Task: Create a stylish ceiling lampshade with intricate patterns.
Action: Mouse moved to (262, 226)
Screenshot: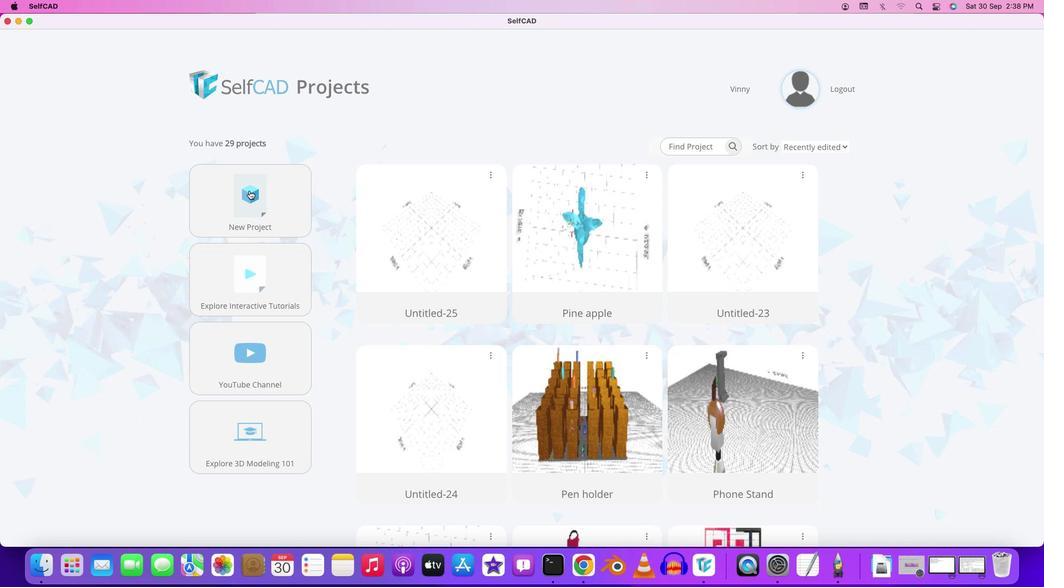
Action: Mouse pressed left at (262, 226)
Screenshot: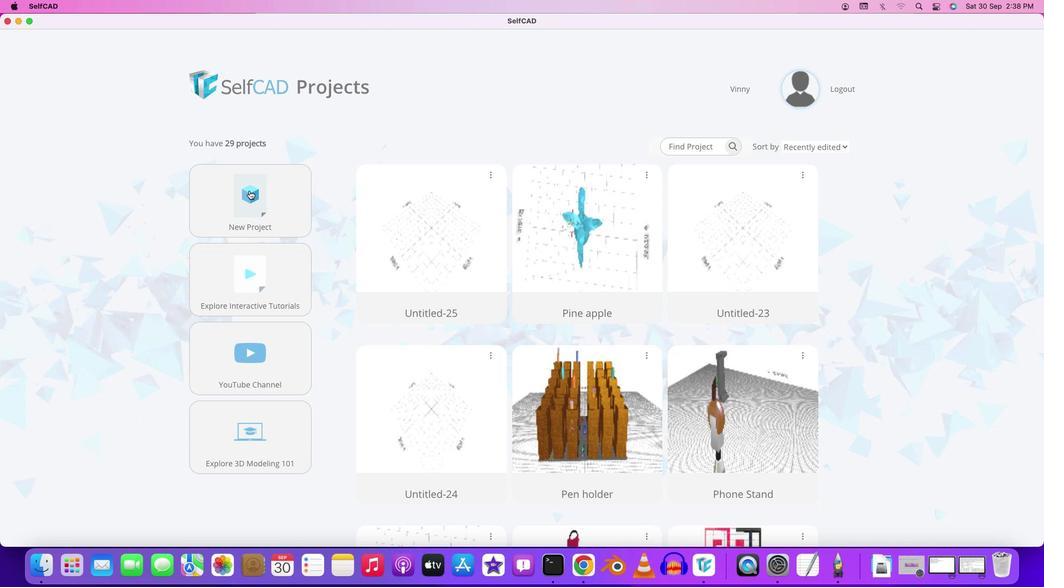 
Action: Mouse moved to (256, 197)
Screenshot: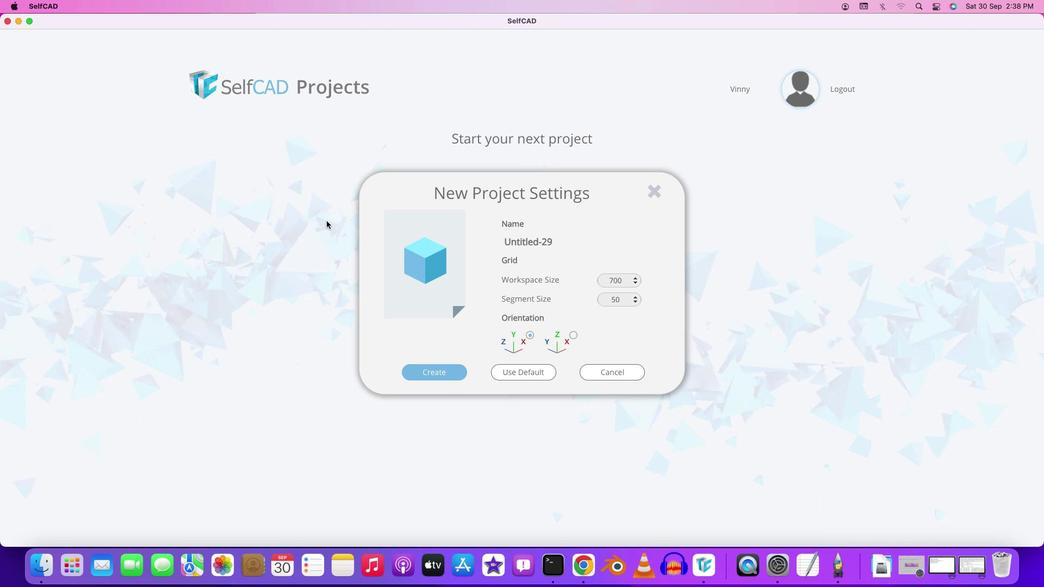 
Action: Mouse pressed left at (256, 197)
Screenshot: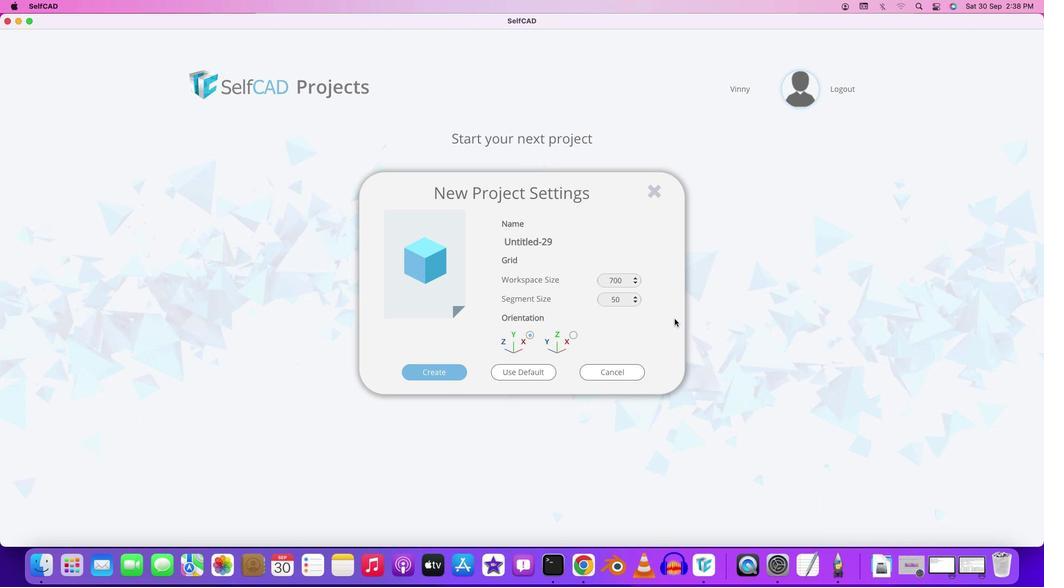 
Action: Mouse moved to (443, 376)
Screenshot: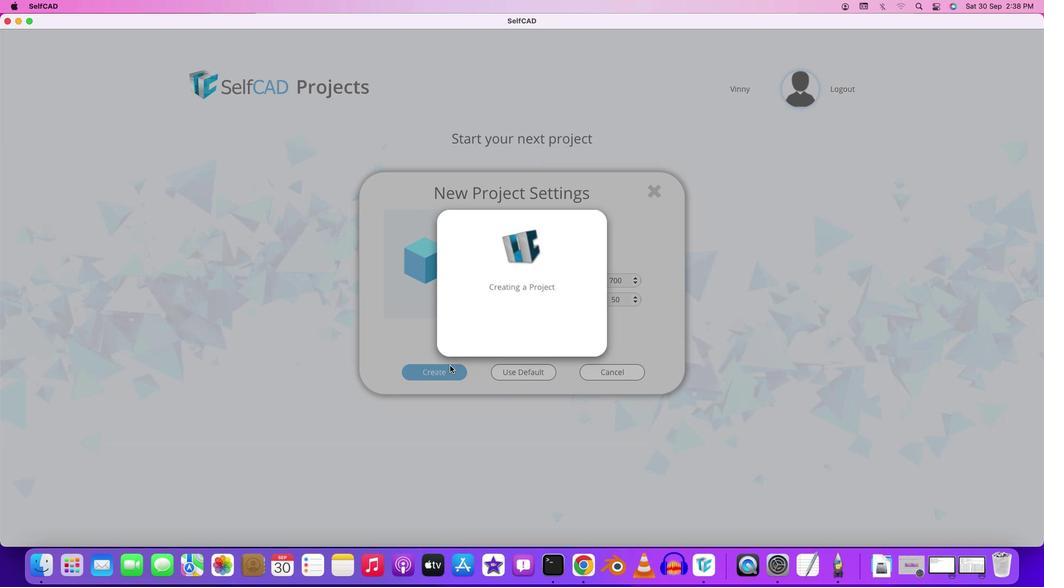 
Action: Mouse pressed left at (443, 376)
Screenshot: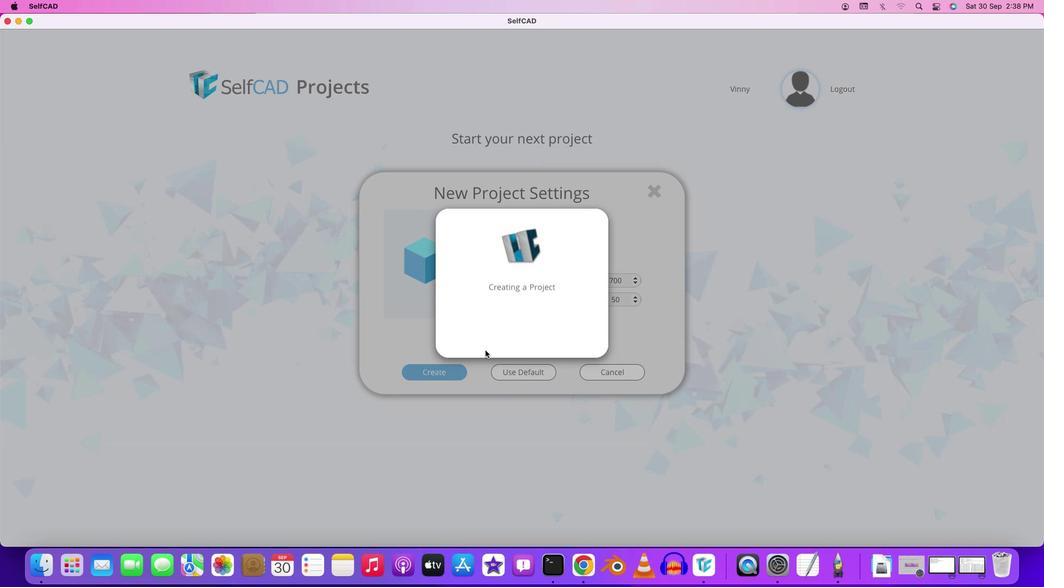 
Action: Mouse moved to (516, 295)
Screenshot: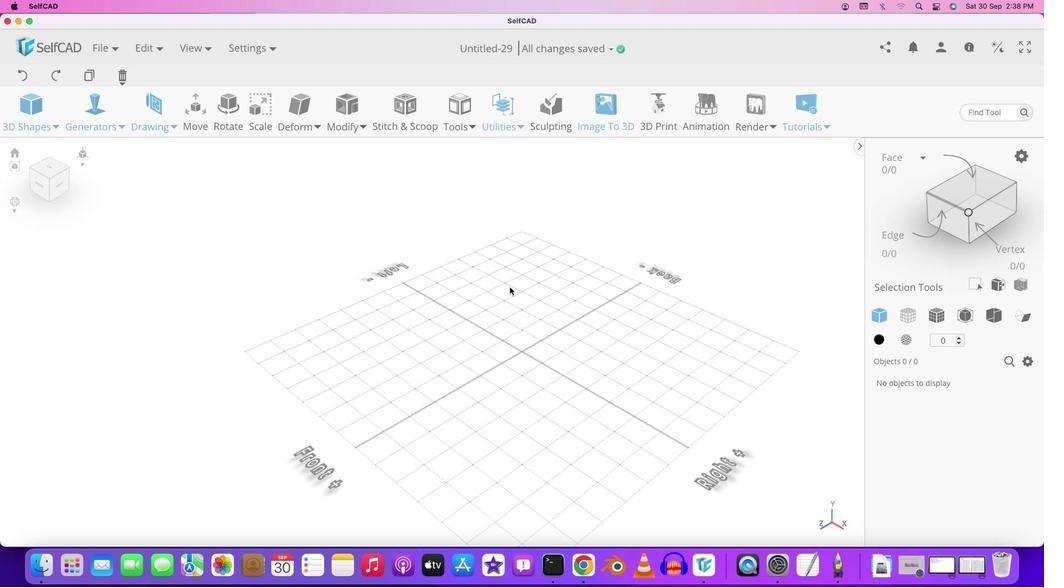 
Action: Mouse pressed left at (516, 295)
Screenshot: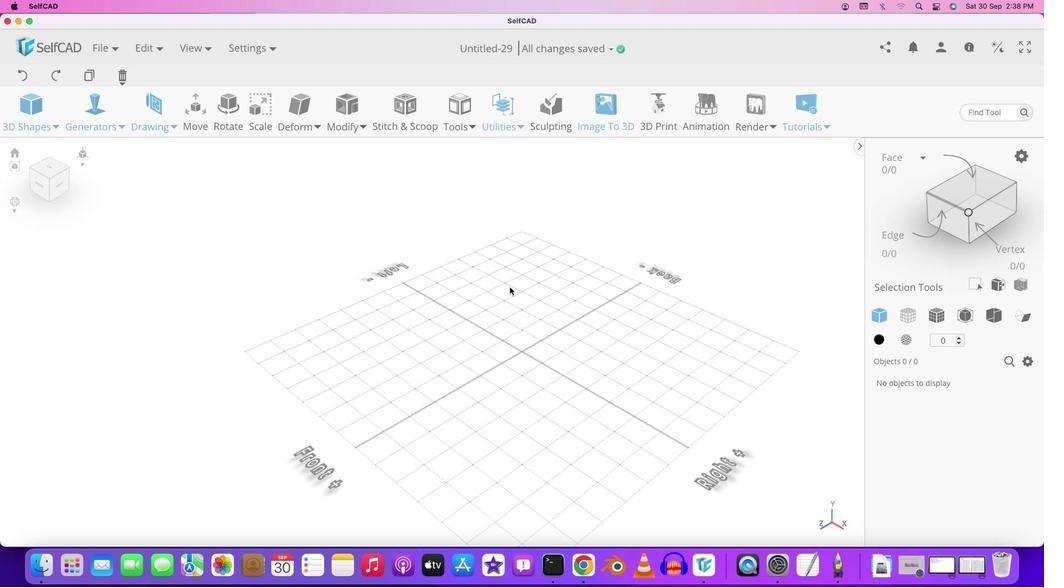 
Action: Mouse moved to (525, 298)
Screenshot: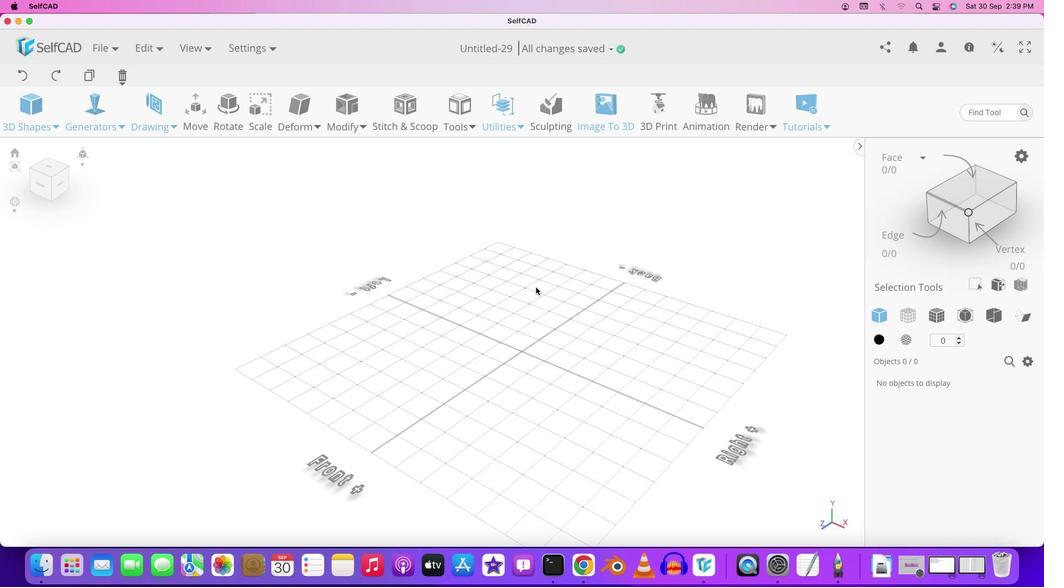 
Action: Key pressed Key.space
Screenshot: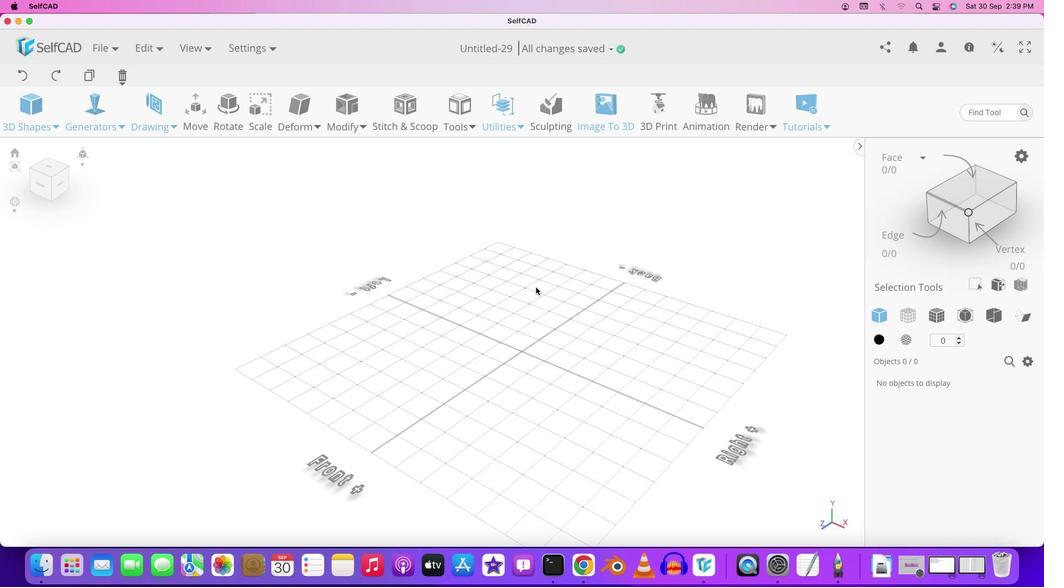 
Action: Mouse moved to (522, 298)
Screenshot: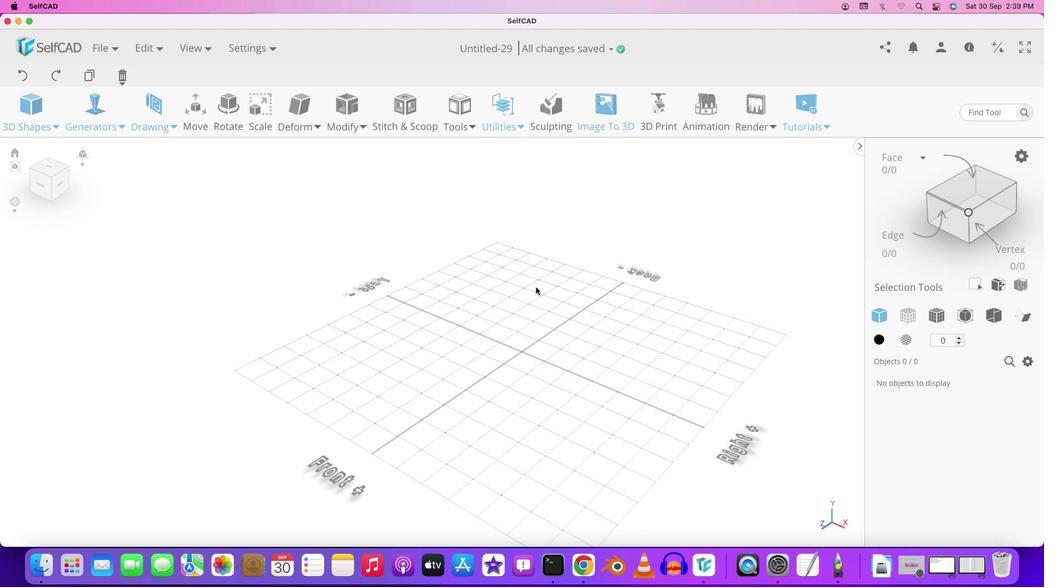 
Action: Mouse pressed left at (522, 298)
Screenshot: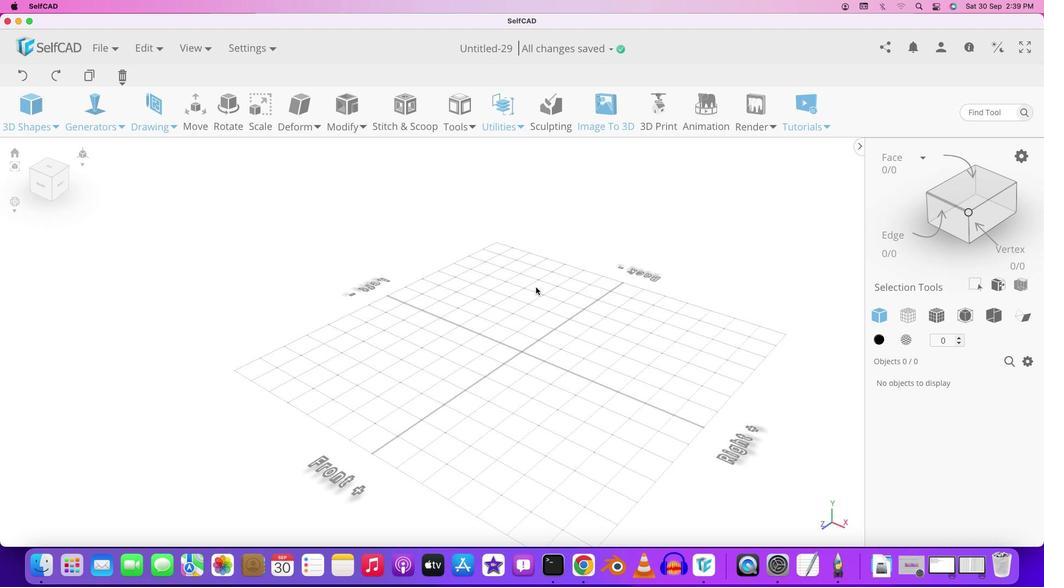 
Action: Mouse moved to (537, 294)
Screenshot: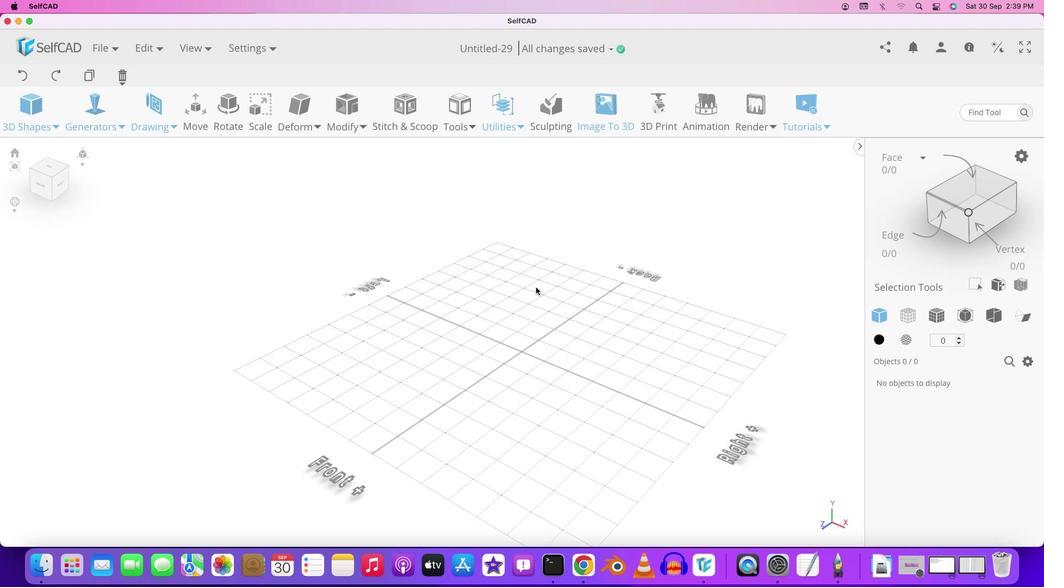 
Action: Key pressed Key.spaceKey.spaceKey.space
Screenshot: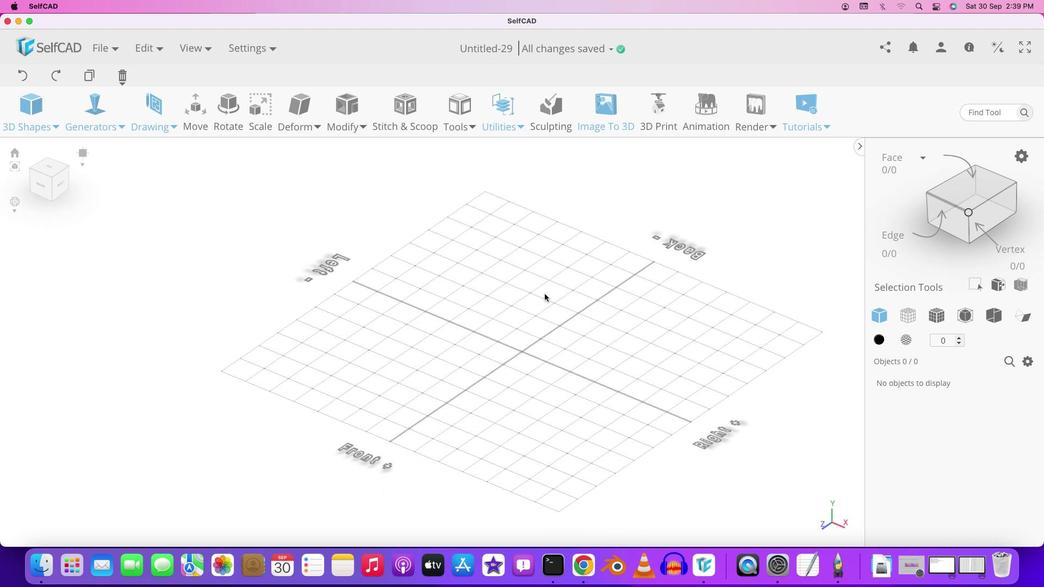 
Action: Mouse moved to (537, 294)
Screenshot: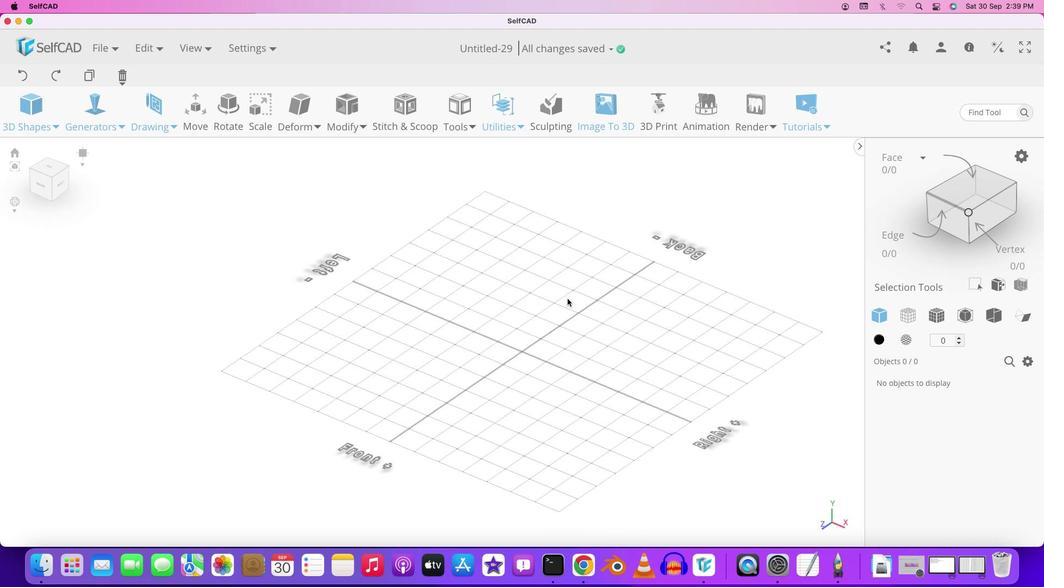 
Action: Key pressed Key.space
Screenshot: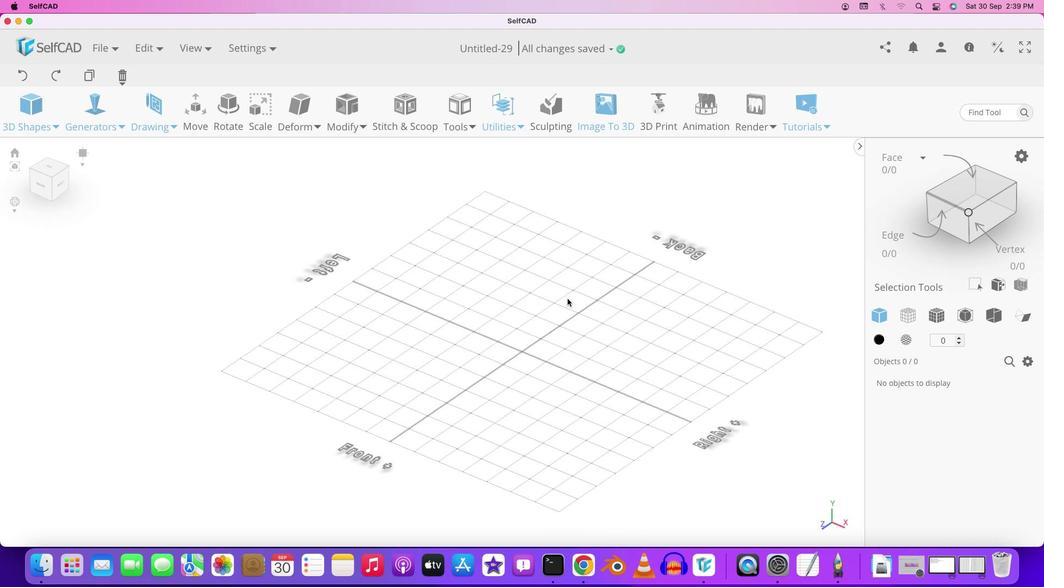 
Action: Mouse moved to (539, 293)
Screenshot: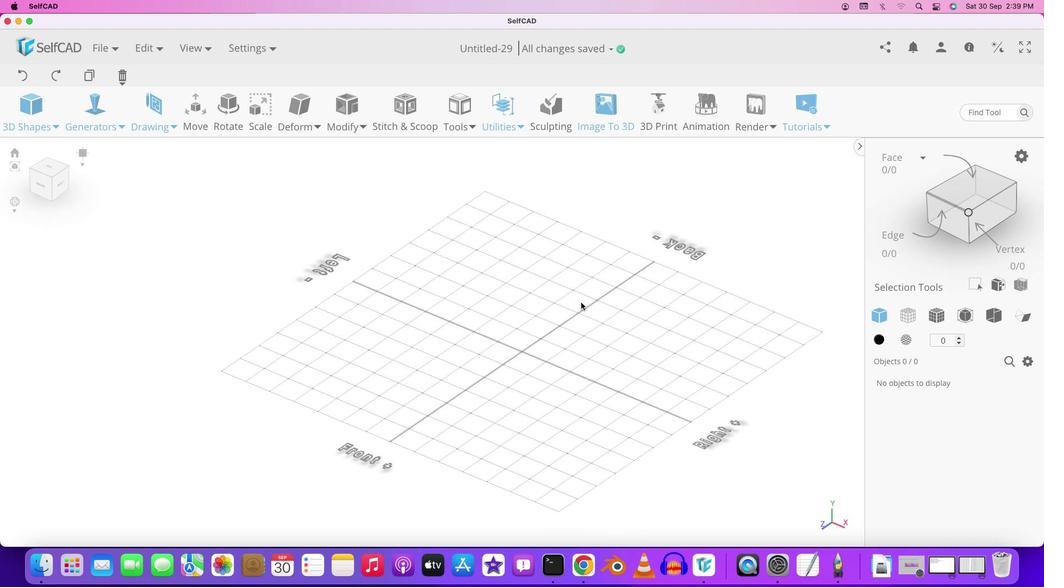 
Action: Key pressed Key.spaceKey.space
Screenshot: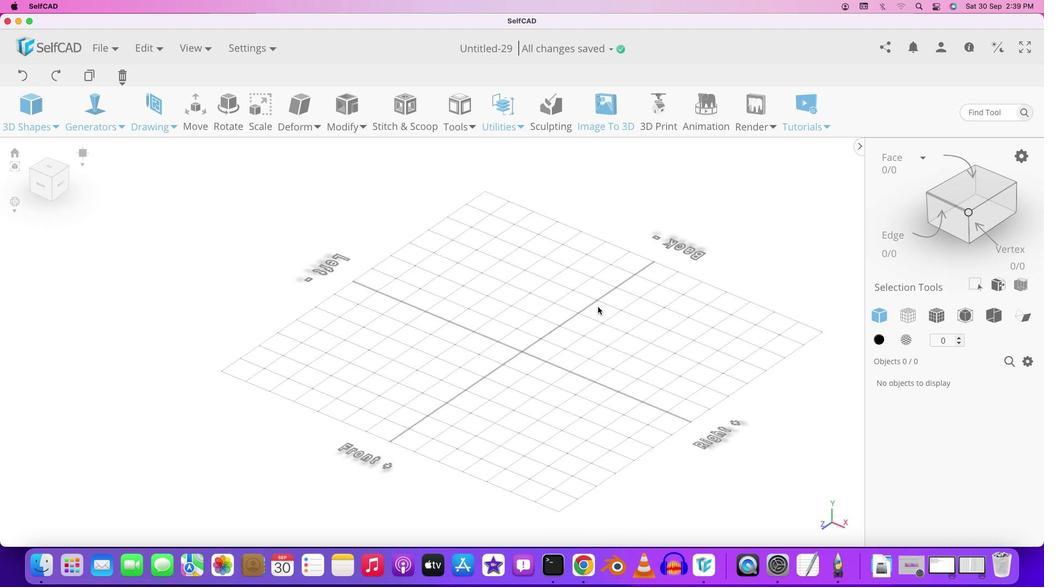 
Action: Mouse moved to (543, 294)
Screenshot: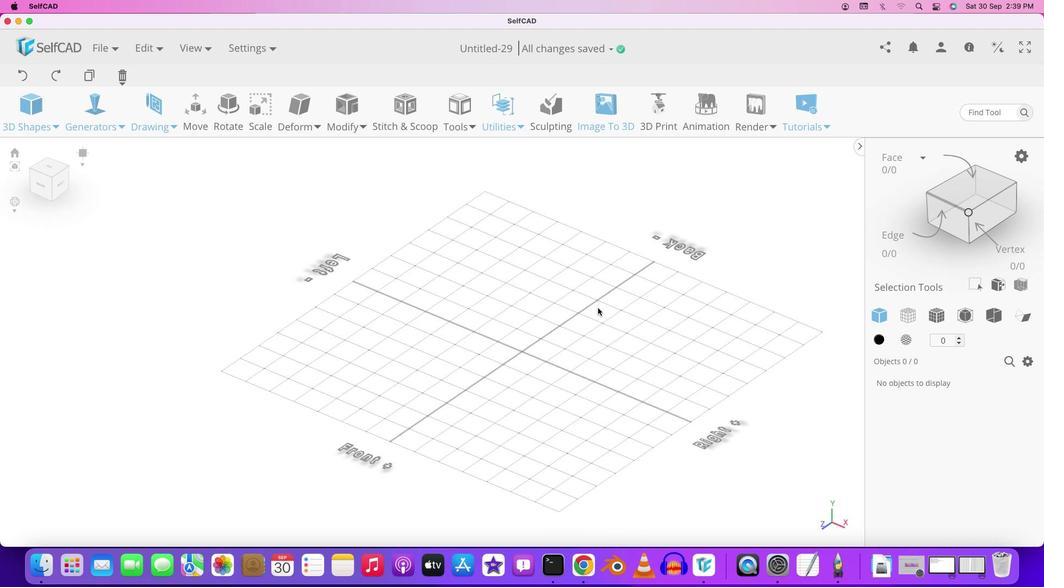 
Action: Key pressed Key.spaceKey.spaceKey.spaceKey.spaceKey.space
Screenshot: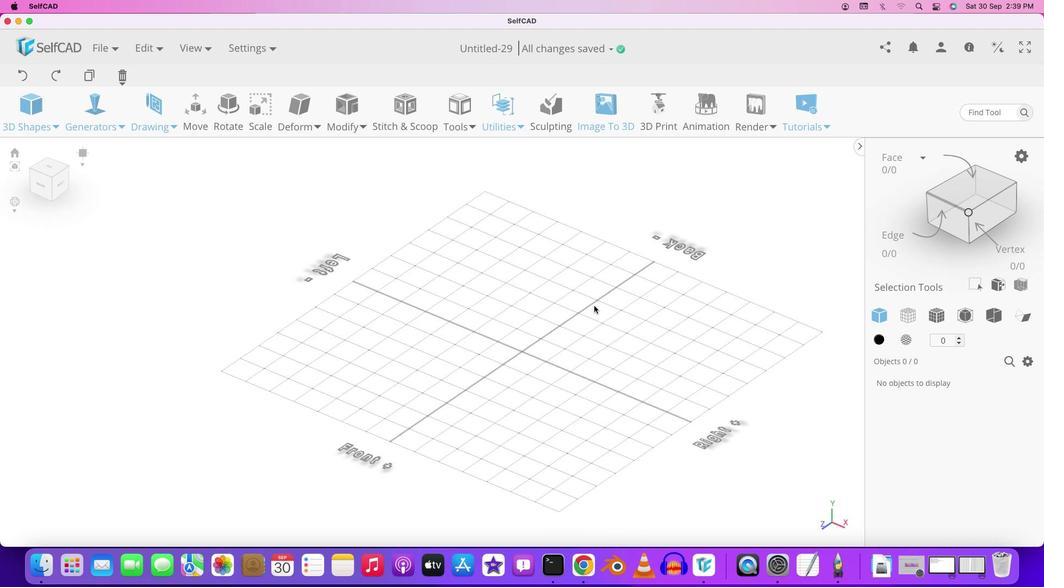 
Action: Mouse moved to (542, 294)
Screenshot: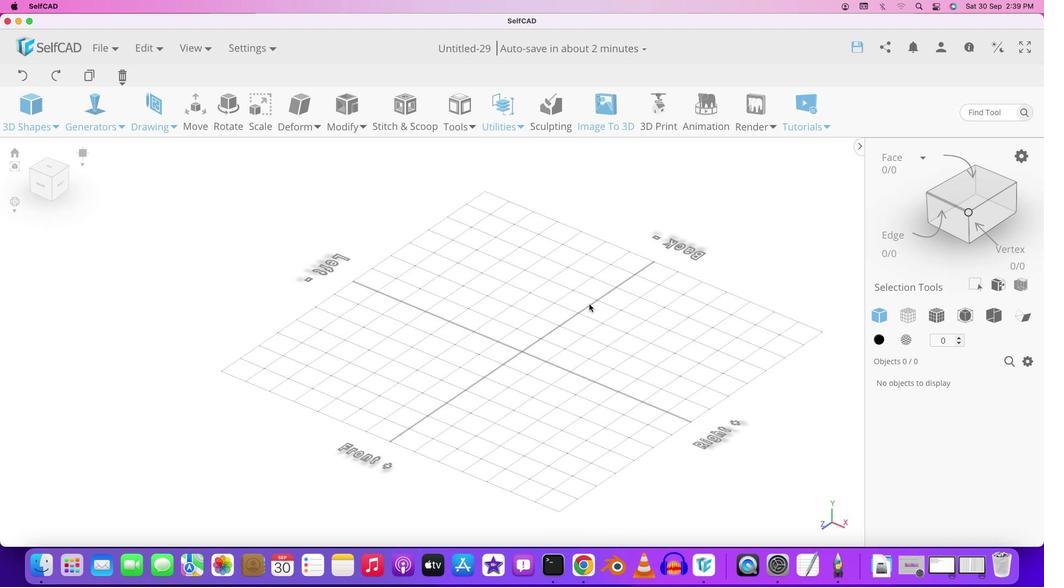 
Action: Key pressed Key.space
Screenshot: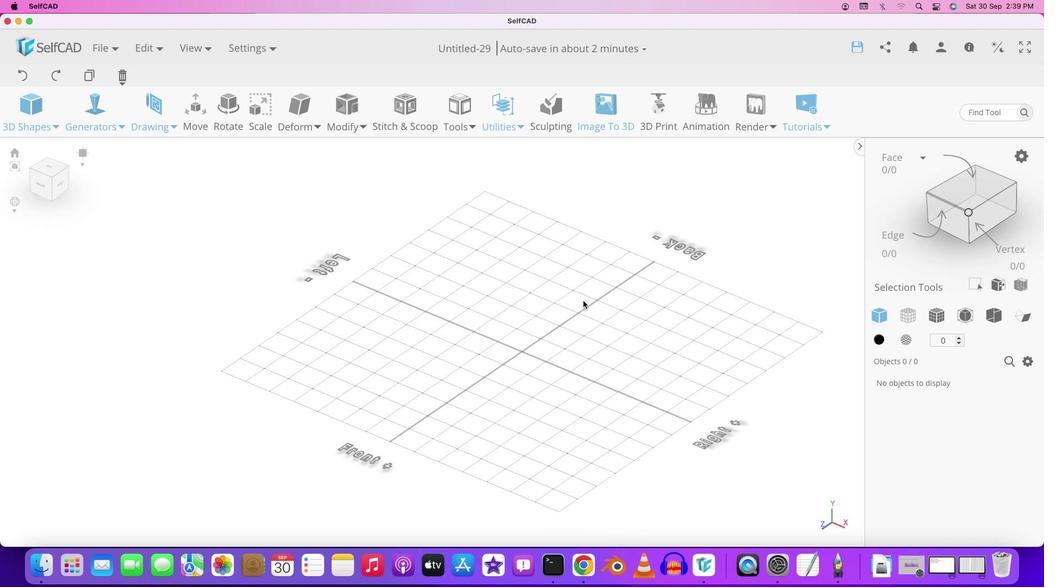 
Action: Mouse moved to (541, 297)
Screenshot: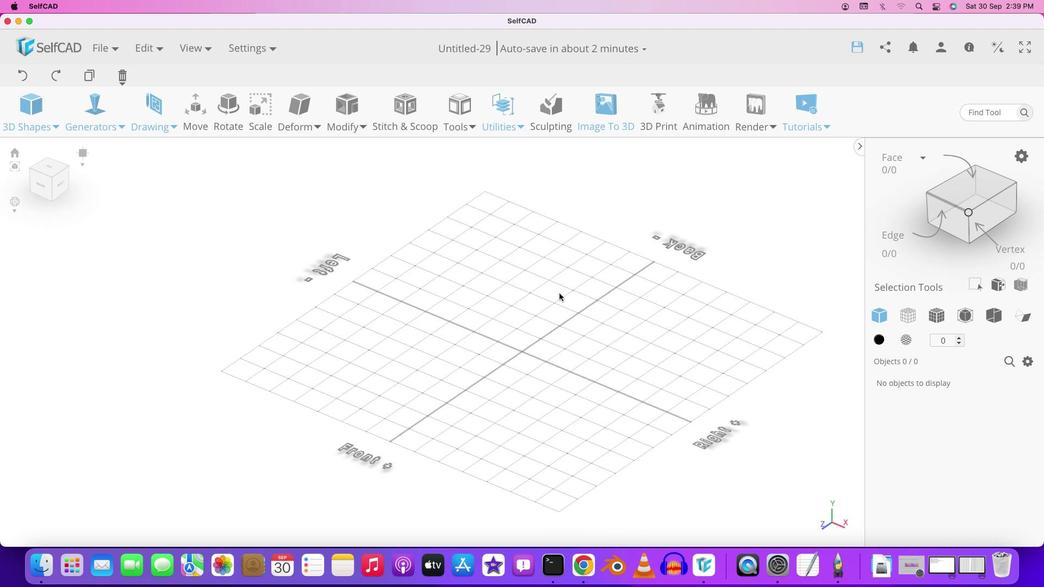 
Action: Key pressed Key.space
Screenshot: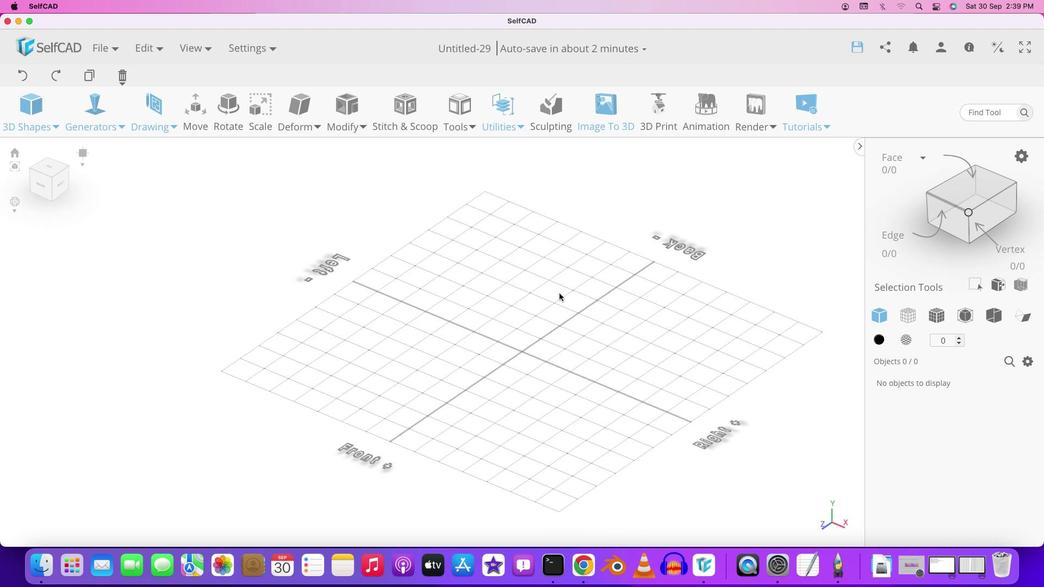 
Action: Mouse moved to (544, 299)
Screenshot: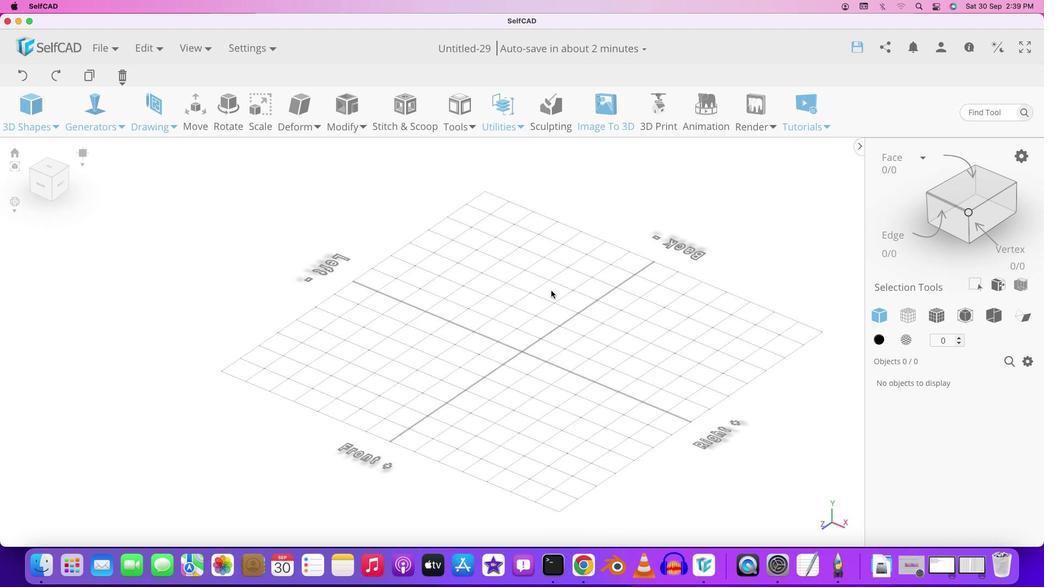 
Action: Key pressed Key.space
Screenshot: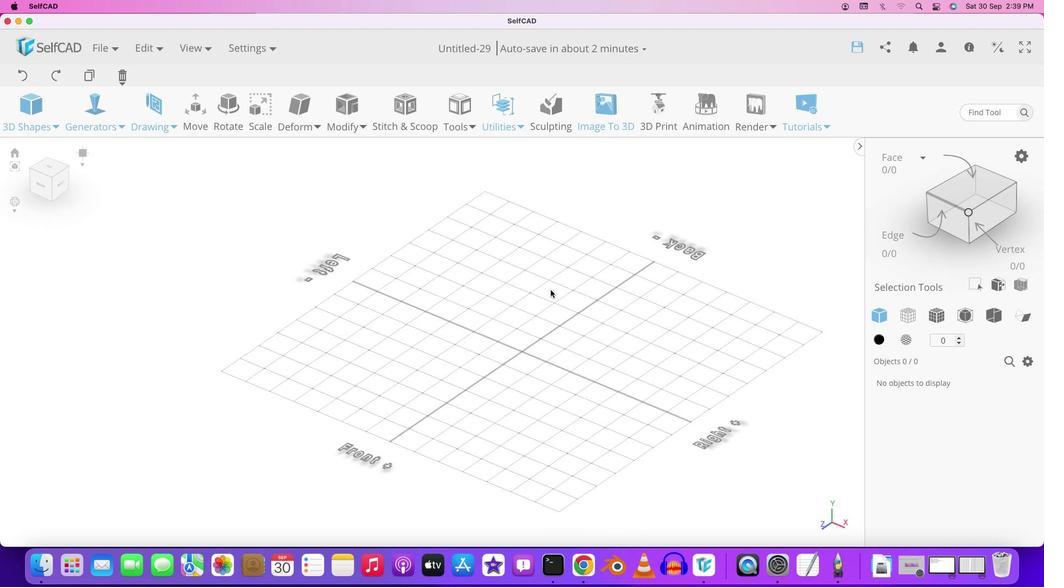 
Action: Mouse moved to (200, 196)
Screenshot: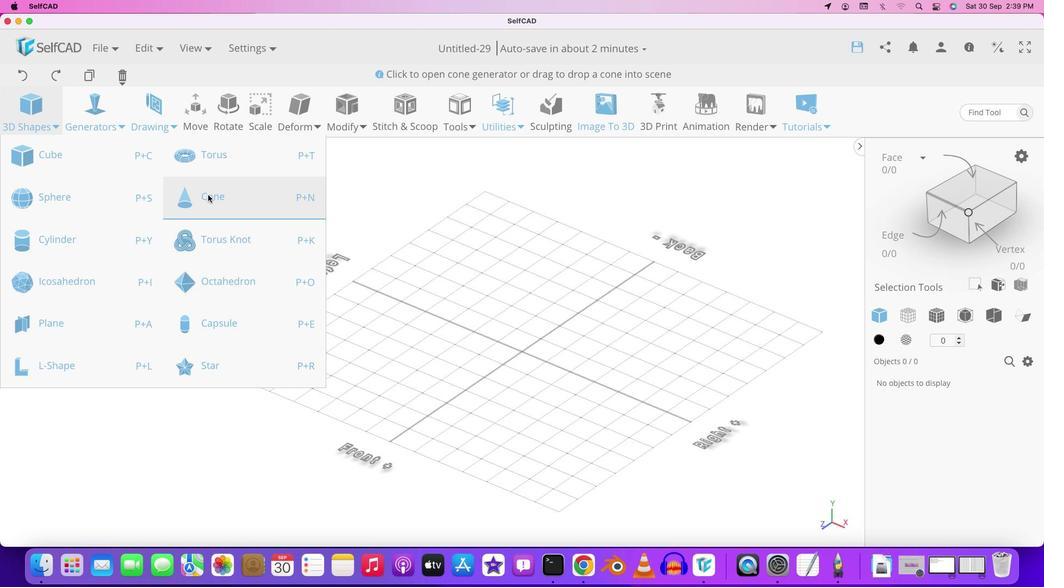 
Action: Mouse pressed left at (200, 196)
Screenshot: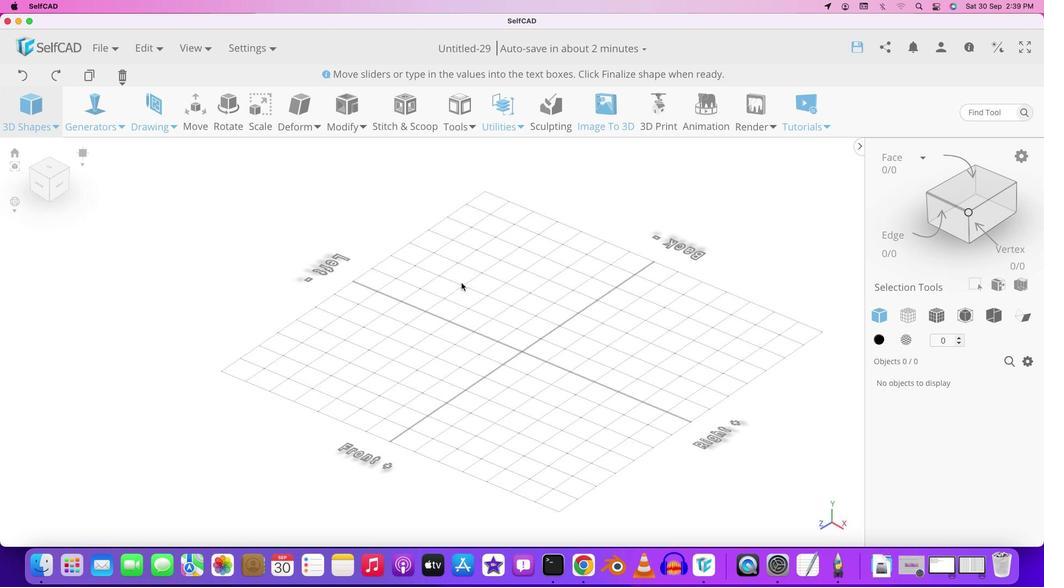 
Action: Mouse moved to (494, 339)
Screenshot: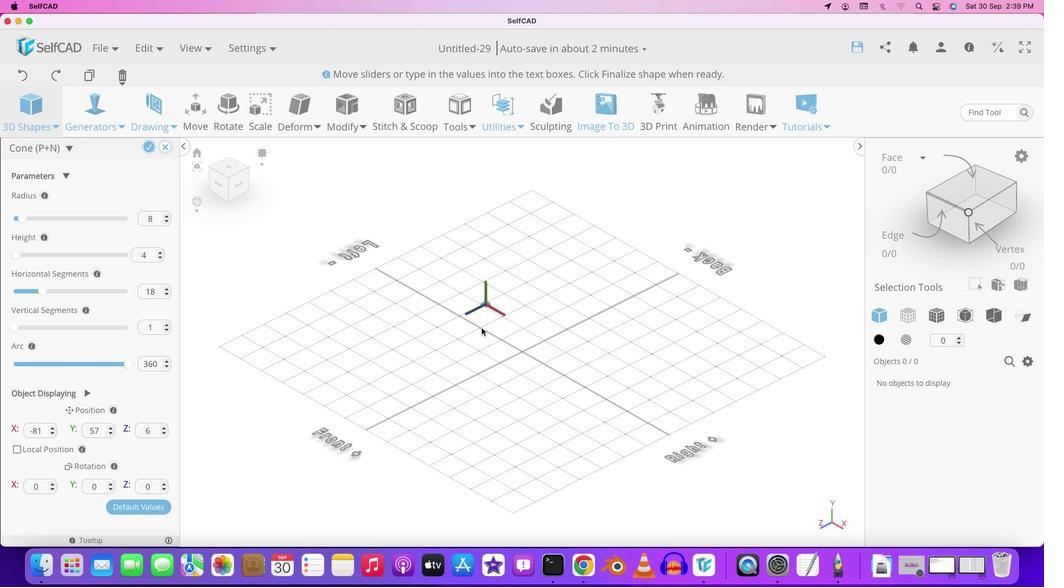 
Action: Key pressed Key.space
Screenshot: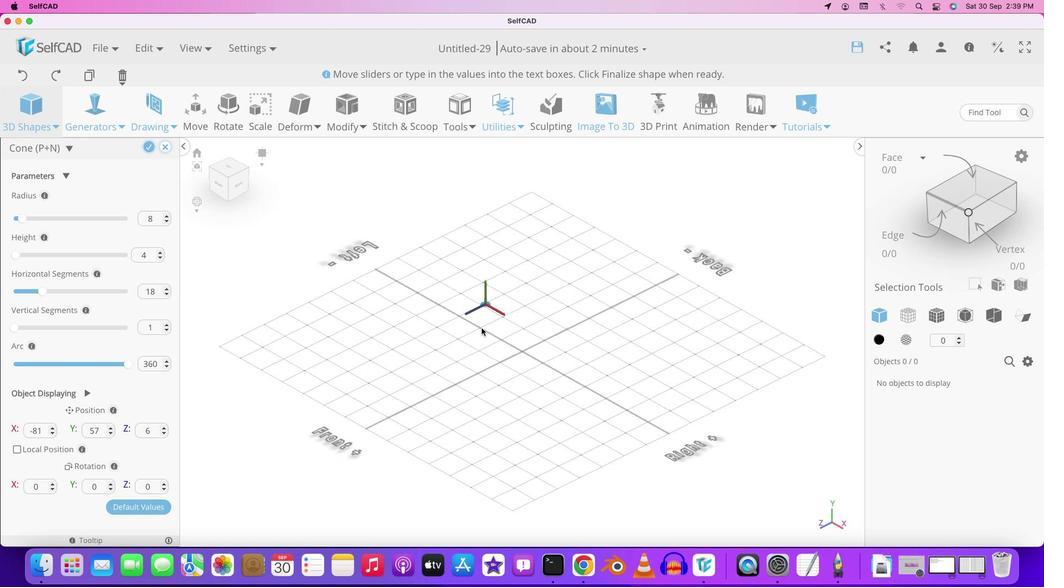 
Action: Mouse pressed left at (494, 339)
Screenshot: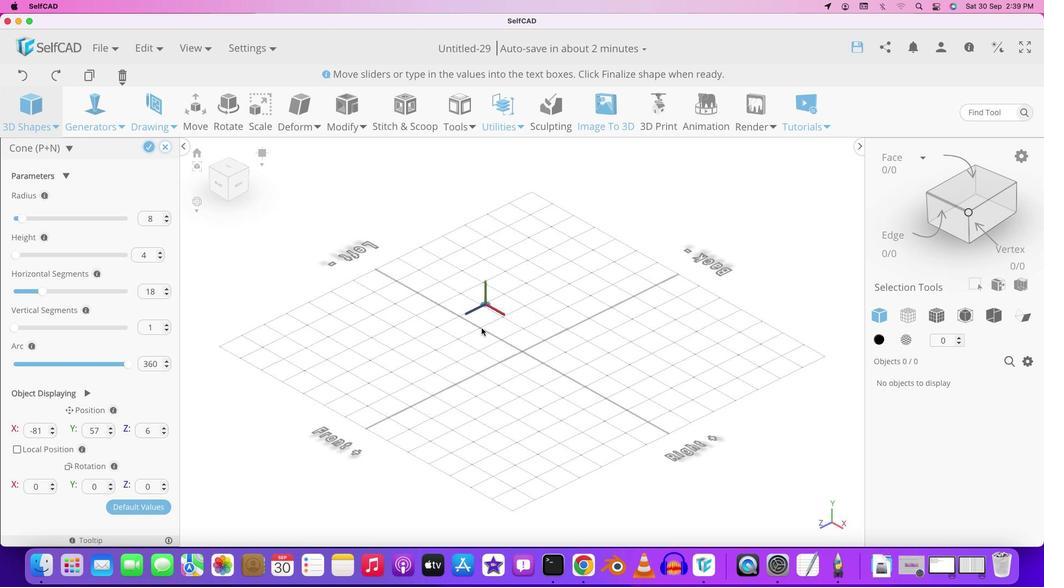 
Action: Mouse moved to (491, 337)
Screenshot: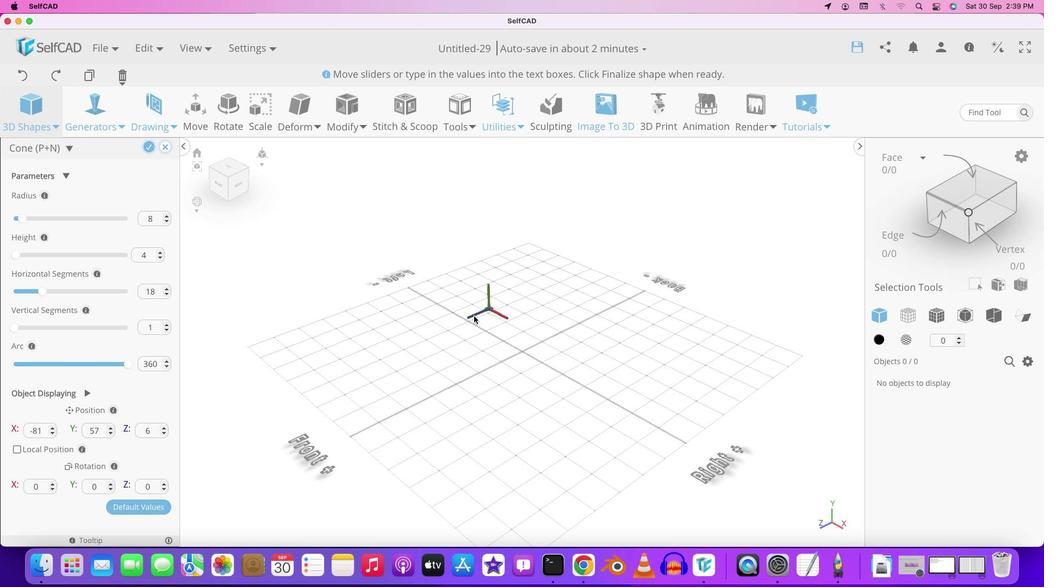 
Action: Key pressed Key.space
Screenshot: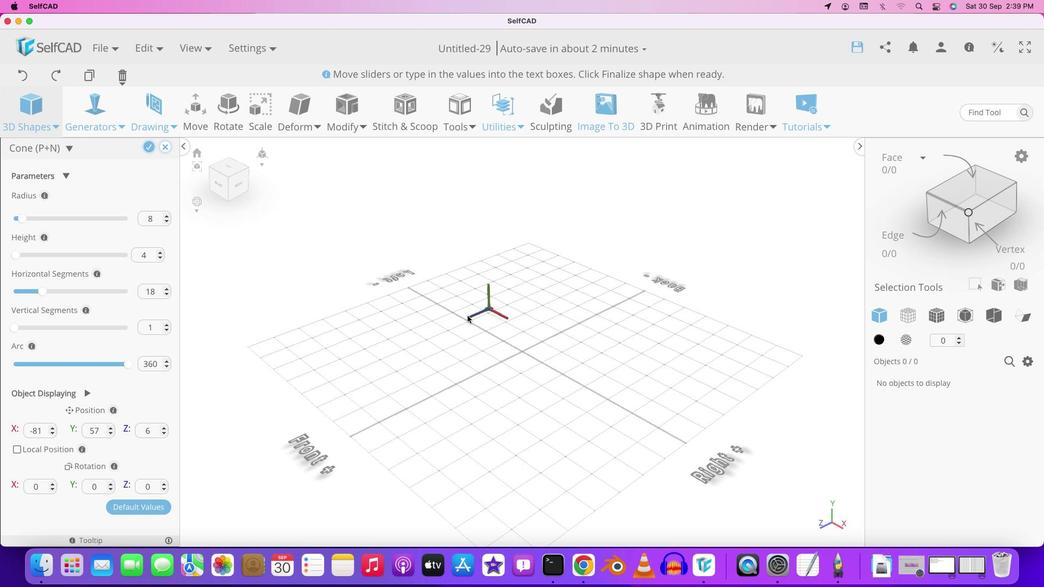 
Action: Mouse moved to (490, 336)
Screenshot: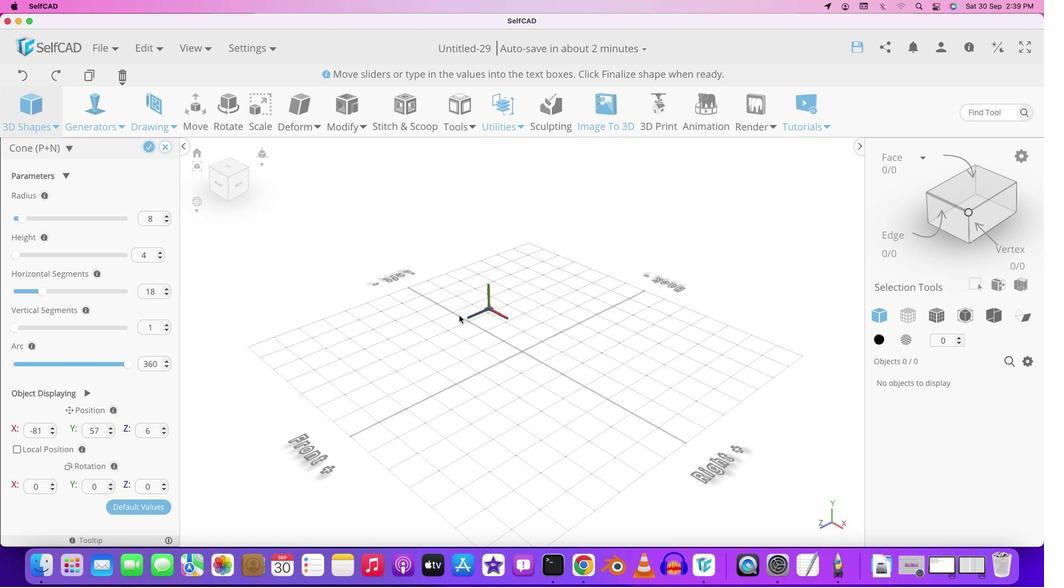 
Action: Key pressed Key.space
Screenshot: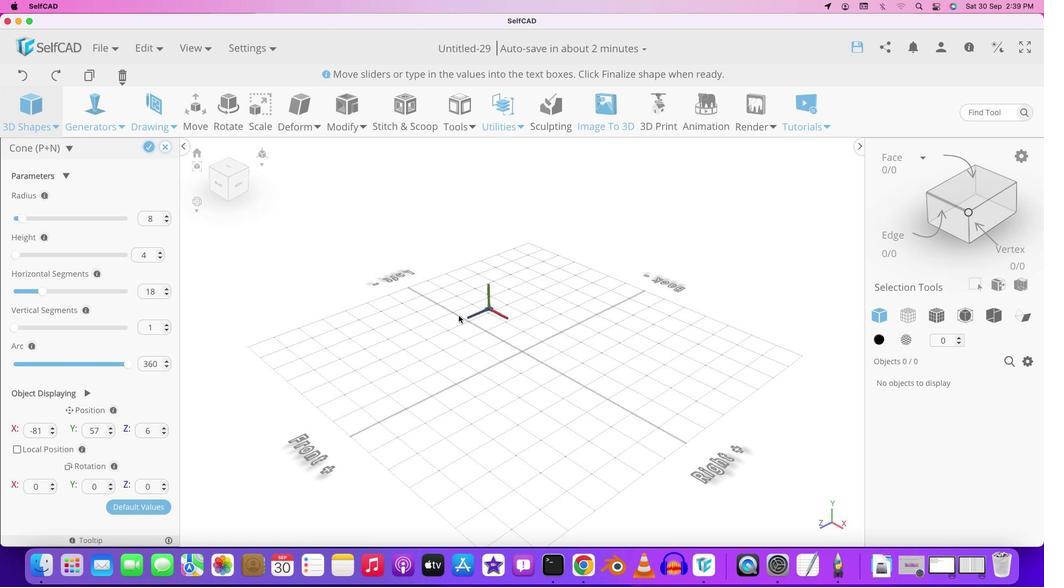 
Action: Mouse moved to (490, 336)
Screenshot: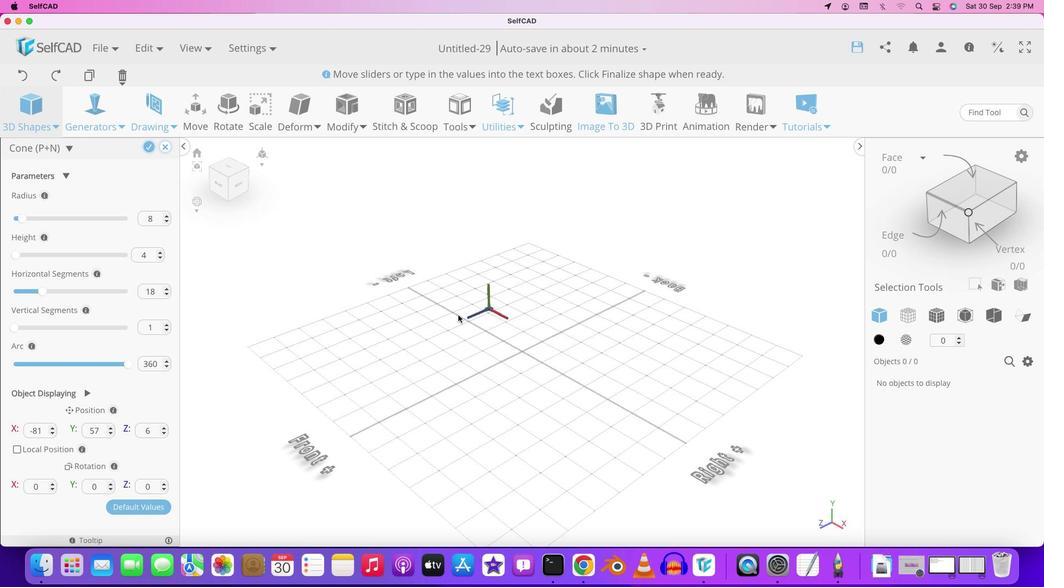 
Action: Key pressed Key.space
Screenshot: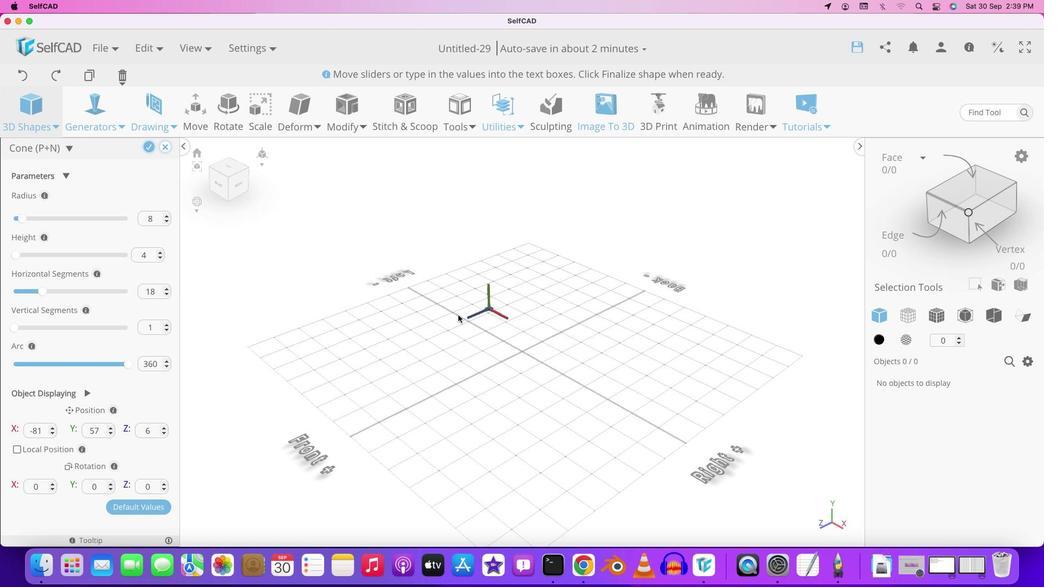 
Action: Mouse moved to (489, 335)
Screenshot: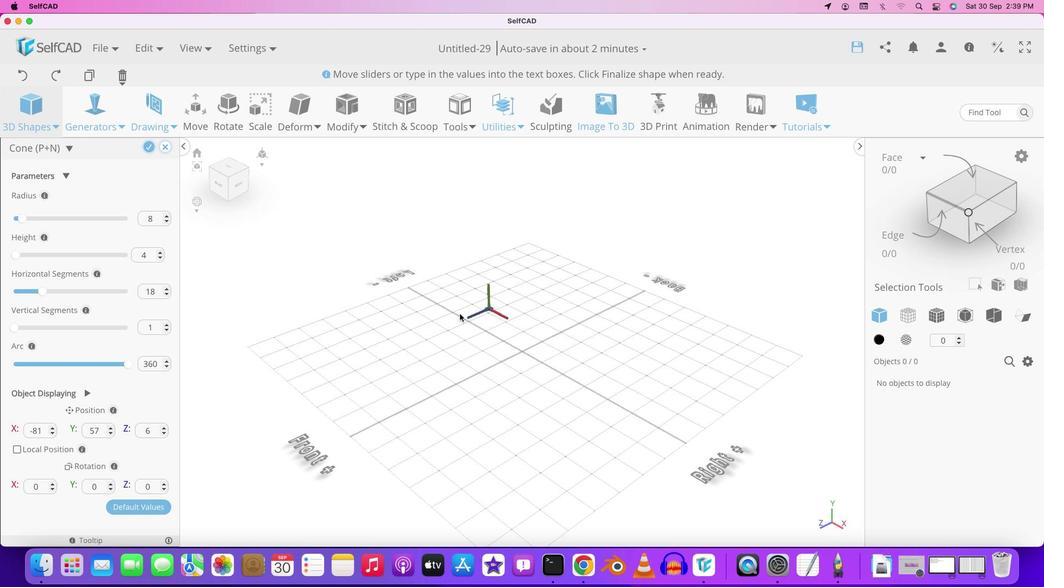 
Action: Key pressed Key.space
Screenshot: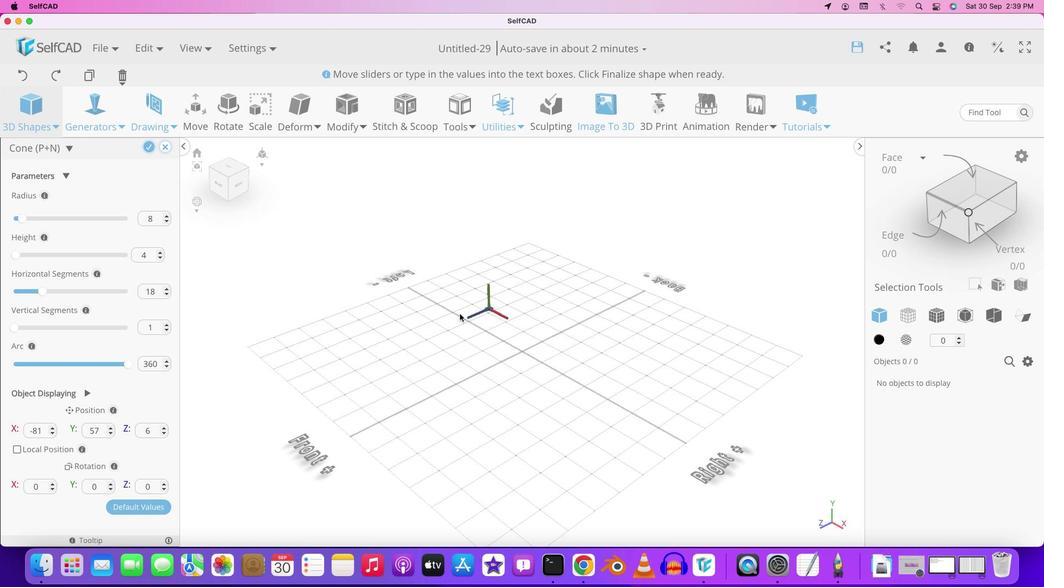 
Action: Mouse moved to (489, 335)
Screenshot: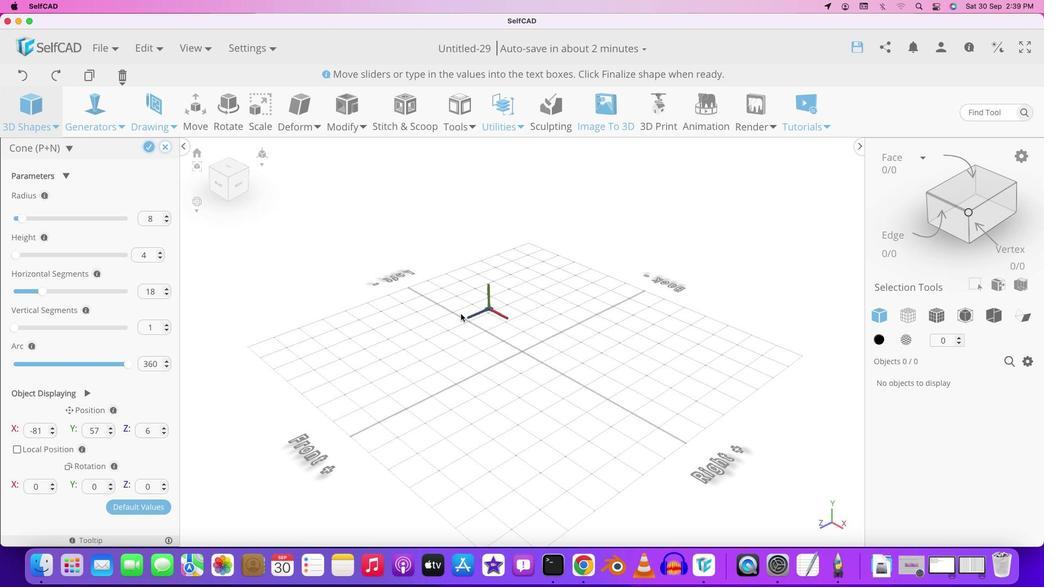 
Action: Key pressed Key.spaceKey.spaceKey.space
Screenshot: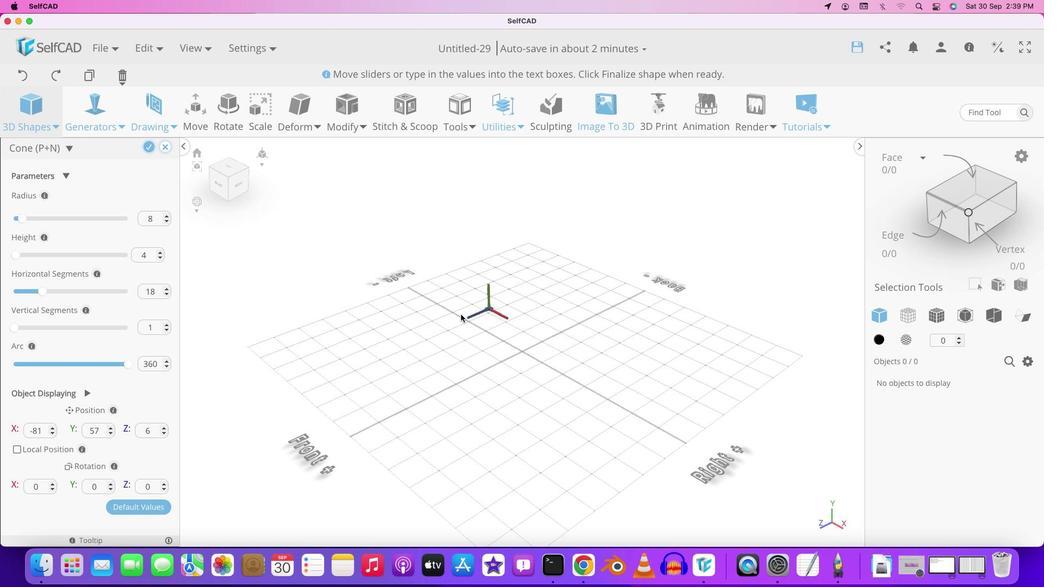 
Action: Mouse moved to (519, 353)
Screenshot: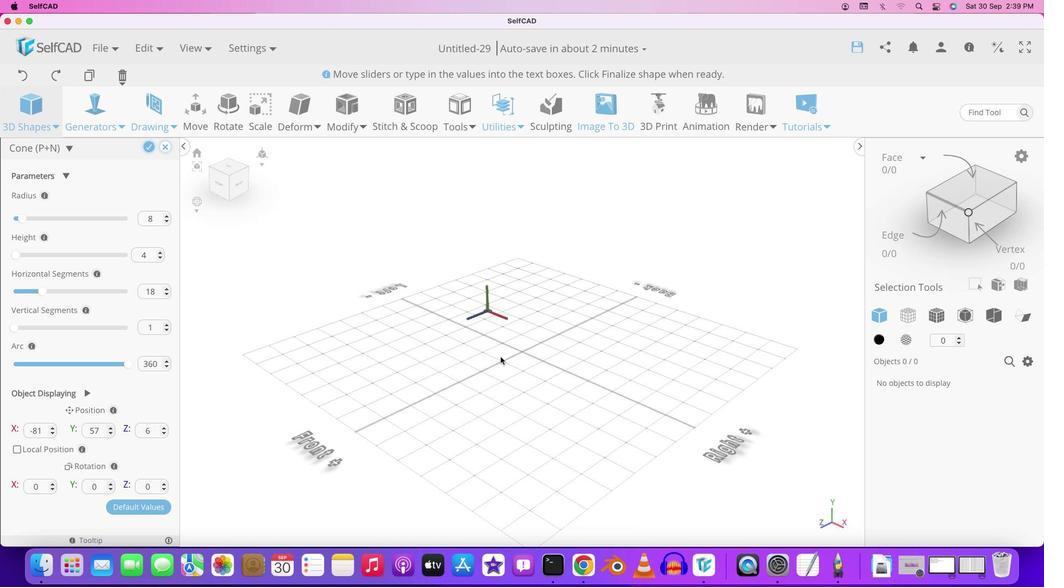 
Action: Mouse pressed left at (519, 353)
Screenshot: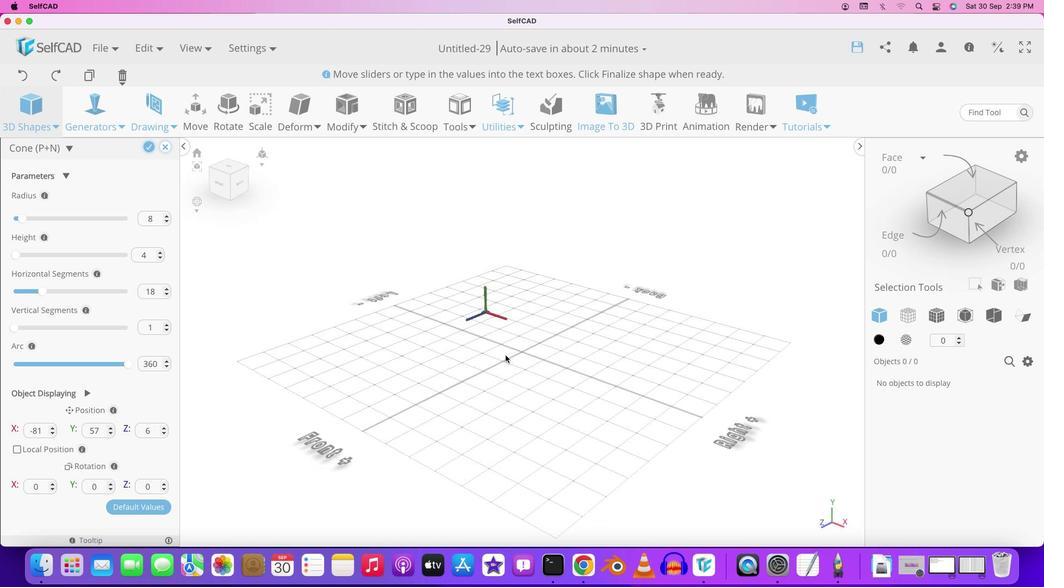 
Action: Mouse moved to (492, 371)
Screenshot: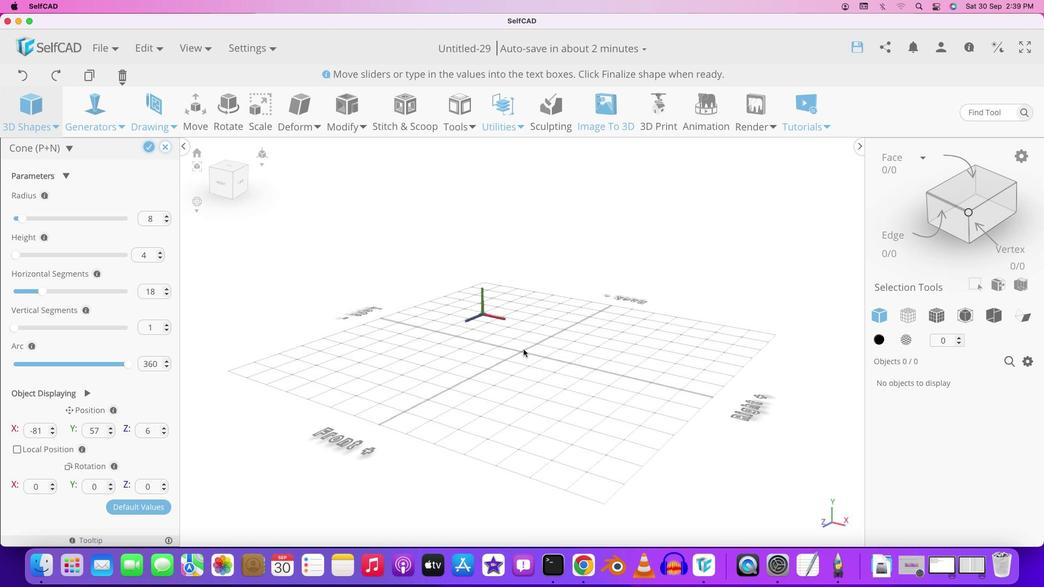 
Action: Mouse pressed left at (492, 371)
Screenshot: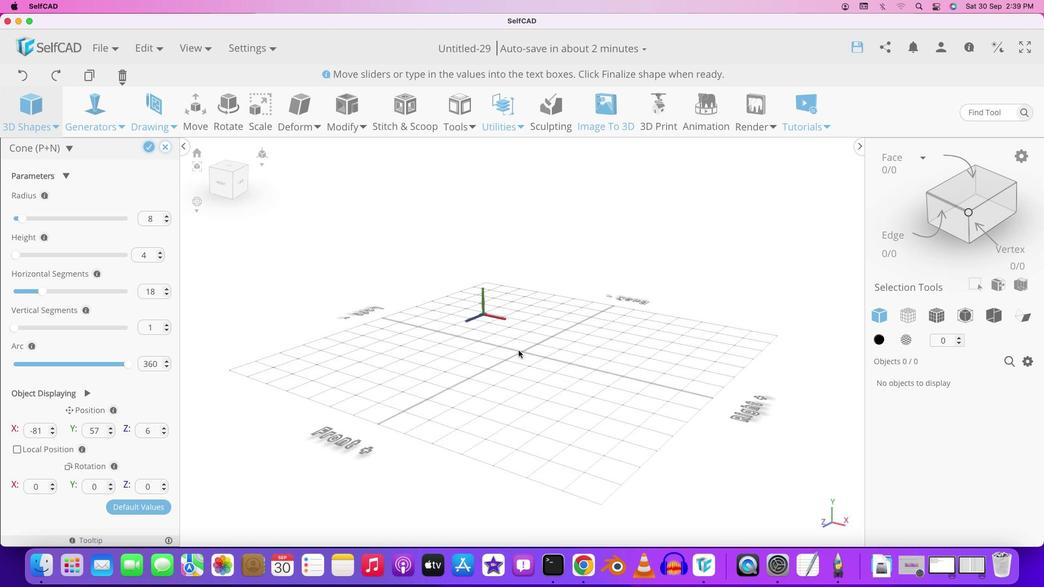 
Action: Mouse moved to (492, 378)
Screenshot: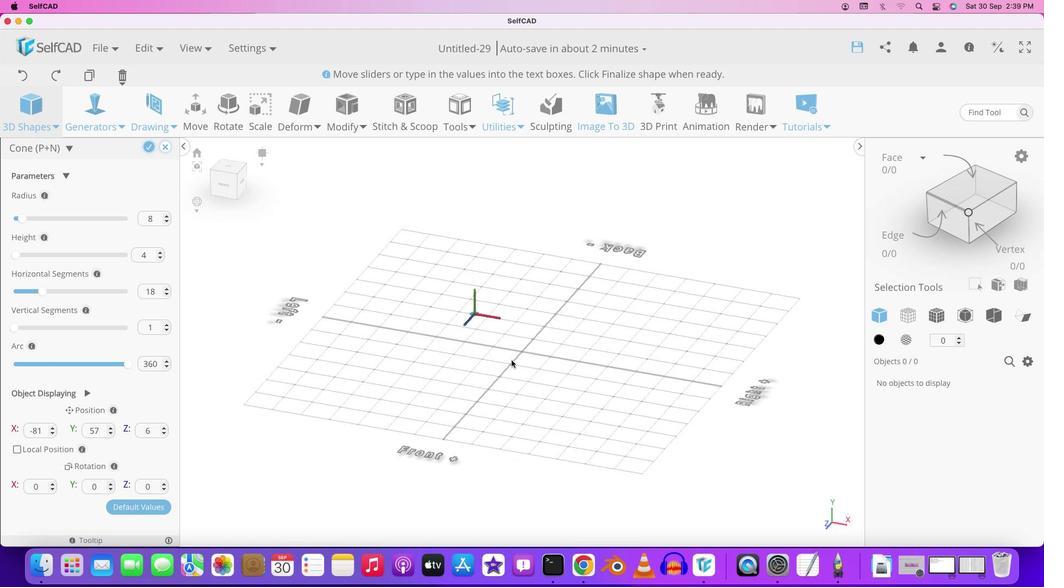 
Action: Key pressed Key.space
Screenshot: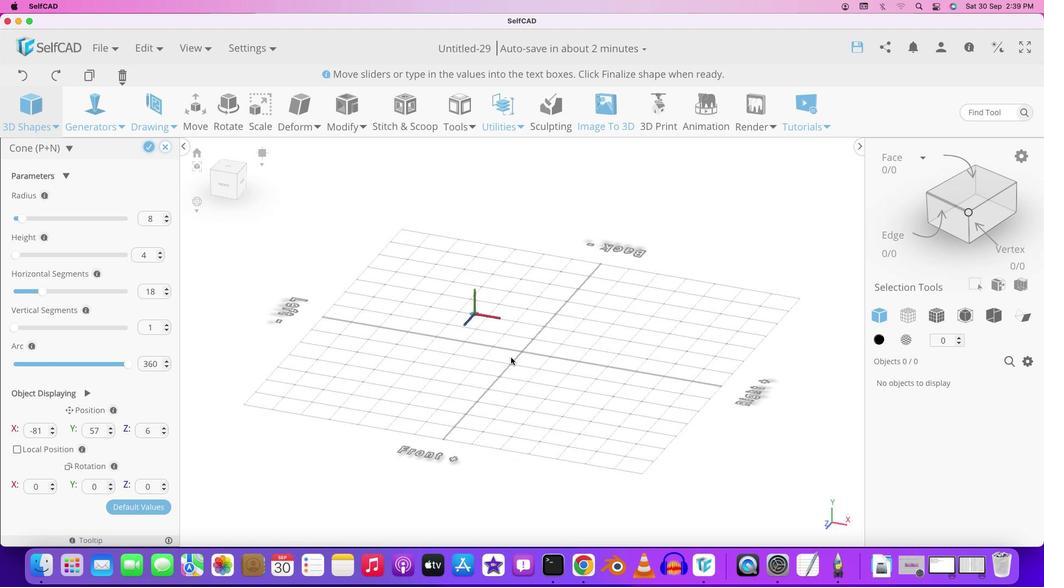 
Action: Mouse moved to (492, 378)
Screenshot: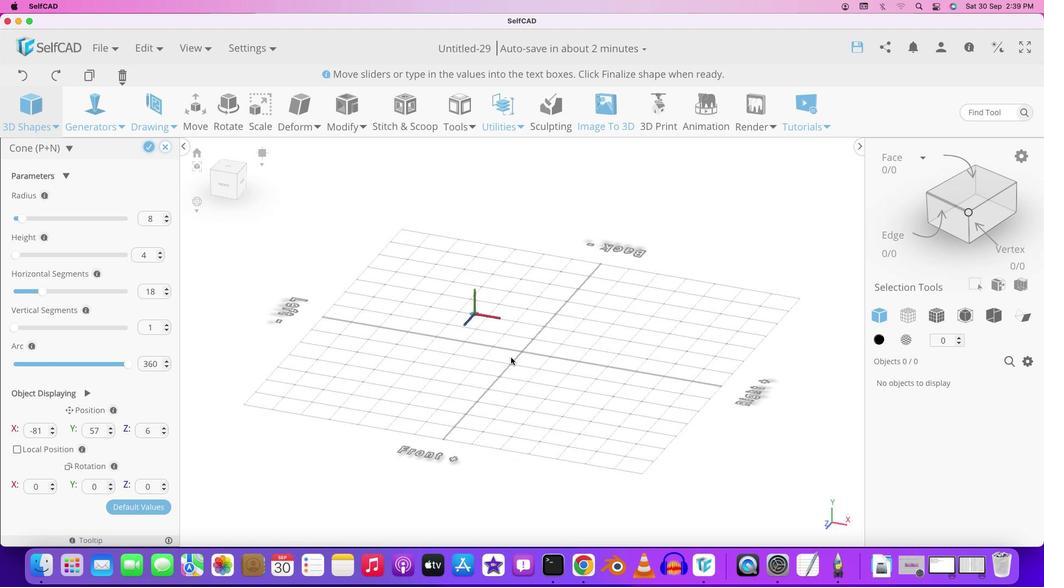 
Action: Mouse pressed left at (492, 378)
Screenshot: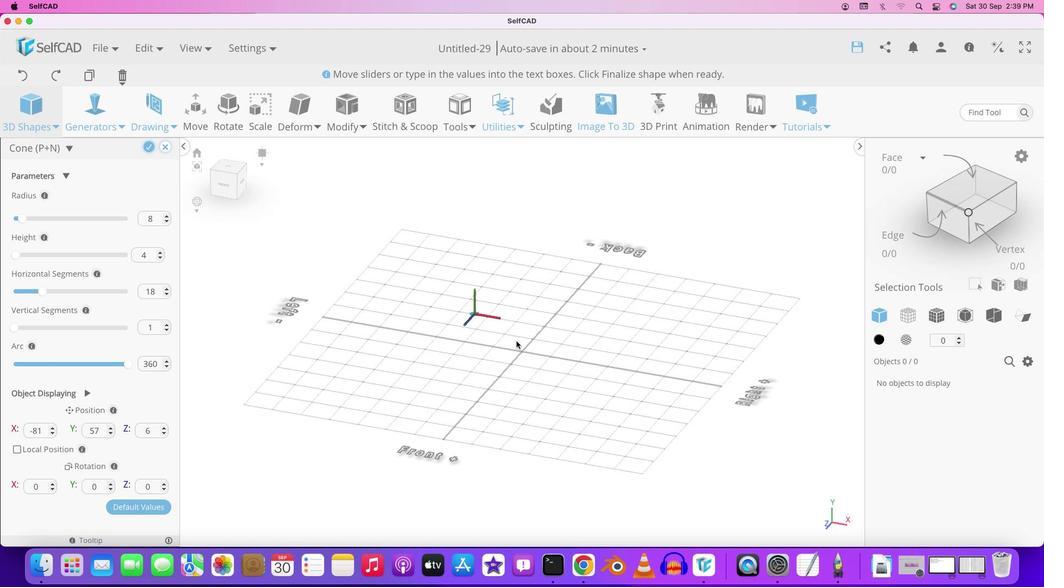 
Action: Mouse moved to (519, 369)
Screenshot: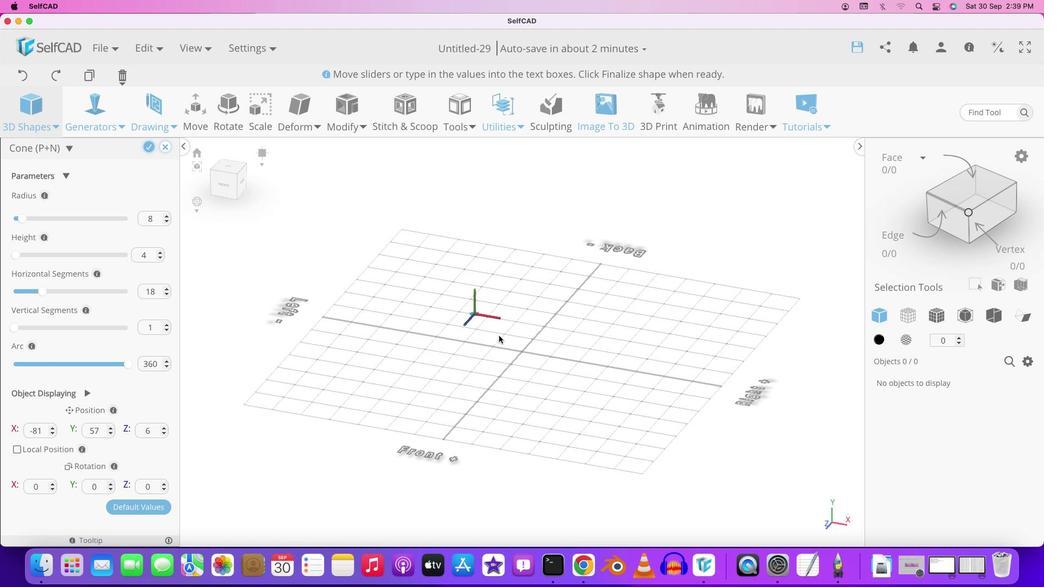 
Action: Key pressed Key.space
Screenshot: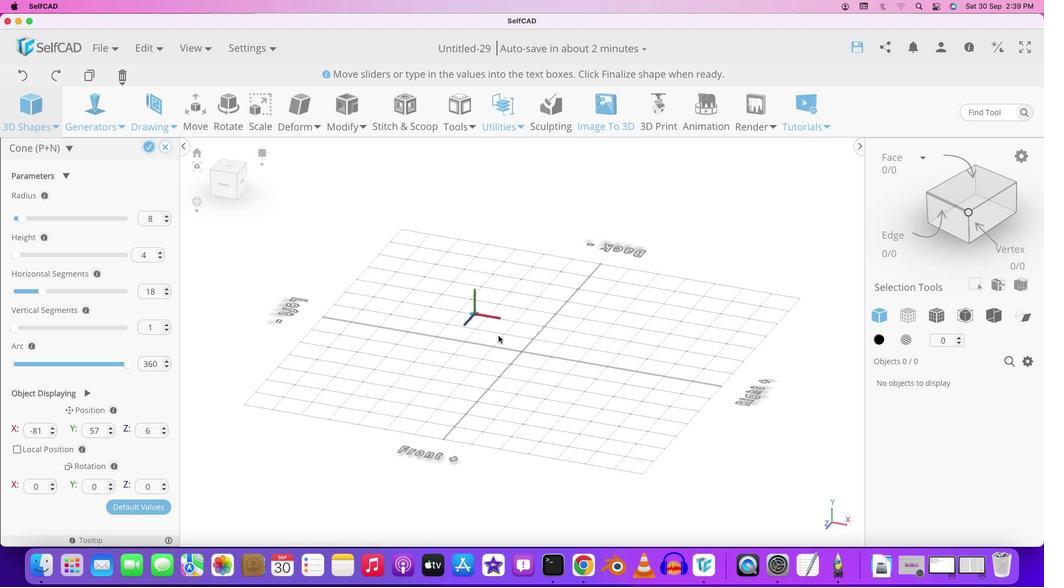 
Action: Mouse moved to (507, 342)
Screenshot: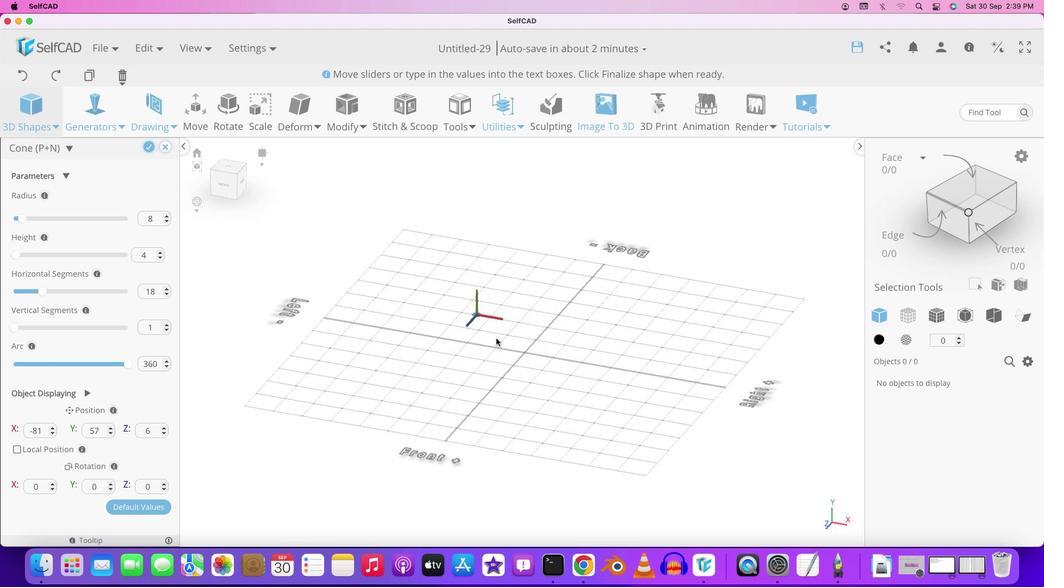 
Action: Key pressed Key.alt
Screenshot: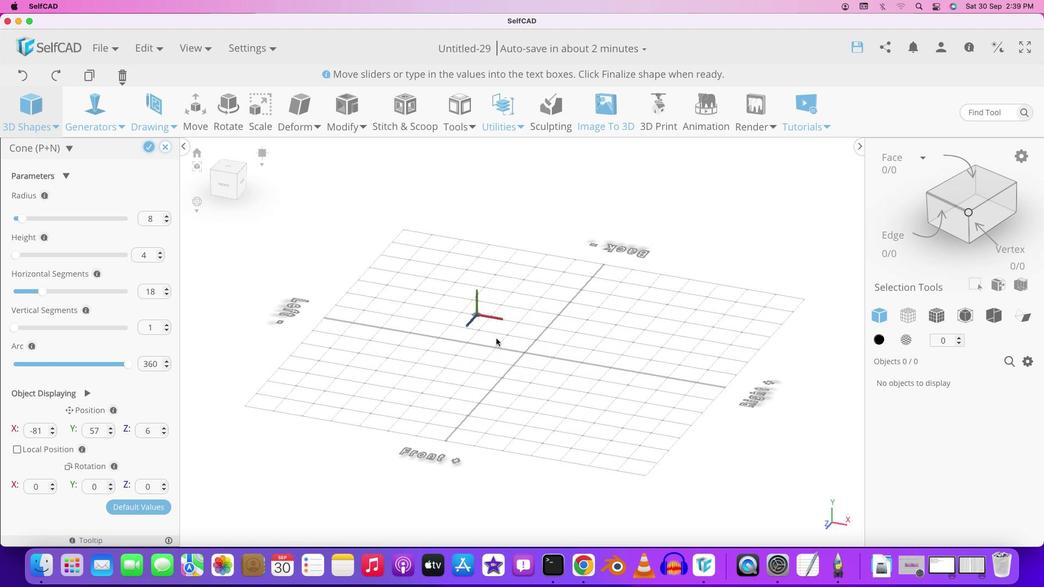 
Action: Mouse moved to (505, 343)
Screenshot: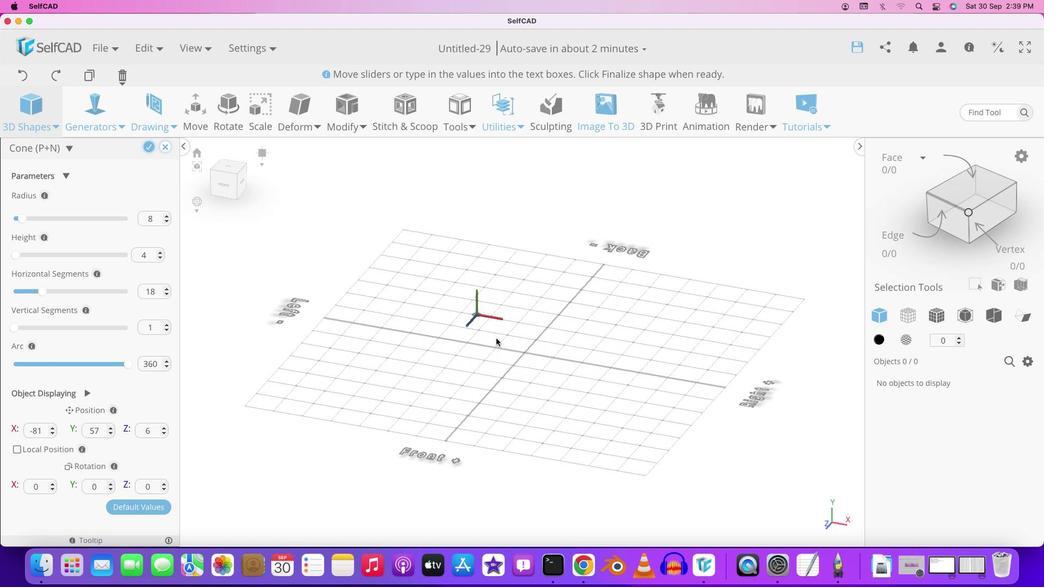 
Action: Mouse scrolled (505, 343) with delta (7, 6)
Screenshot: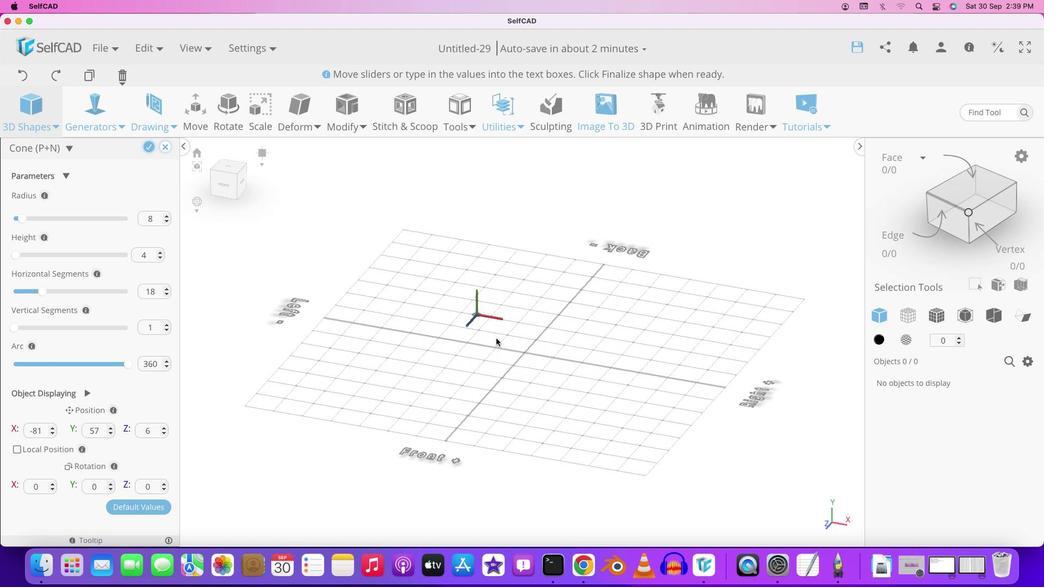 
Action: Mouse moved to (505, 343)
Screenshot: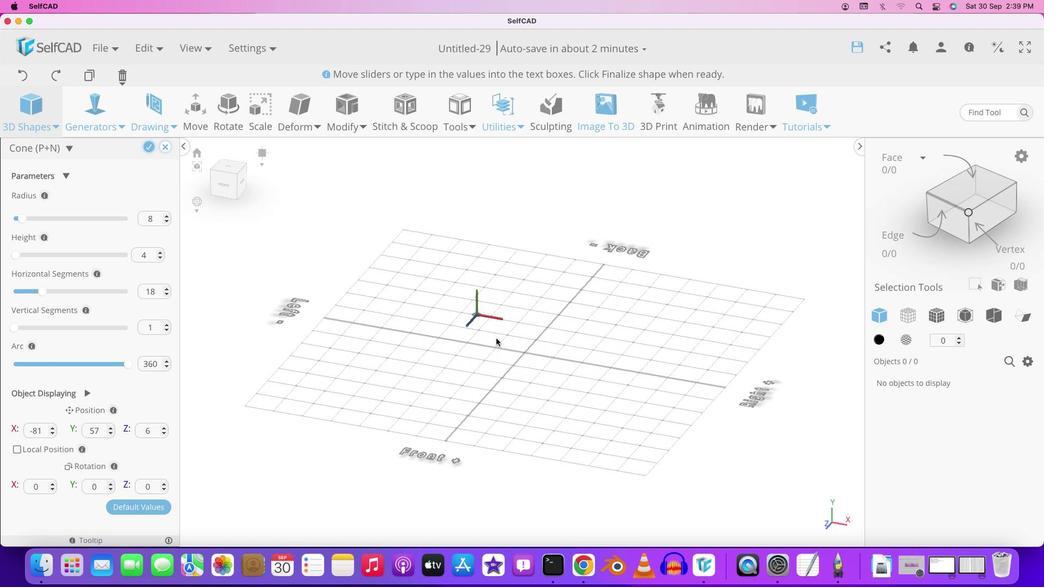 
Action: Mouse scrolled (505, 343) with delta (7, 6)
Screenshot: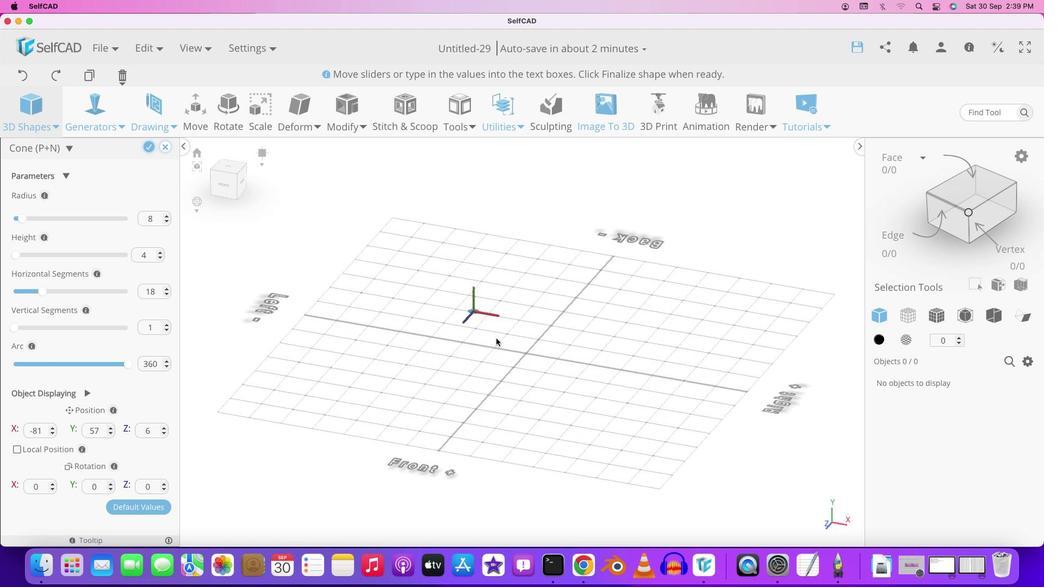 
Action: Mouse moved to (505, 343)
Screenshot: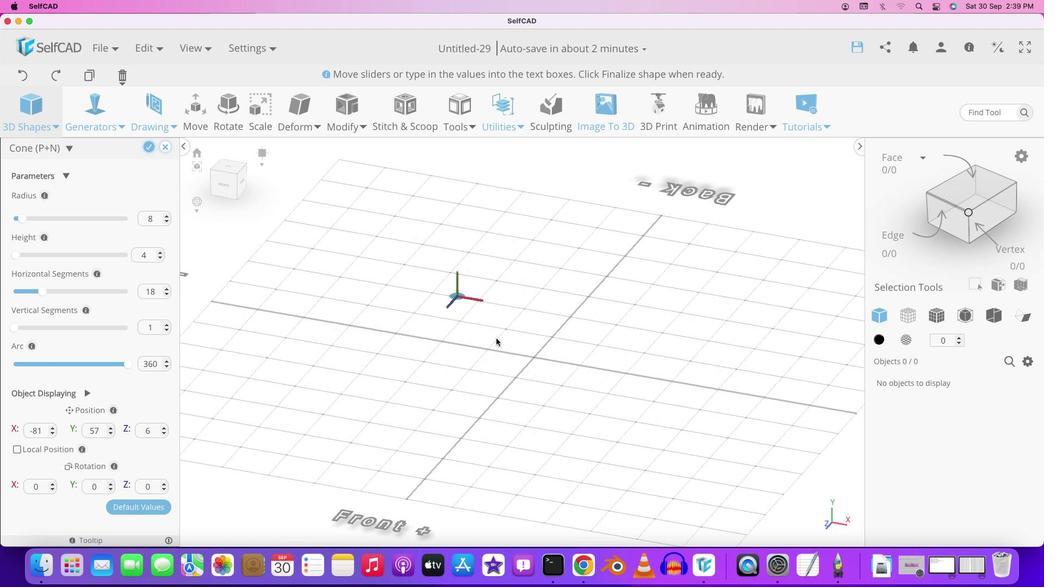 
Action: Mouse scrolled (505, 343) with delta (7, 6)
Screenshot: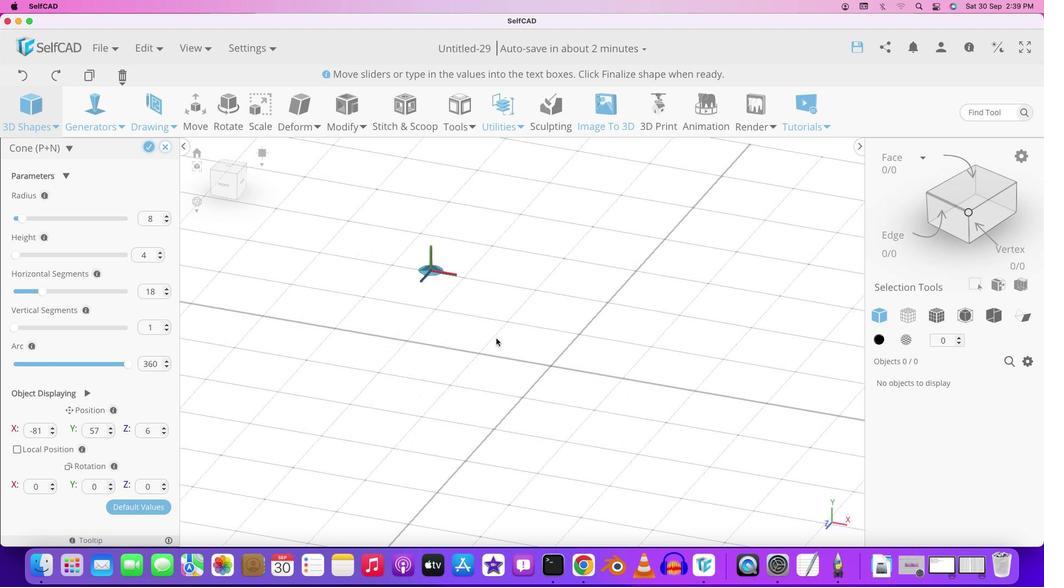 
Action: Mouse moved to (504, 344)
Screenshot: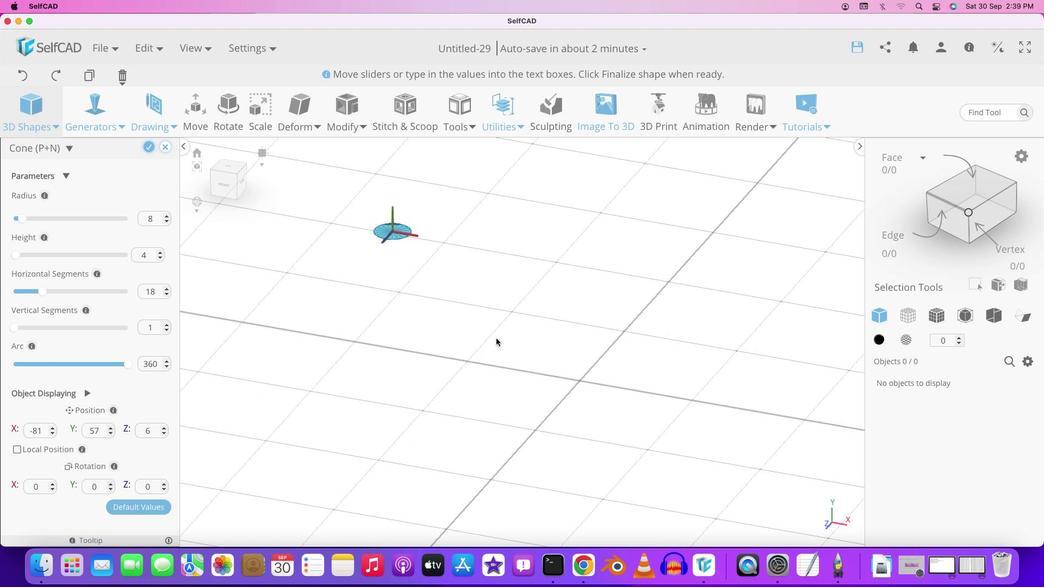 
Action: Mouse scrolled (504, 344) with delta (7, 6)
Screenshot: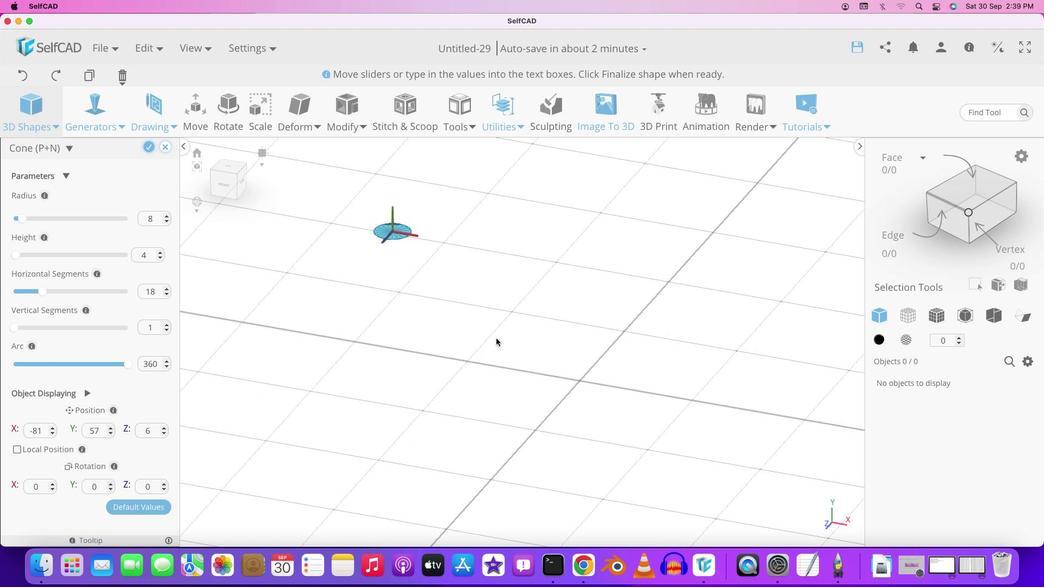 
Action: Mouse moved to (503, 345)
Screenshot: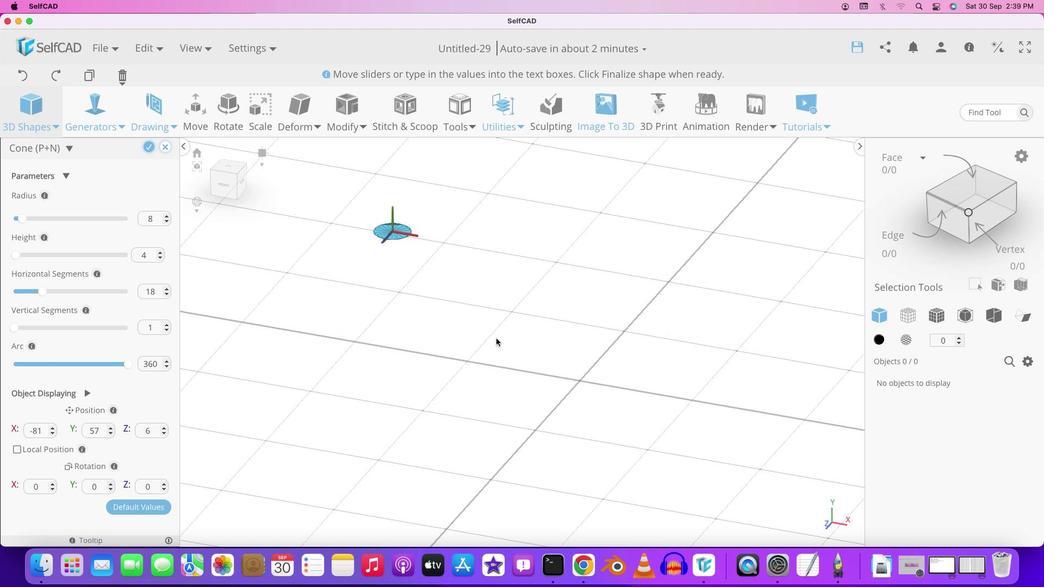 
Action: Mouse scrolled (503, 345) with delta (7, 7)
Screenshot: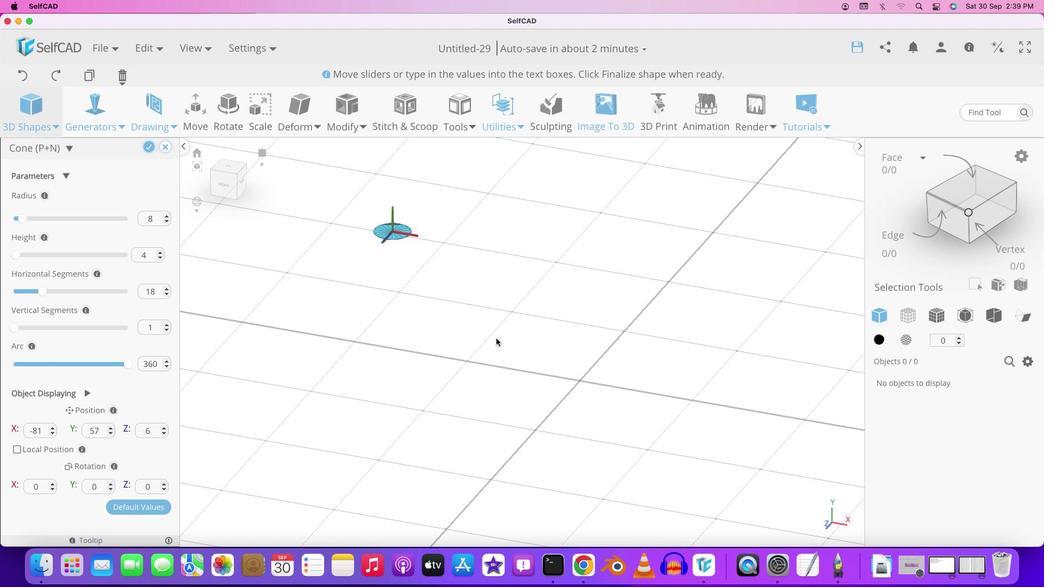 
Action: Mouse scrolled (503, 345) with delta (7, 5)
Screenshot: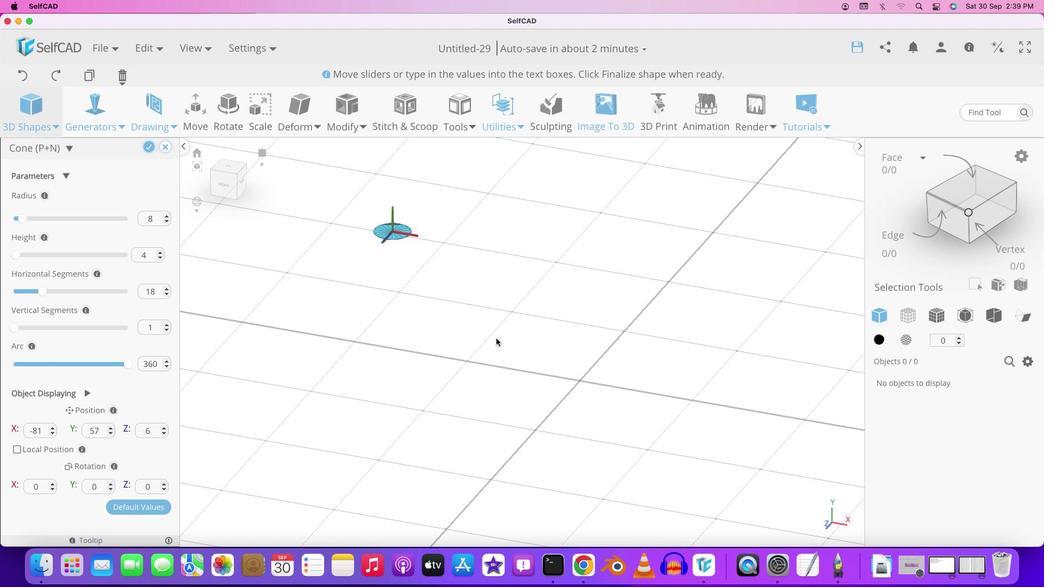 
Action: Mouse scrolled (503, 345) with delta (7, 9)
Screenshot: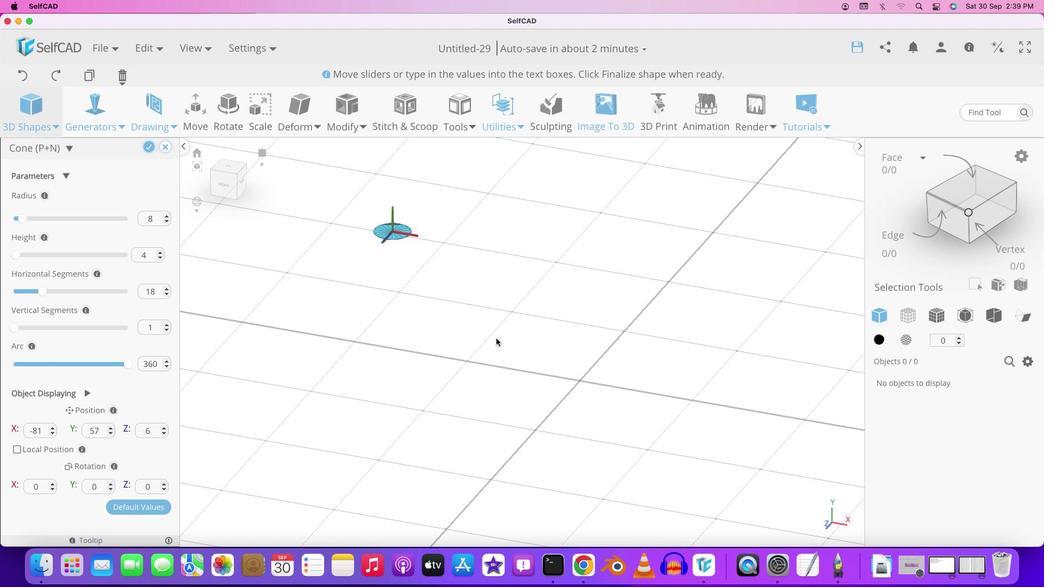 
Action: Mouse scrolled (503, 345) with delta (7, 8)
Screenshot: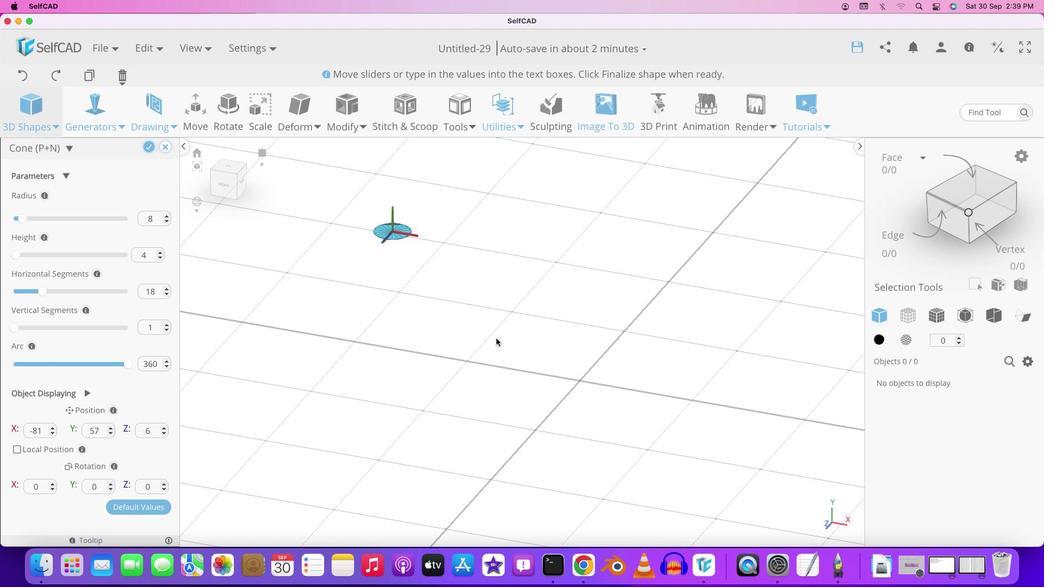 
Action: Mouse scrolled (503, 345) with delta (7, 7)
Screenshot: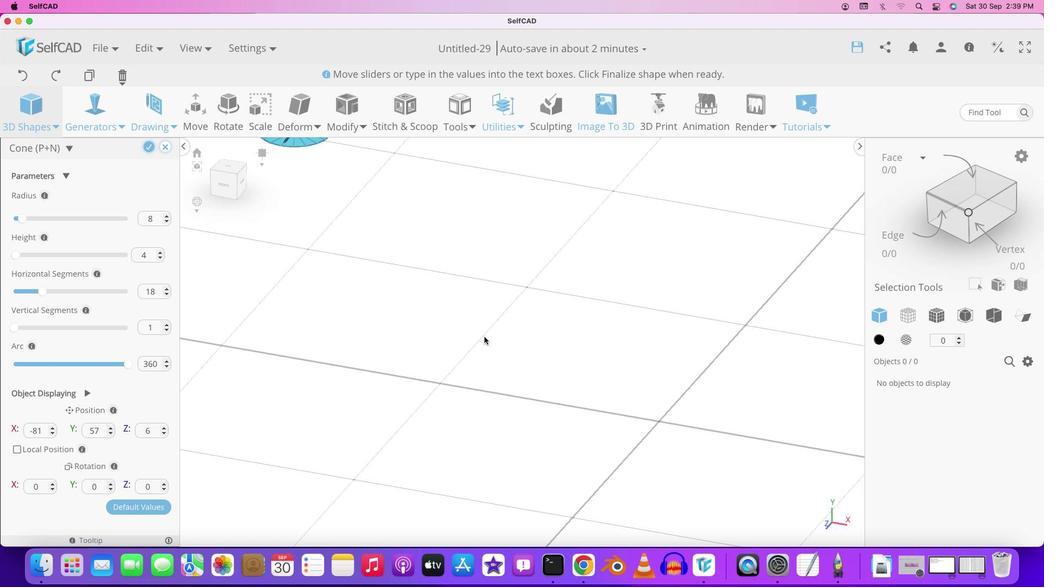 
Action: Mouse scrolled (503, 345) with delta (7, 7)
Screenshot: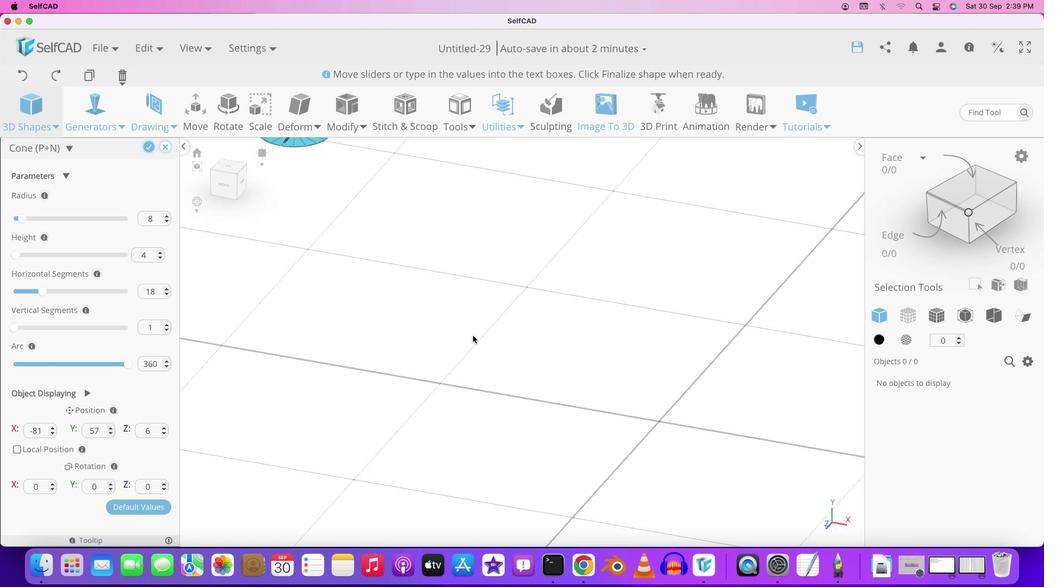 
Action: Mouse scrolled (503, 345) with delta (7, 8)
Screenshot: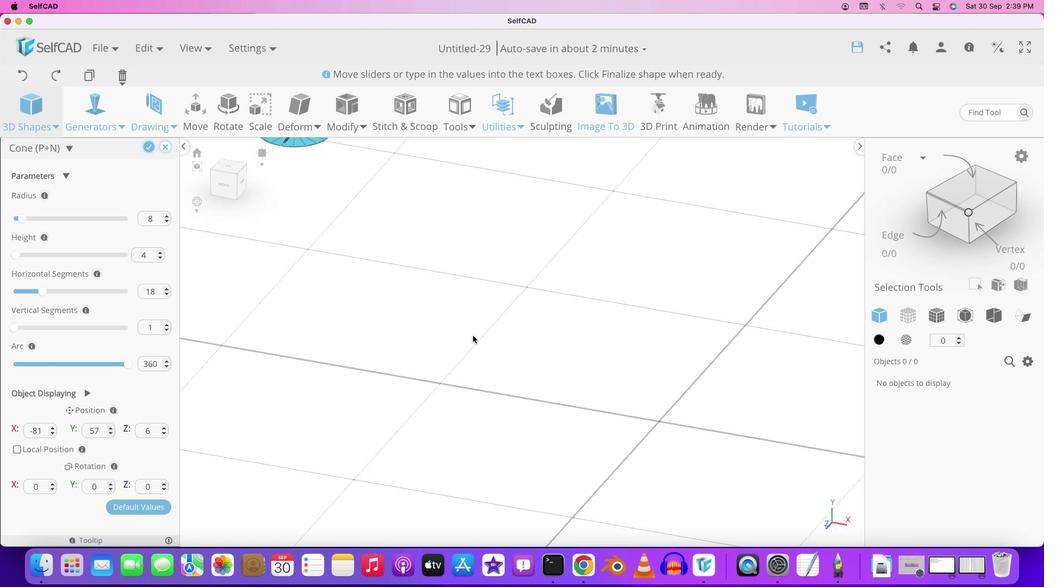 
Action: Mouse scrolled (503, 345) with delta (7, 9)
Screenshot: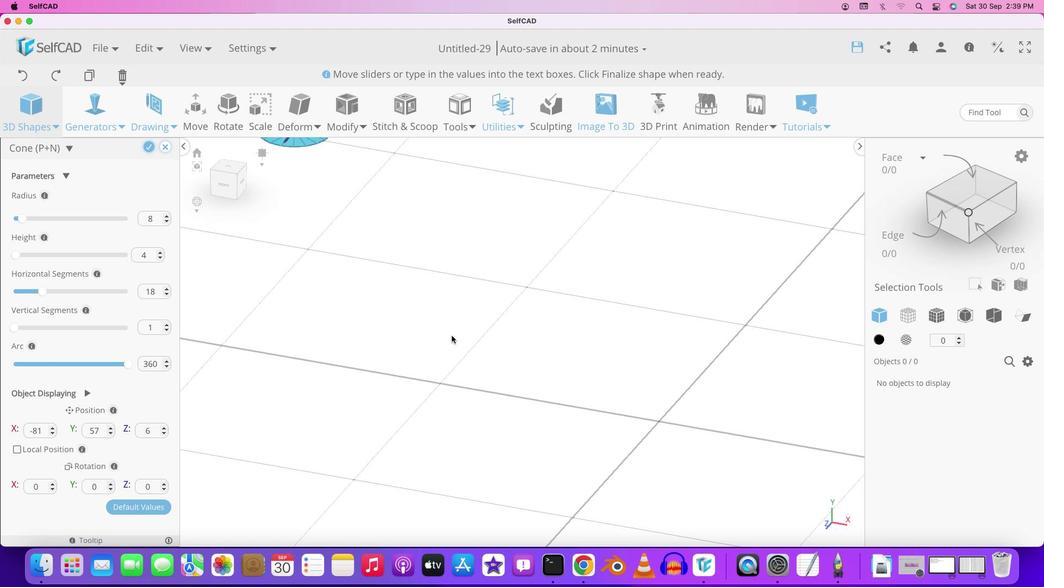 
Action: Mouse scrolled (503, 345) with delta (7, 9)
Screenshot: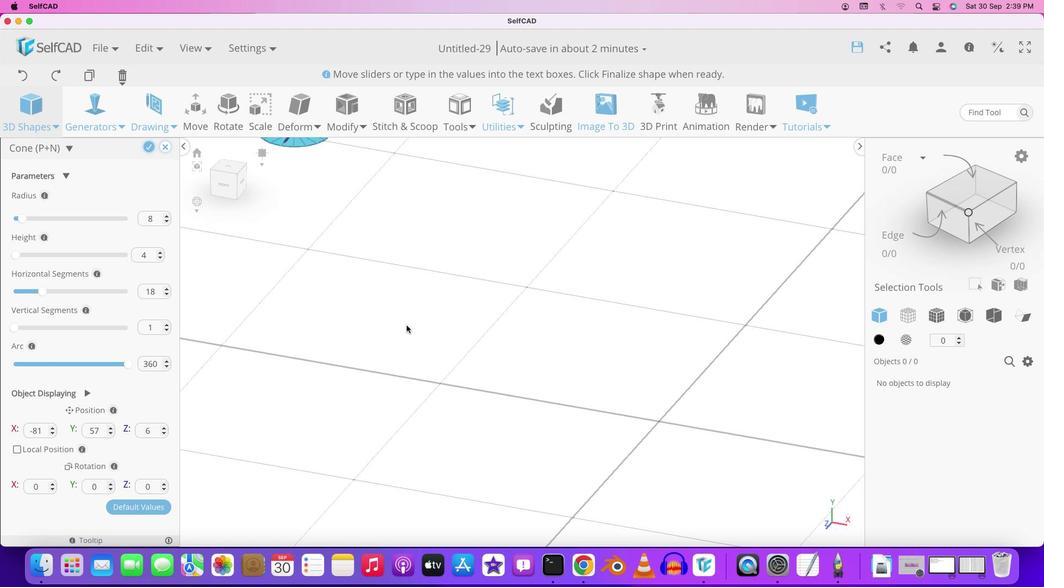 
Action: Mouse scrolled (503, 345) with delta (7, 7)
Screenshot: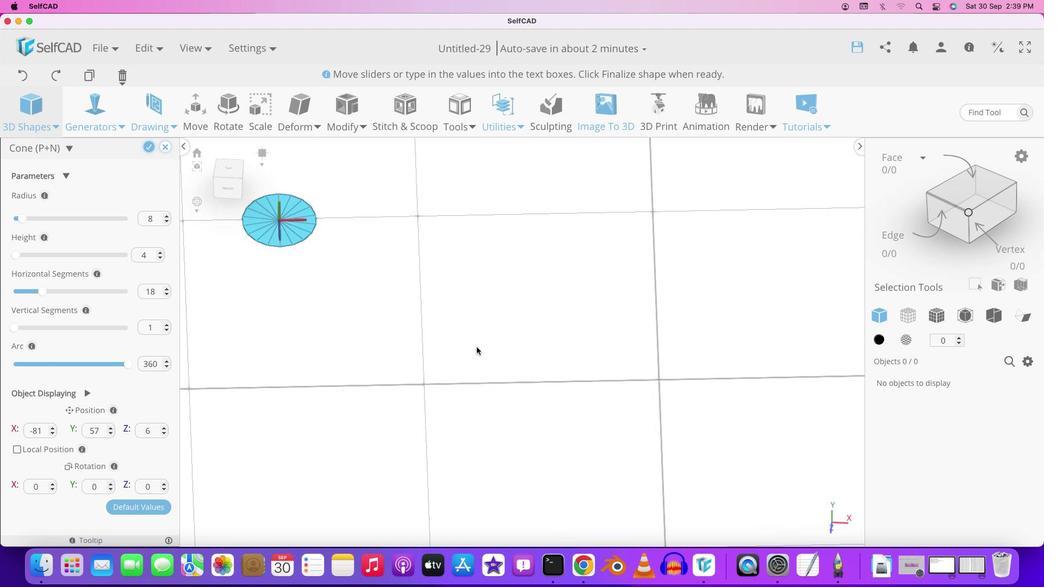 
Action: Mouse scrolled (503, 345) with delta (7, 7)
Screenshot: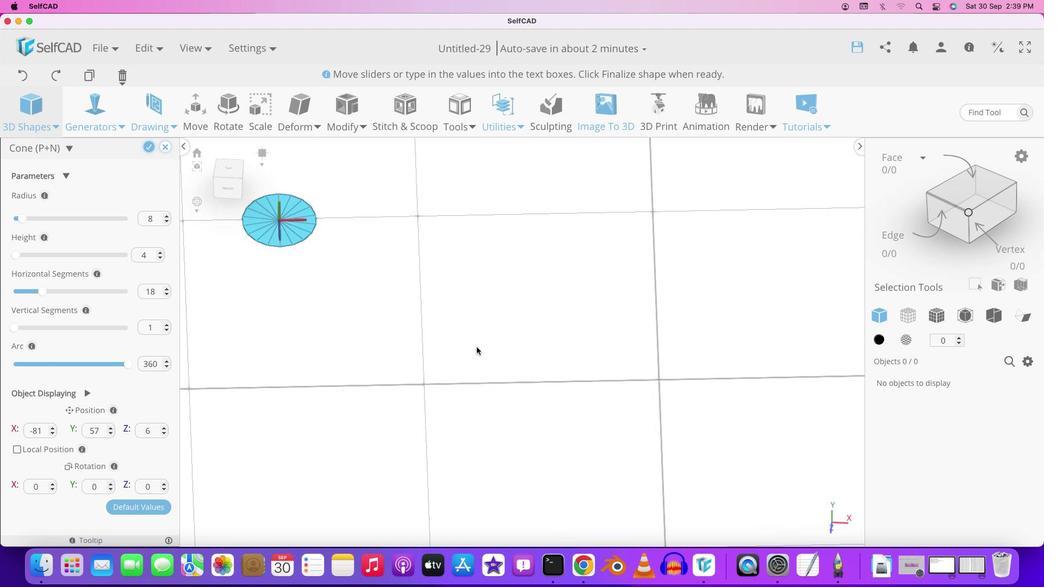 
Action: Mouse scrolled (503, 345) with delta (7, 8)
Screenshot: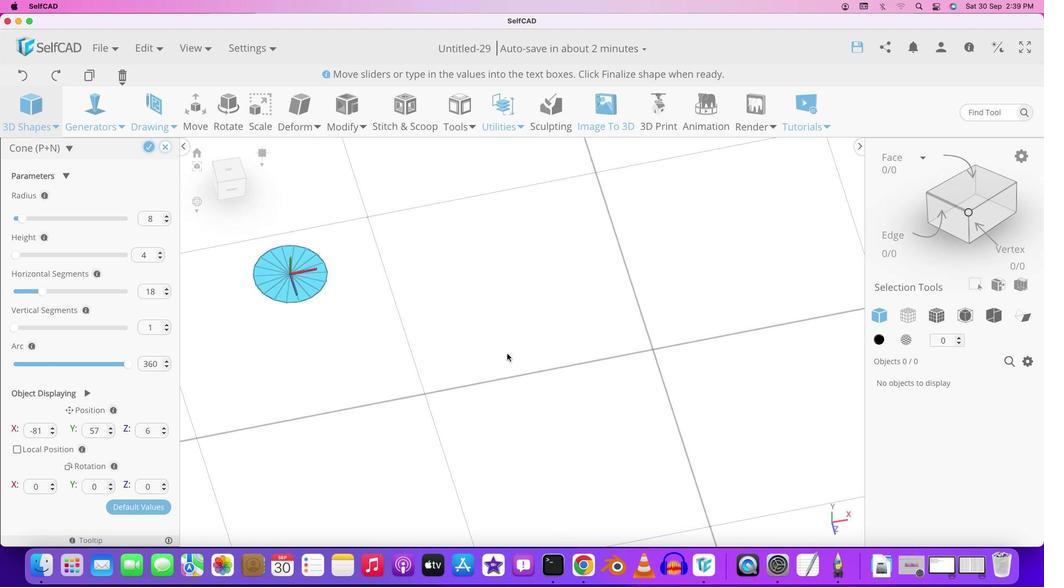 
Action: Mouse scrolled (503, 345) with delta (7, 8)
Screenshot: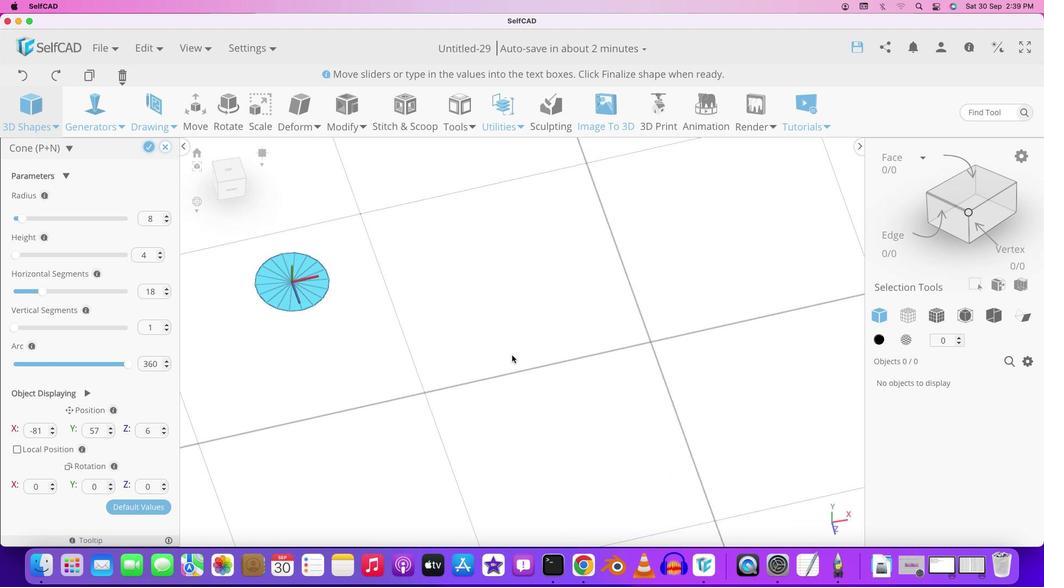 
Action: Mouse moved to (391, 324)
Screenshot: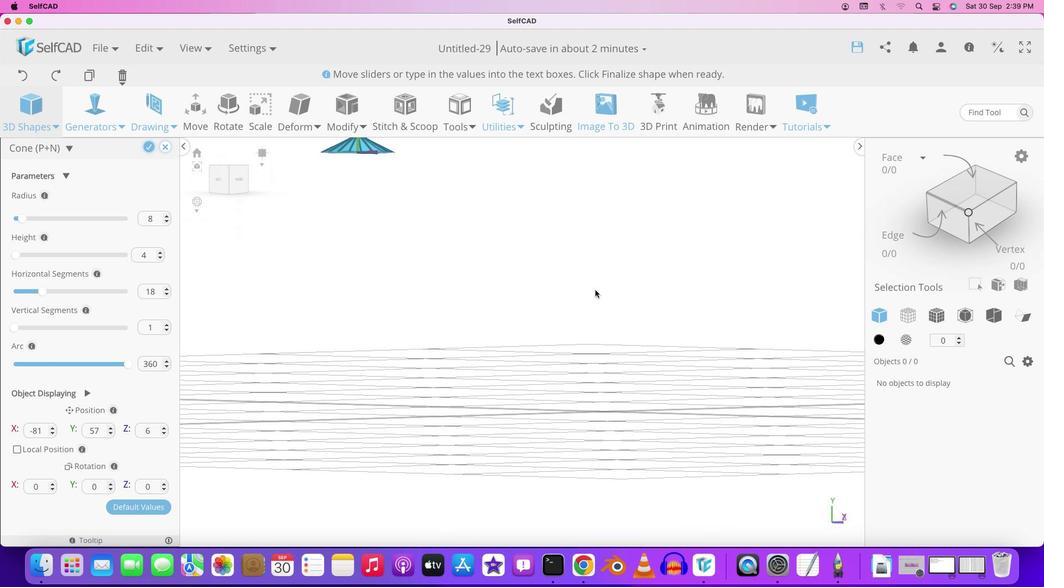 
Action: Key pressed Key.space
Screenshot: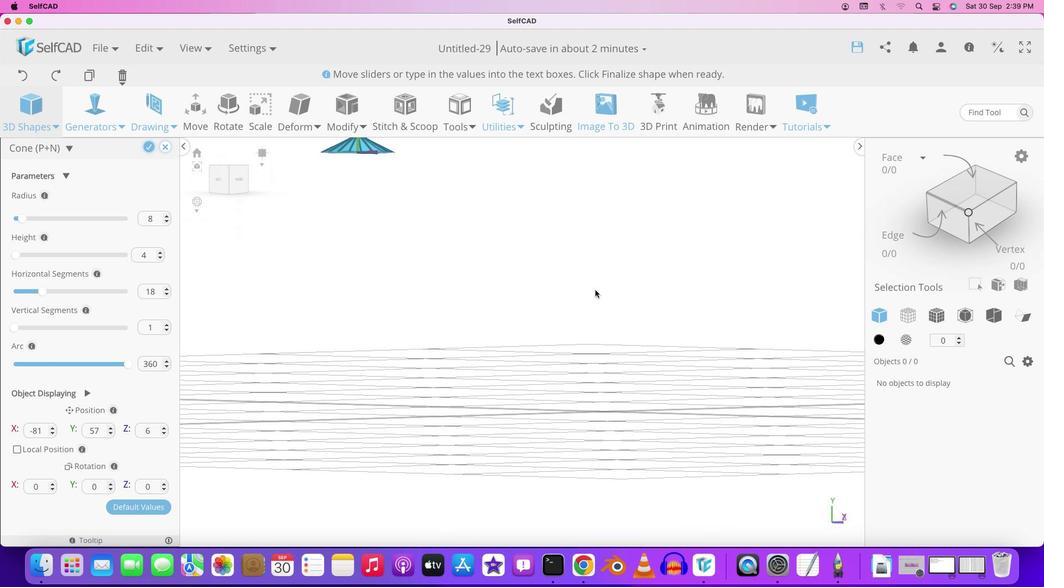 
Action: Mouse moved to (399, 328)
Screenshot: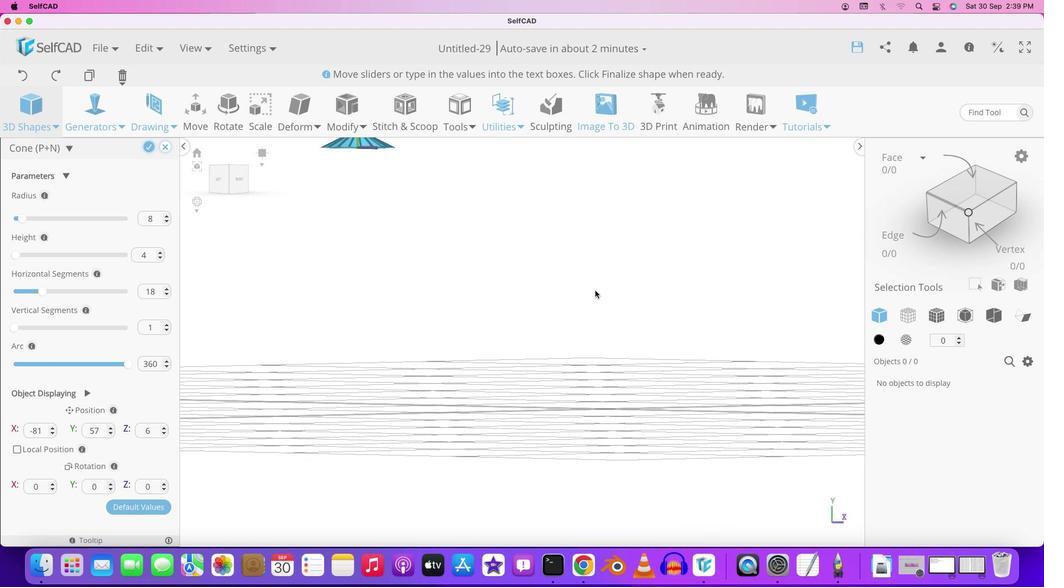 
Action: Mouse pressed left at (399, 328)
Screenshot: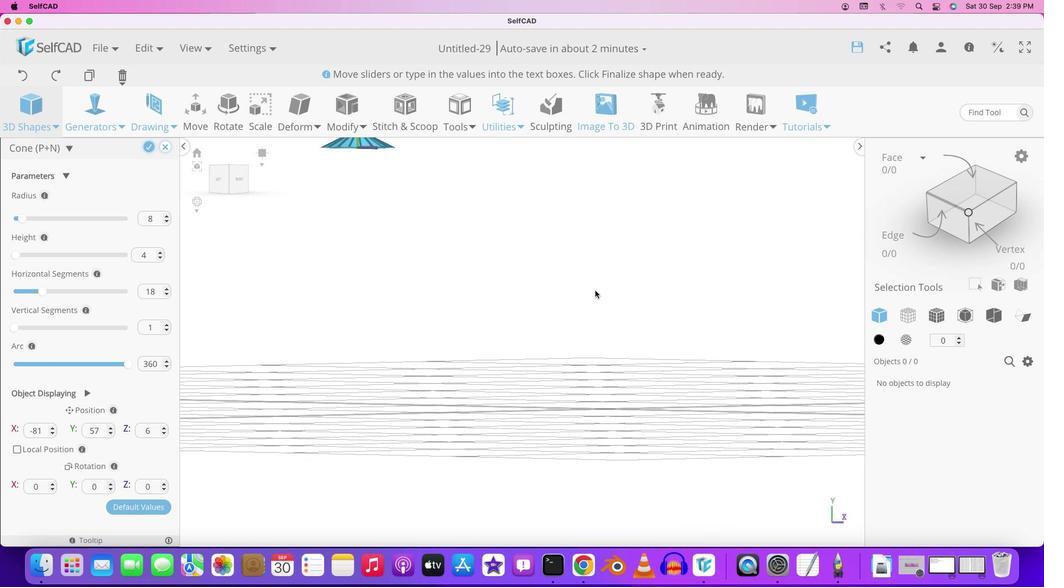 
Action: Mouse moved to (539, 363)
Screenshot: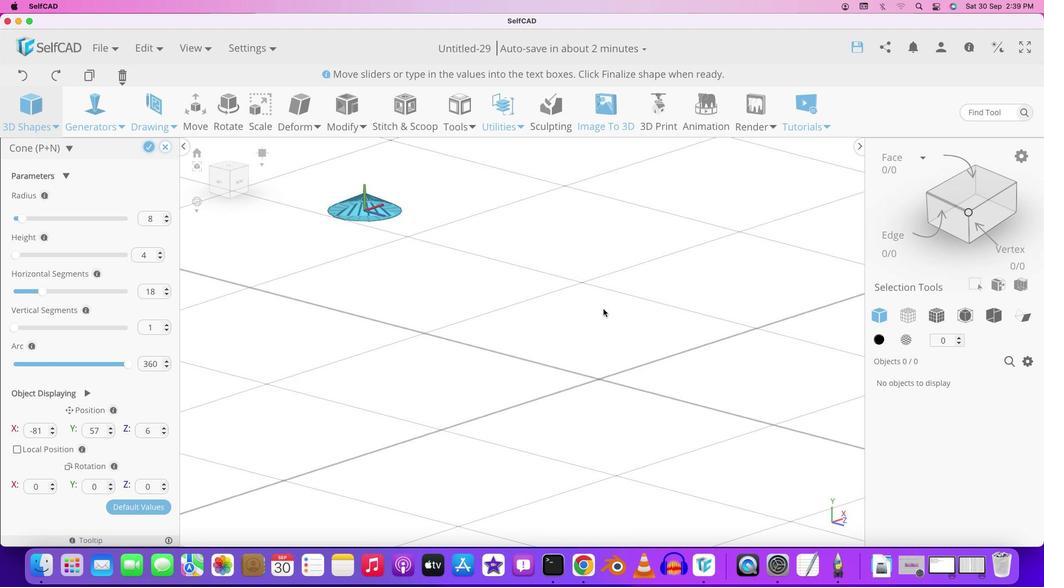 
Action: Key pressed Key.space
Screenshot: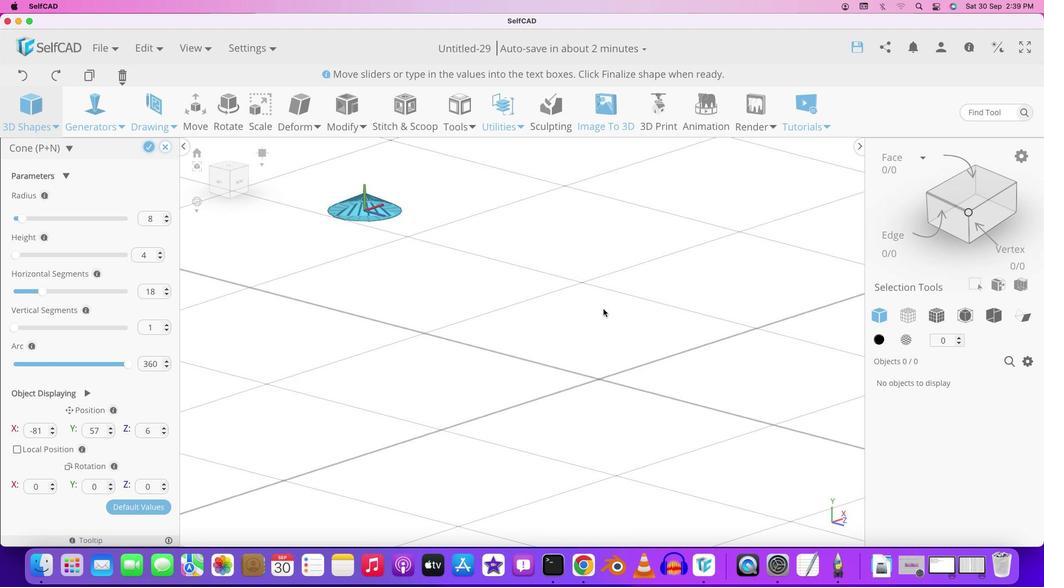 
Action: Mouse moved to (560, 361)
Screenshot: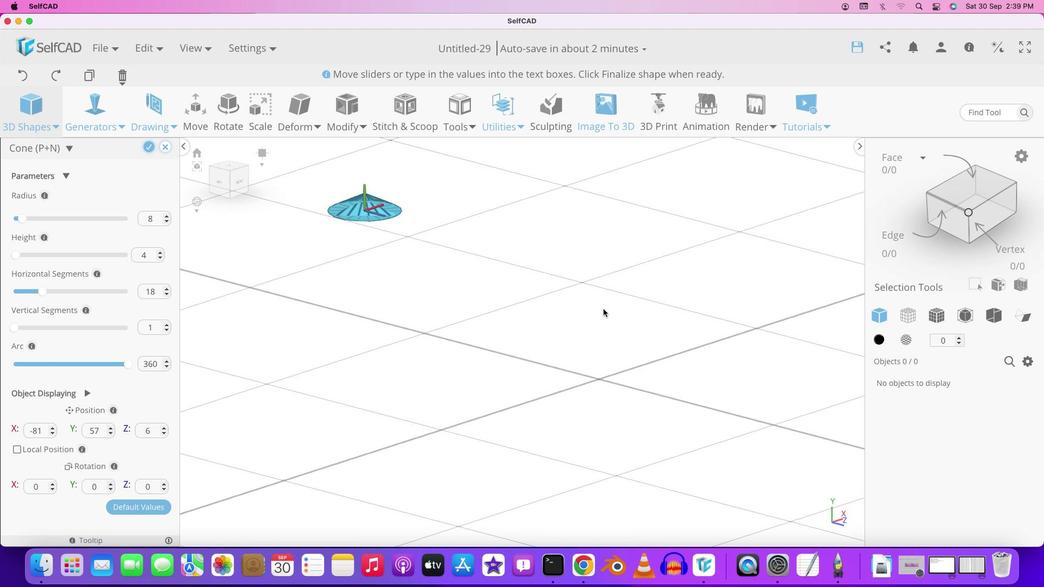 
Action: Key pressed Key.space
Screenshot: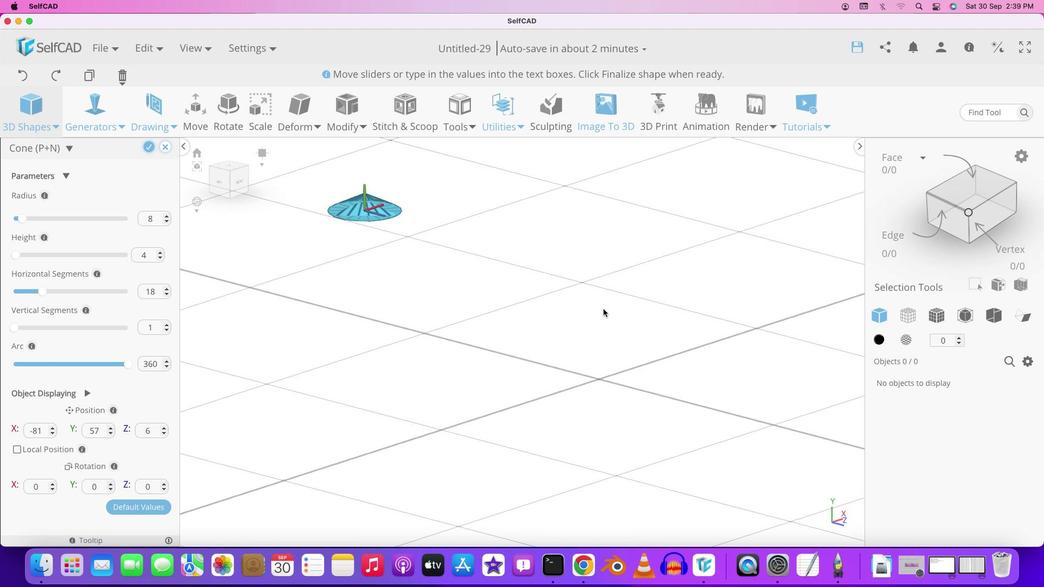 
Action: Mouse moved to (577, 342)
Screenshot: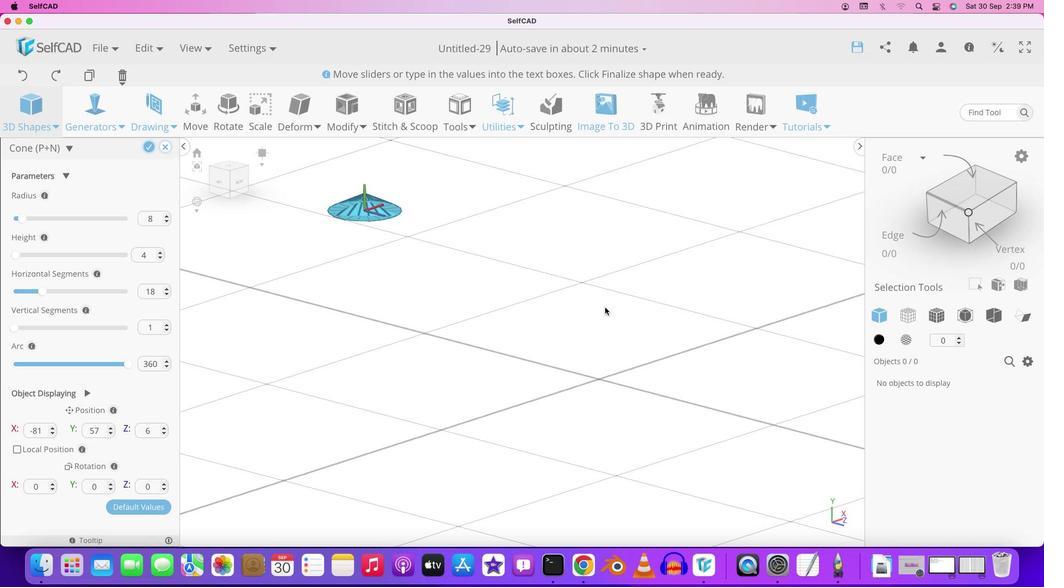 
Action: Key pressed Key.space
Screenshot: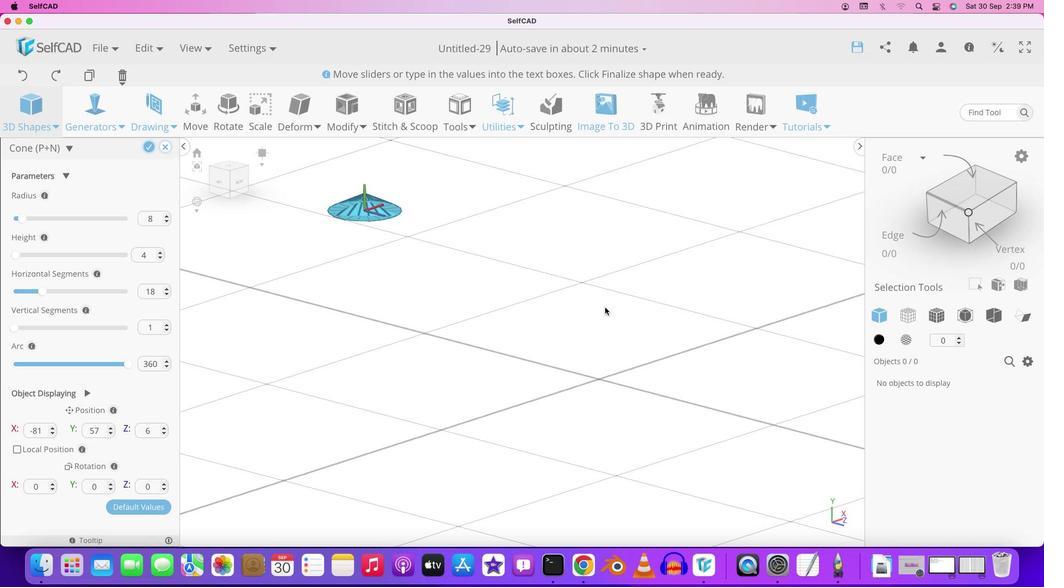 
Action: Mouse moved to (598, 309)
Screenshot: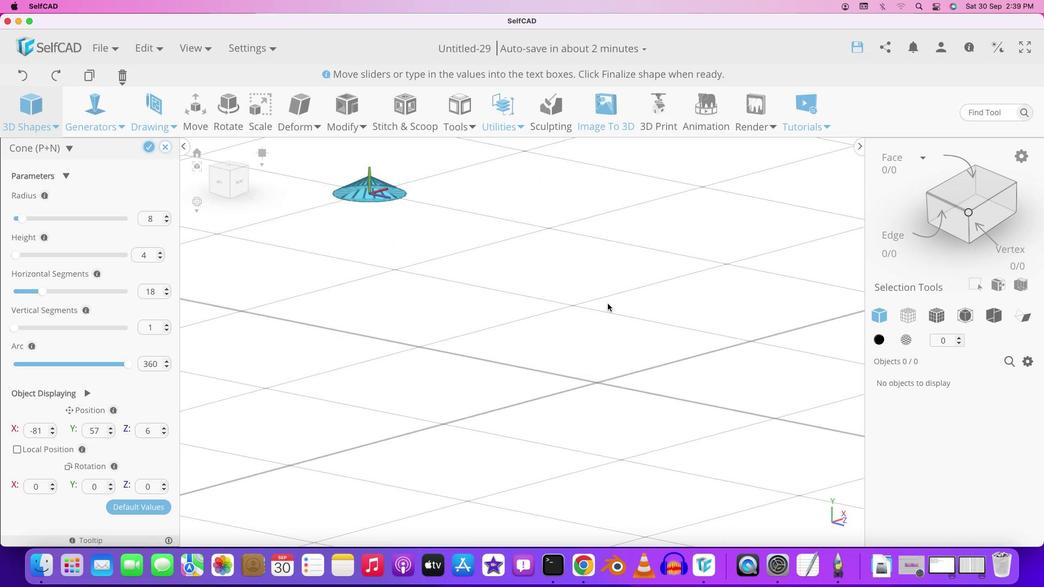
Action: Key pressed Key.space
Screenshot: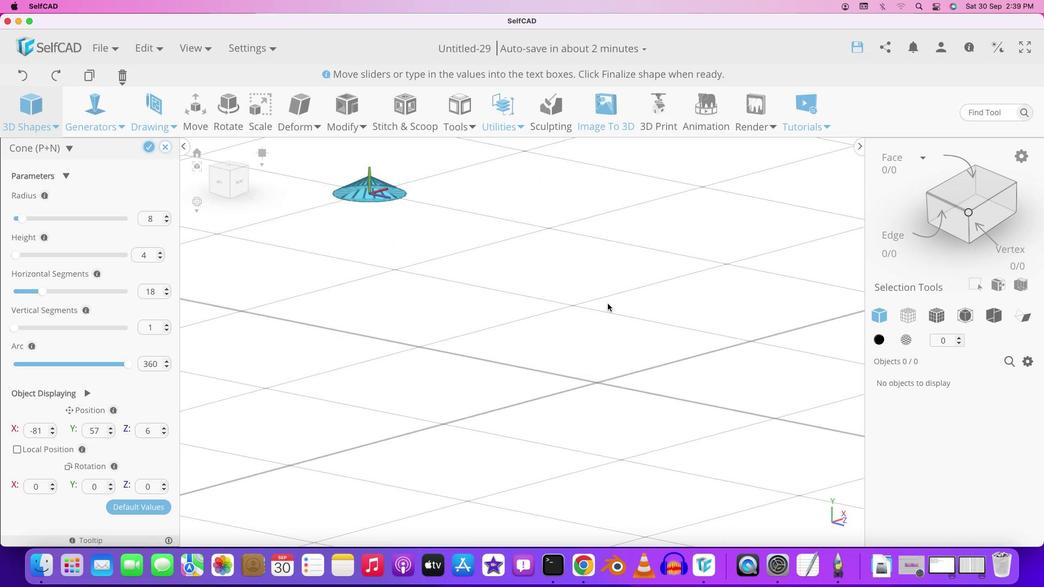 
Action: Mouse moved to (602, 297)
Screenshot: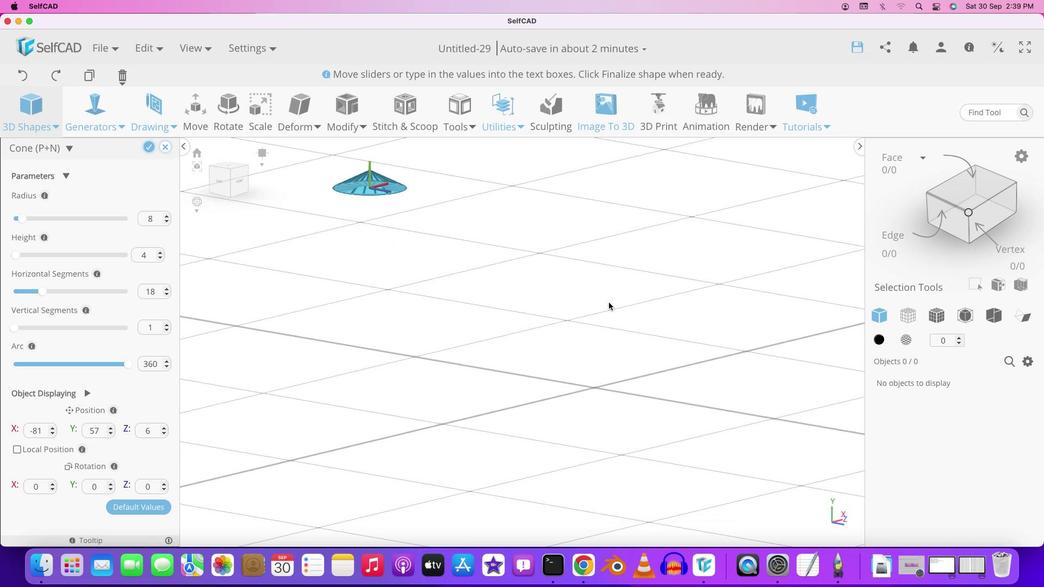 
Action: Key pressed Key.spaceKey.space
Screenshot: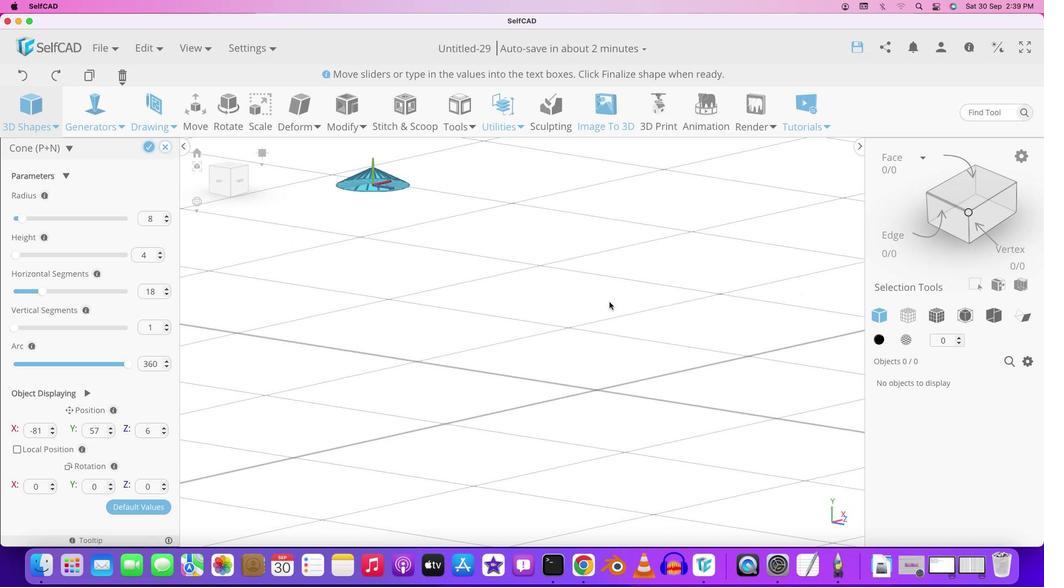 
Action: Mouse moved to (602, 297)
Screenshot: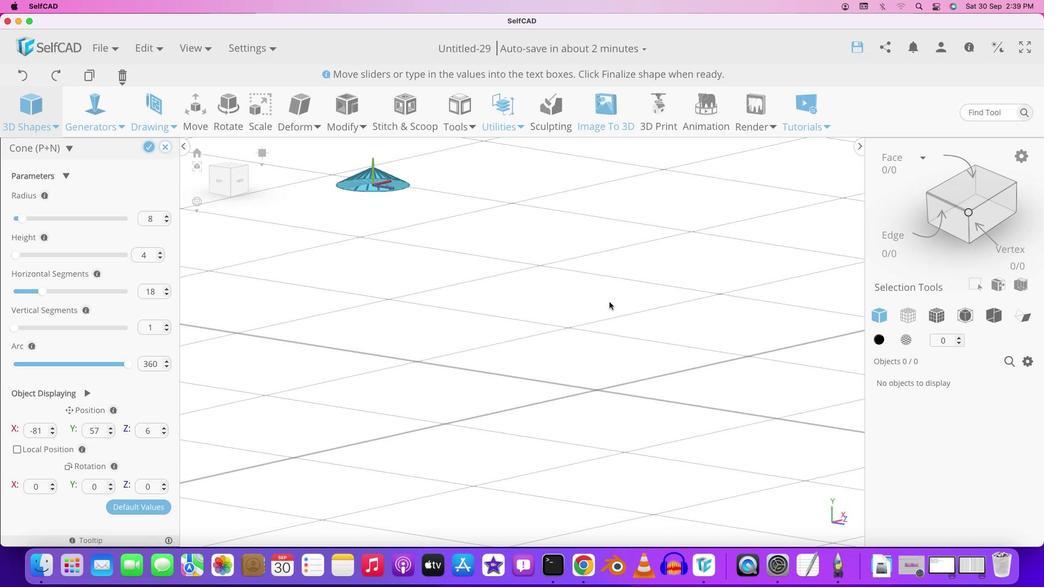 
Action: Key pressed Key.space
Screenshot: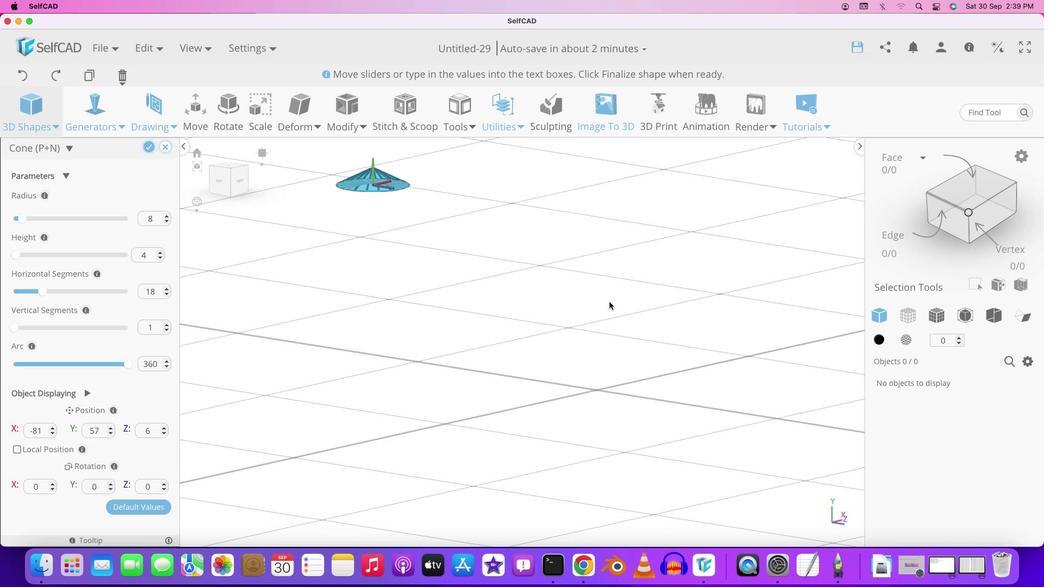 
Action: Mouse moved to (605, 306)
Screenshot: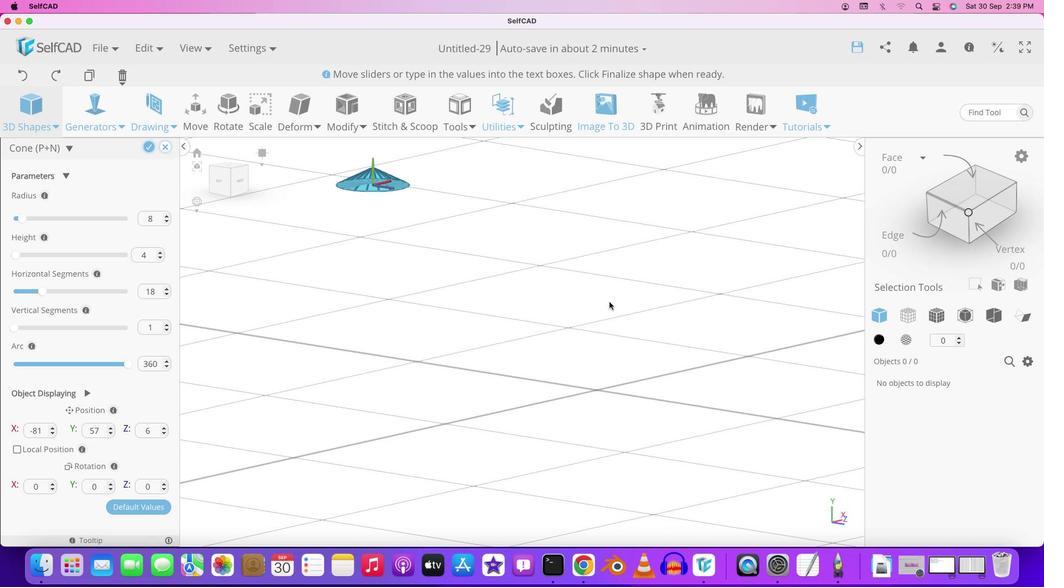 
Action: Key pressed Key.space
Screenshot: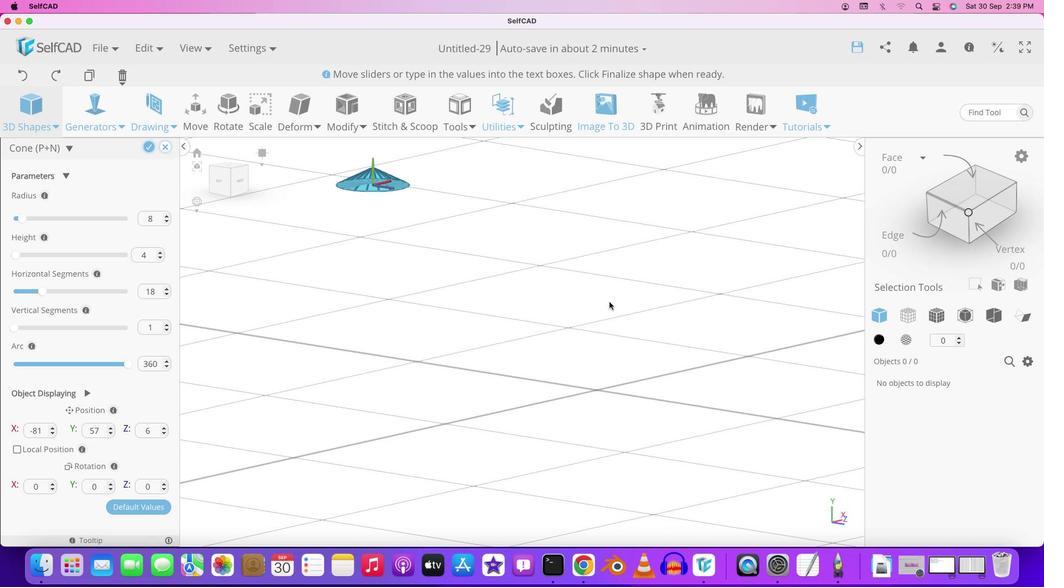 
Action: Mouse moved to (609, 315)
Screenshot: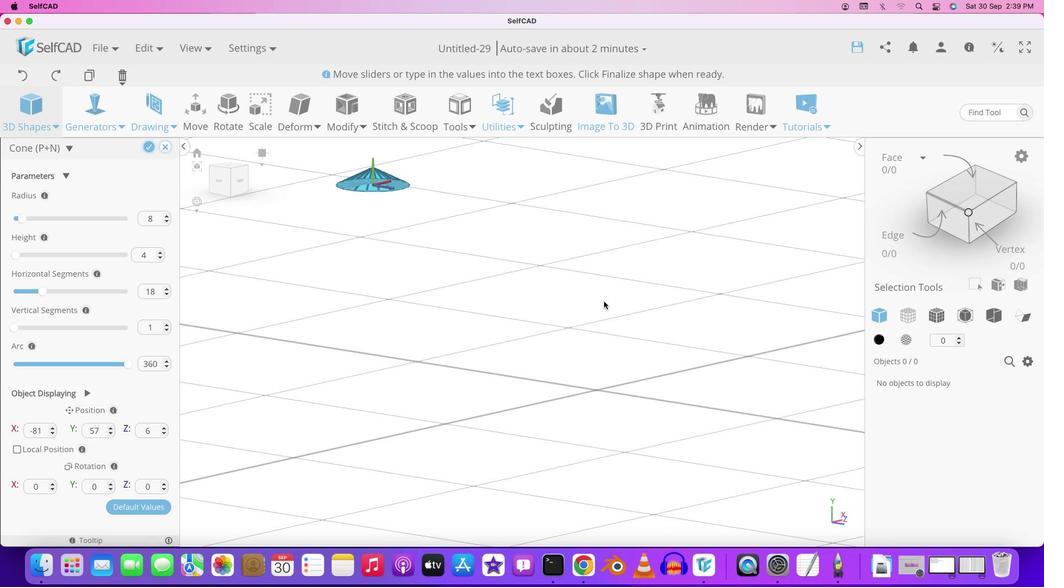 
Action: Key pressed Key.space
Screenshot: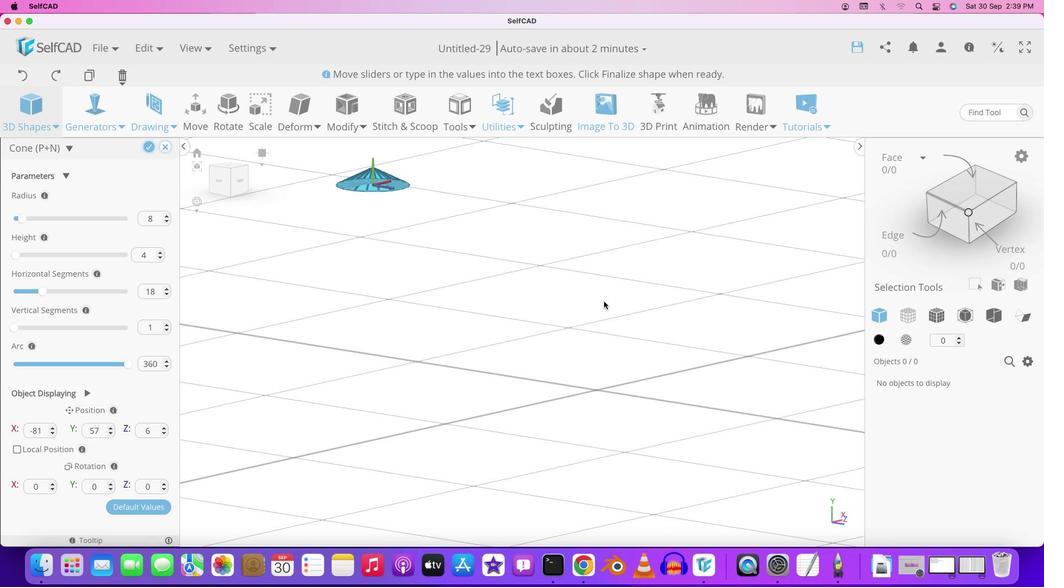 
Action: Mouse moved to (610, 316)
Screenshot: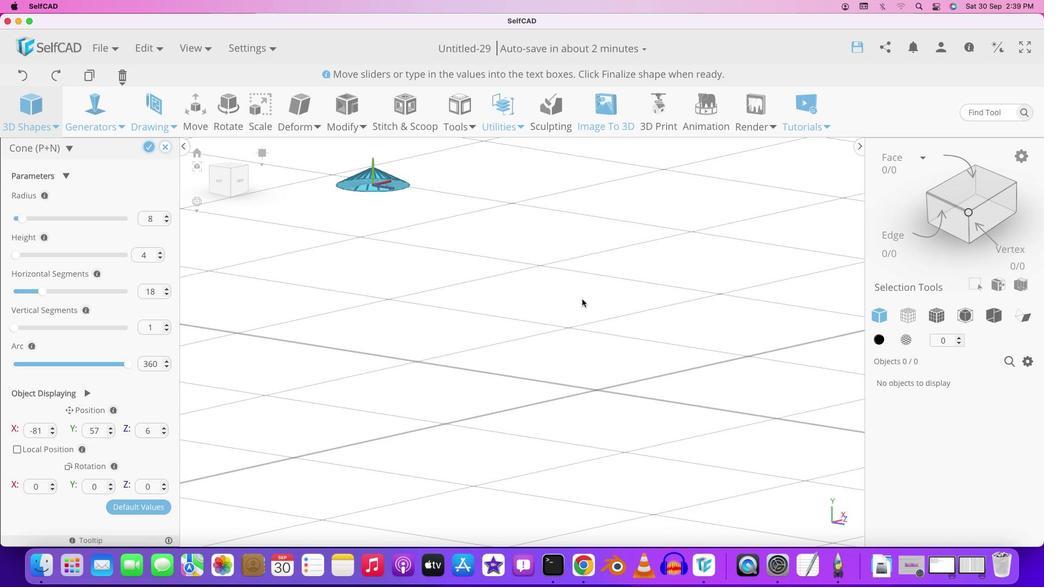 
Action: Key pressed Key.spaceKey.space
Screenshot: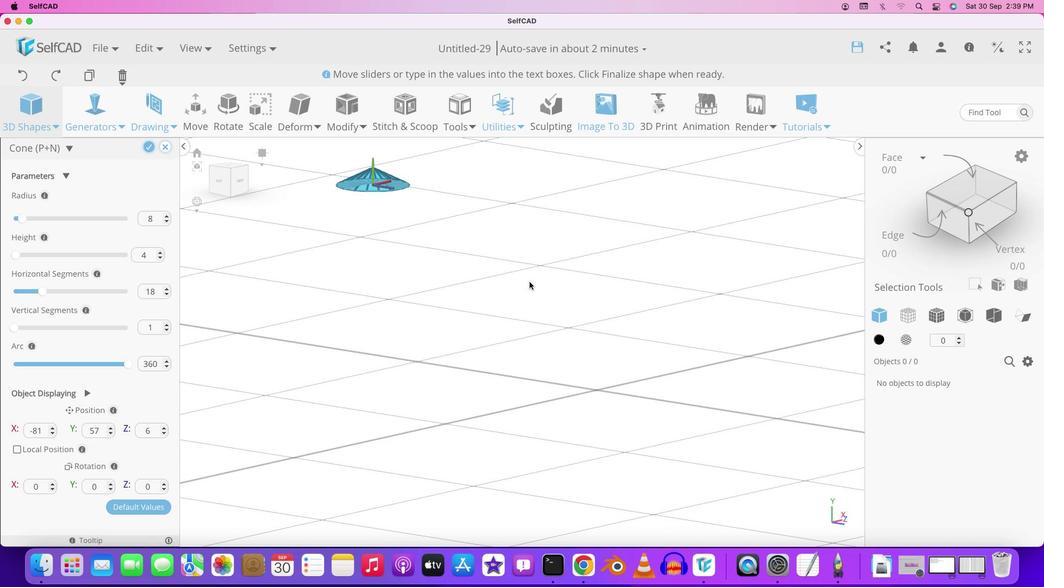
Action: Mouse moved to (610, 316)
Screenshot: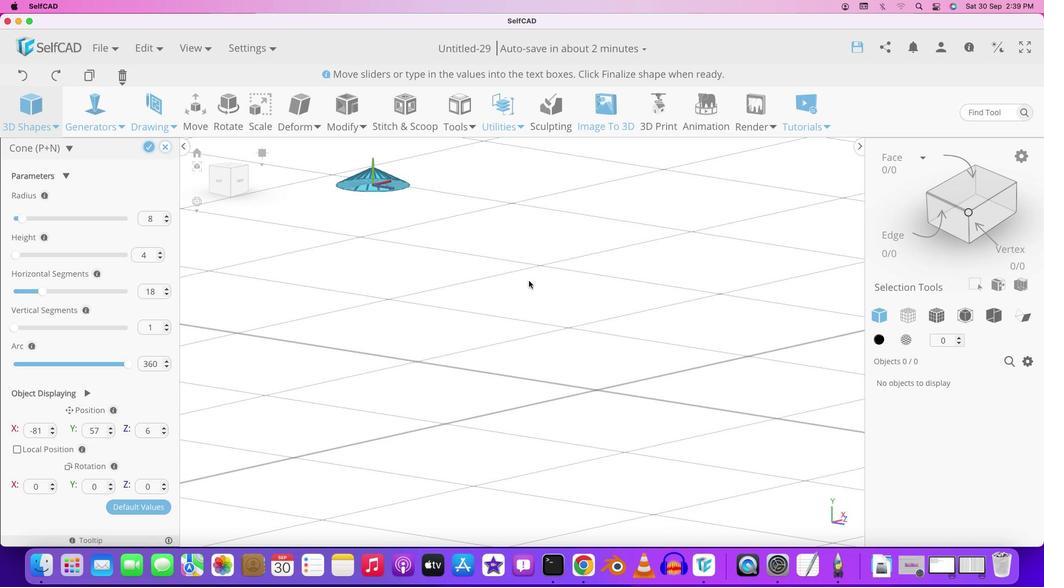 
Action: Key pressed Key.spaceKey.space
Screenshot: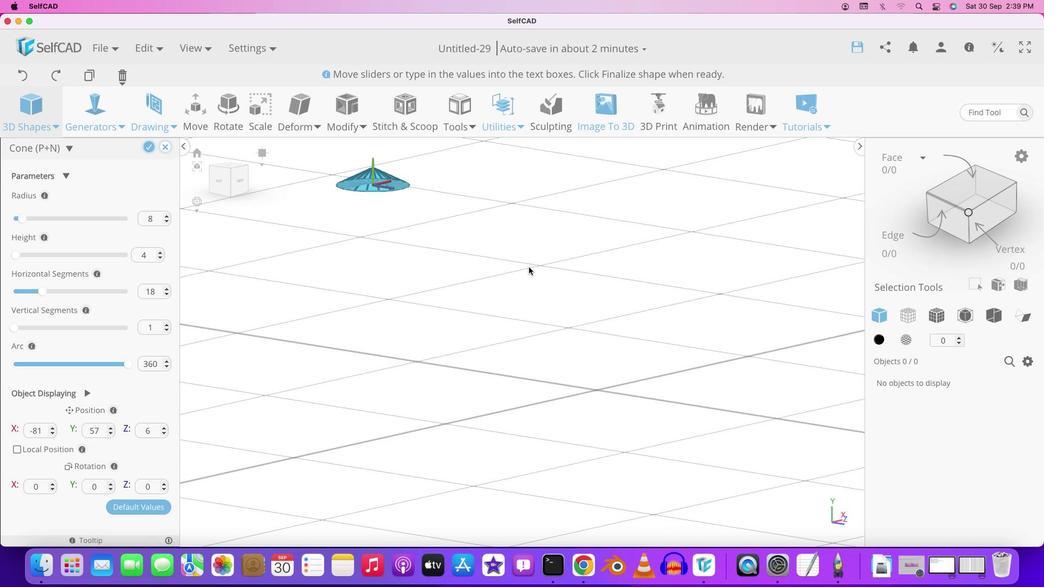 
Action: Mouse moved to (613, 312)
Screenshot: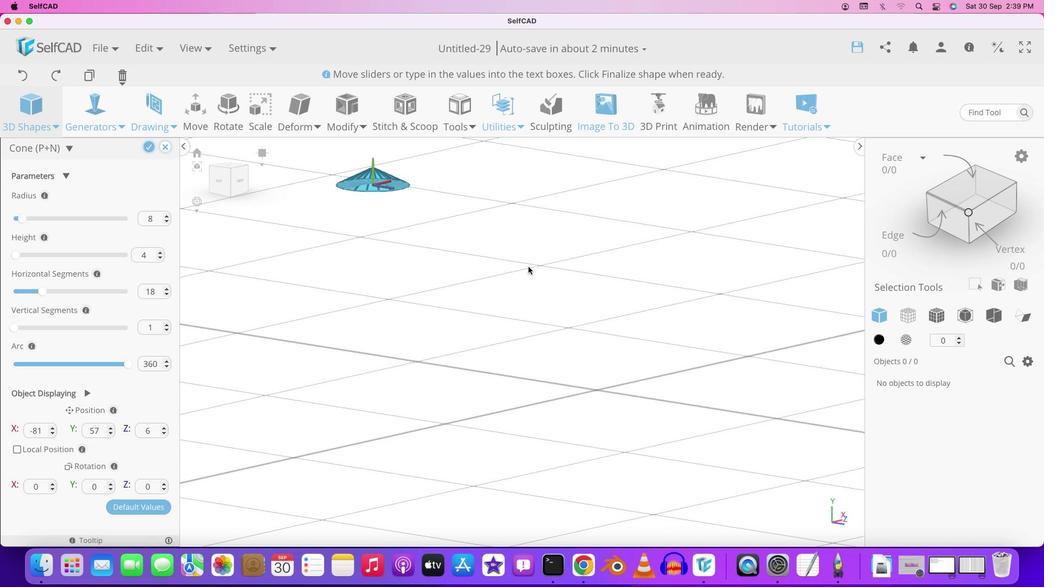 
Action: Key pressed Key.space
Screenshot: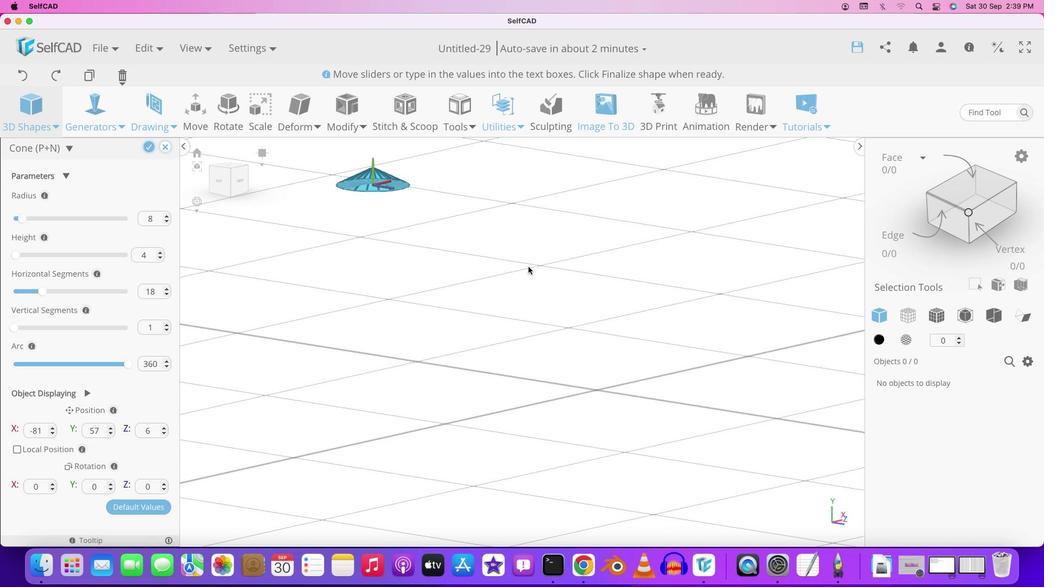
Action: Mouse moved to (615, 310)
Screenshot: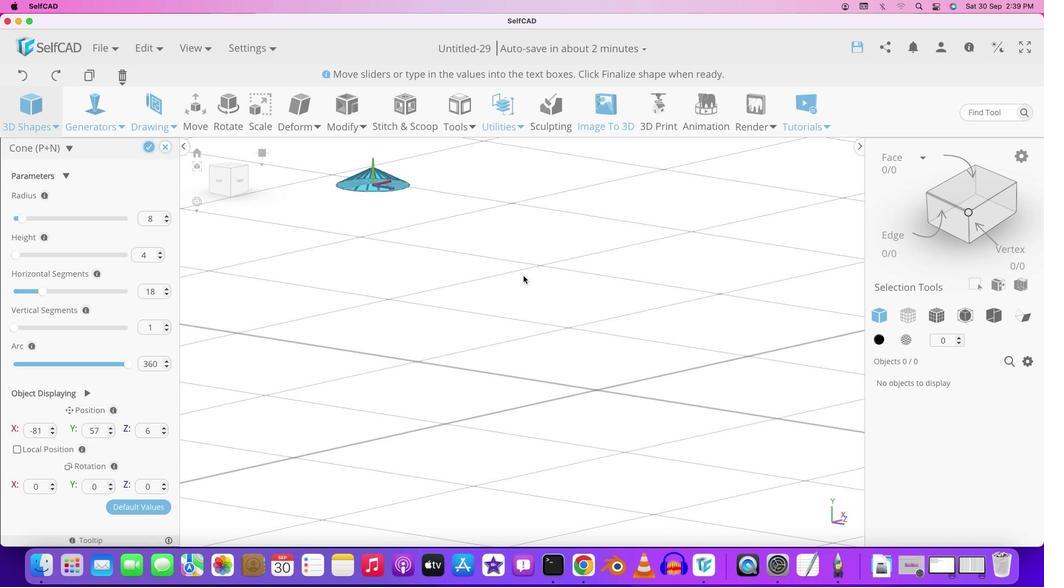 
Action: Key pressed Key.space
Screenshot: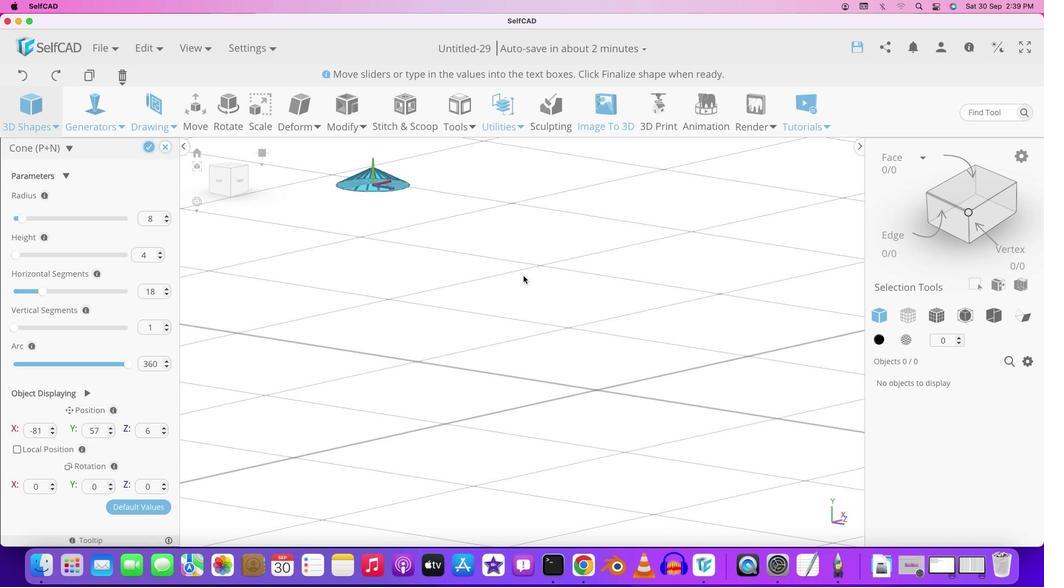 
Action: Mouse moved to (616, 309)
Screenshot: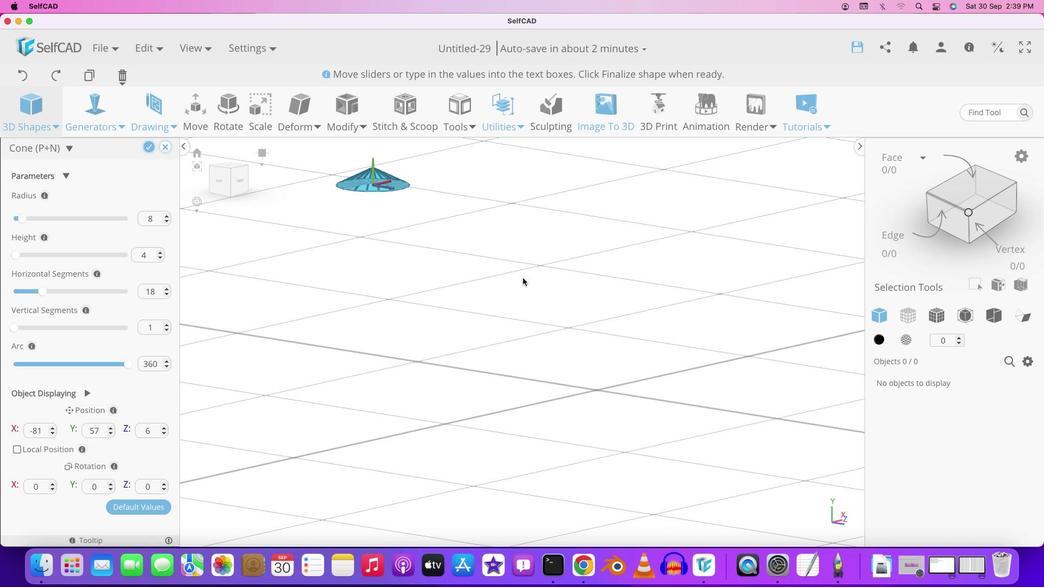 
Action: Key pressed Key.spaceKey.spaceKey.spaceKey.space
Screenshot: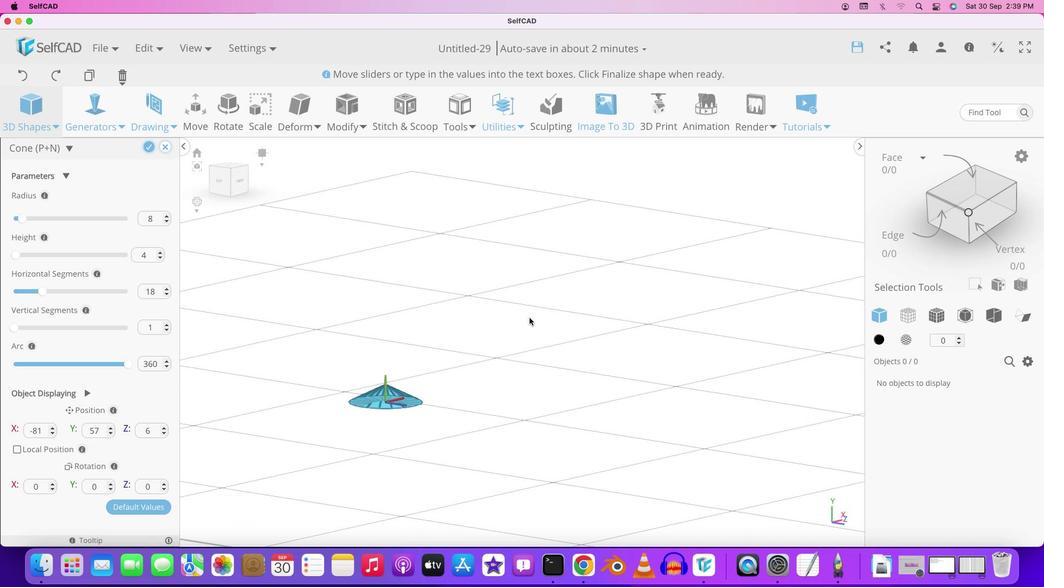 
Action: Mouse moved to (596, 307)
Screenshot: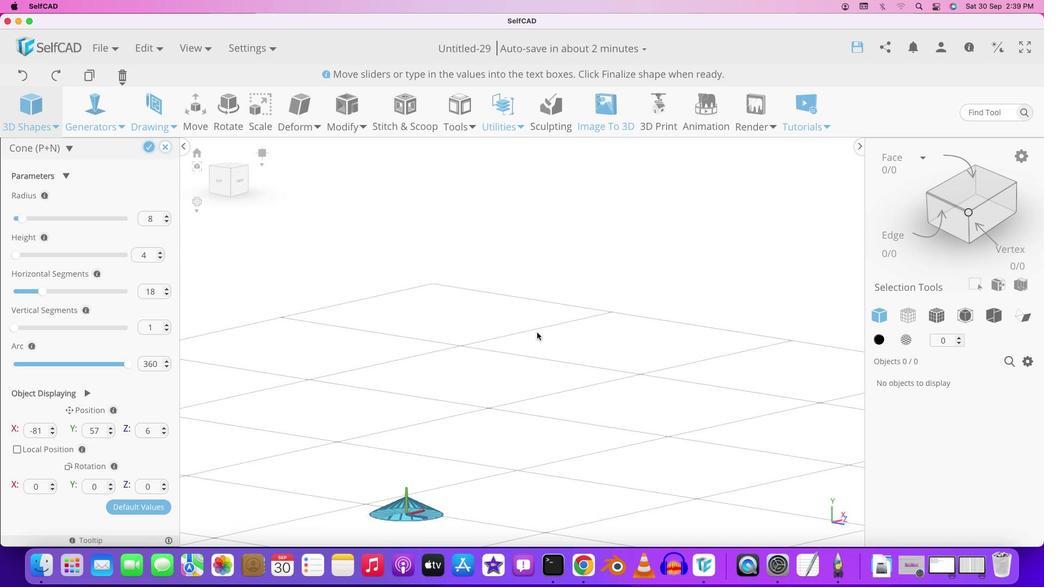 
Action: Key pressed Key.space
Screenshot: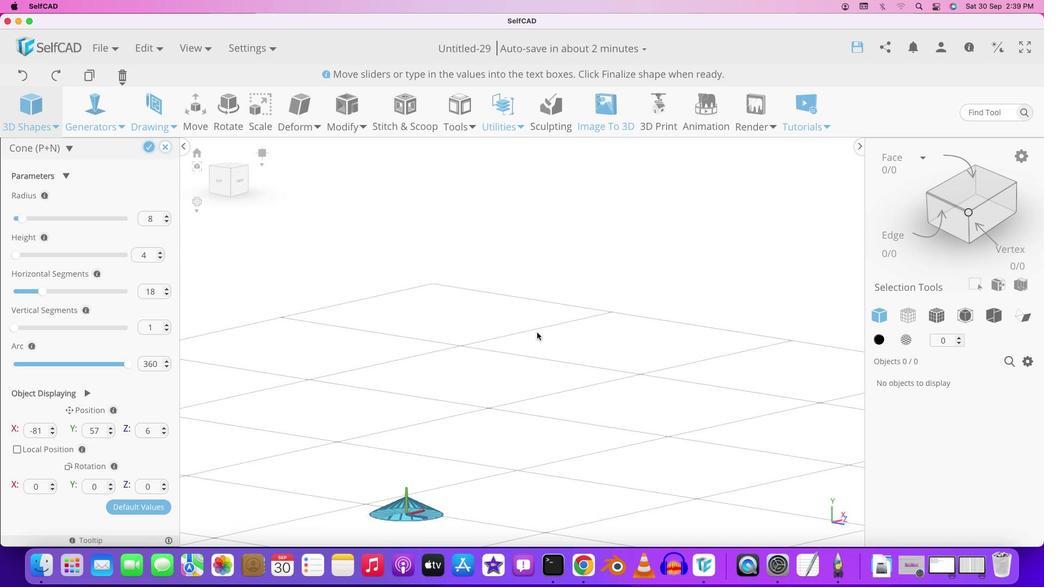 
Action: Mouse moved to (544, 297)
Screenshot: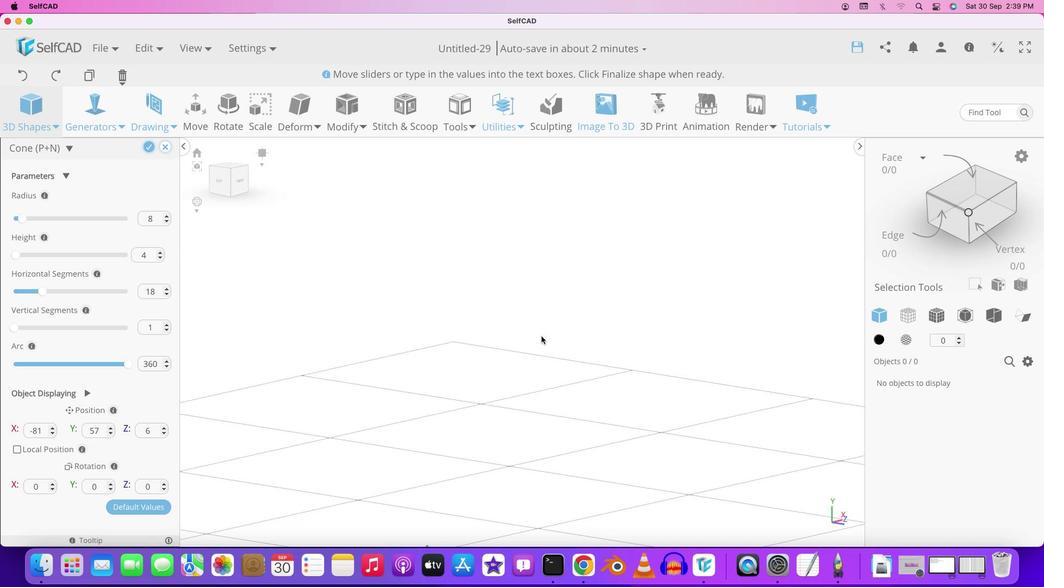 
Action: Key pressed Key.space
Screenshot: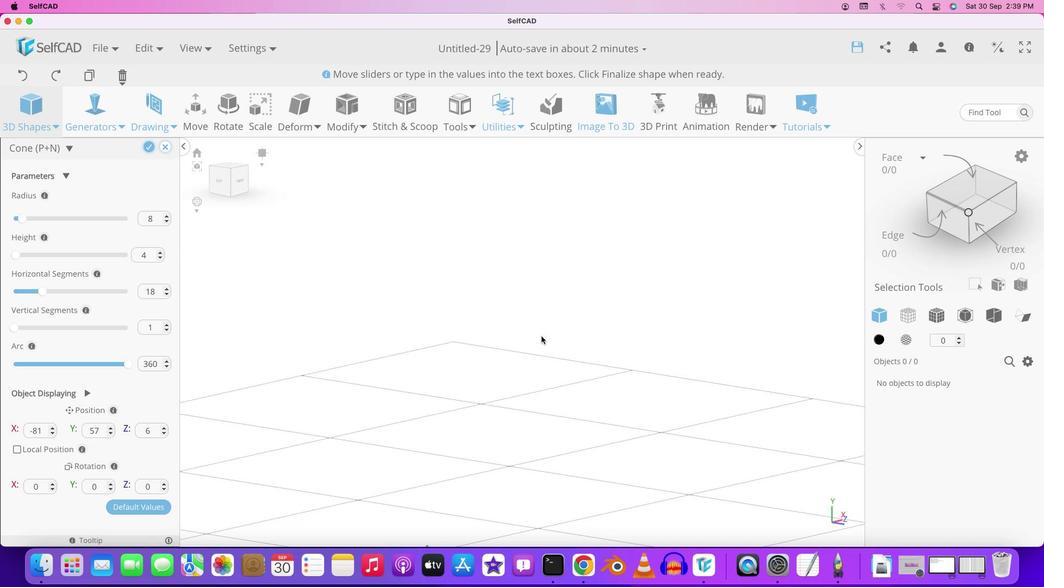 
Action: Mouse moved to (536, 288)
Screenshot: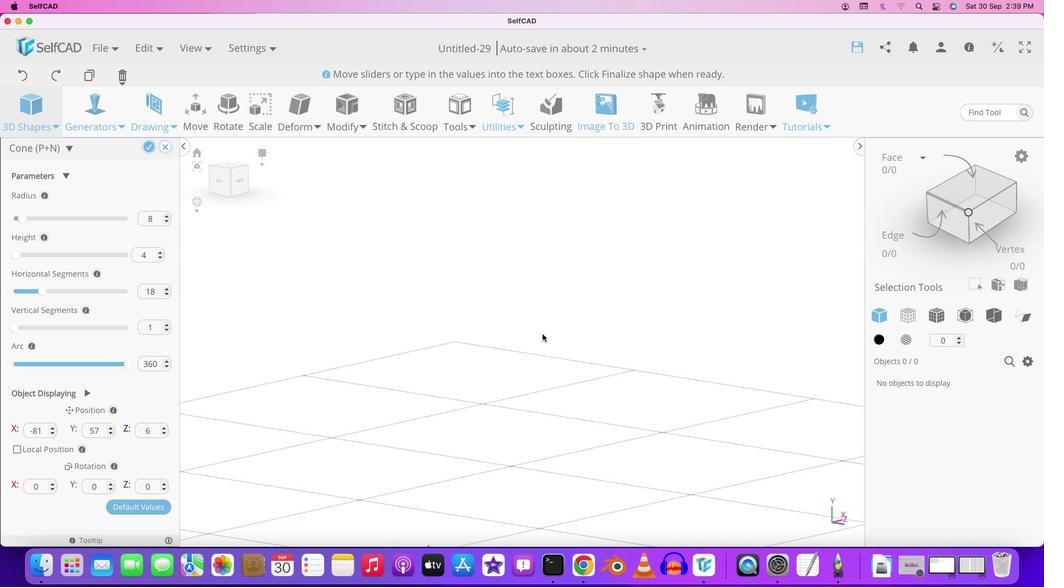 
Action: Key pressed Key.space
Screenshot: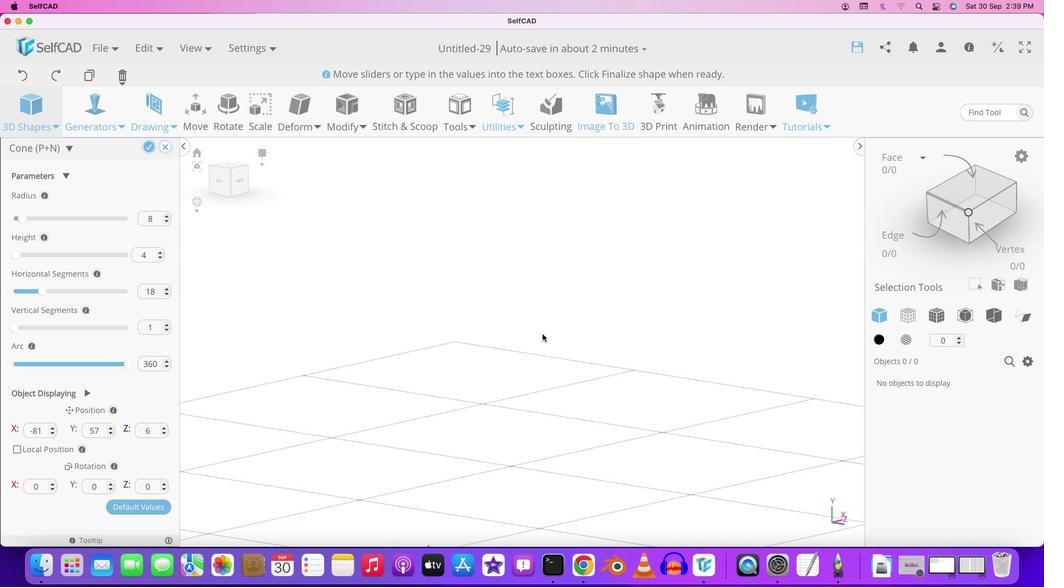 
Action: Mouse moved to (536, 282)
Screenshot: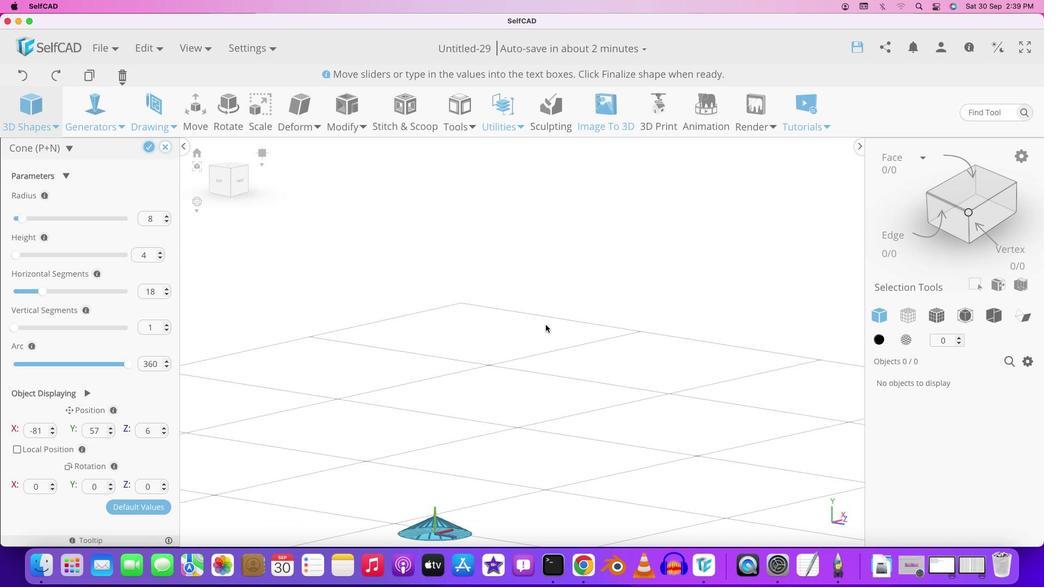 
Action: Key pressed Key.space
Screenshot: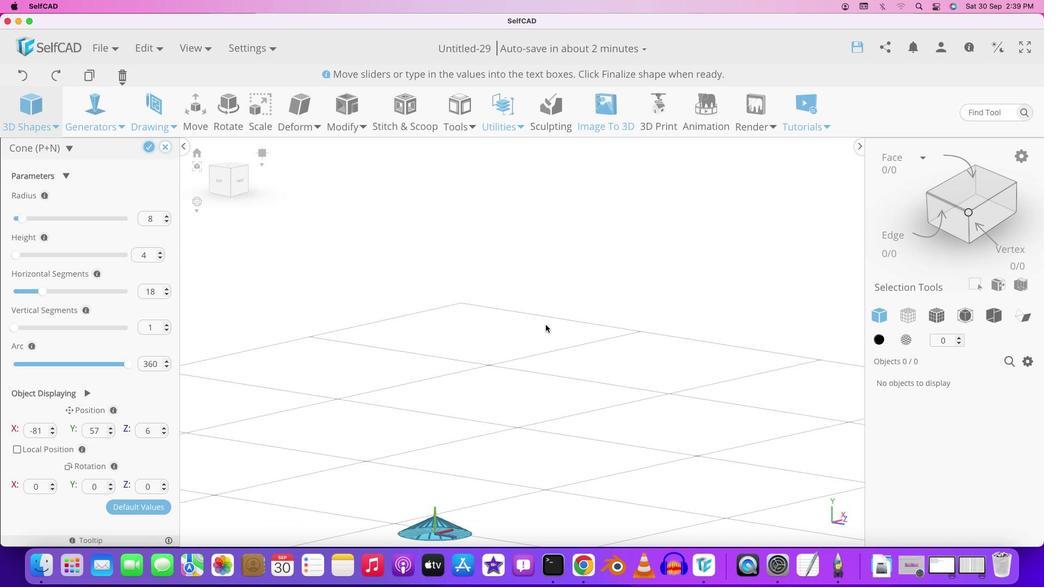 
Action: Mouse moved to (535, 274)
Screenshot: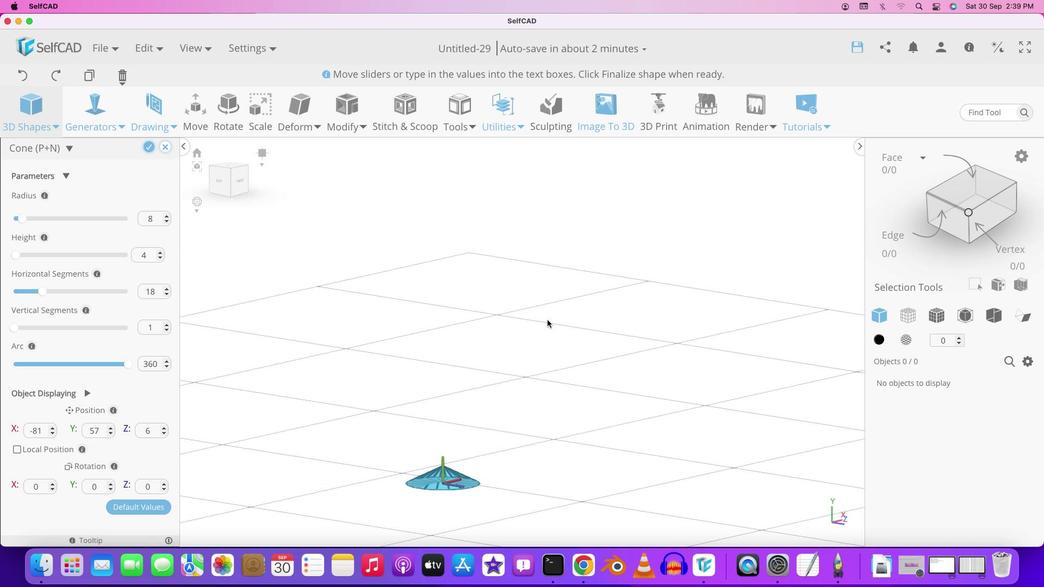 
Action: Key pressed Key.space
Screenshot: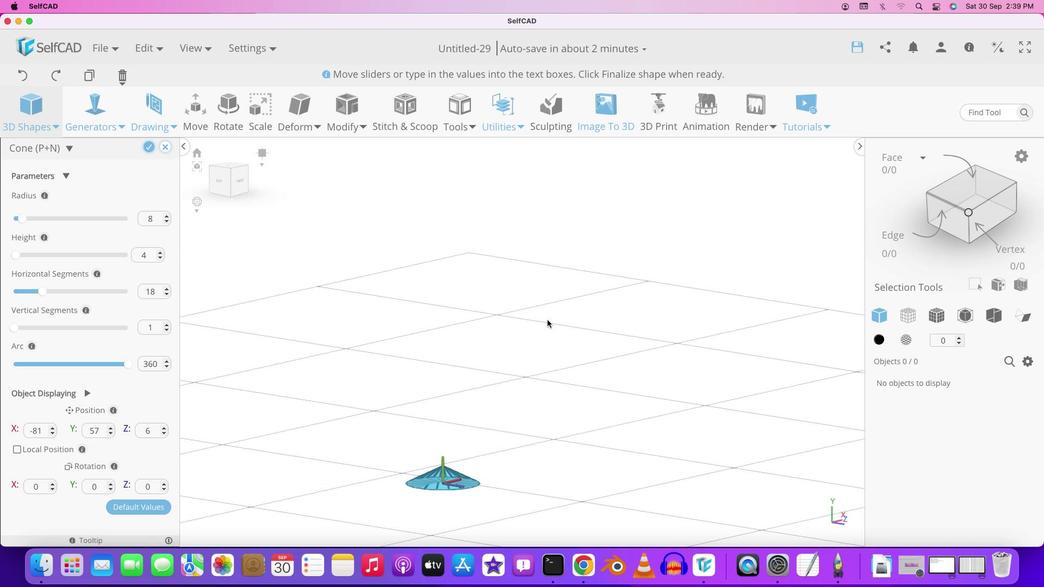 
Action: Mouse moved to (534, 274)
Screenshot: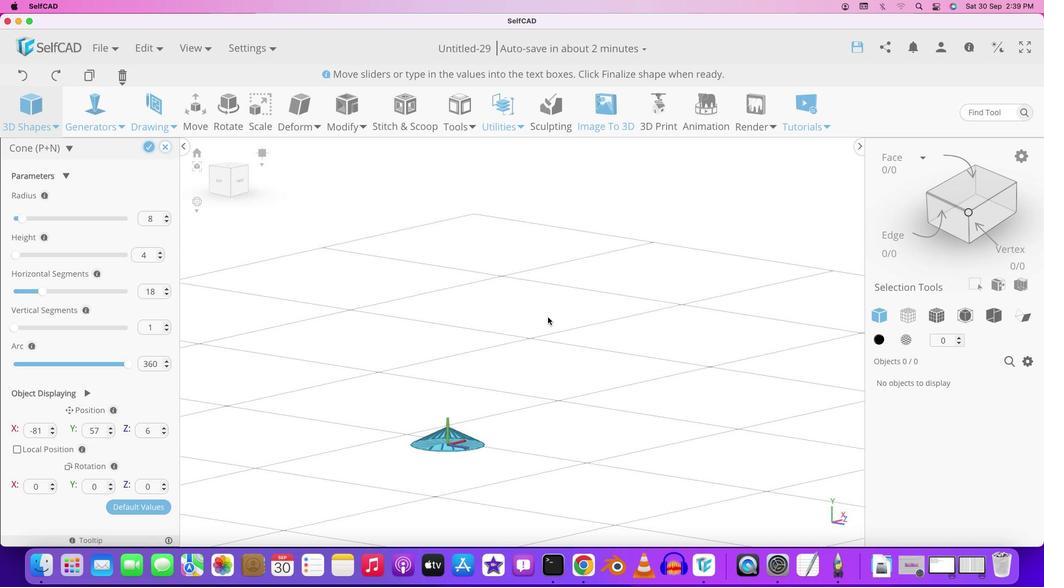 
Action: Key pressed Key.space
Screenshot: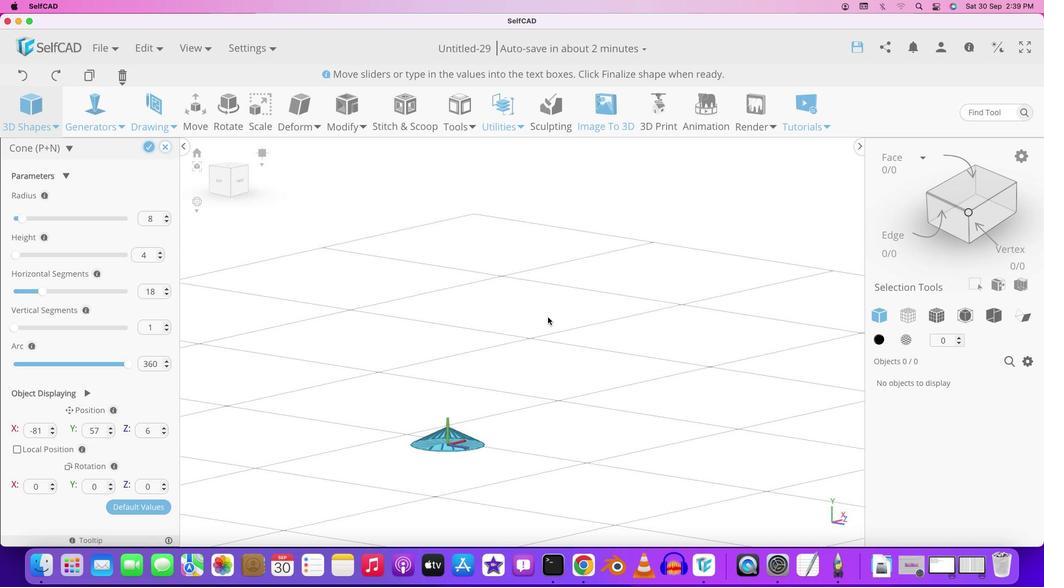 
Action: Mouse moved to (530, 284)
Screenshot: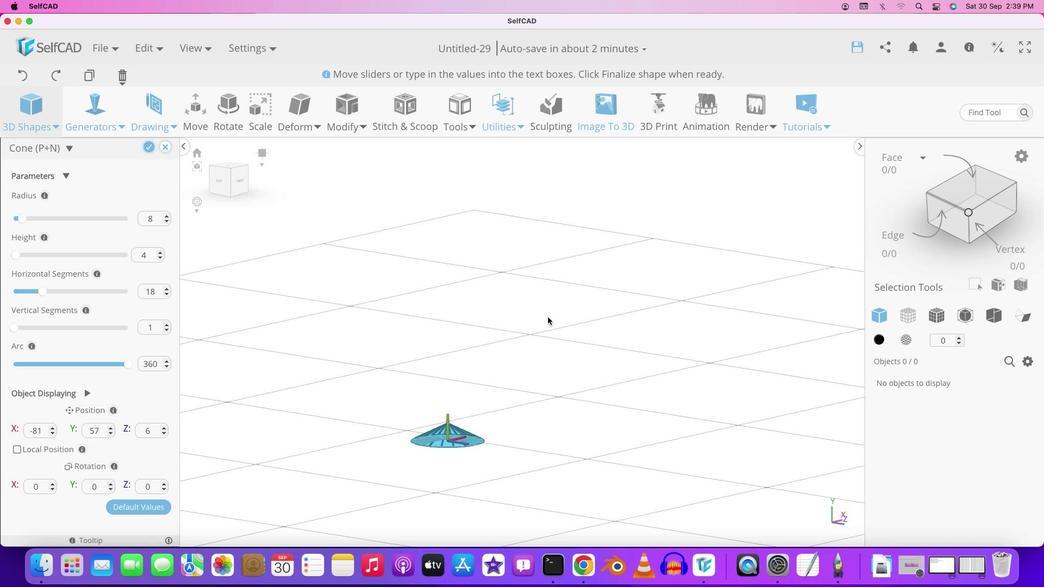 
Action: Key pressed Key.space
Screenshot: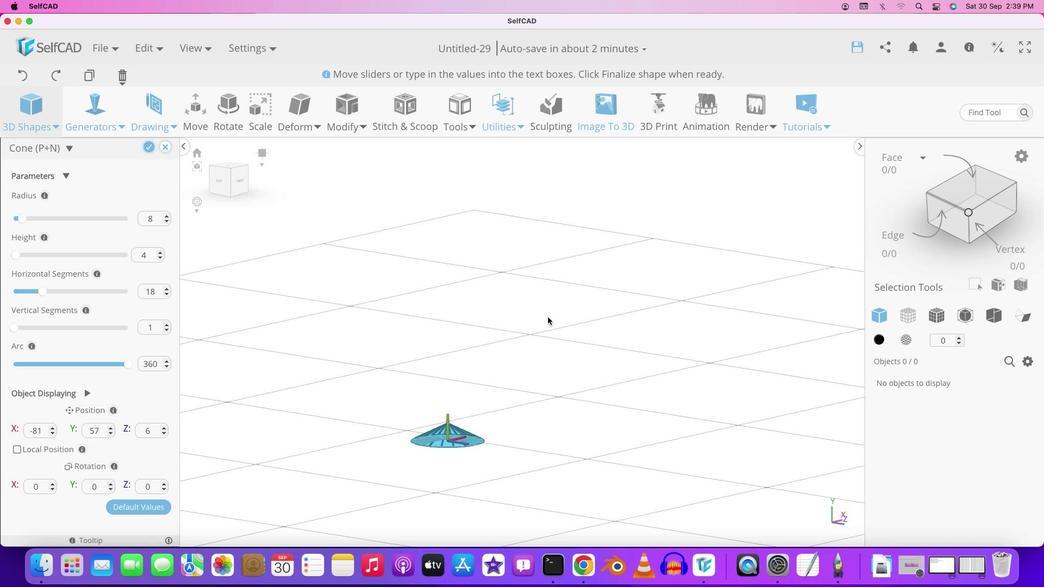 
Action: Mouse moved to (529, 288)
Screenshot: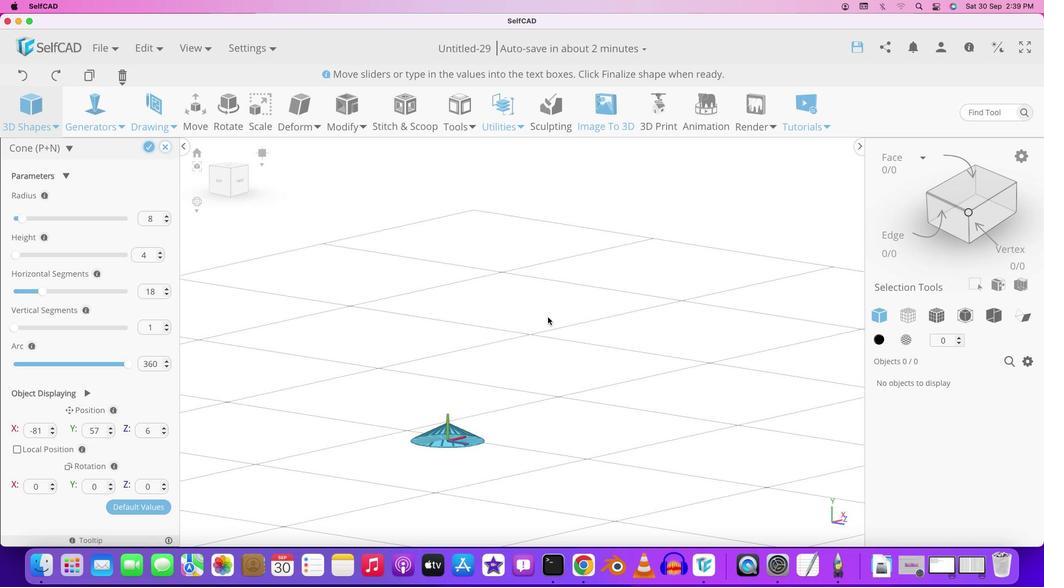 
Action: Mouse pressed middle at (529, 288)
Screenshot: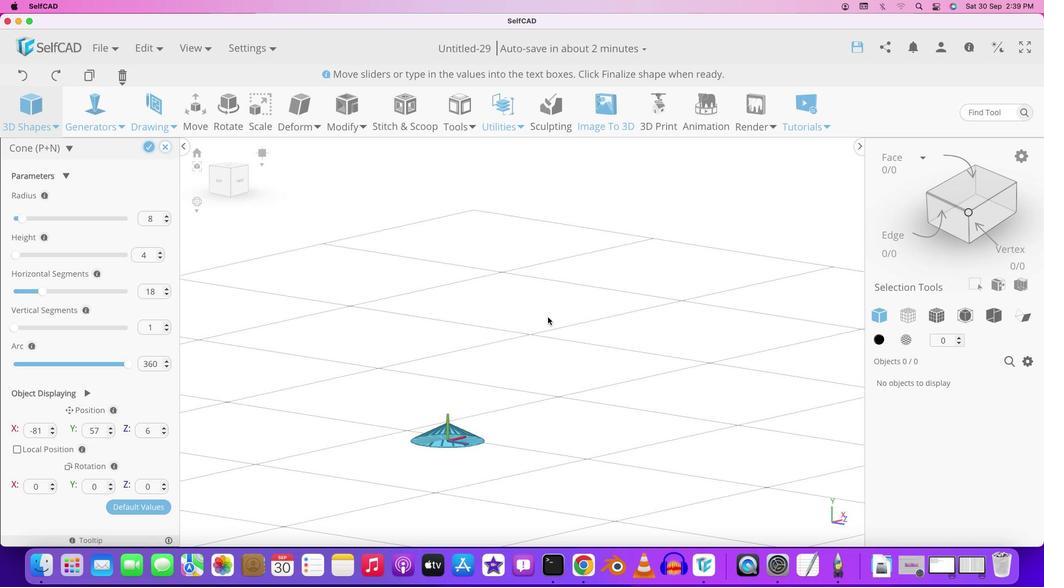 
Action: Mouse moved to (529, 289)
Screenshot: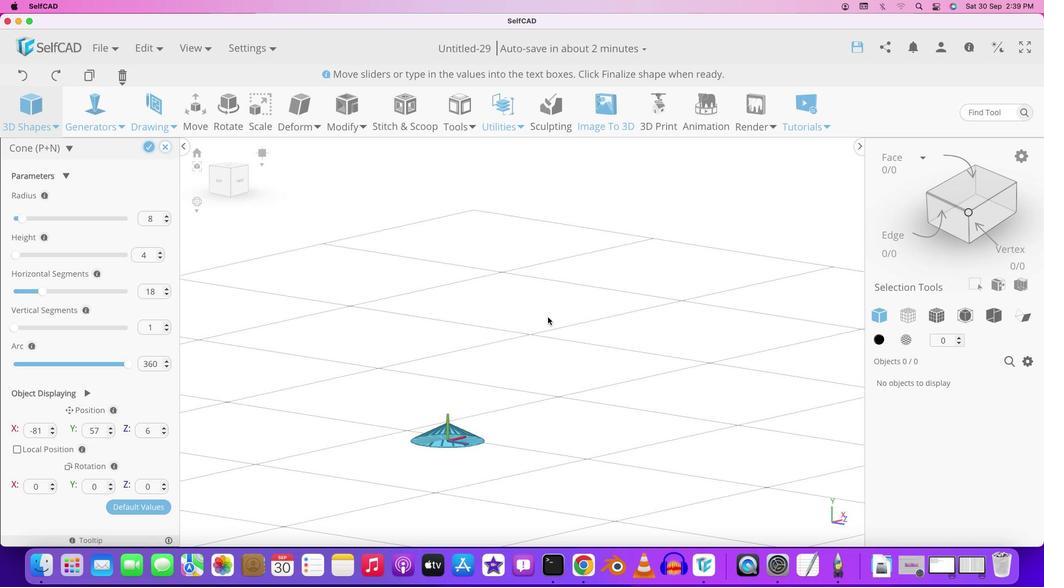 
Action: Key pressed Key.space
Screenshot: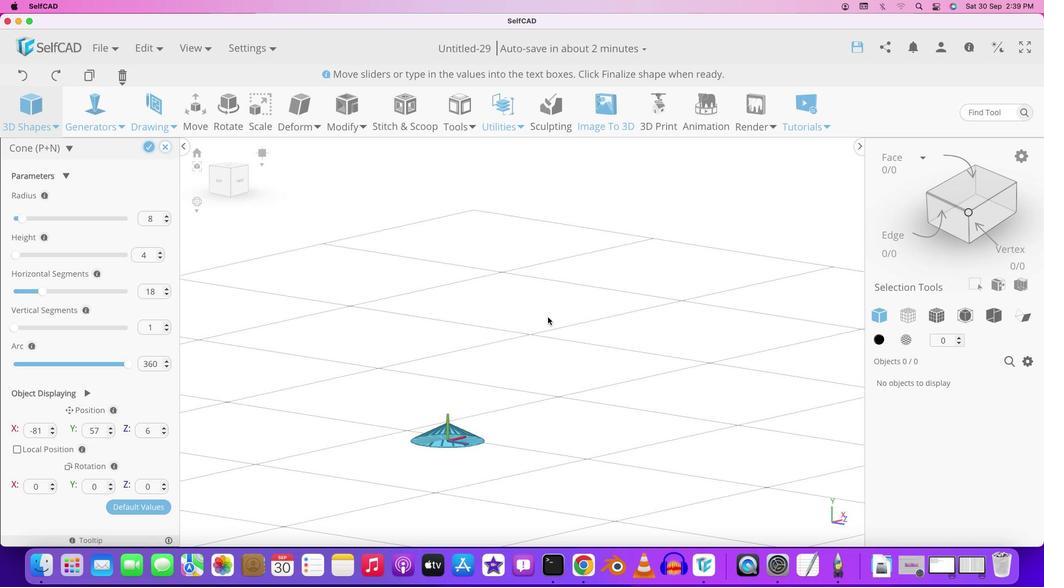 
Action: Mouse moved to (529, 301)
Screenshot: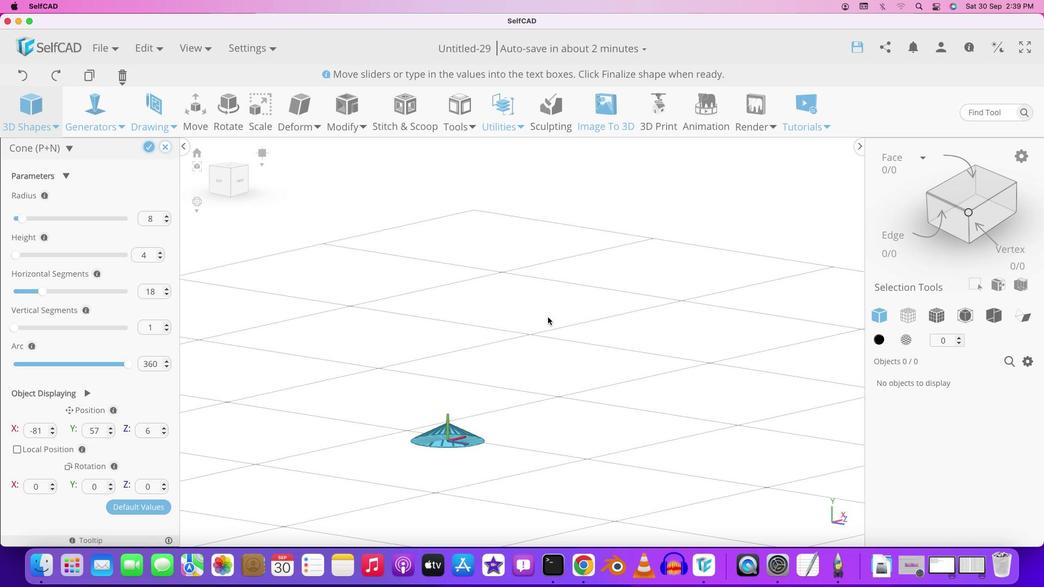 
Action: Key pressed Key.space
Screenshot: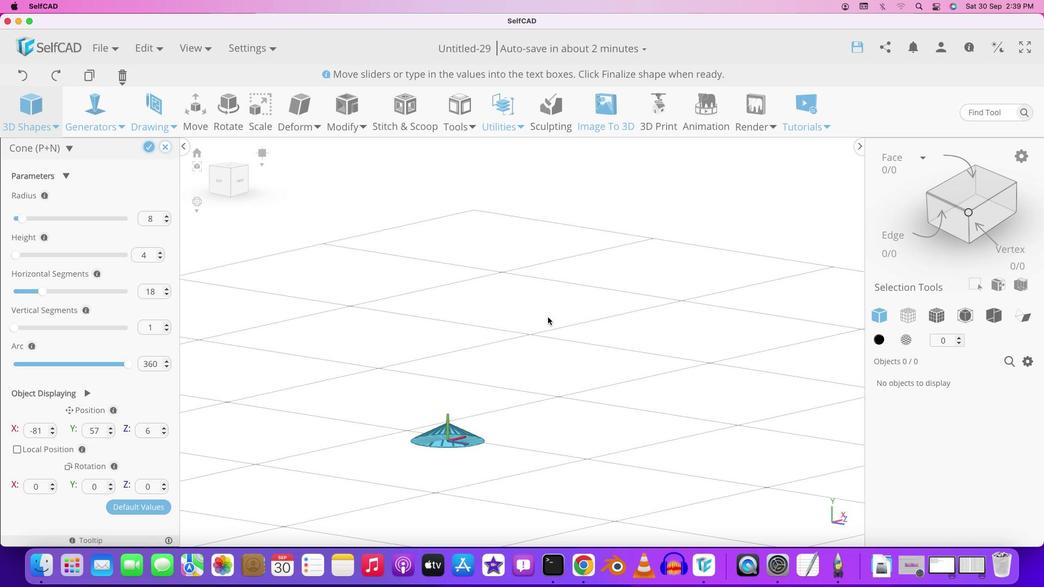 
Action: Mouse moved to (532, 313)
Screenshot: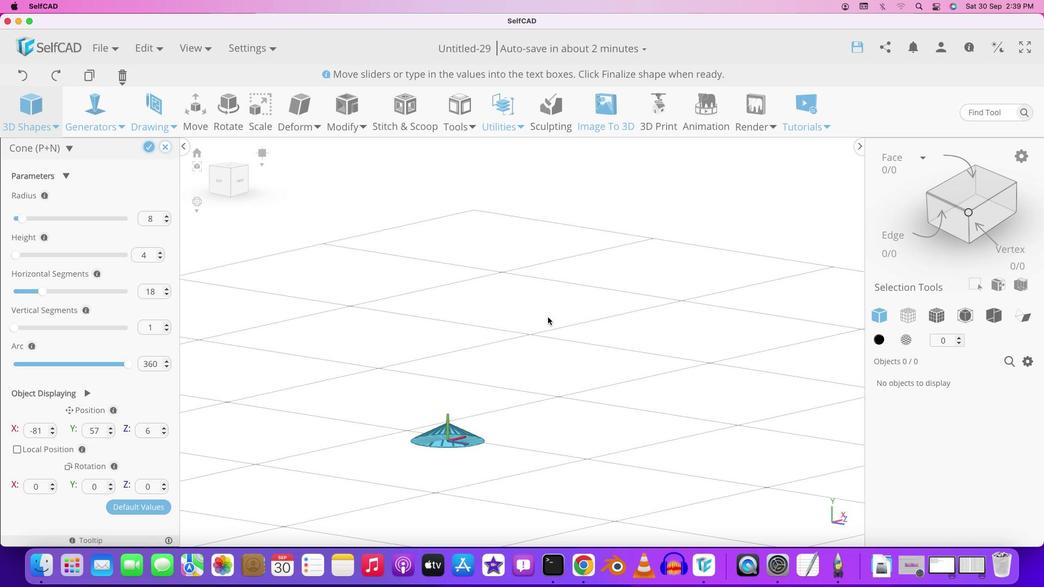 
Action: Key pressed Key.space
Screenshot: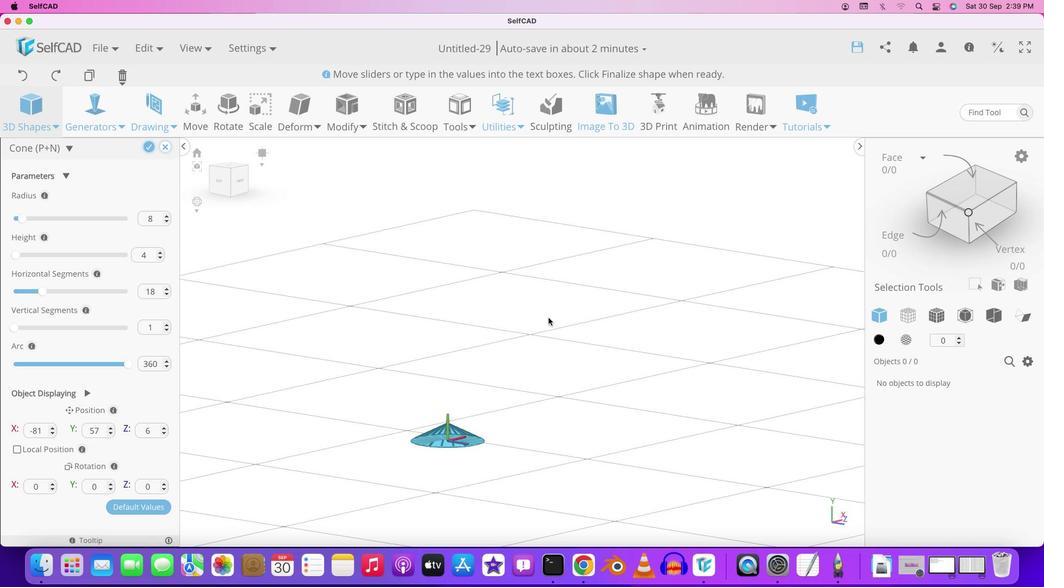 
Action: Mouse moved to (537, 328)
Screenshot: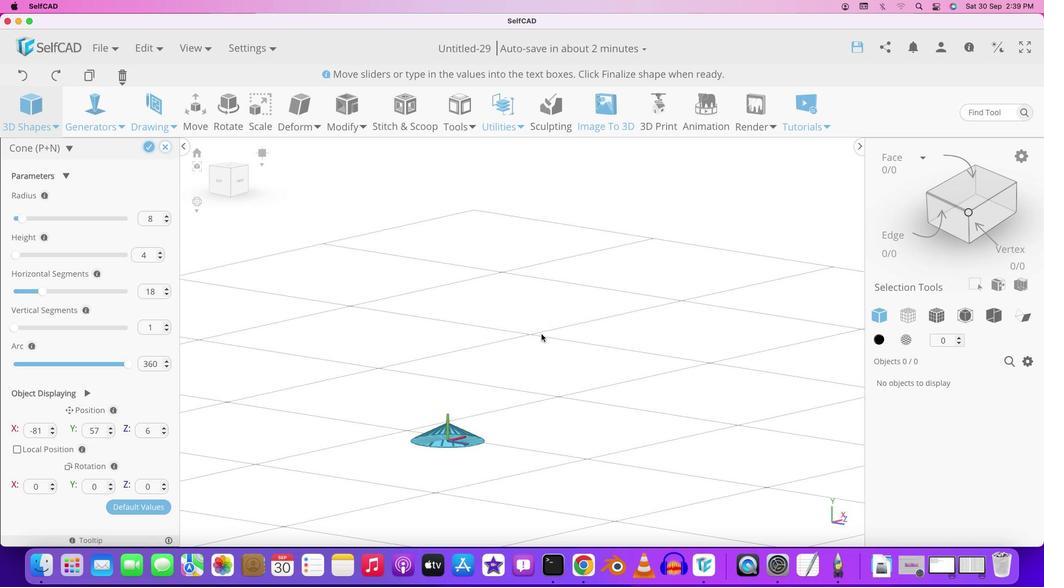 
Action: Key pressed Key.space
Screenshot: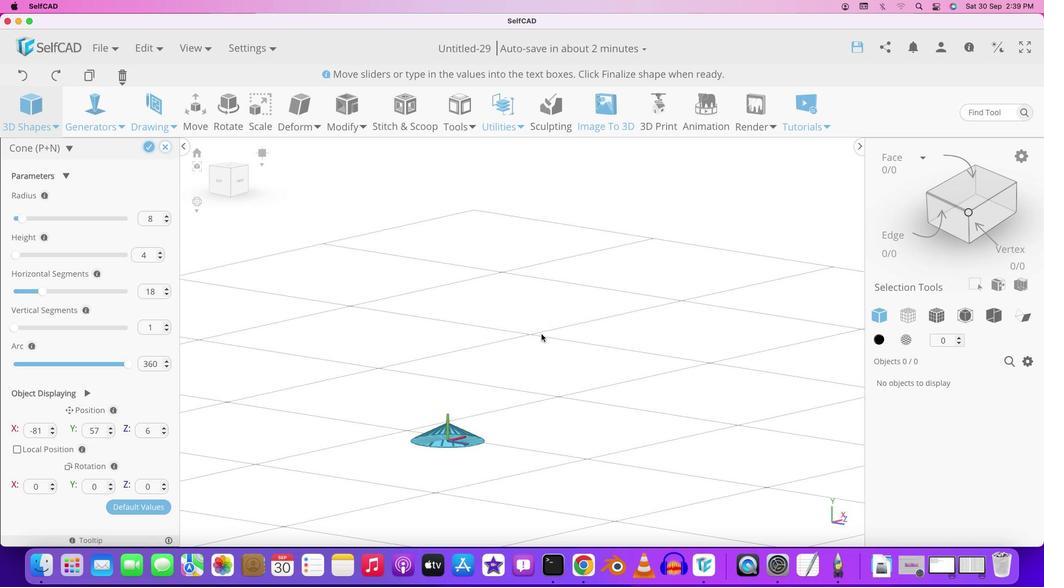 
Action: Mouse moved to (547, 342)
Screenshot: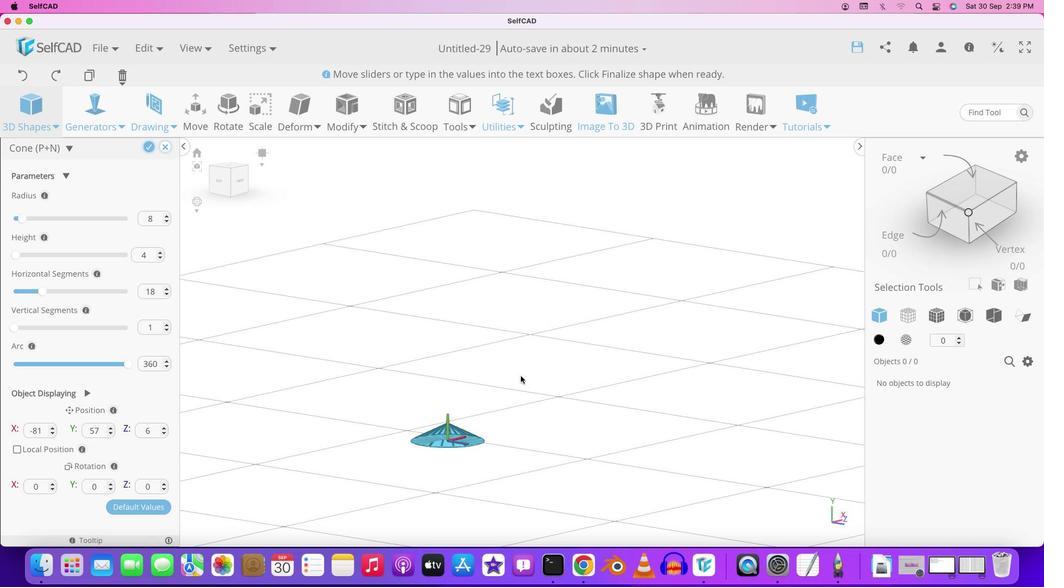 
Action: Key pressed Key.space
Screenshot: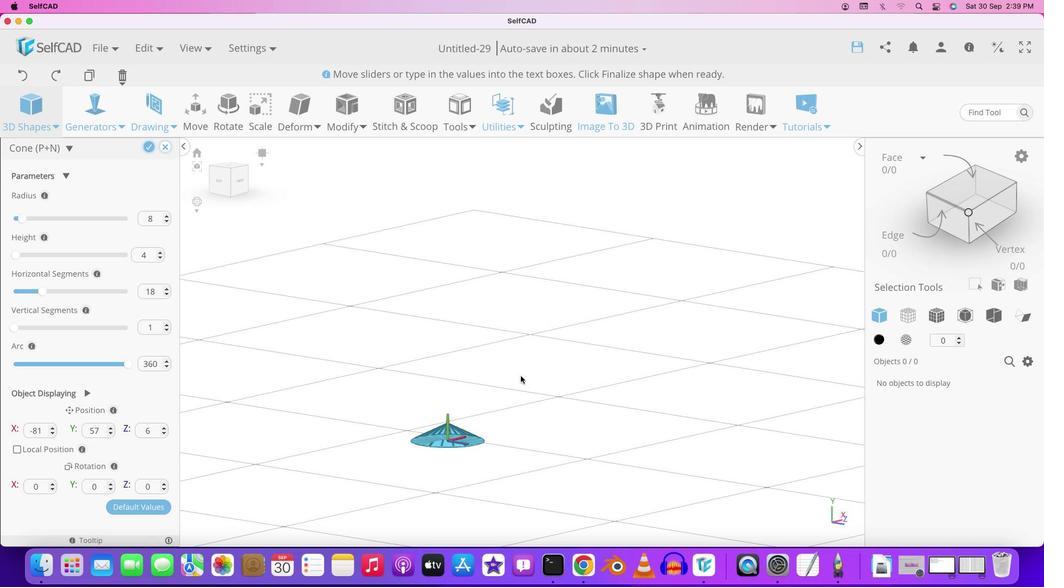 
Action: Mouse moved to (548, 343)
Screenshot: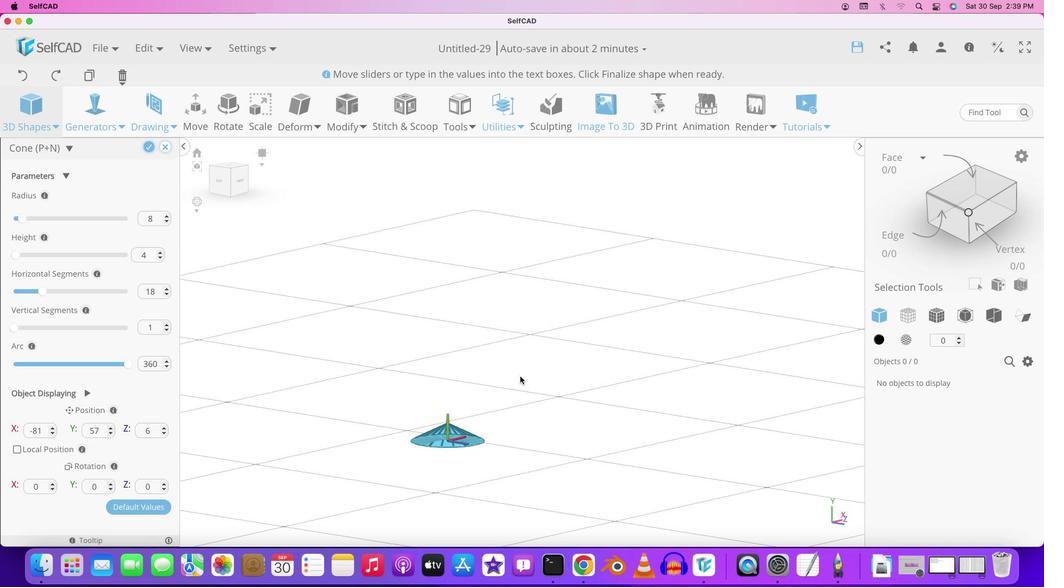 
Action: Key pressed Key.space
Screenshot: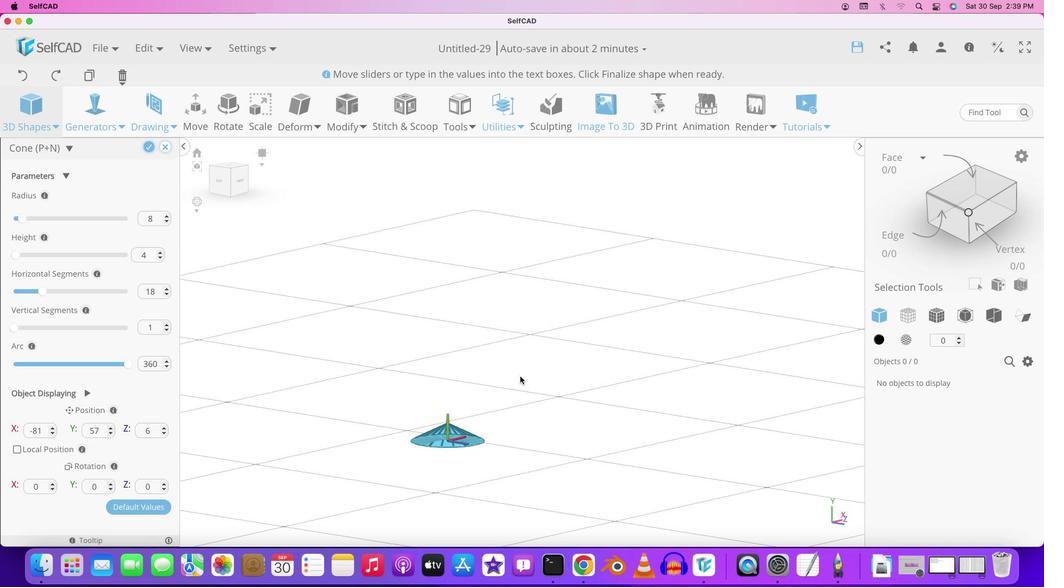 
Action: Mouse moved to (550, 339)
Screenshot: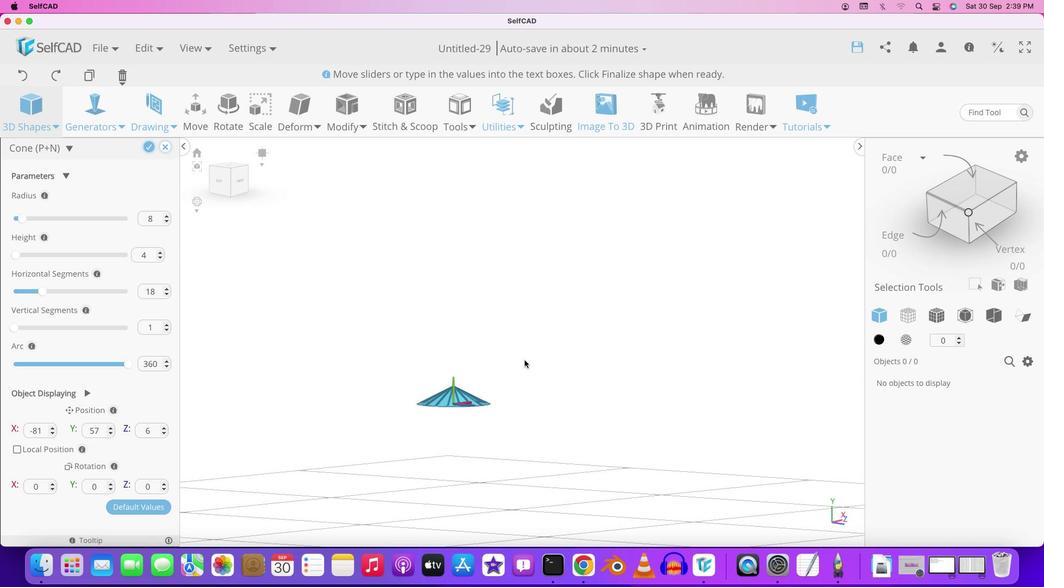 
Action: Key pressed Key.space
Screenshot: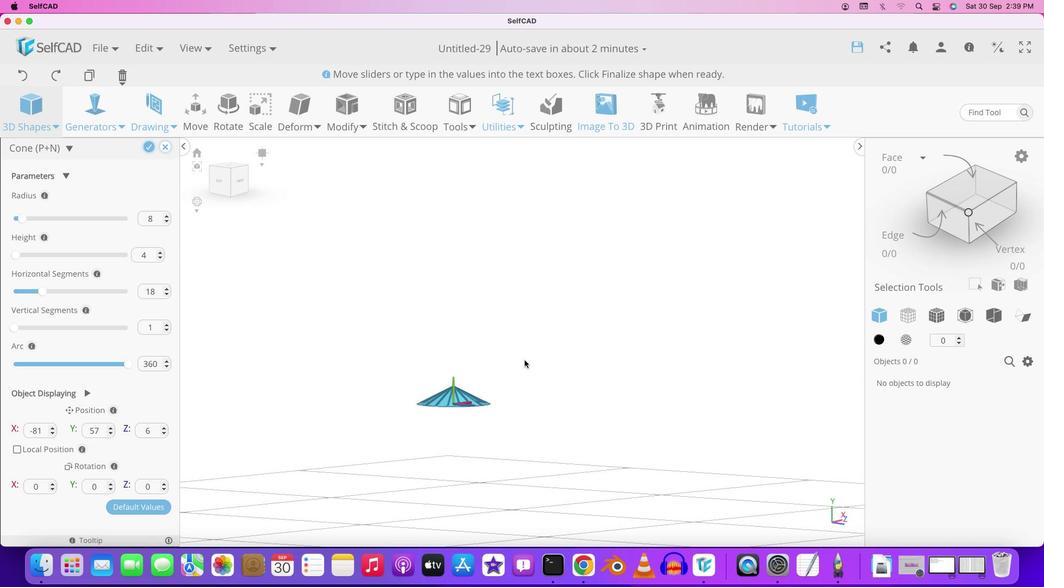 
Action: Mouse moved to (553, 330)
Screenshot: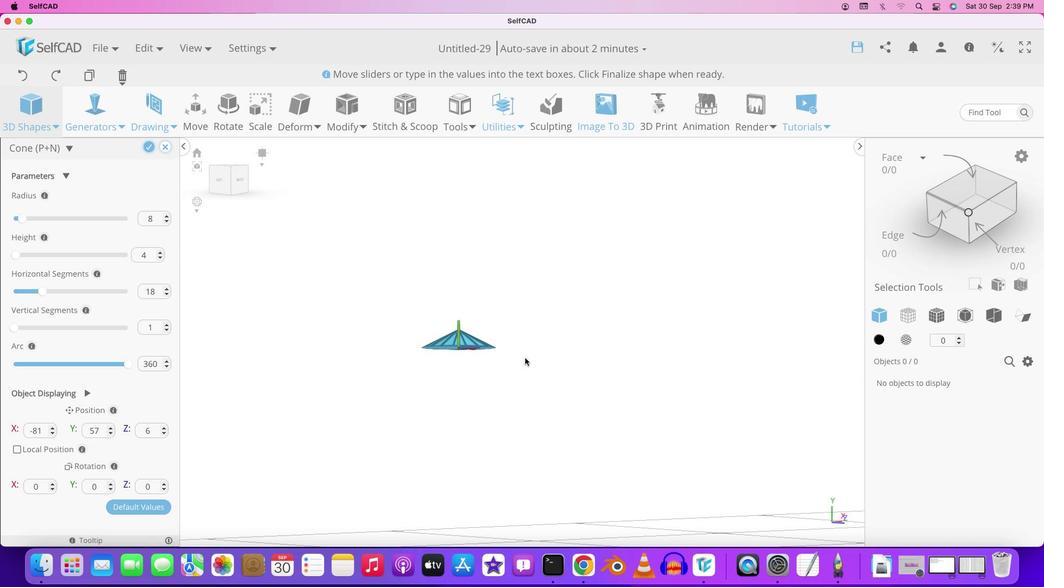 
Action: Key pressed Key.space
Screenshot: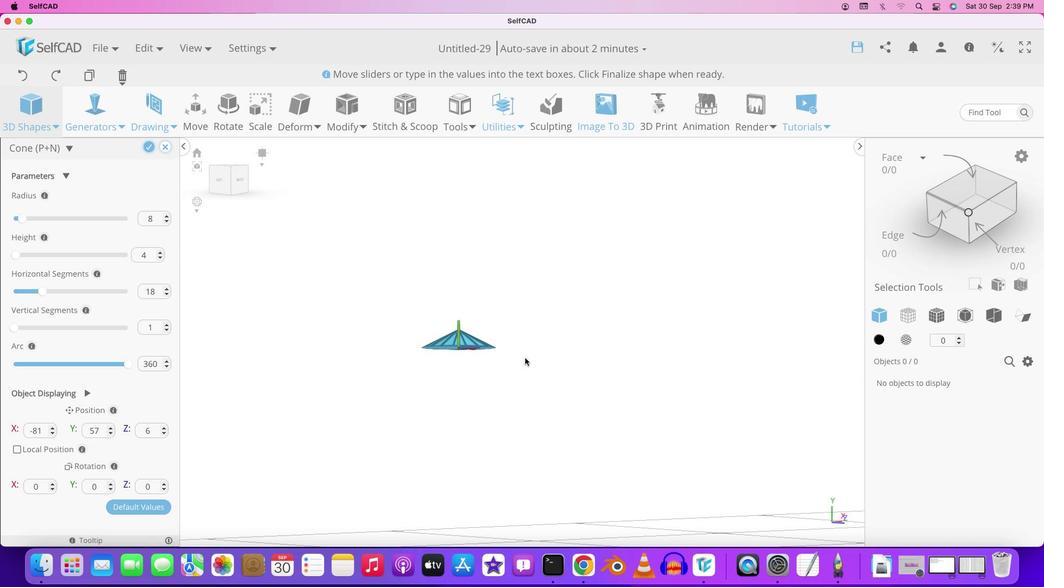 
Action: Mouse moved to (554, 325)
Screenshot: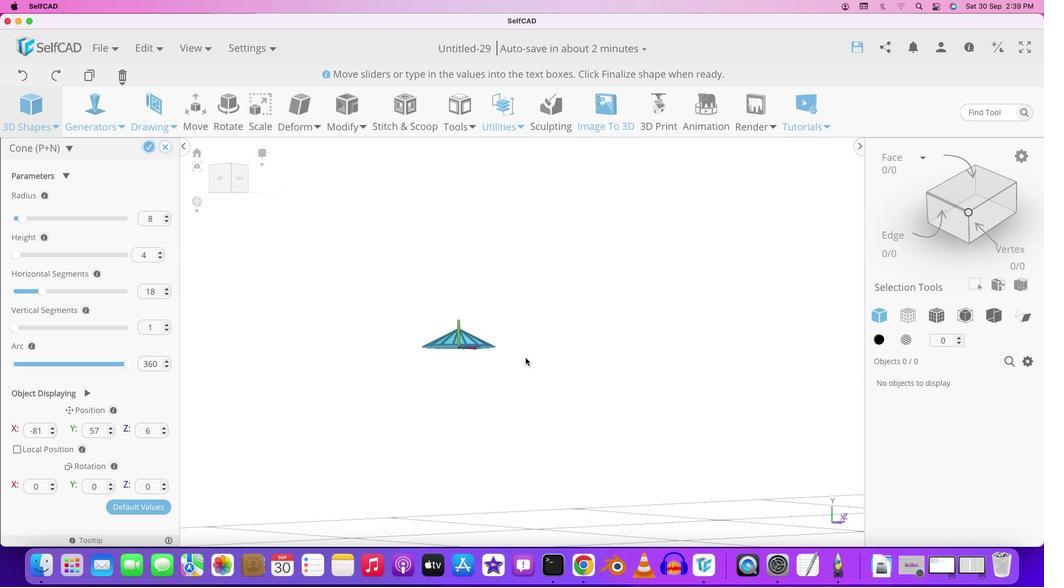 
Action: Key pressed Key.space
Screenshot: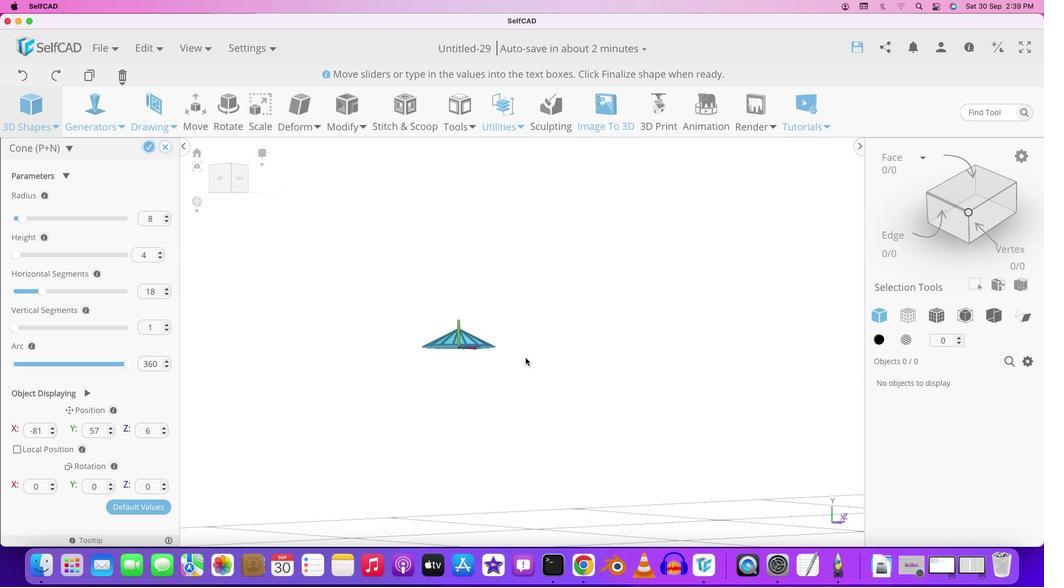 
Action: Mouse moved to (555, 324)
Screenshot: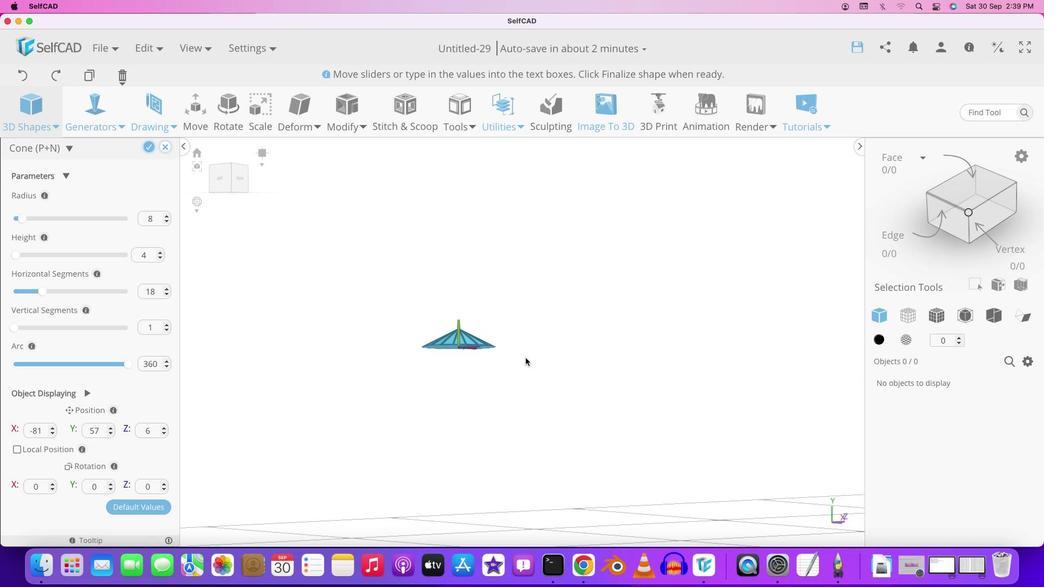 
Action: Key pressed Key.spaceKey.spaceKey.spaceKey.space
Screenshot: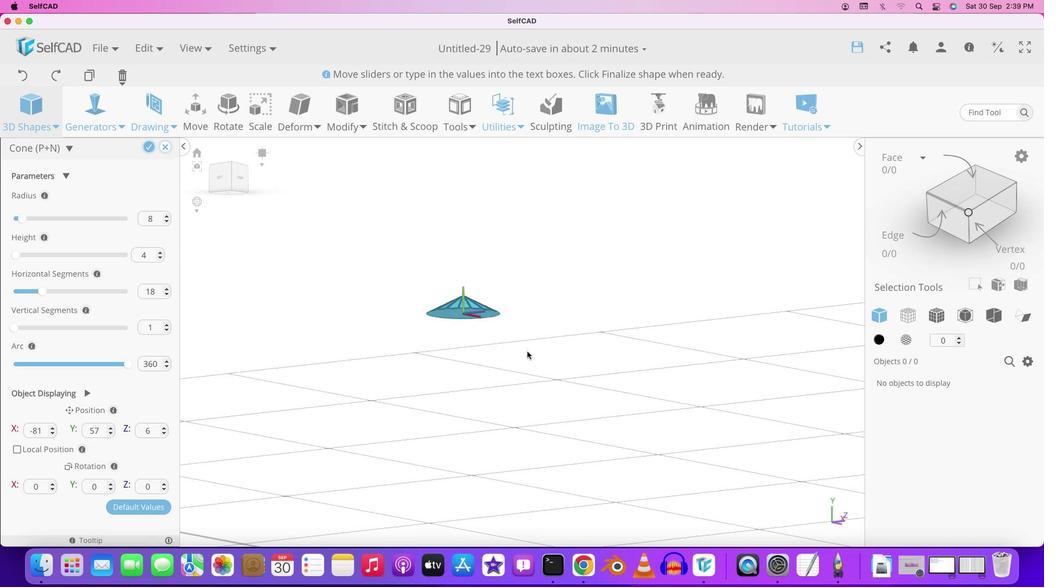 
Action: Mouse moved to (554, 328)
Screenshot: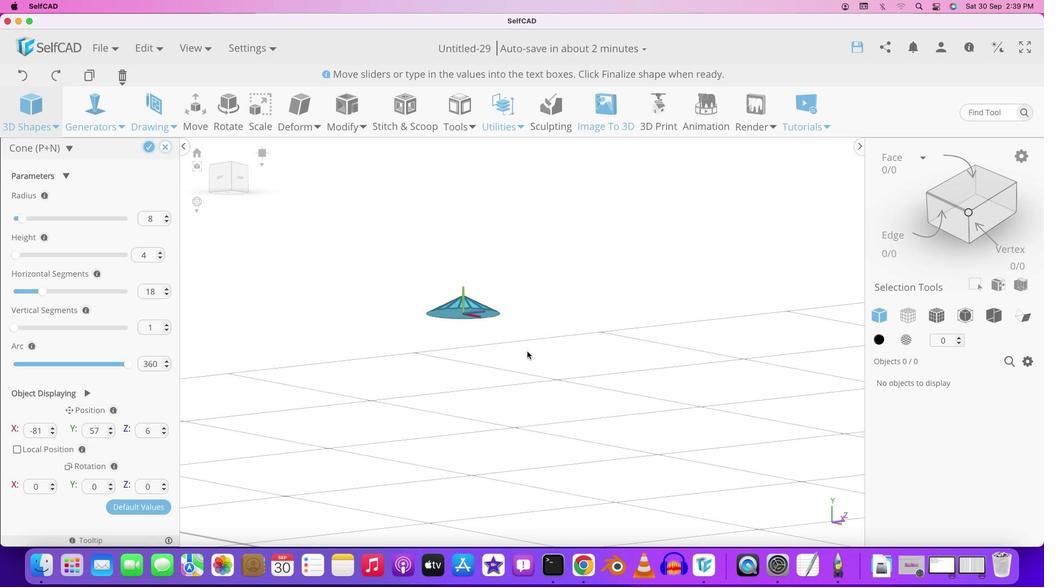 
Action: Key pressed Key.space
Screenshot: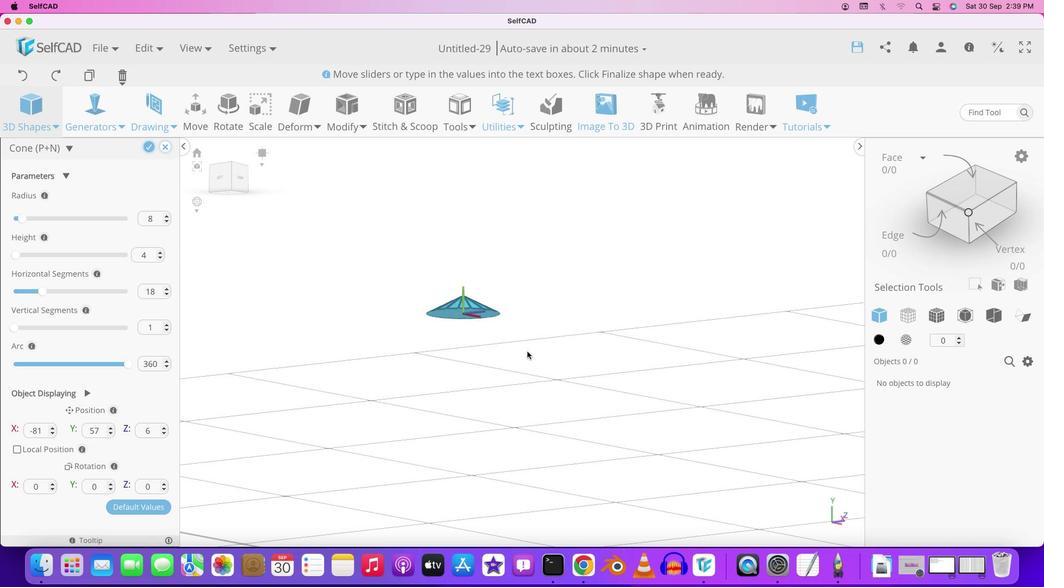 
Action: Mouse moved to (538, 360)
Screenshot: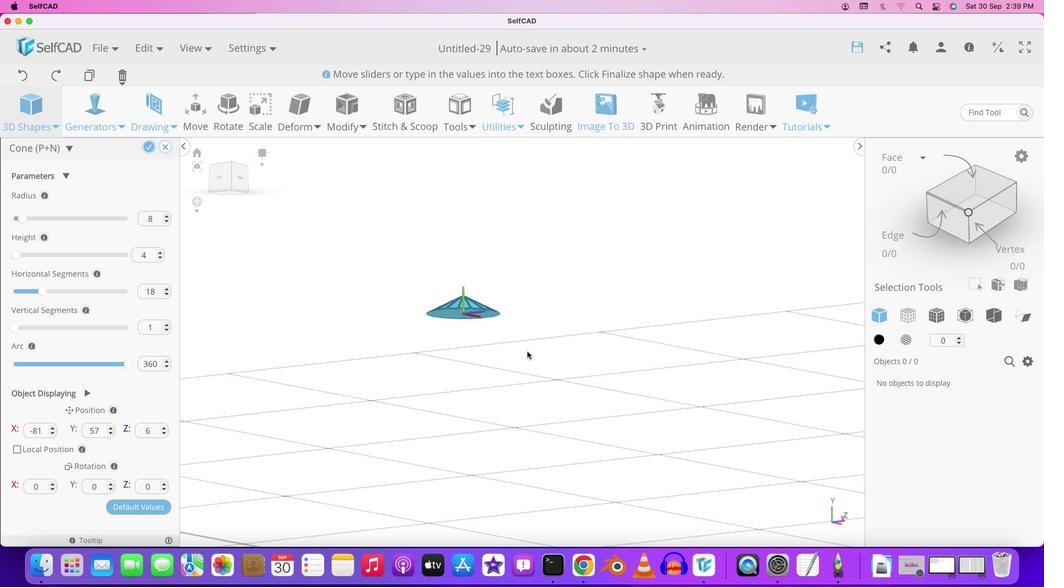 
Action: Key pressed Key.space
Screenshot: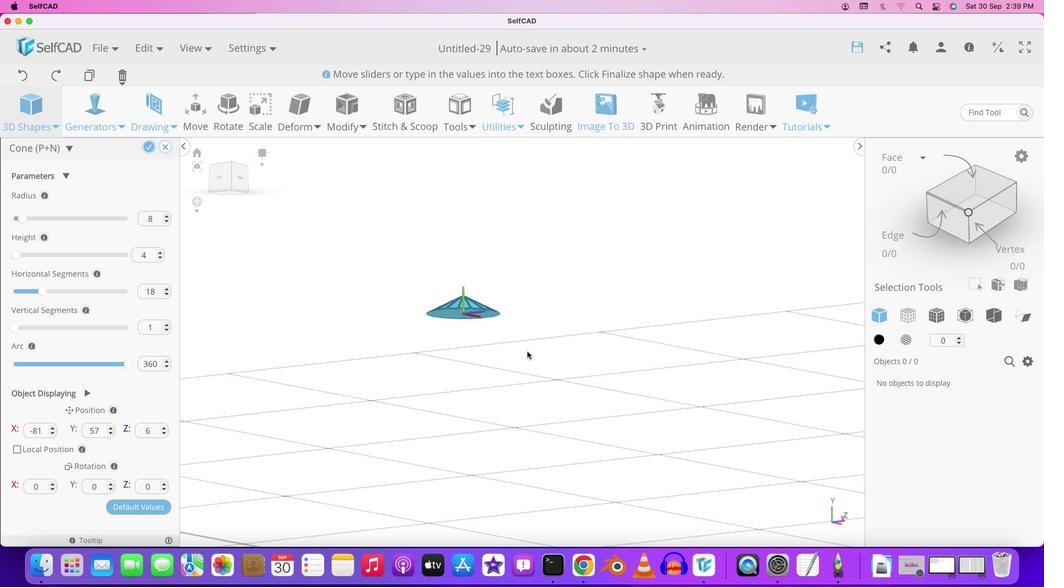 
Action: Mouse moved to (527, 383)
Screenshot: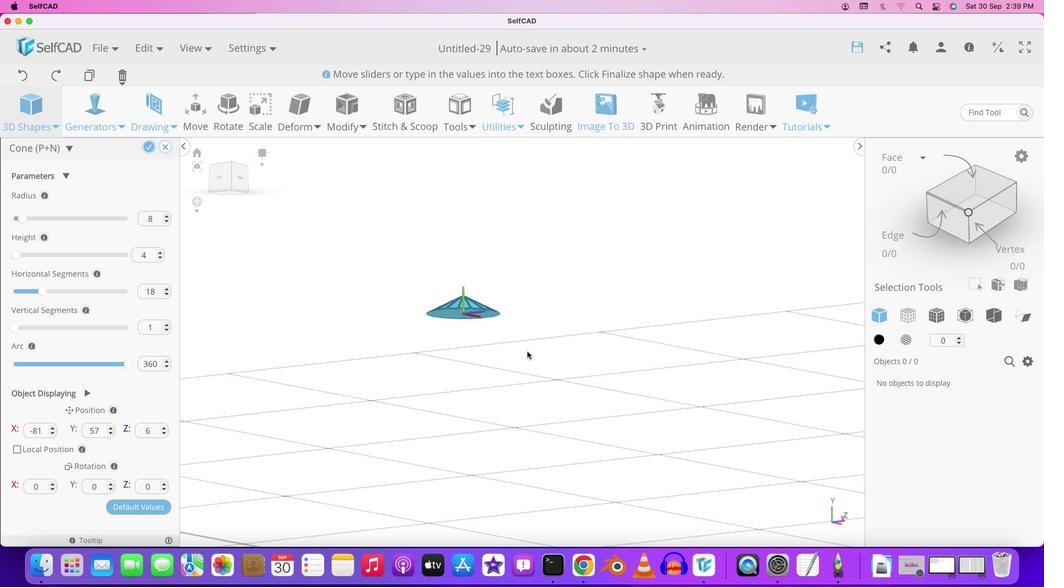 
Action: Key pressed Key.space
Screenshot: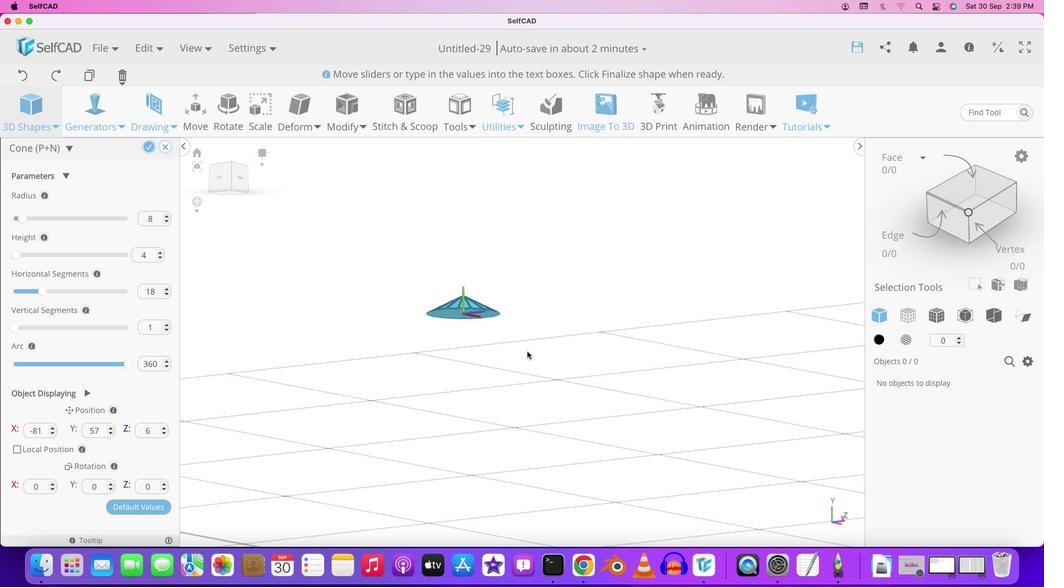 
Action: Mouse moved to (527, 383)
Screenshot: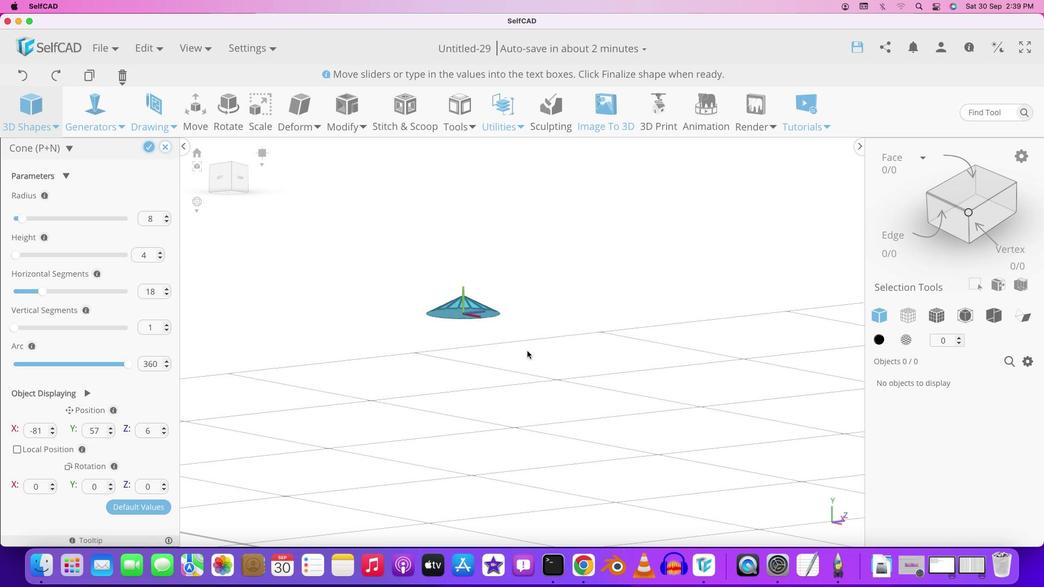 
Action: Mouse pressed left at (527, 383)
Screenshot: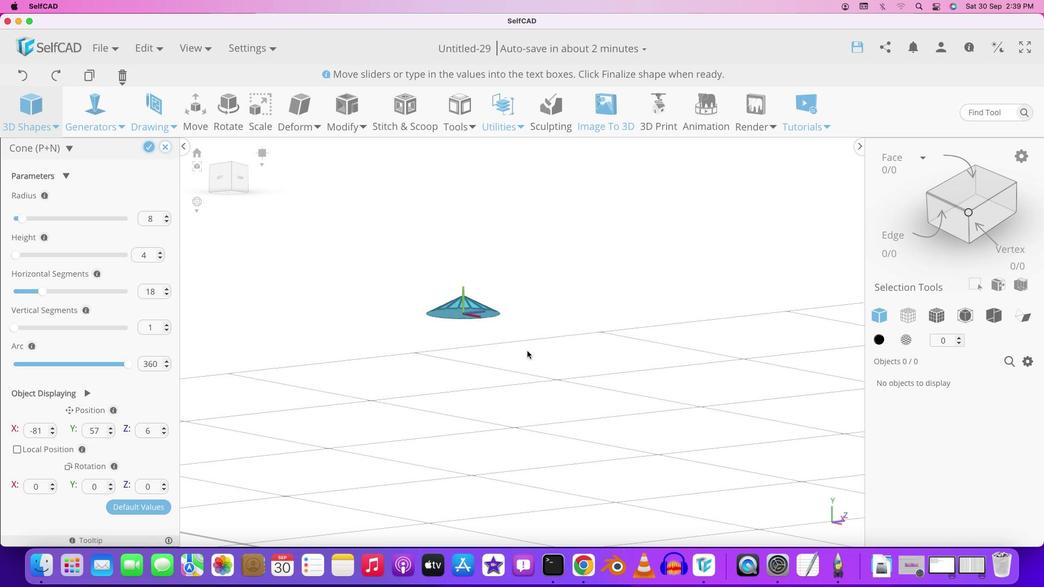 
Action: Mouse moved to (527, 382)
Screenshot: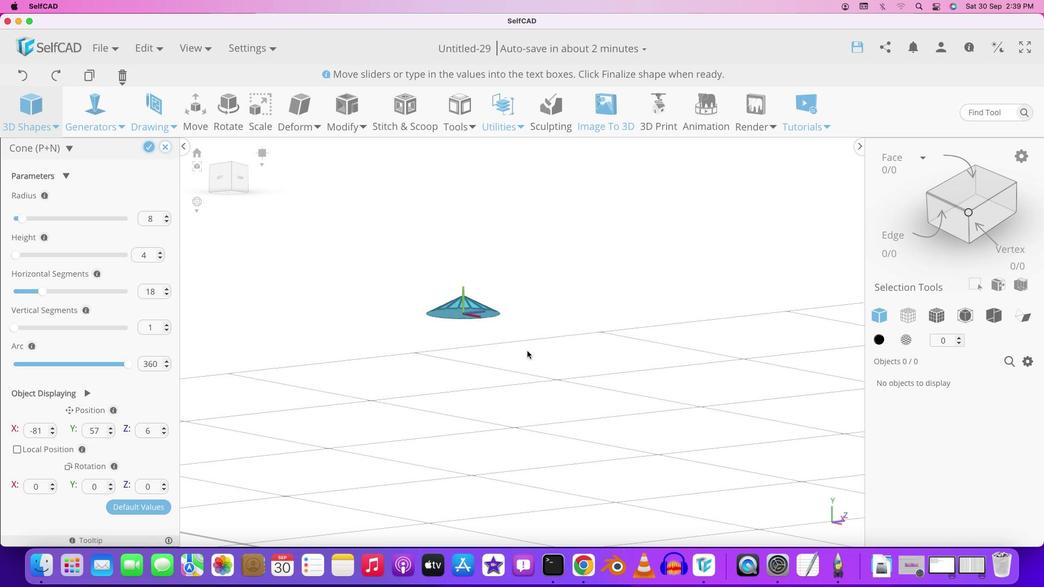 
Action: Key pressed Key.space
Screenshot: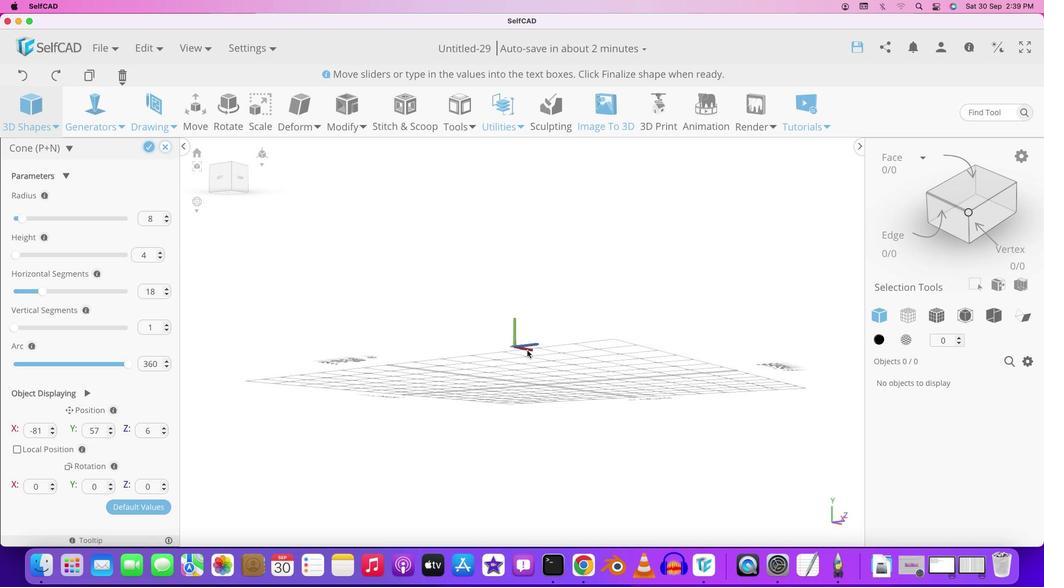 
Action: Mouse moved to (532, 365)
Screenshot: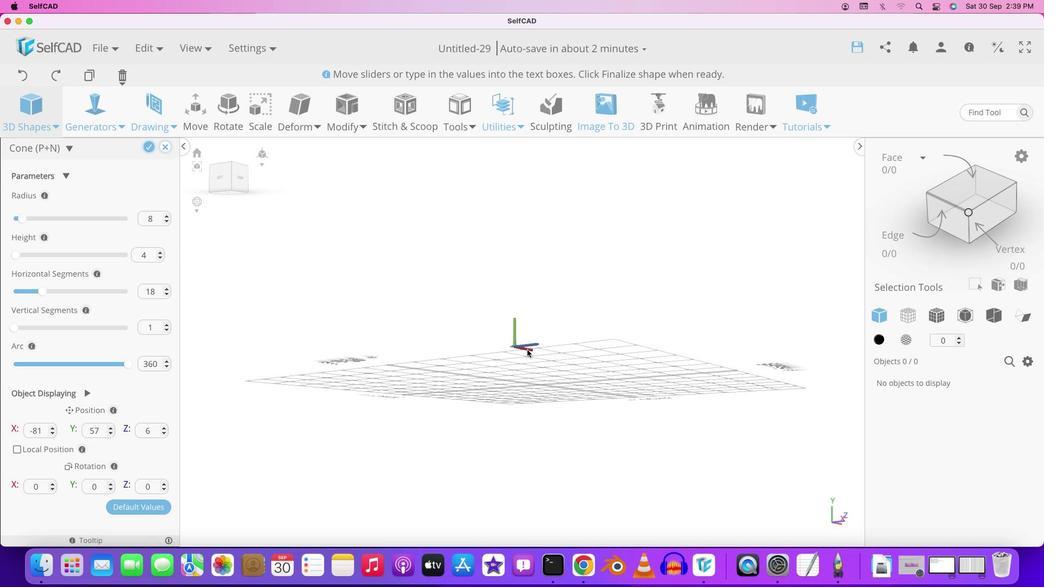 
Action: Key pressed Key.space
Screenshot: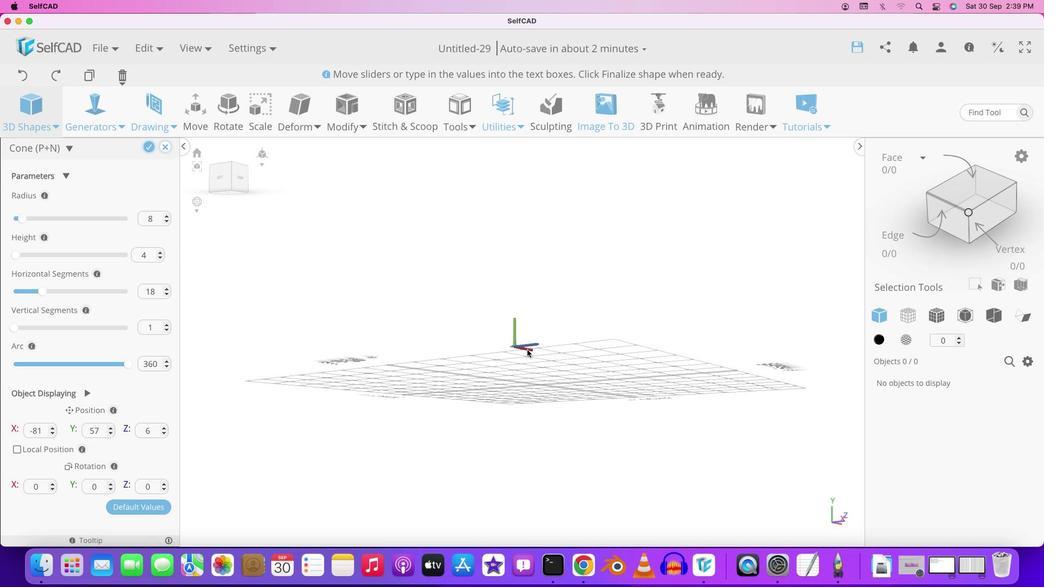 
Action: Mouse moved to (532, 365)
Screenshot: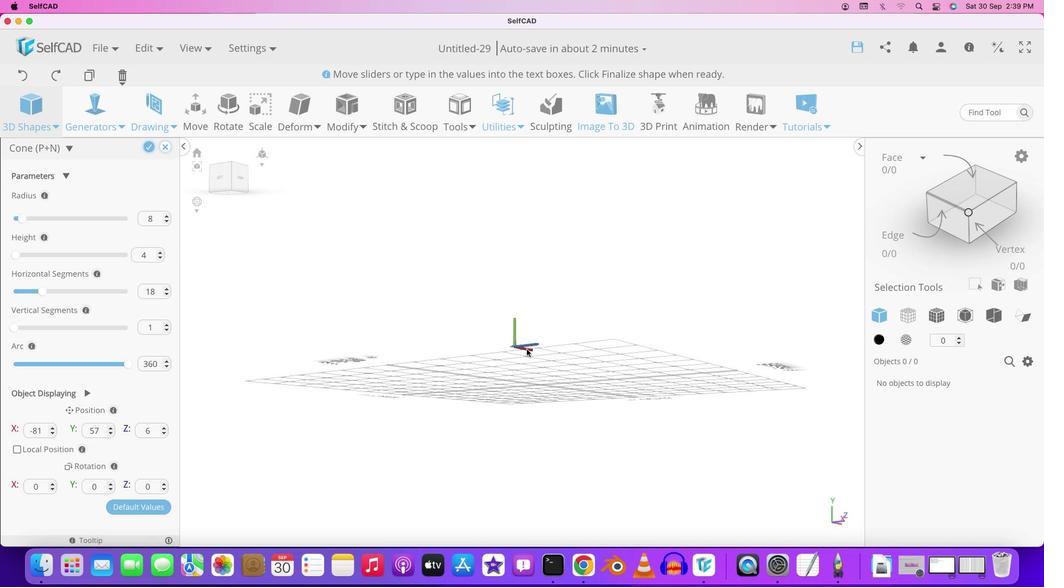 
Action: Key pressed Key.space
Screenshot: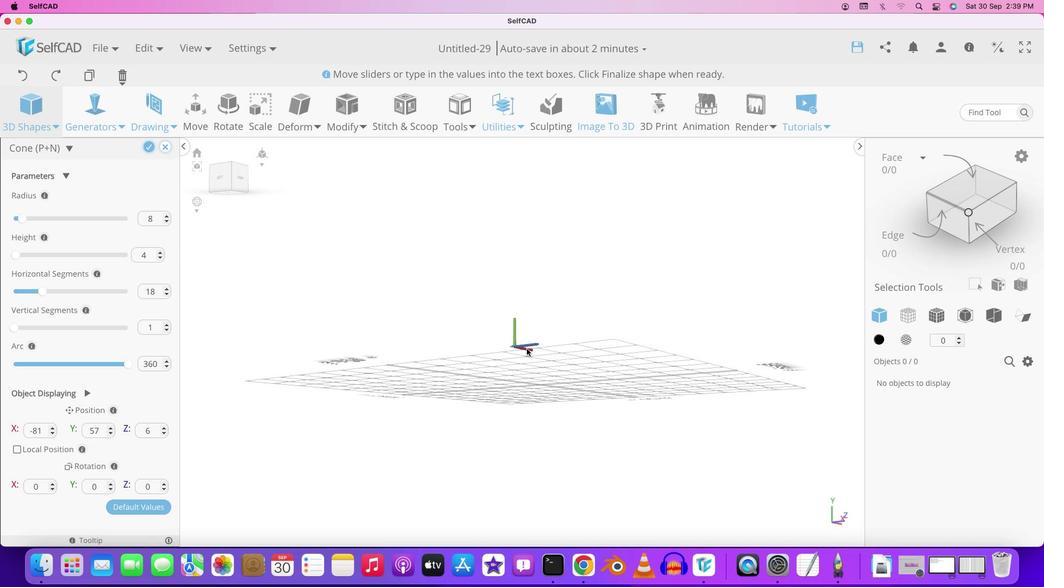 
Action: Mouse moved to (532, 365)
Screenshot: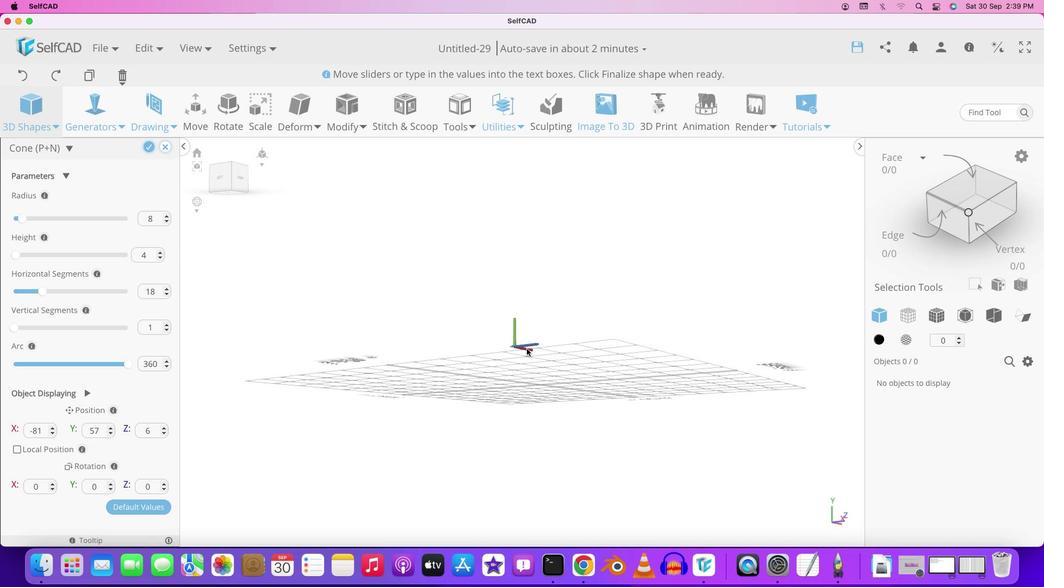 
Action: Key pressed Key.space
Screenshot: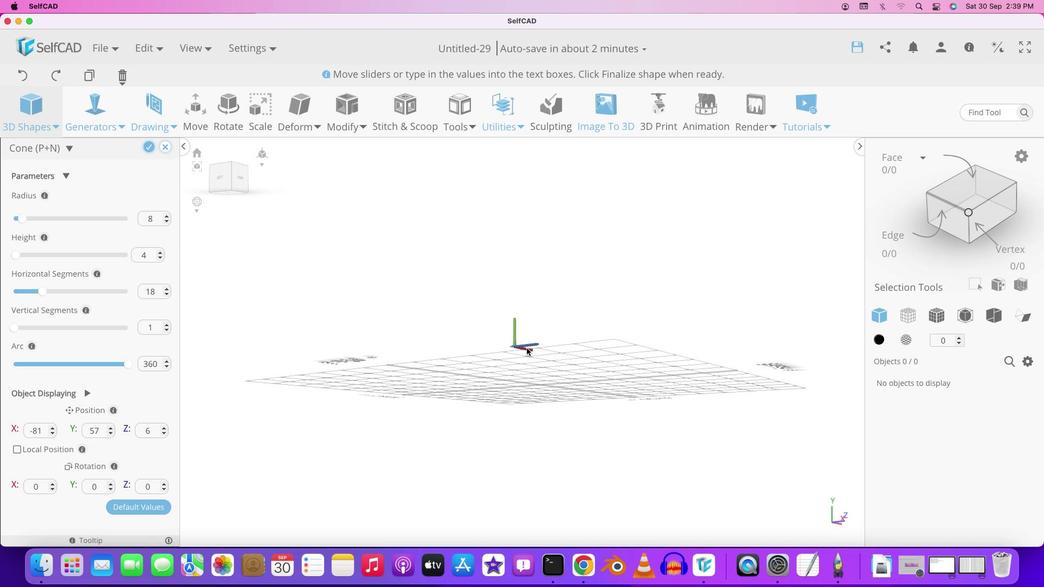 
Action: Mouse moved to (533, 363)
Screenshot: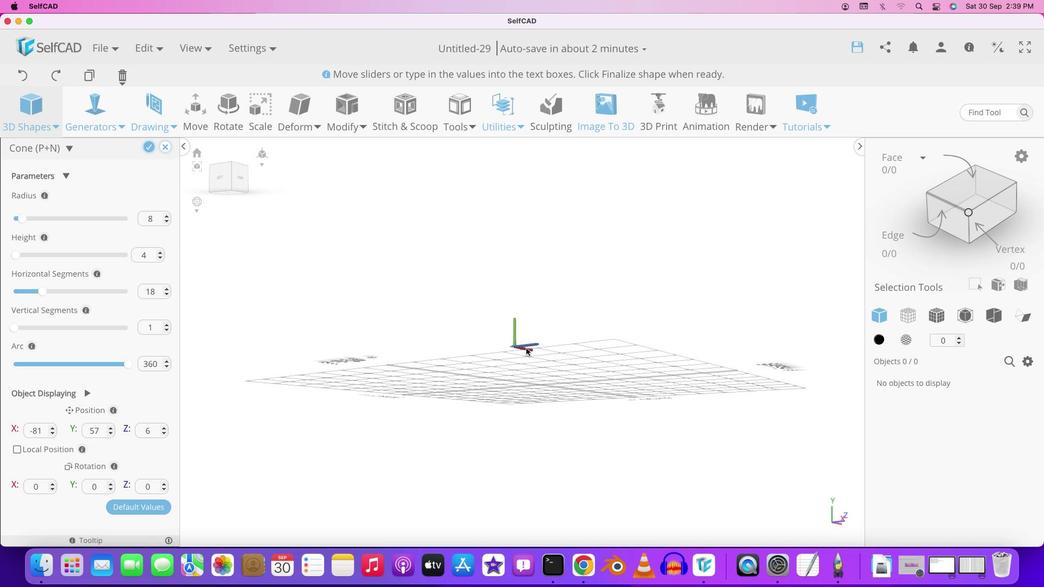 
Action: Key pressed Key.space
Screenshot: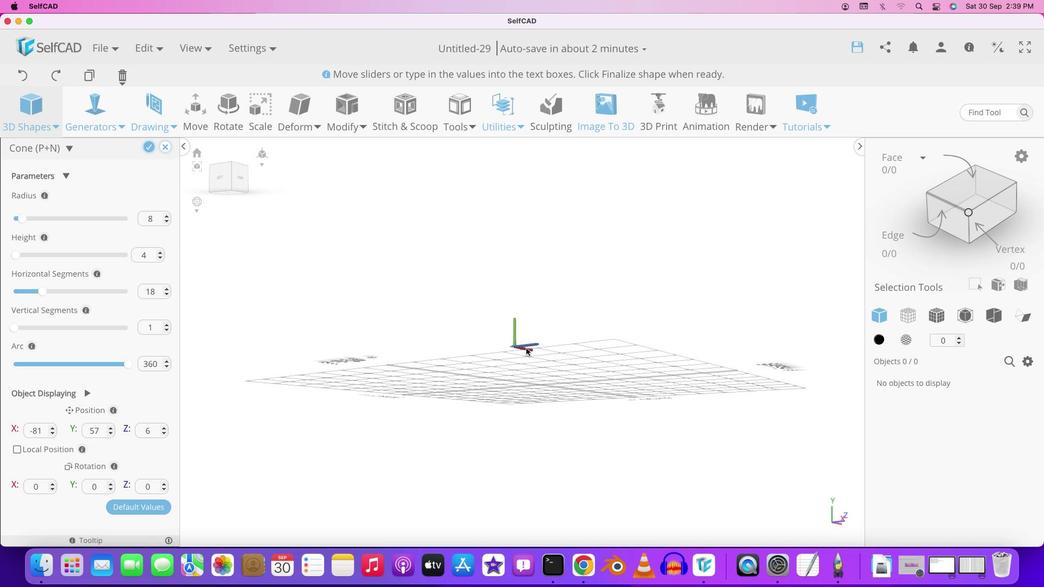 
Action: Mouse moved to (534, 359)
Screenshot: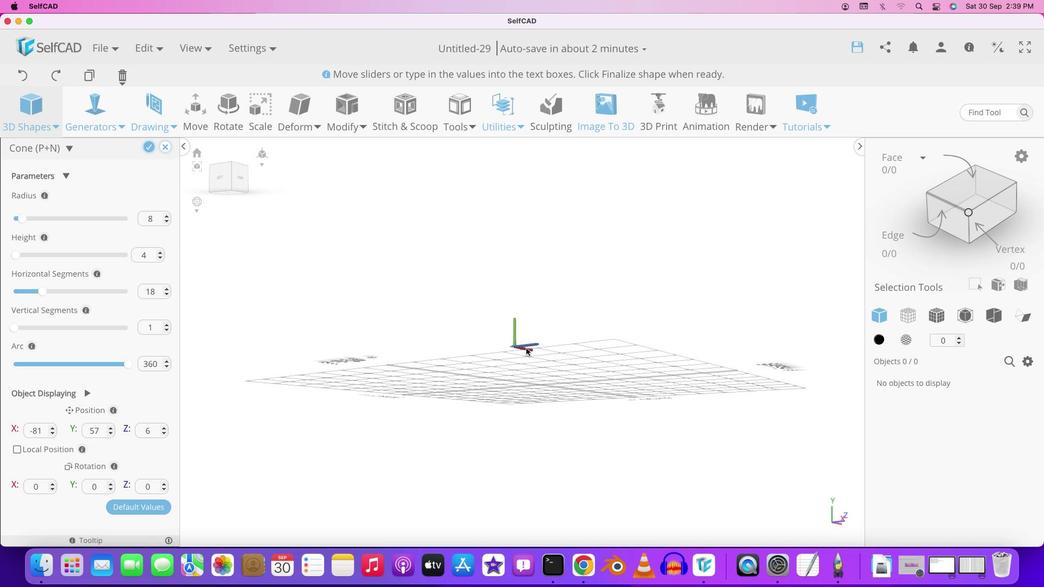 
Action: Key pressed Key.space
Screenshot: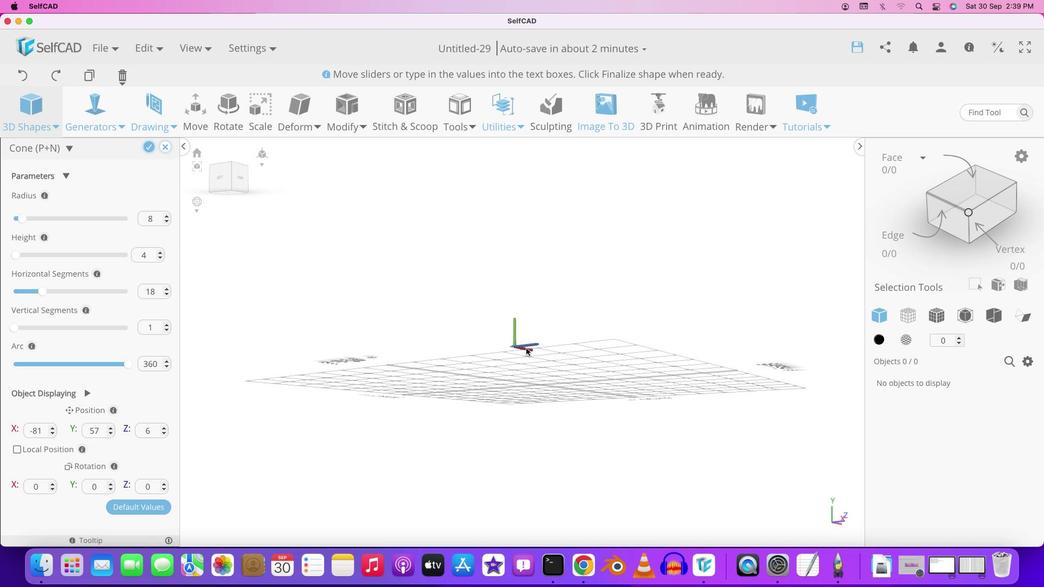 
Action: Mouse moved to (534, 359)
Screenshot: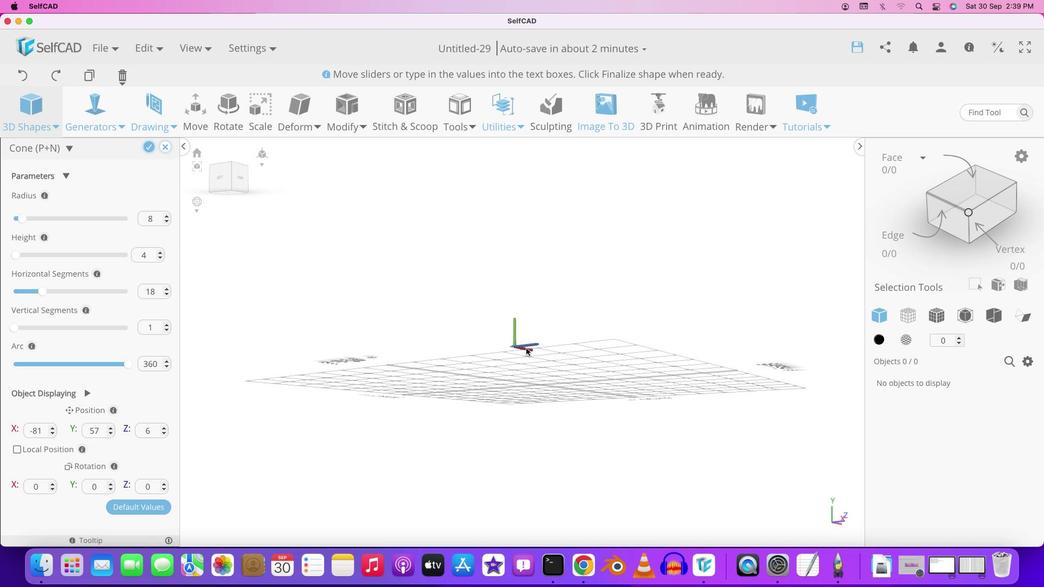 
Action: Key pressed Key.spaceKey.spaceKey.spaceKey.space
Screenshot: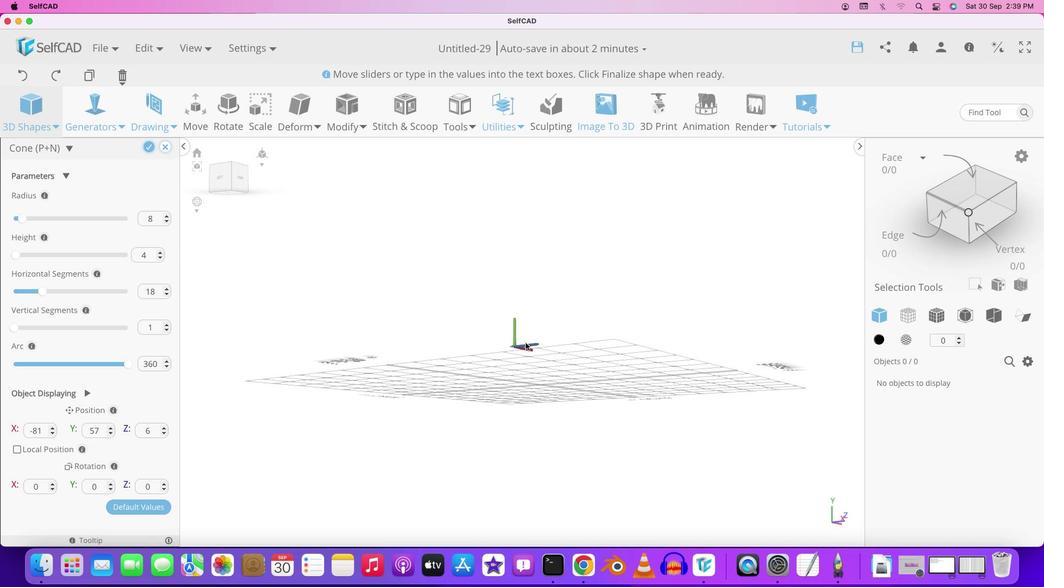 
Action: Mouse moved to (532, 347)
Screenshot: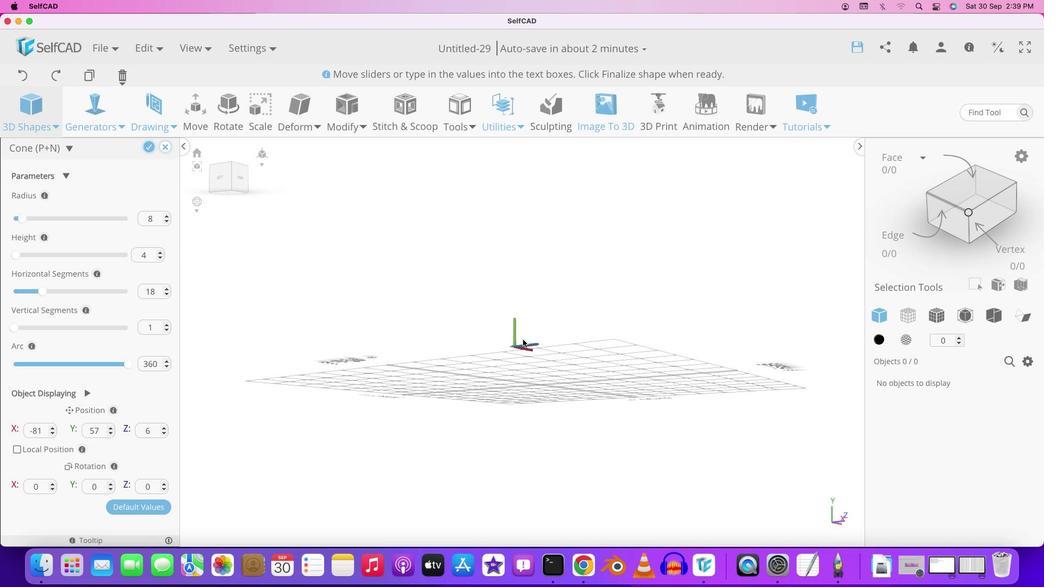 
Action: Key pressed 's'
Screenshot: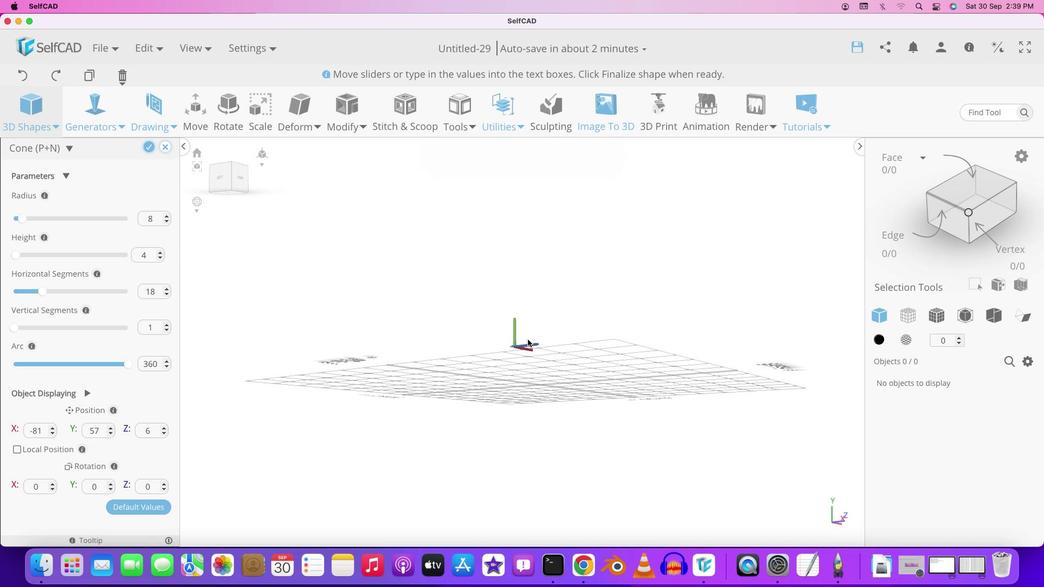 
Action: Mouse moved to (538, 344)
Screenshot: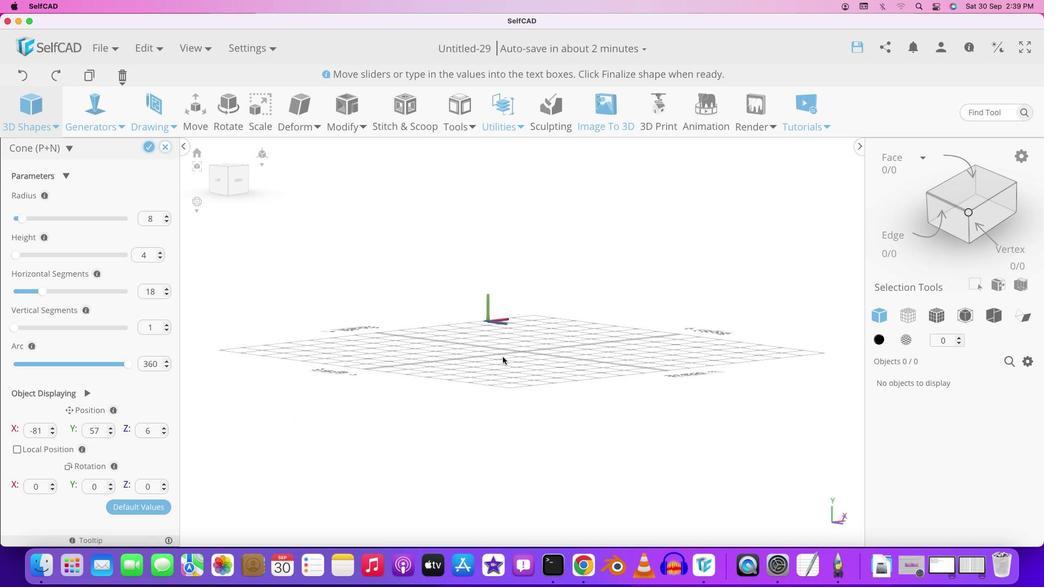 
Action: Key pressed Key.space
Screenshot: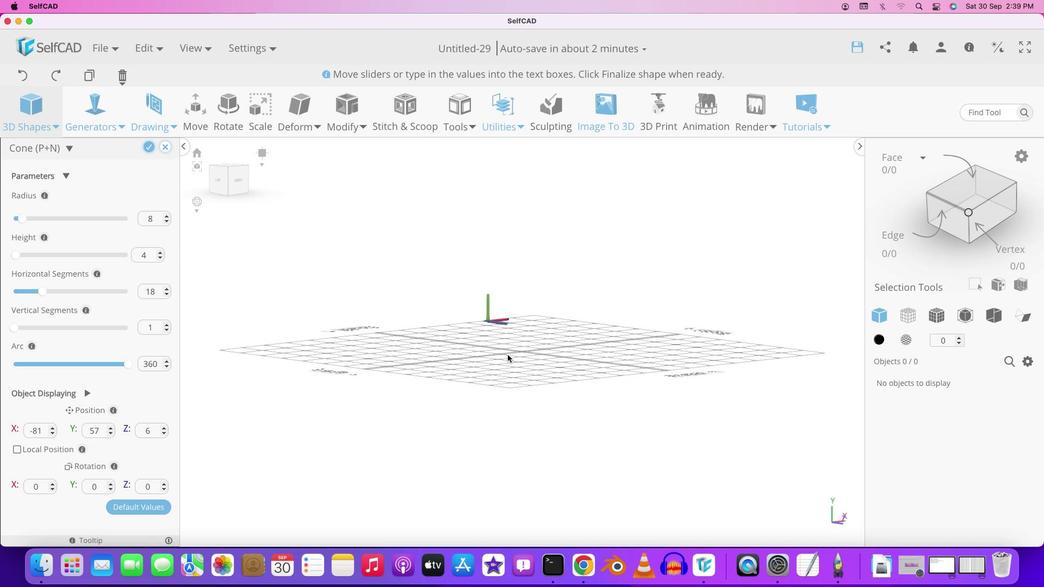 
Action: Mouse moved to (538, 345)
Screenshot: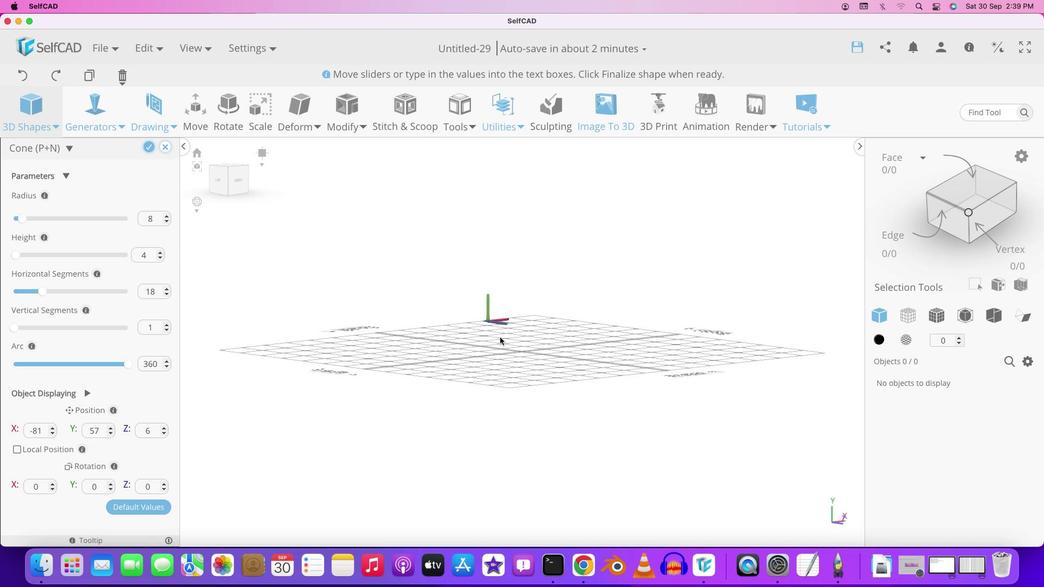 
Action: Mouse pressed left at (538, 345)
Screenshot: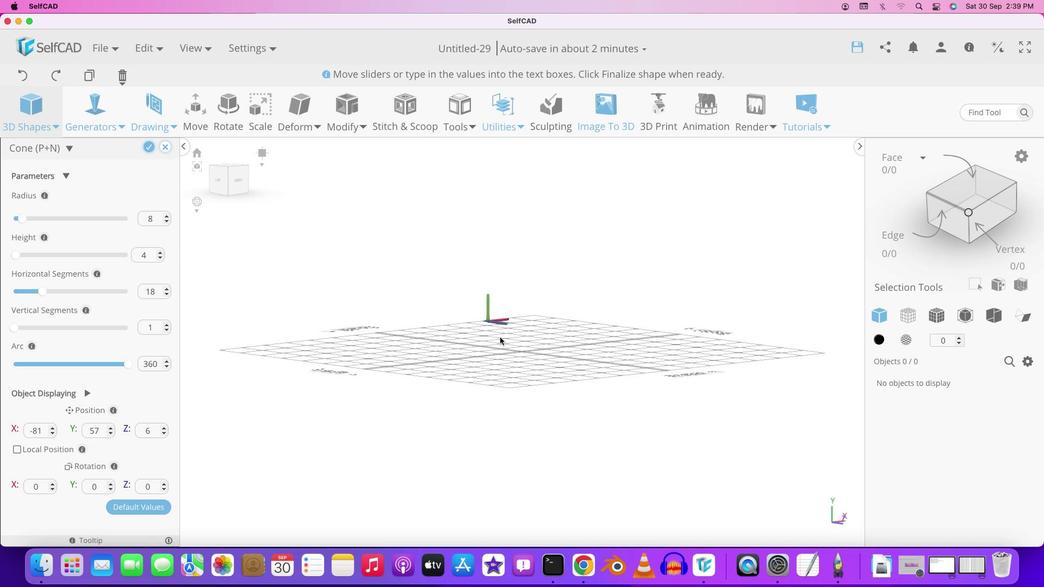 
Action: Mouse moved to (512, 364)
Screenshot: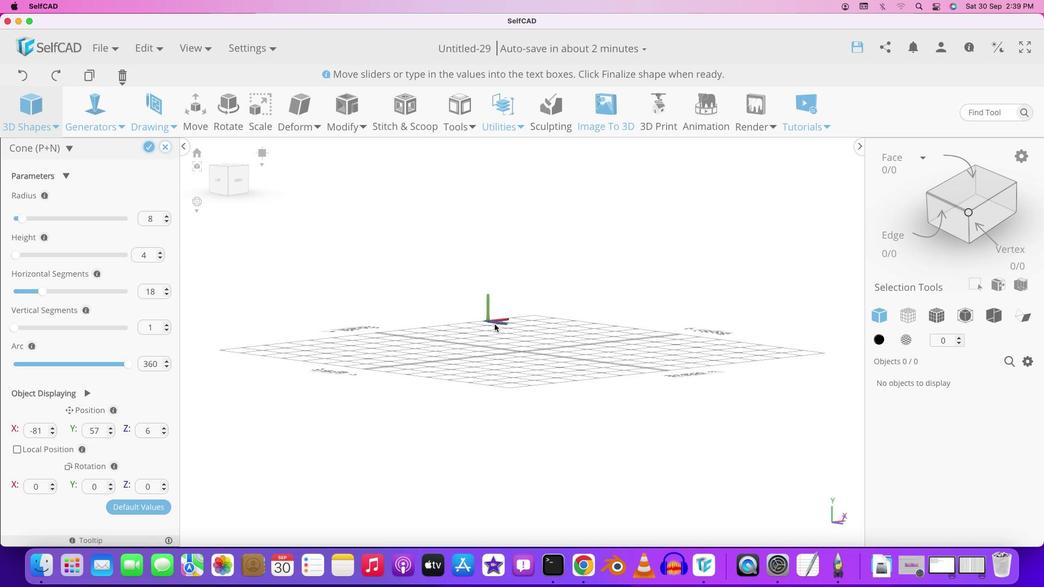 
Action: Key pressed Key.space
Screenshot: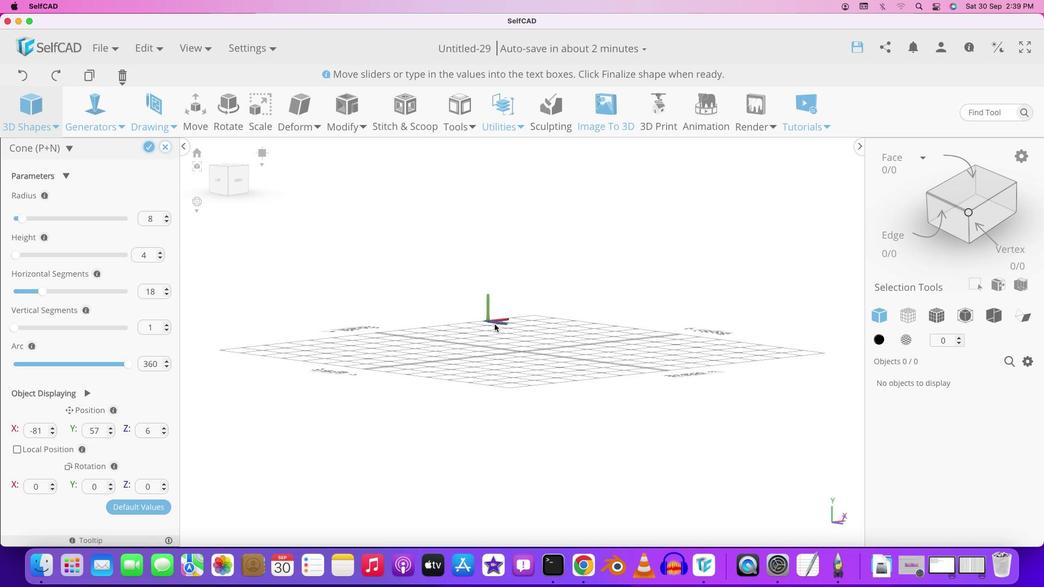 
Action: Mouse moved to (509, 364)
Screenshot: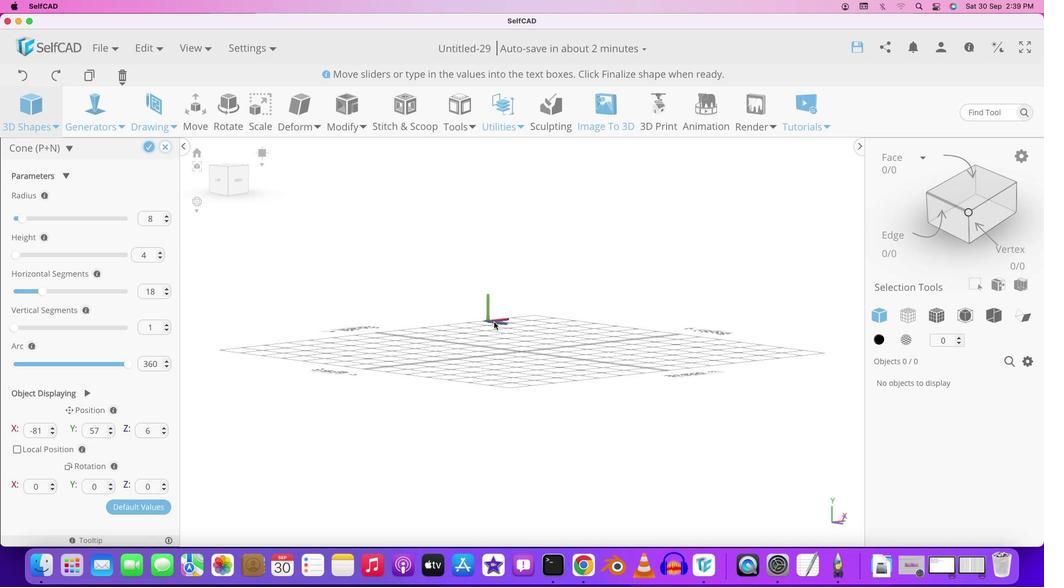 
Action: Key pressed Key.space
Screenshot: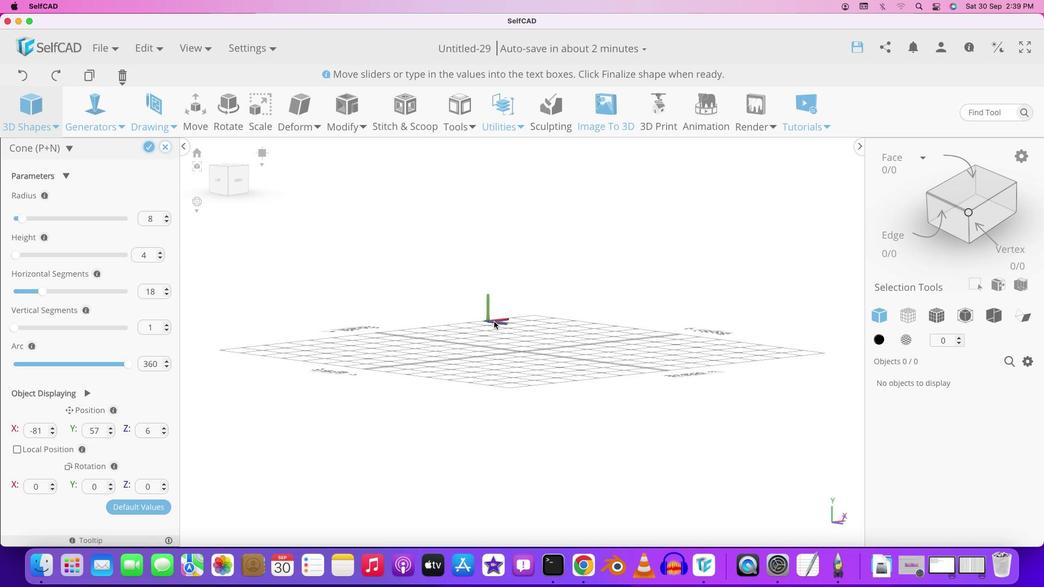 
Action: Mouse moved to (501, 329)
Screenshot: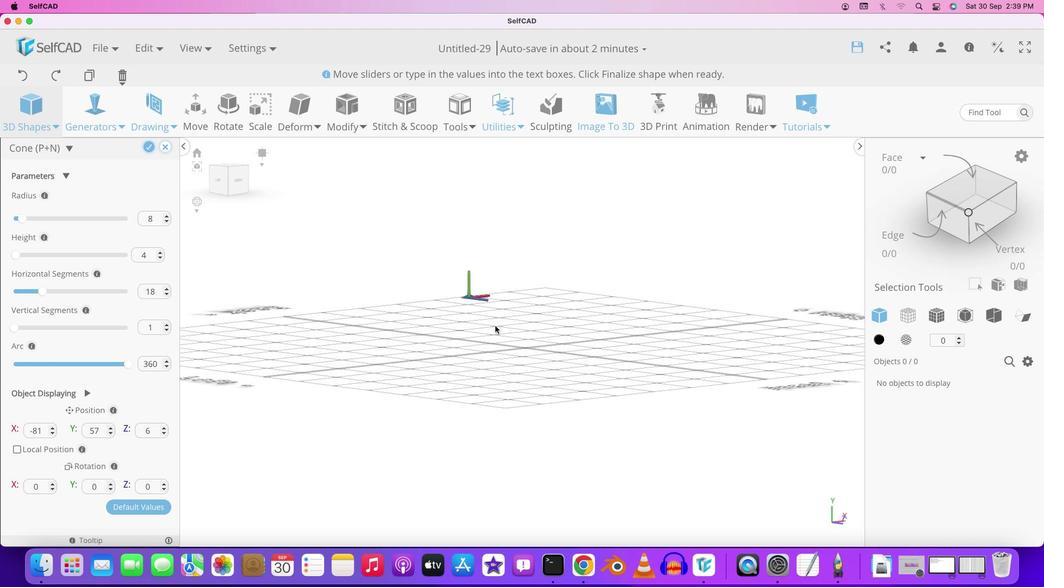 
Action: Key pressed Key.alt
Screenshot: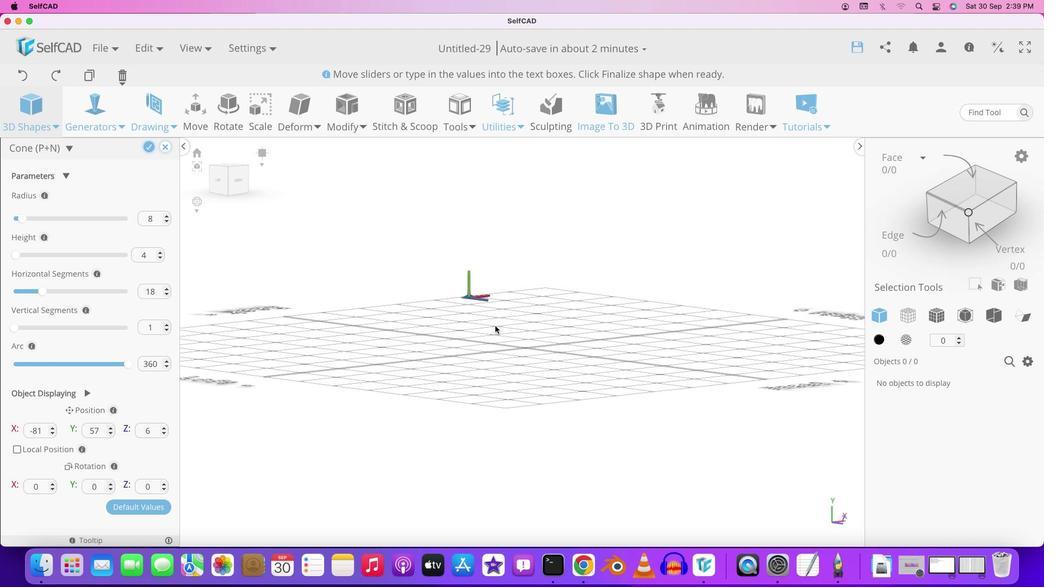 
Action: Mouse moved to (501, 330)
Screenshot: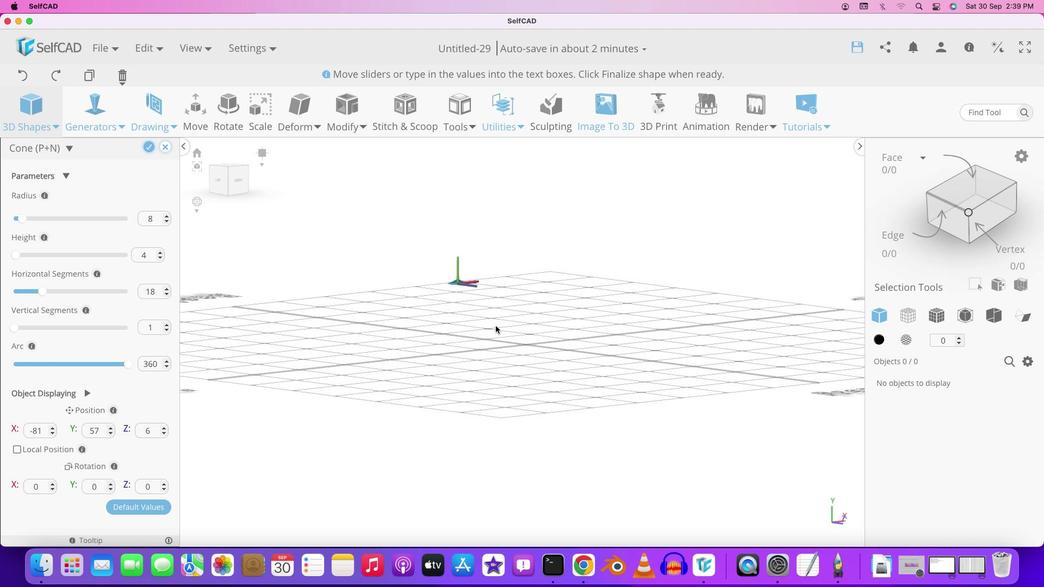 
Action: Mouse scrolled (501, 330) with delta (7, 6)
Screenshot: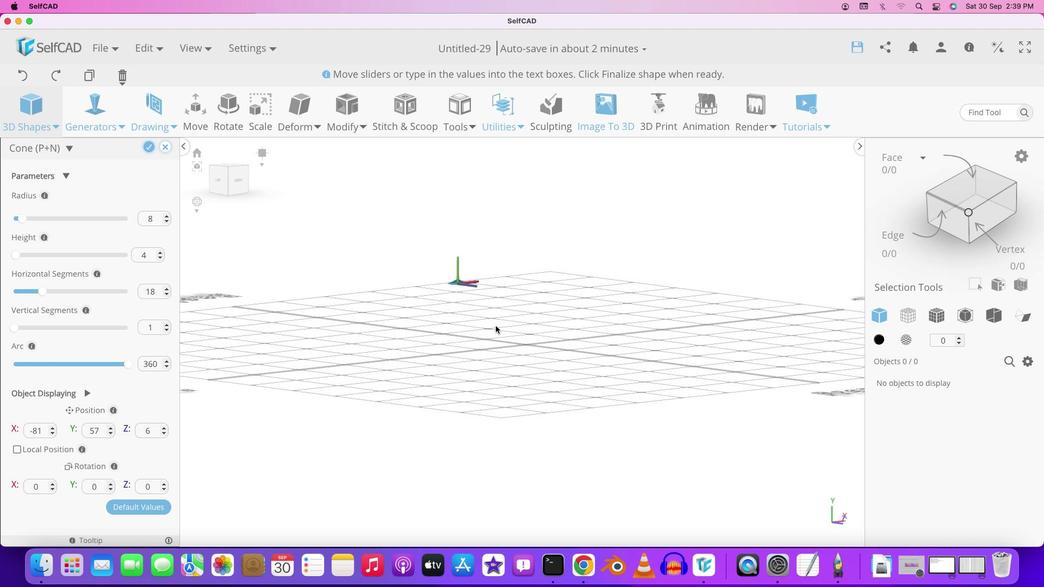 
Action: Mouse moved to (501, 330)
Screenshot: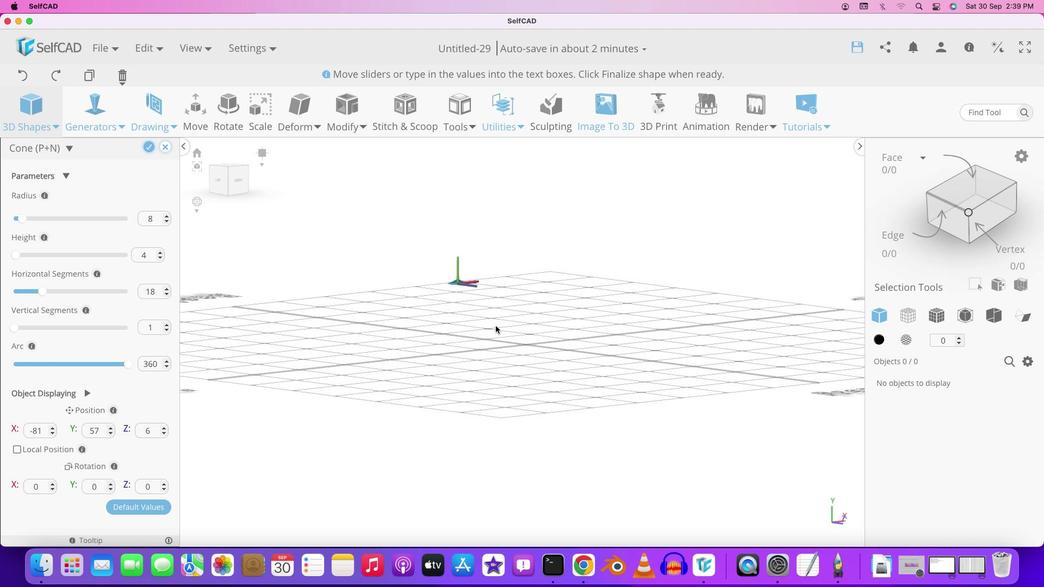 
Action: Mouse scrolled (501, 330) with delta (7, 6)
Screenshot: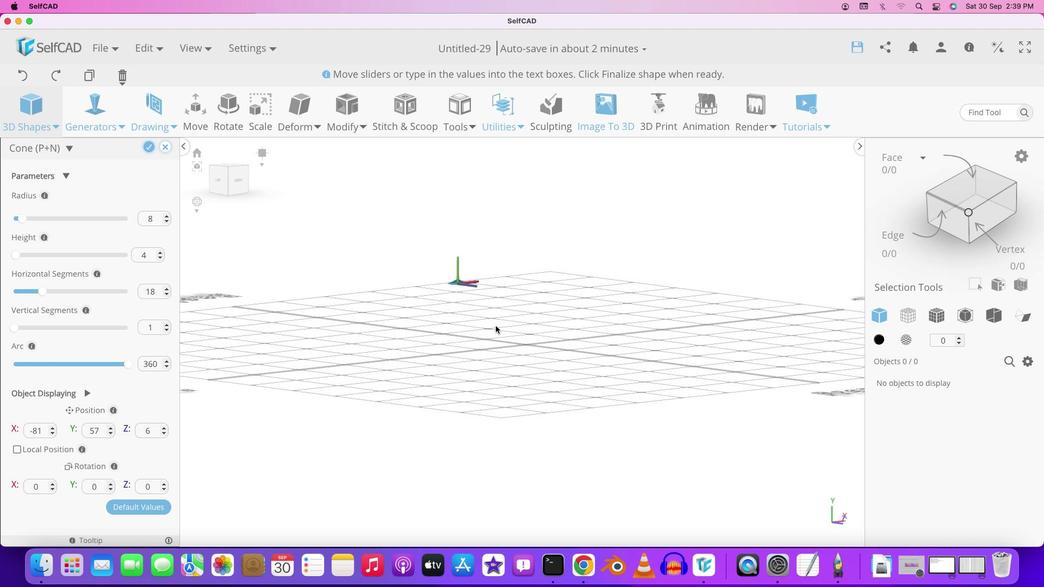 
Action: Mouse moved to (501, 331)
Screenshot: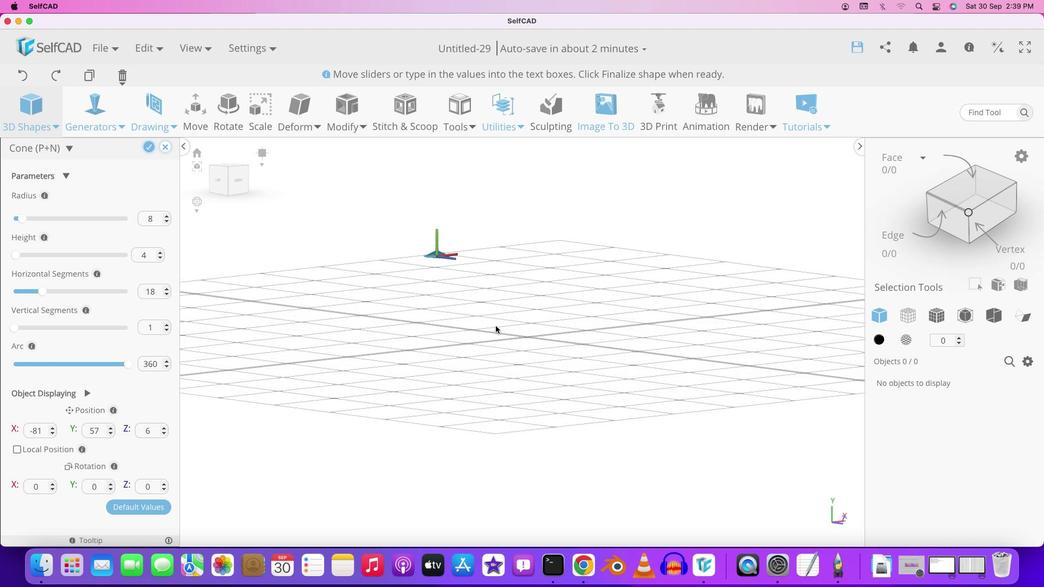 
Action: Mouse scrolled (501, 331) with delta (7, 5)
Screenshot: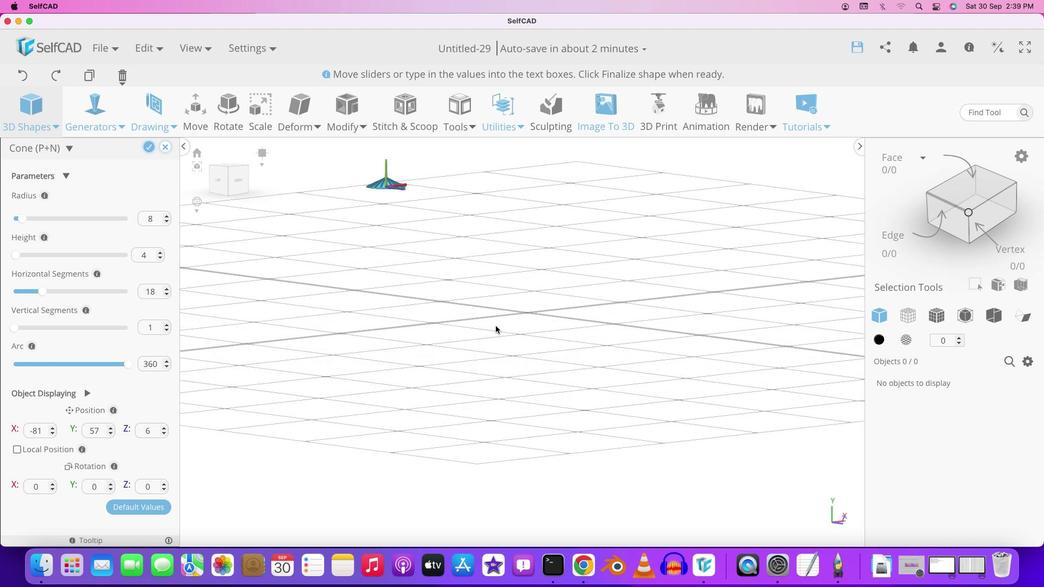 
Action: Mouse moved to (502, 332)
Screenshot: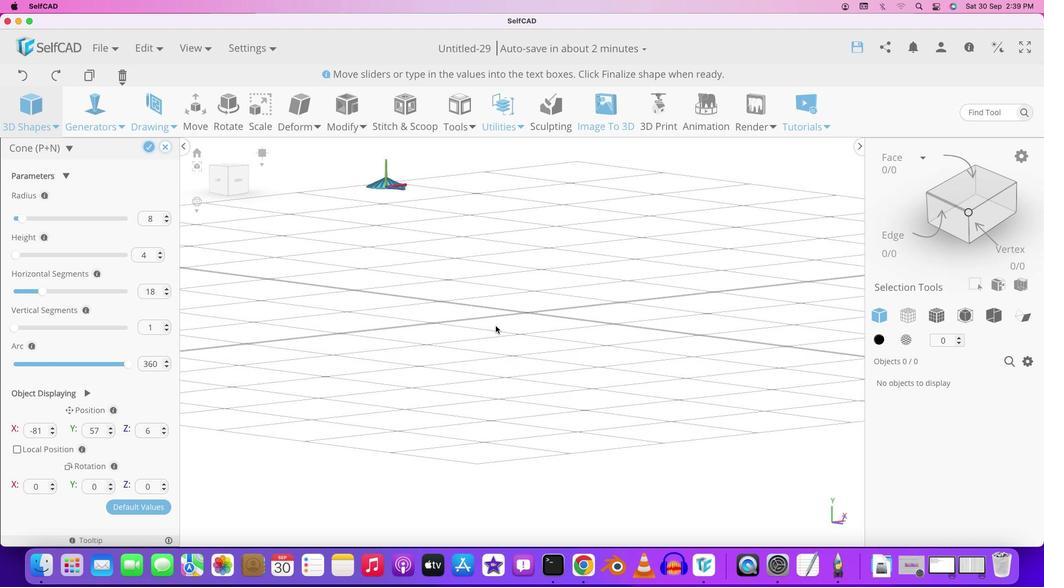 
Action: Mouse scrolled (502, 332) with delta (7, 7)
Screenshot: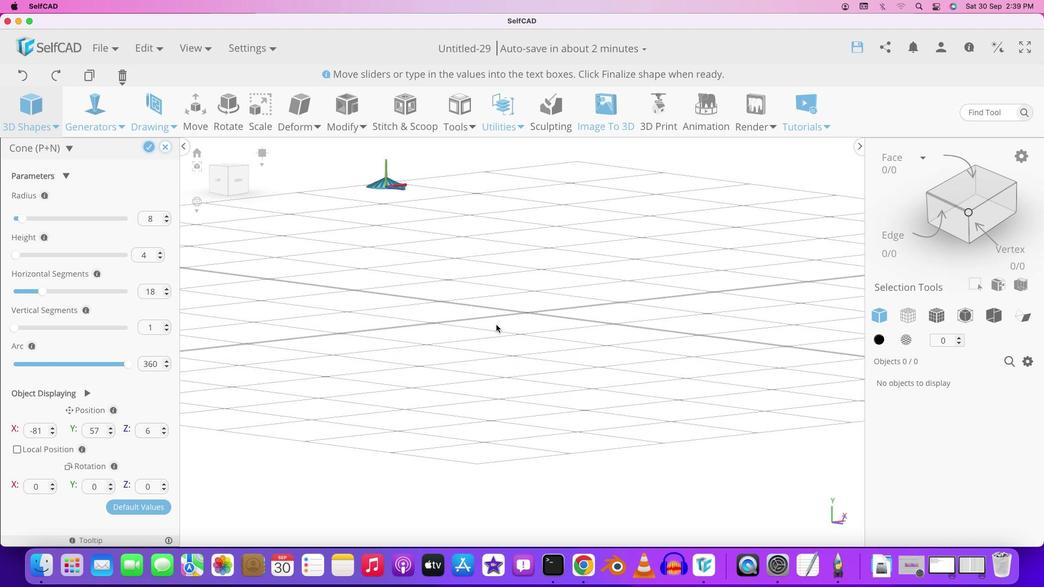 
Action: Mouse scrolled (502, 332) with delta (7, 7)
Screenshot: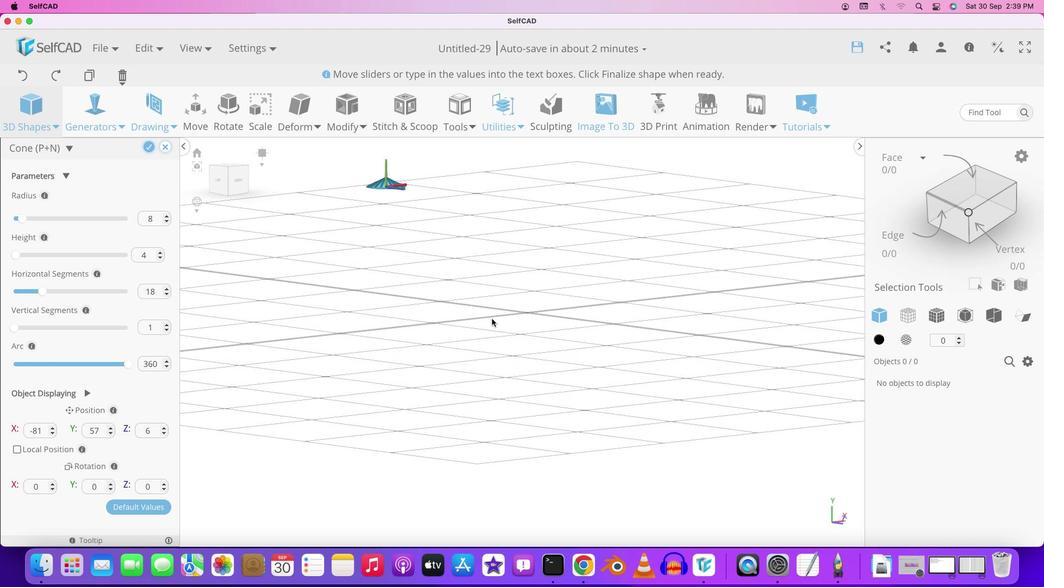 
Action: Mouse scrolled (502, 332) with delta (7, 8)
Screenshot: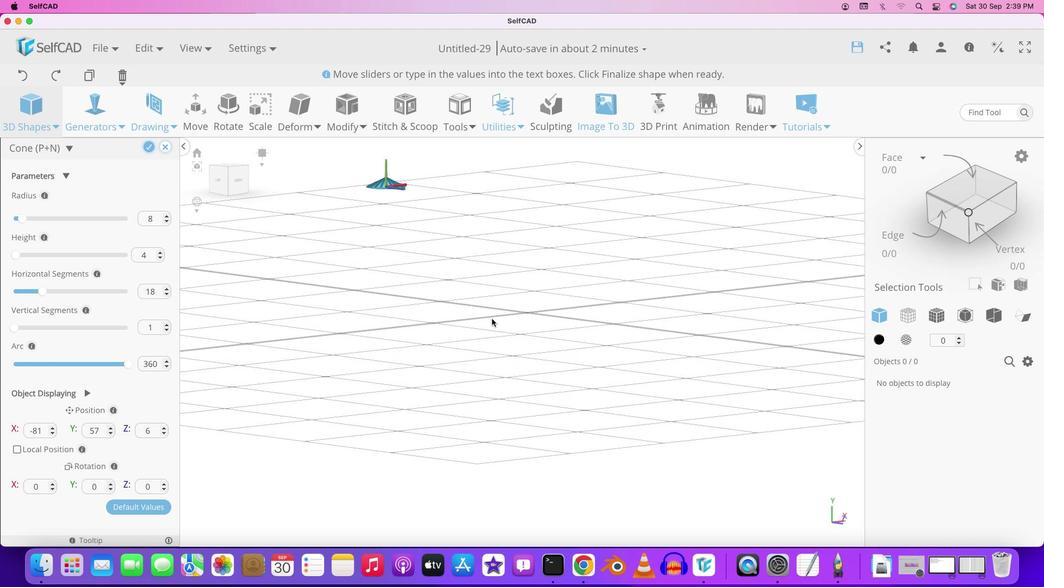 
Action: Mouse scrolled (502, 332) with delta (7, 9)
Screenshot: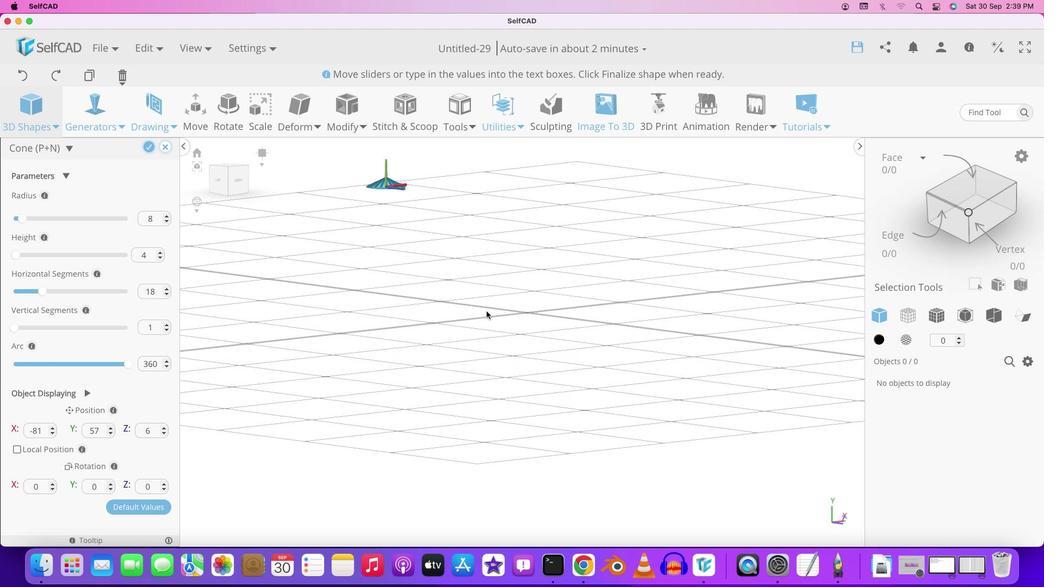 
Action: Mouse scrolled (502, 332) with delta (7, 7)
Screenshot: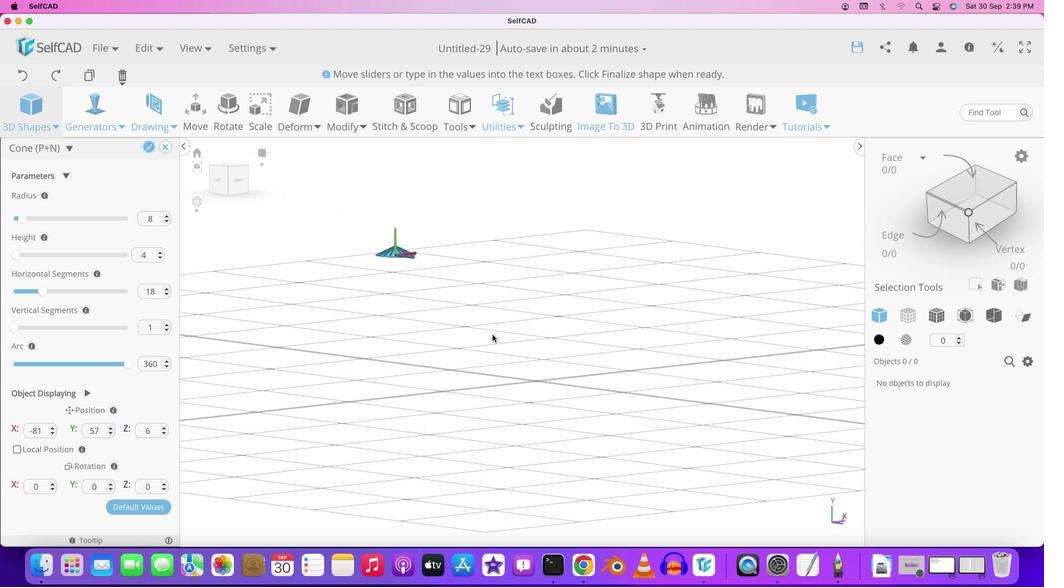 
Action: Mouse moved to (502, 332)
Screenshot: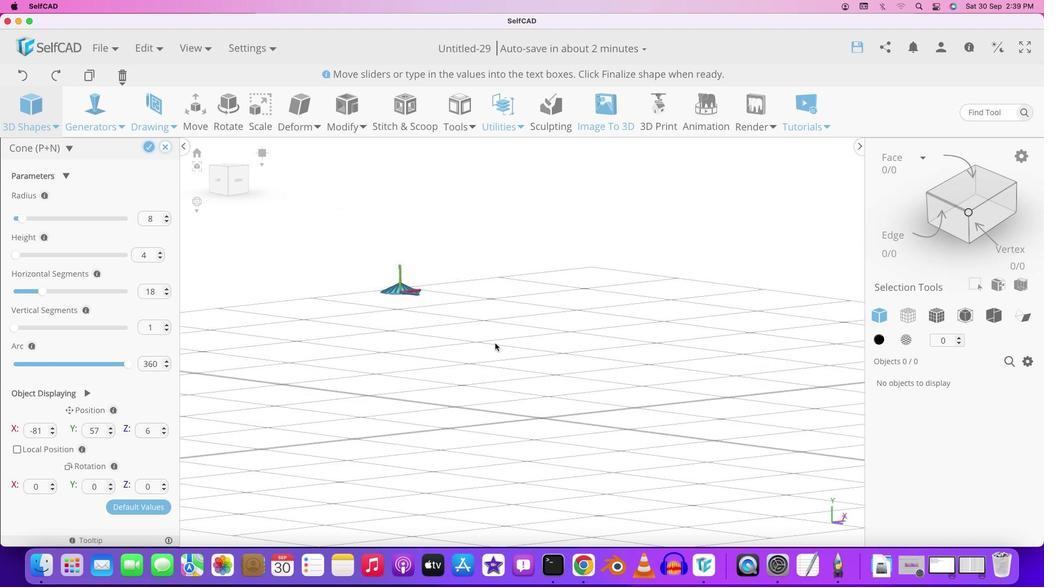 
Action: Mouse scrolled (502, 332) with delta (7, 7)
Screenshot: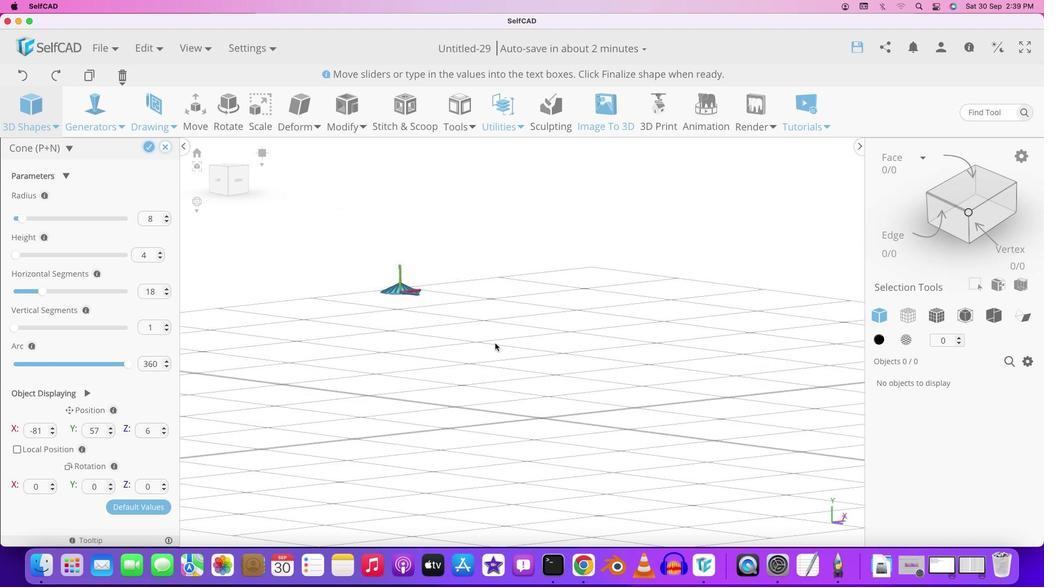 
Action: Mouse scrolled (502, 332) with delta (7, 8)
Screenshot: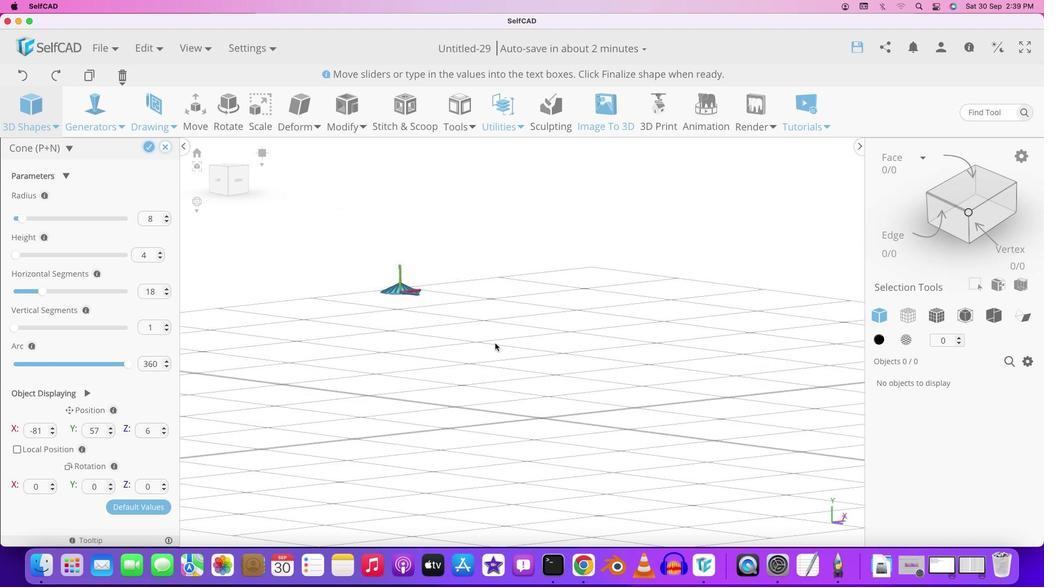 
Action: Mouse moved to (502, 332)
Screenshot: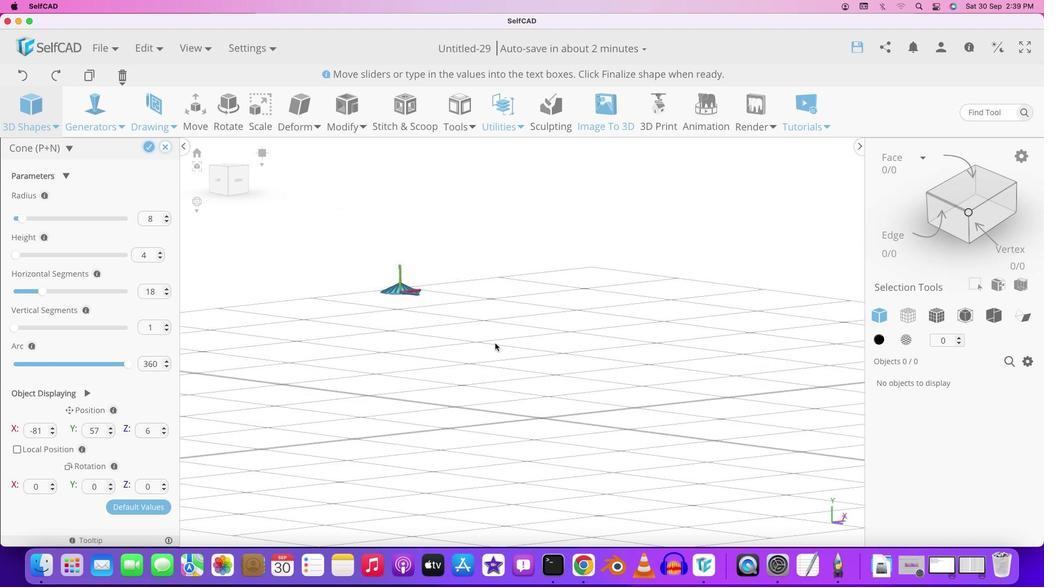 
Action: Mouse scrolled (502, 332) with delta (7, 9)
Screenshot: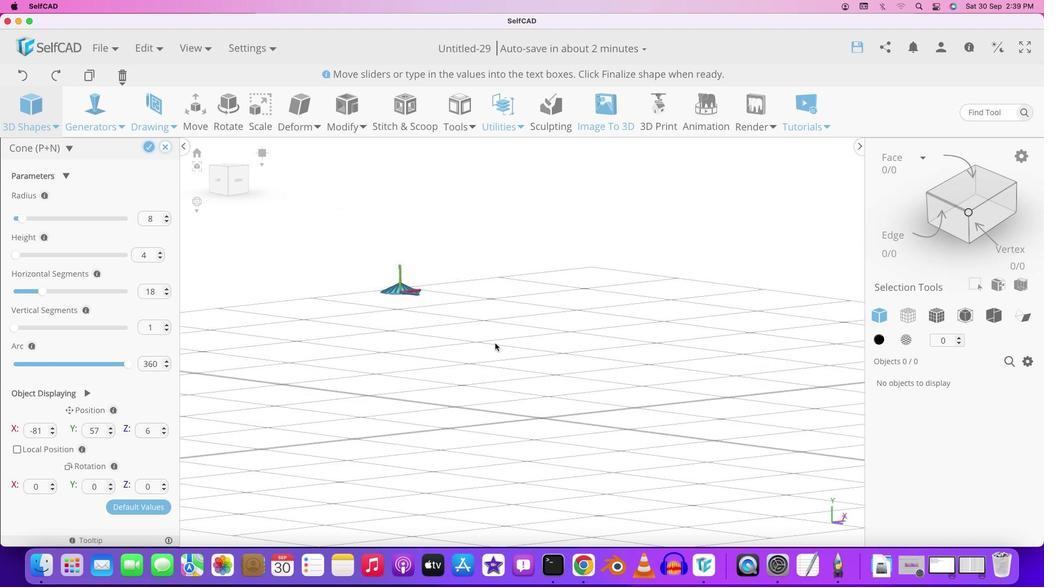 
Action: Mouse moved to (490, 313)
Screenshot: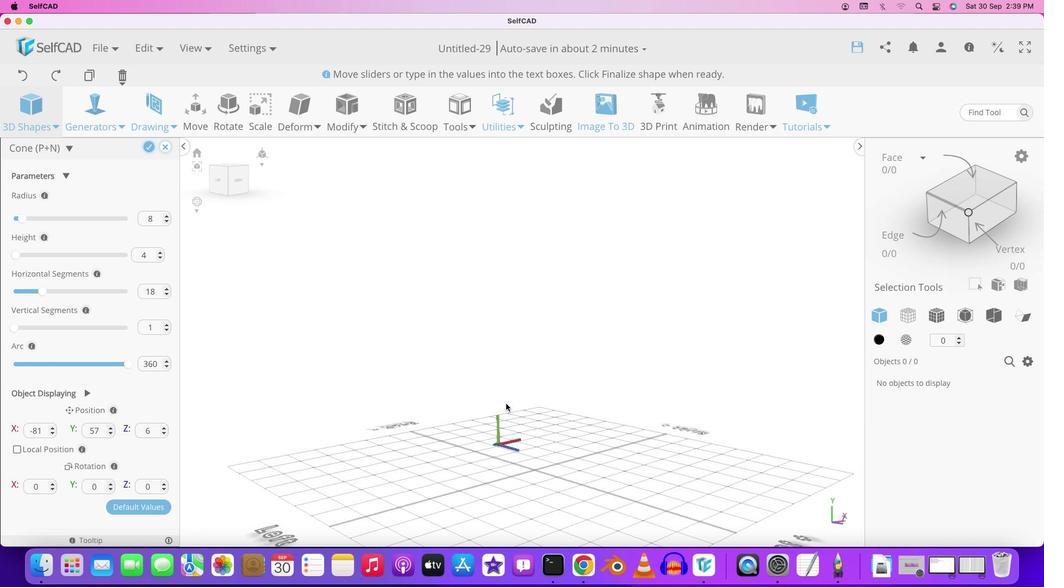 
Action: Key pressed Key.space
Screenshot: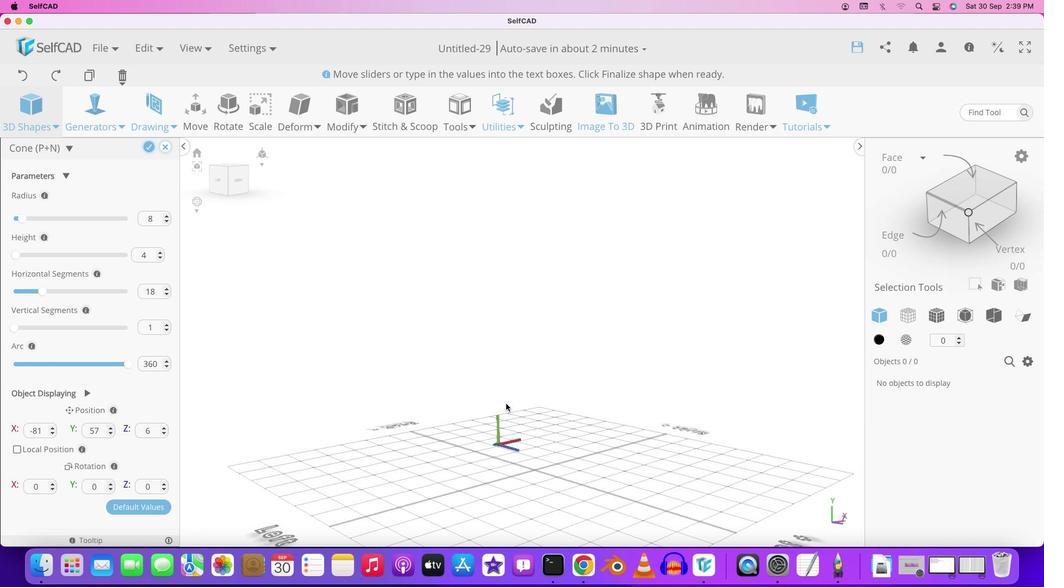 
Action: Mouse moved to (491, 316)
Screenshot: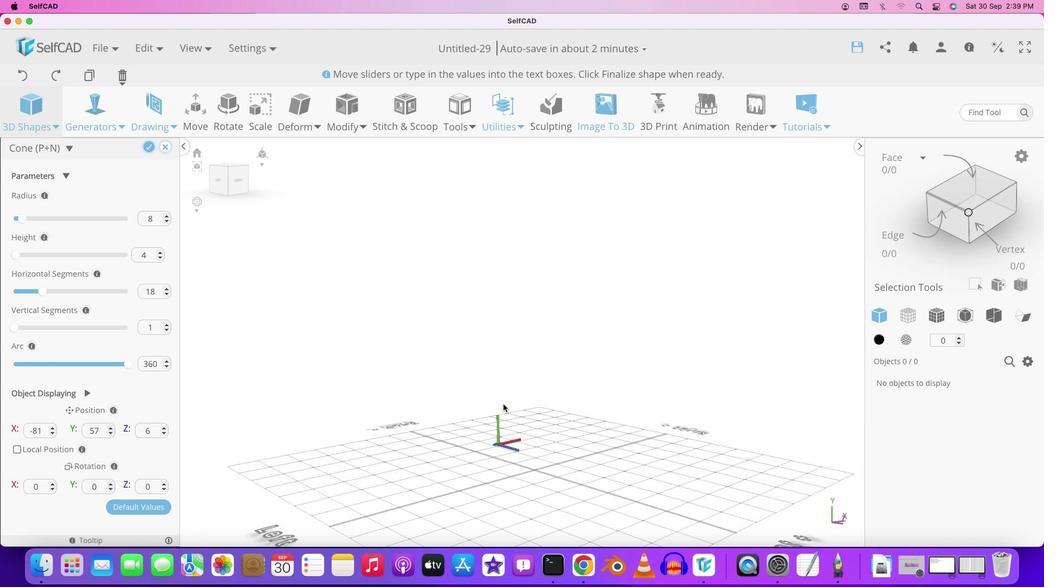 
Action: Mouse pressed middle at (491, 316)
Screenshot: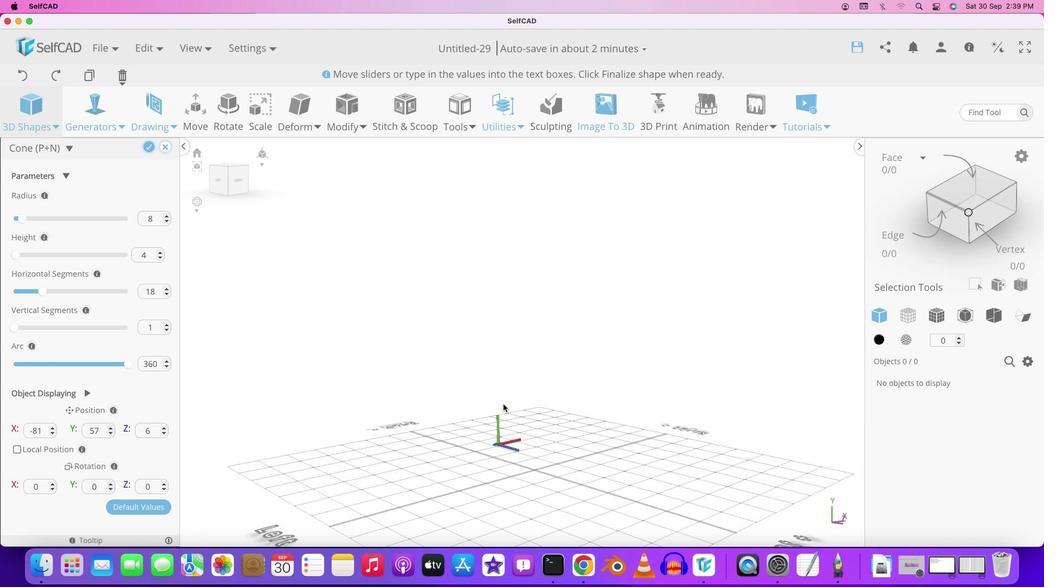 
Action: Mouse moved to (513, 413)
Screenshot: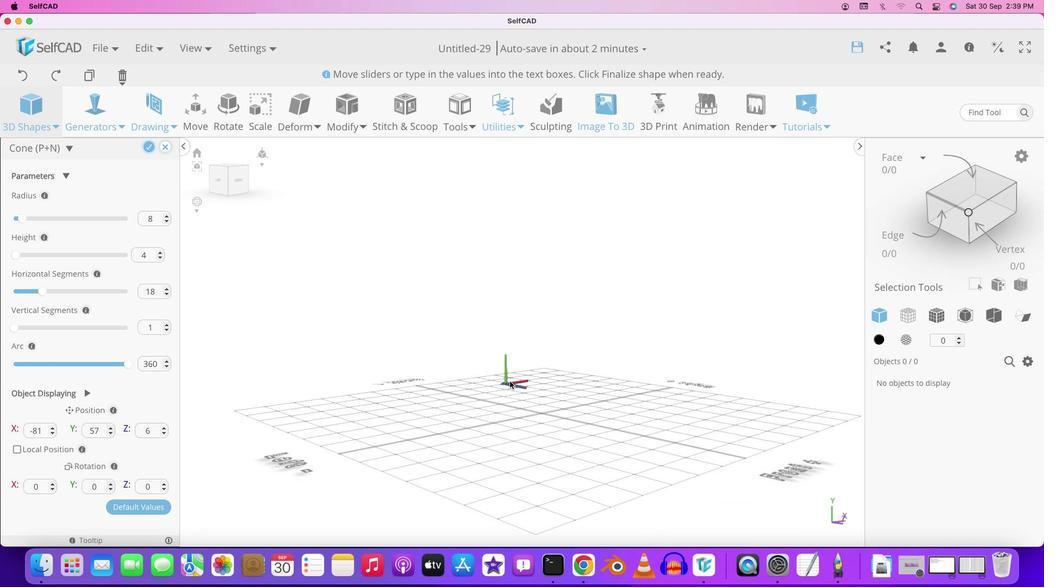 
Action: Key pressed Key.space
Screenshot: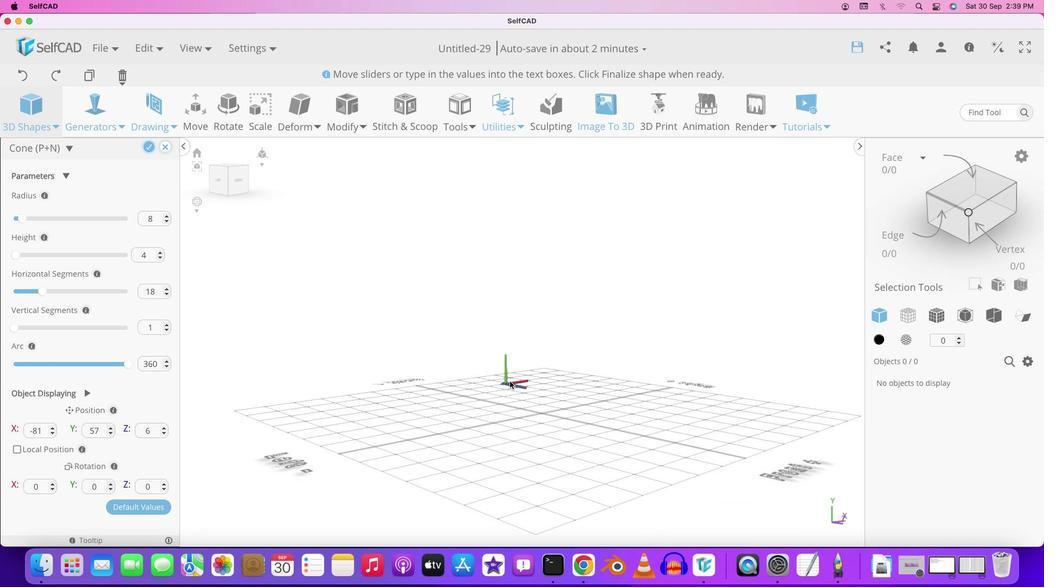 
Action: Mouse moved to (513, 414)
Screenshot: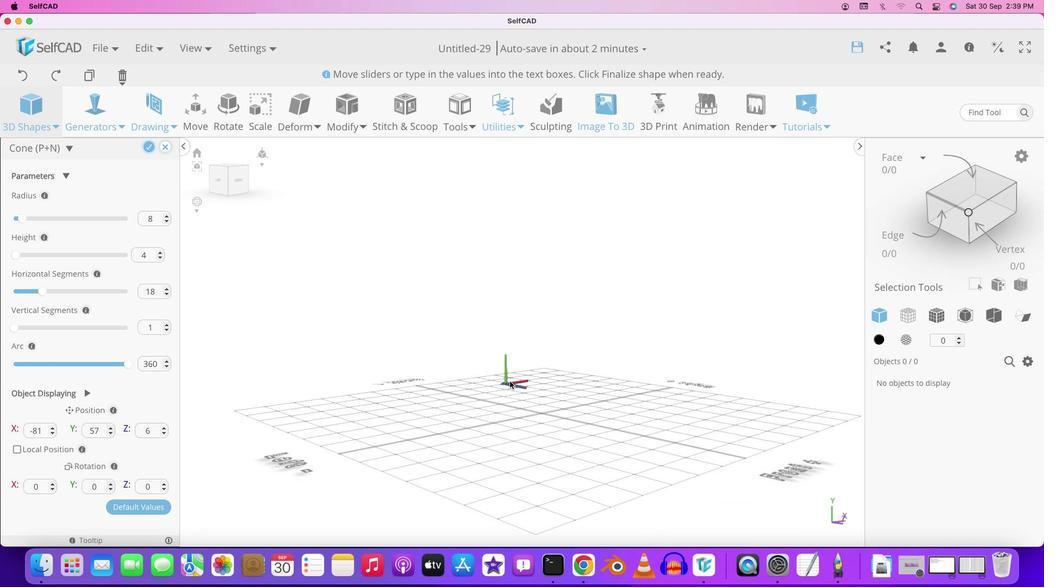 
Action: Key pressed Key.space
Screenshot: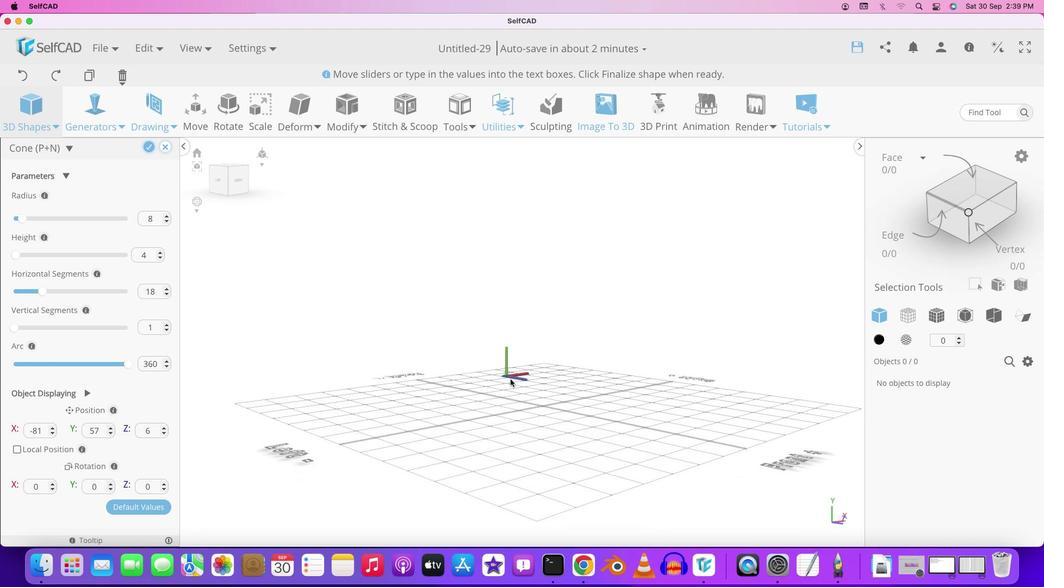 
Action: Mouse moved to (513, 411)
Screenshot: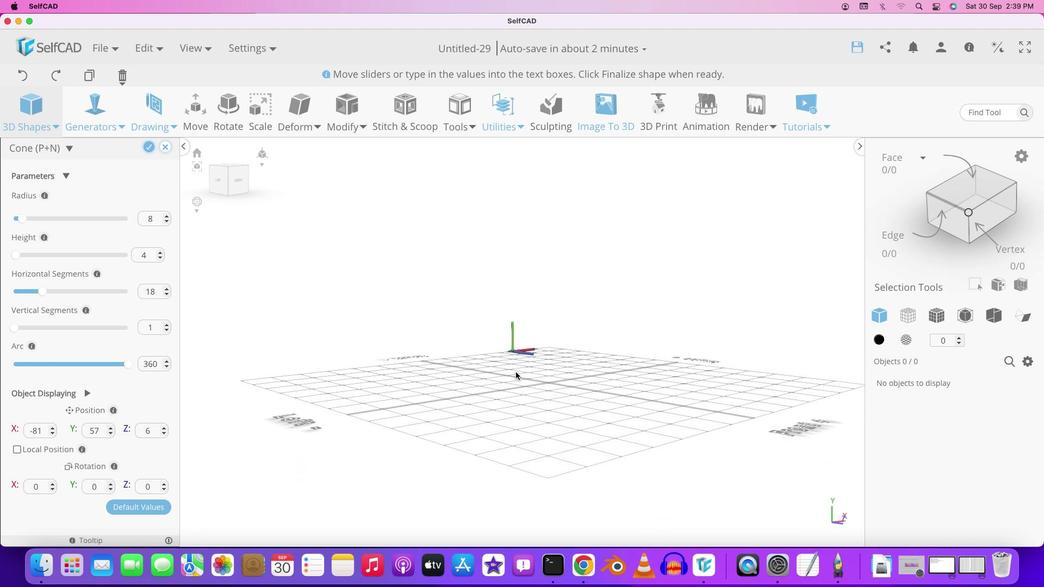 
Action: Key pressed Key.space
Screenshot: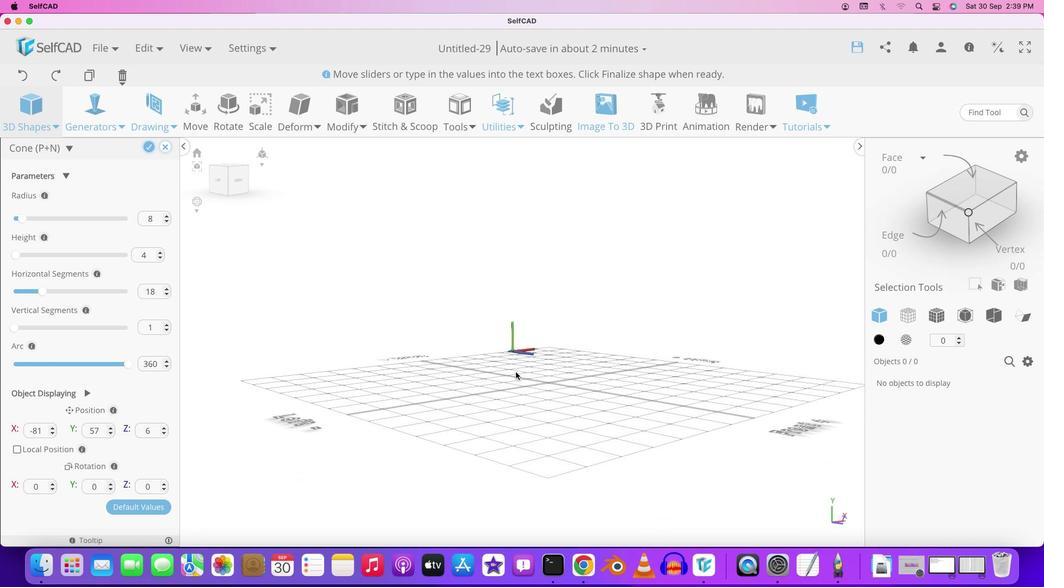 
Action: Mouse moved to (510, 411)
Screenshot: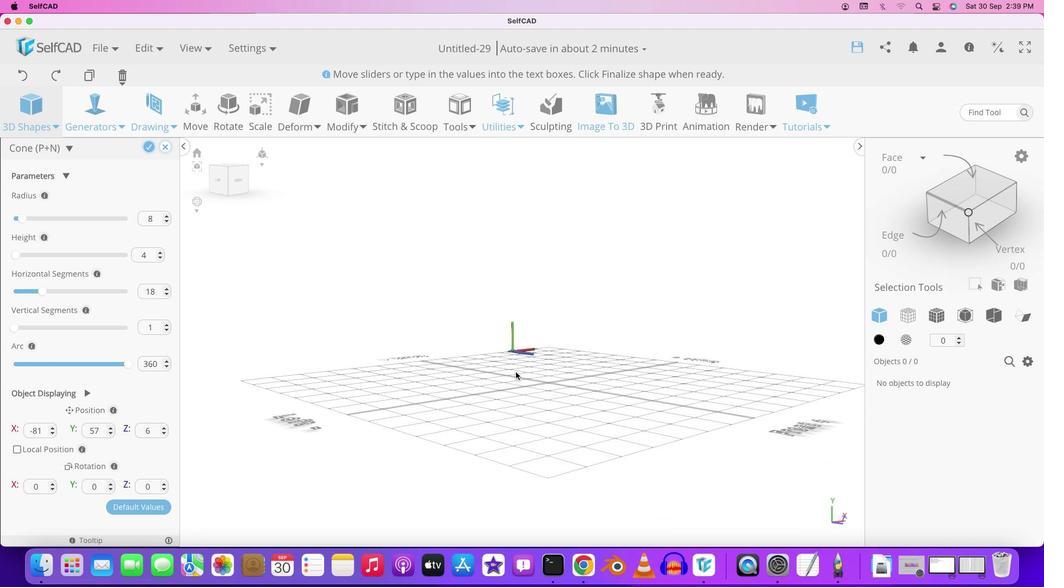 
Action: Mouse pressed middle at (510, 411)
Screenshot: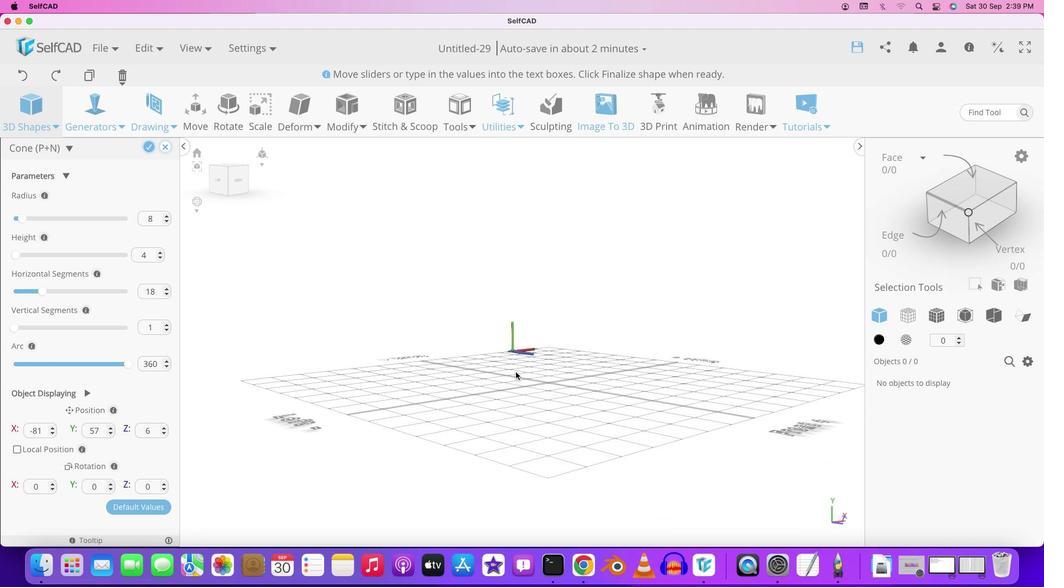 
Action: Mouse moved to (516, 389)
Screenshot: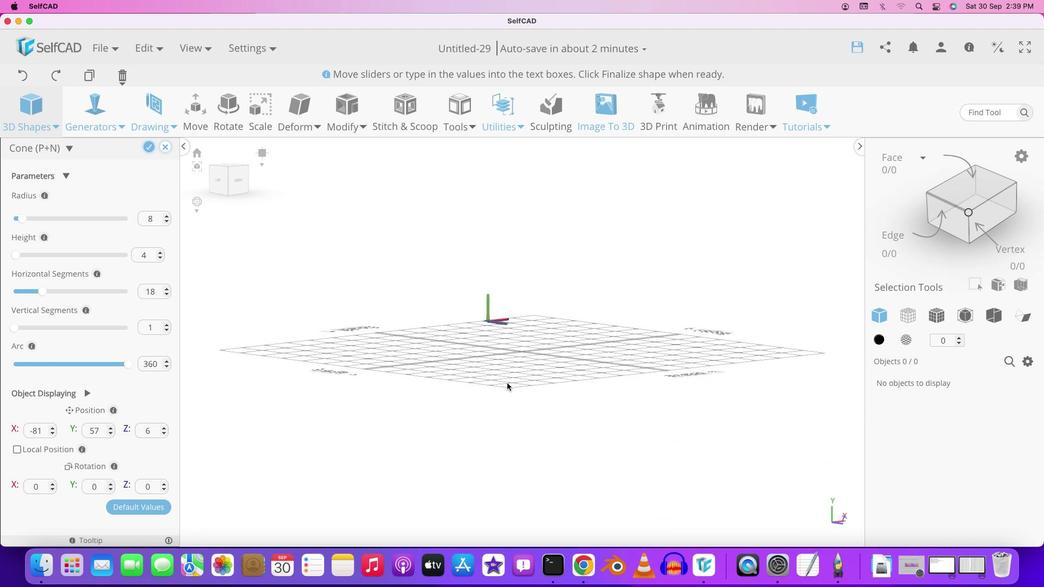 
Action: Key pressed Key.space
Screenshot: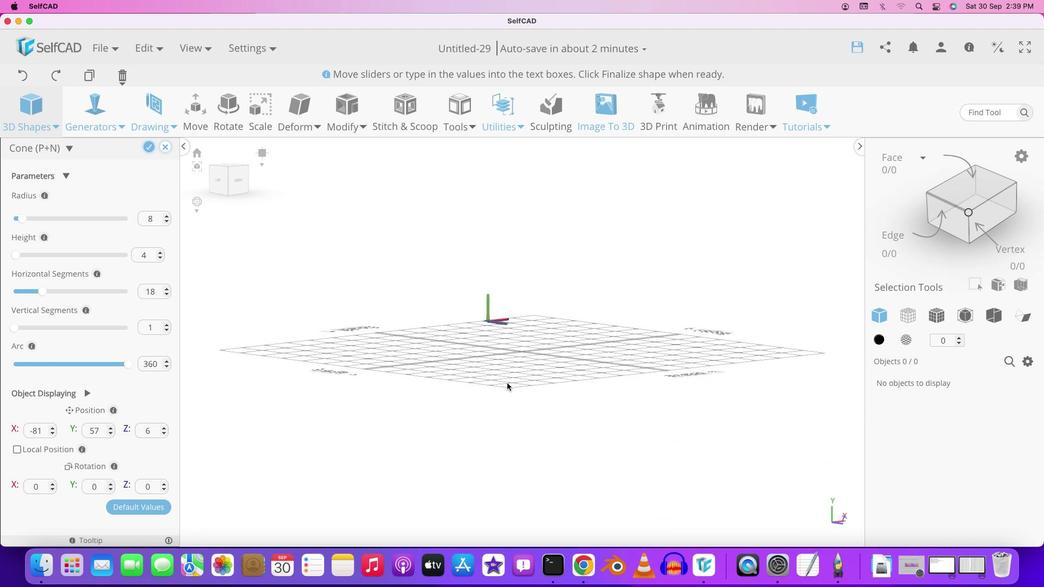
Action: Mouse moved to (517, 386)
Screenshot: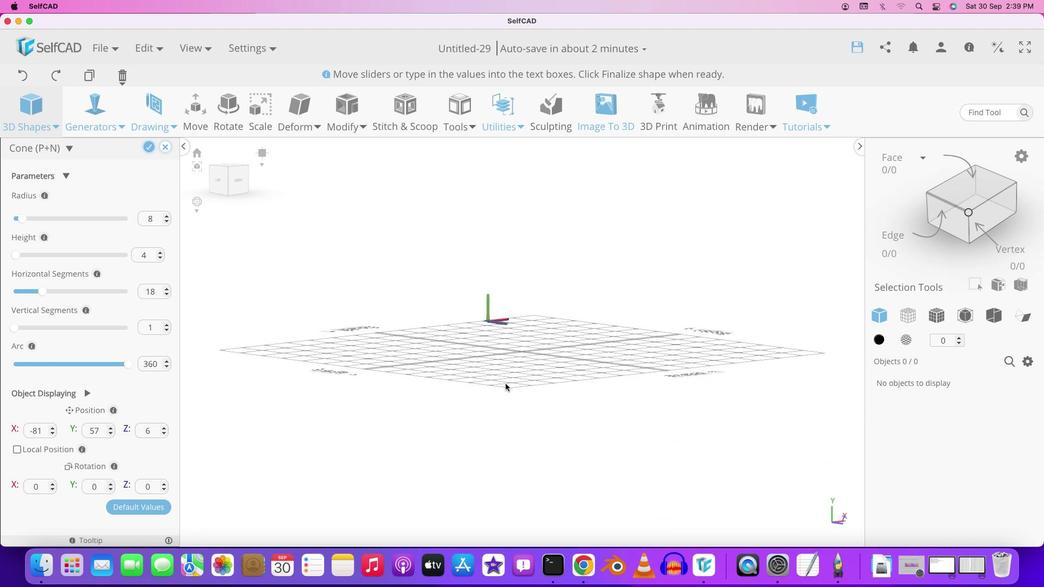 
Action: Key pressed Key.space
Screenshot: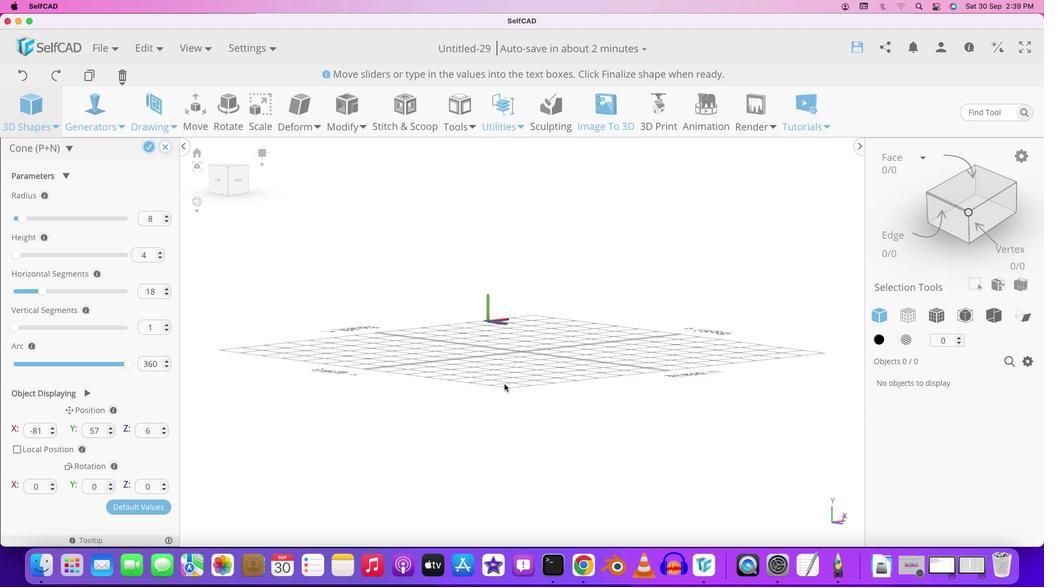 
Action: Mouse moved to (521, 381)
Screenshot: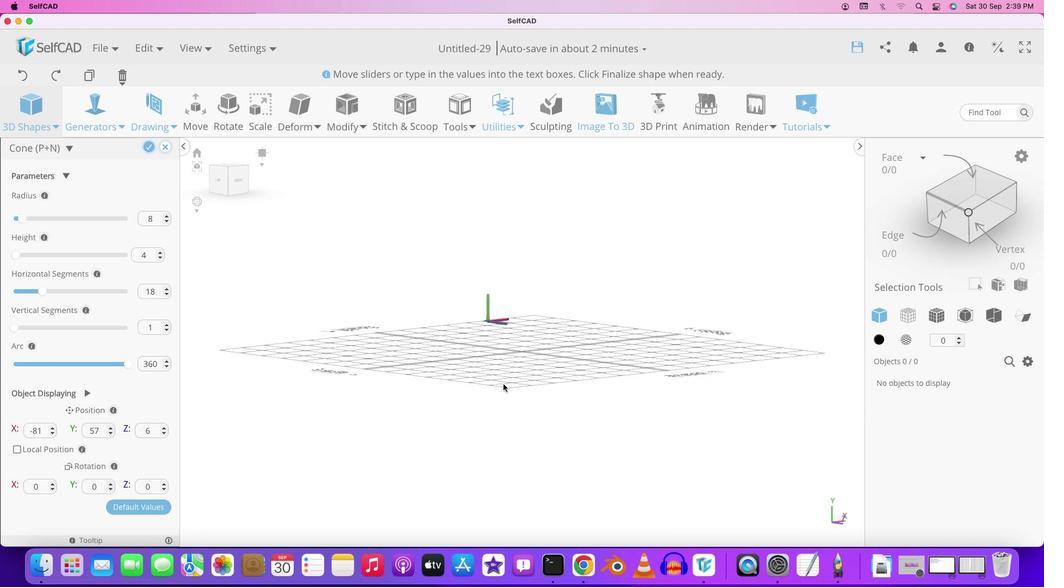 
Action: Key pressed Key.space
Screenshot: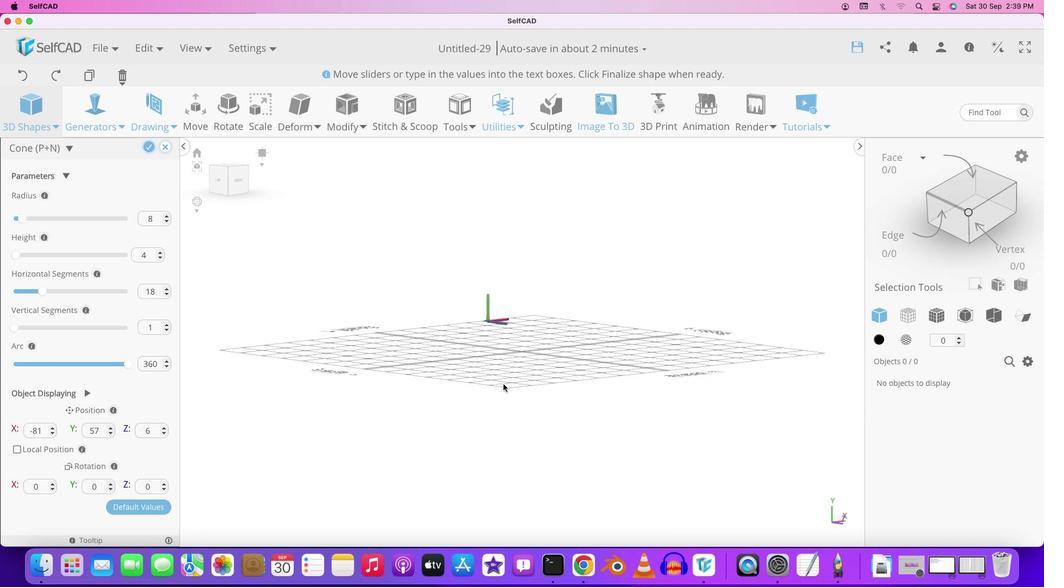 
Action: Mouse moved to (522, 379)
Screenshot: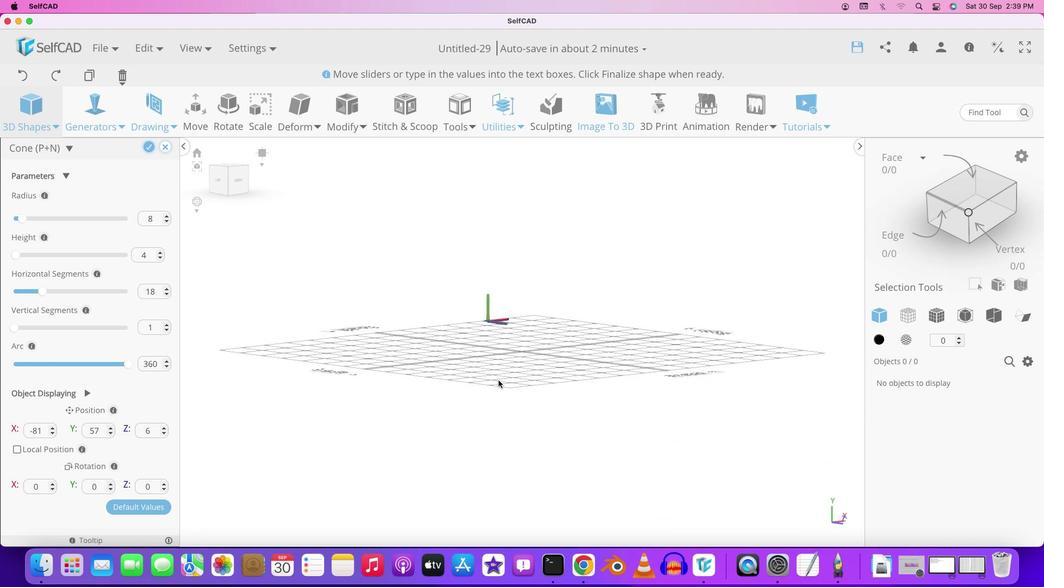 
Action: Key pressed Key.spaceKey.spaceKey.spaceKey.space
Screenshot: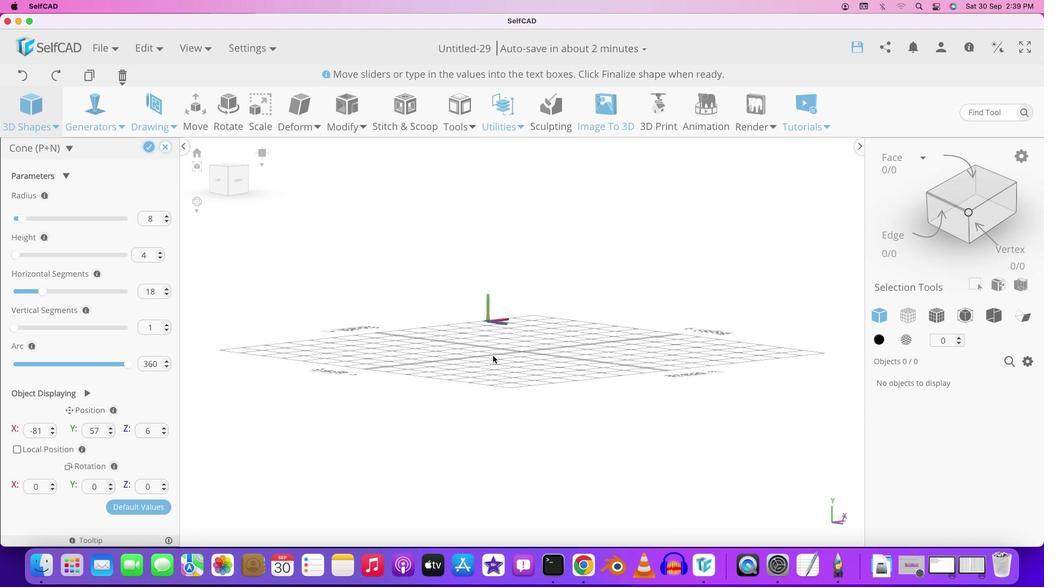 
Action: Mouse moved to (500, 375)
Screenshot: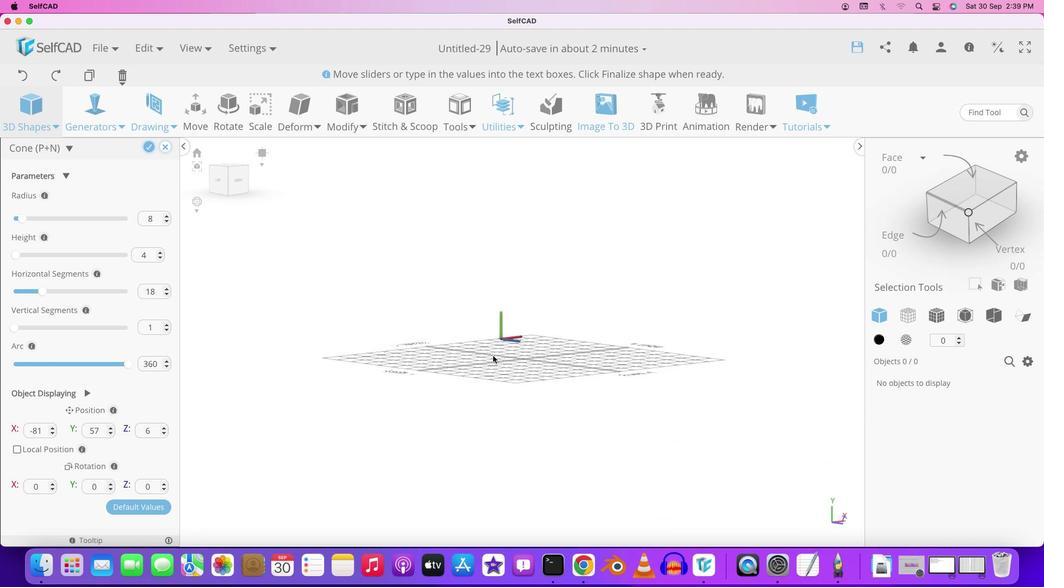 
Action: Key pressed Key.alt
Screenshot: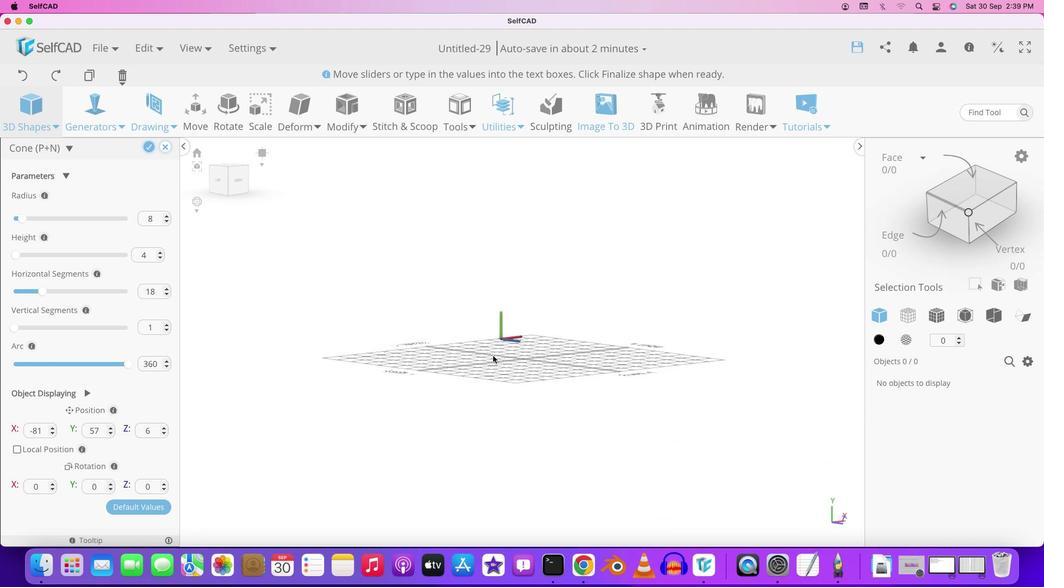 
Action: Mouse moved to (500, 362)
Screenshot: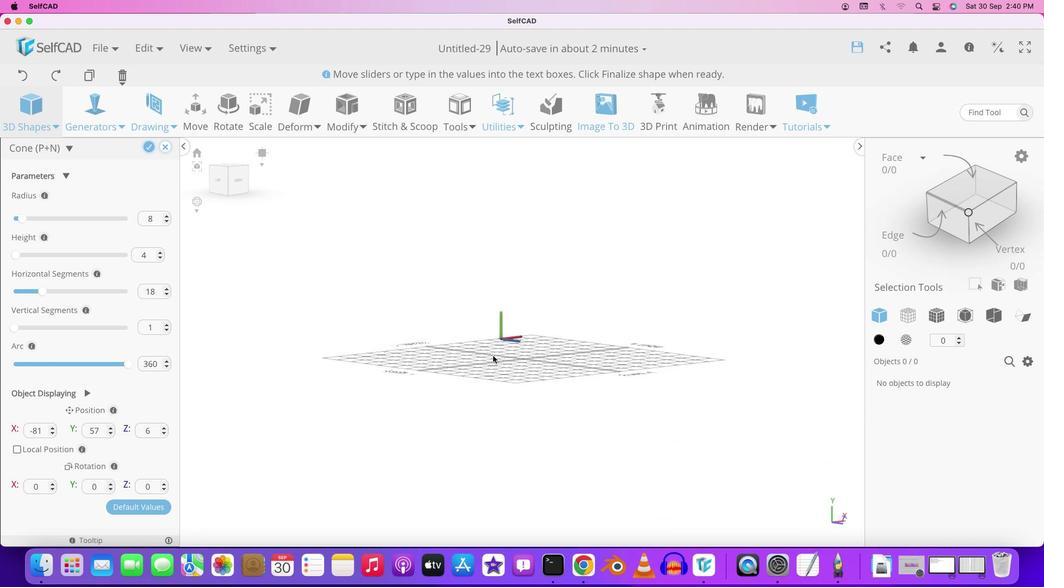
Action: Mouse scrolled (500, 362) with delta (7, 6)
Screenshot: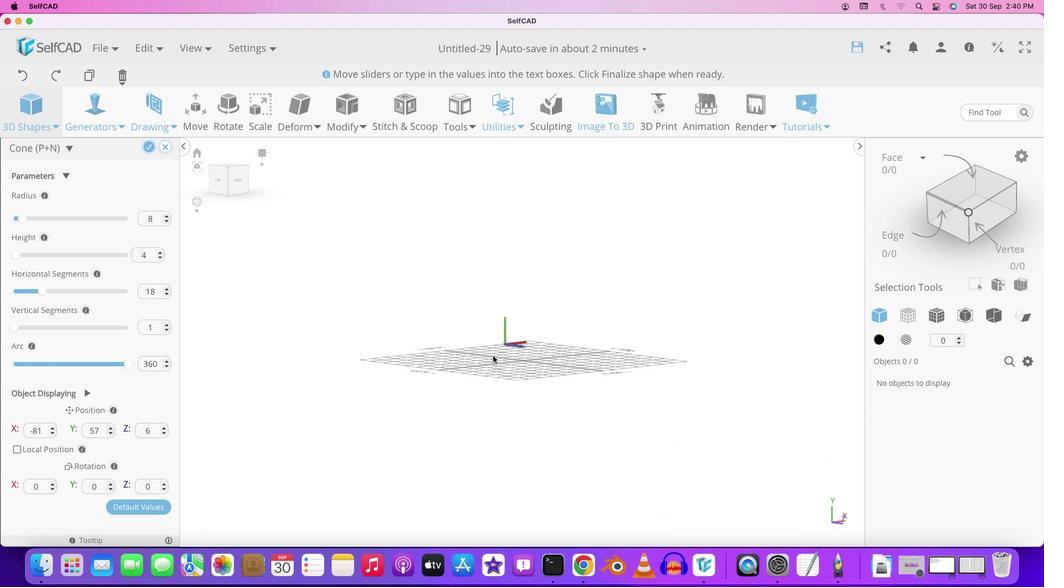 
Action: Mouse scrolled (500, 362) with delta (7, 6)
Screenshot: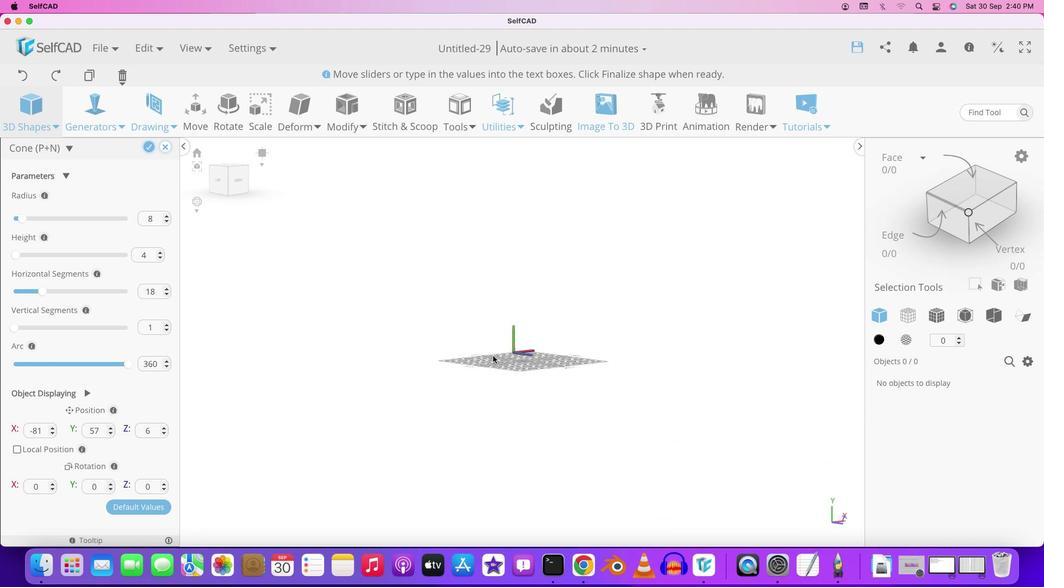
Action: Mouse scrolled (500, 362) with delta (7, 6)
Screenshot: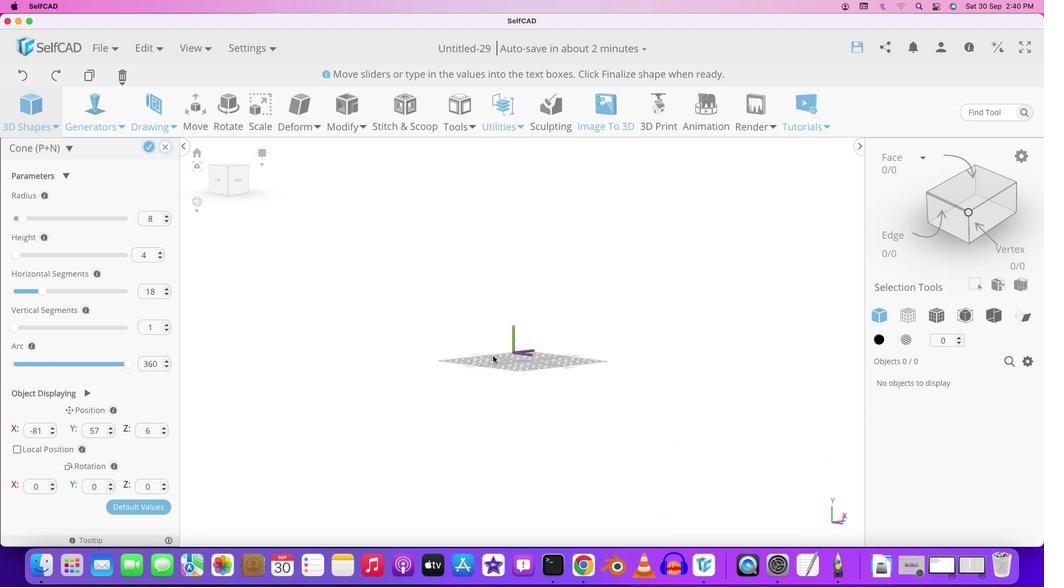 
Action: Mouse moved to (500, 362)
Screenshot: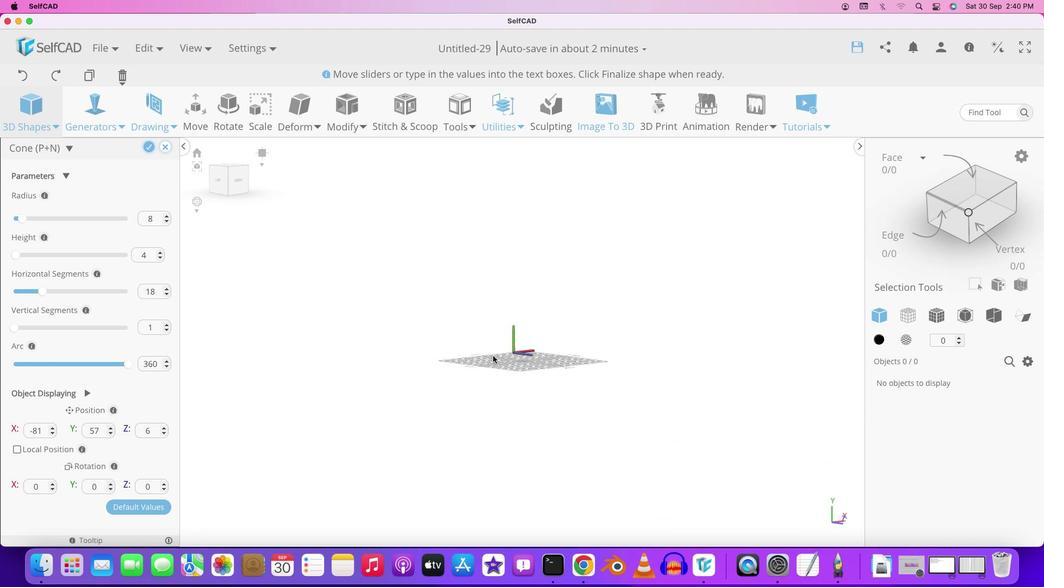 
Action: Mouse scrolled (500, 362) with delta (7, 6)
Screenshot: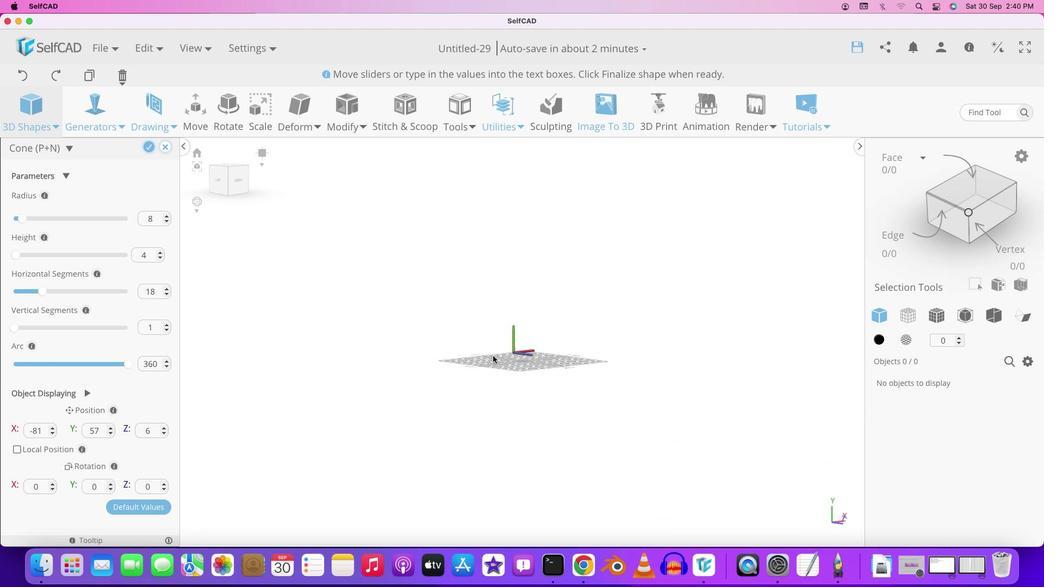 
Action: Mouse moved to (500, 363)
Screenshot: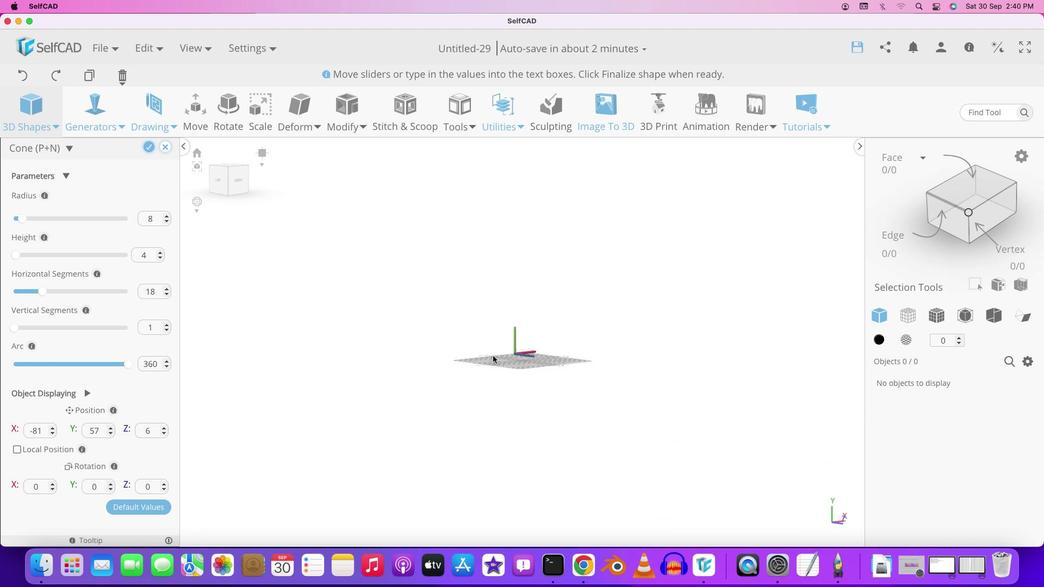 
Action: Mouse scrolled (500, 363) with delta (7, 6)
Screenshot: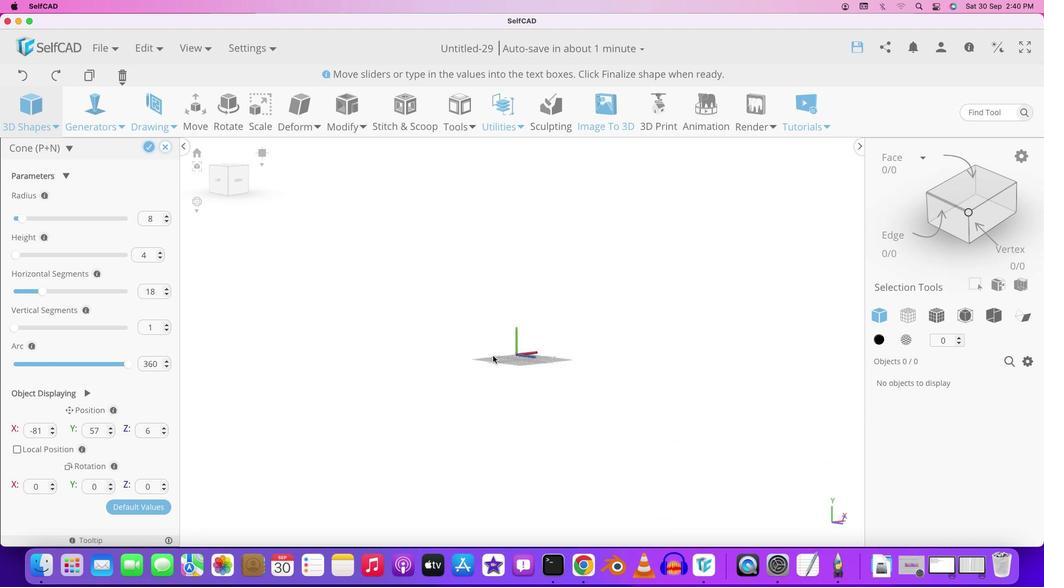 
Action: Mouse scrolled (500, 363) with delta (7, 6)
Screenshot: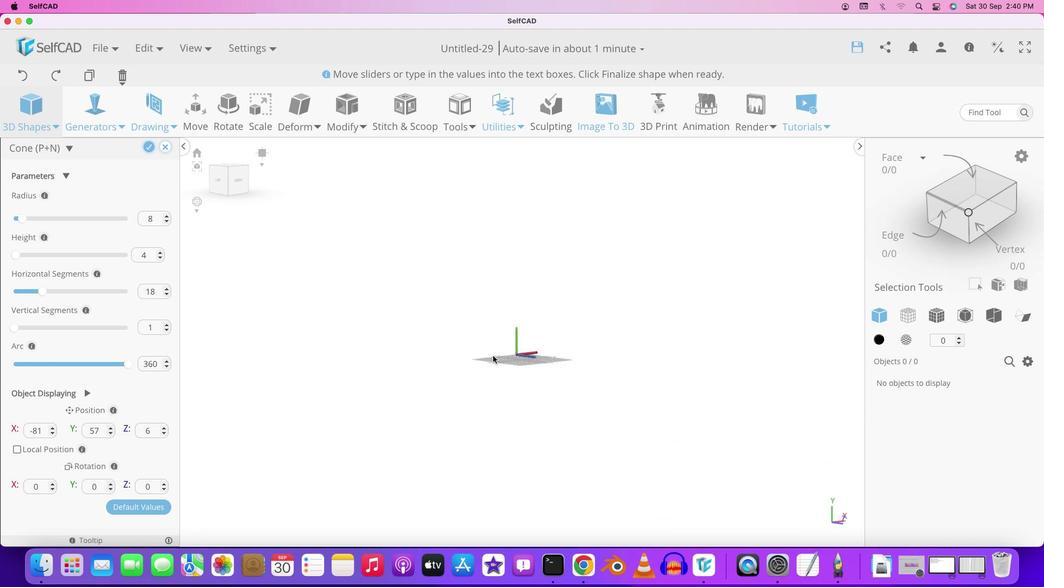 
Action: Mouse scrolled (500, 363) with delta (7, 5)
Screenshot: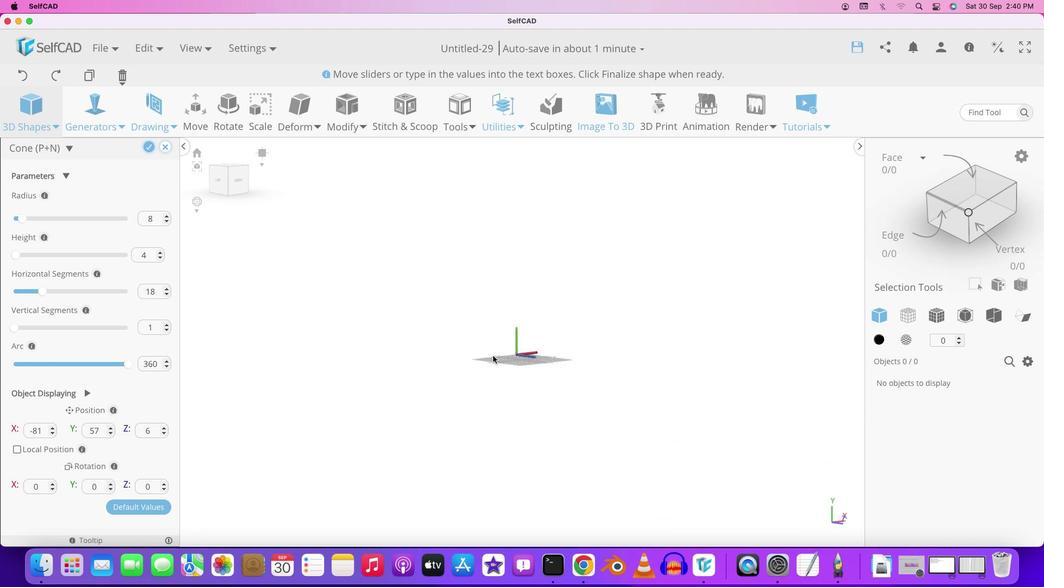 
Action: Mouse scrolled (500, 363) with delta (7, 4)
Screenshot: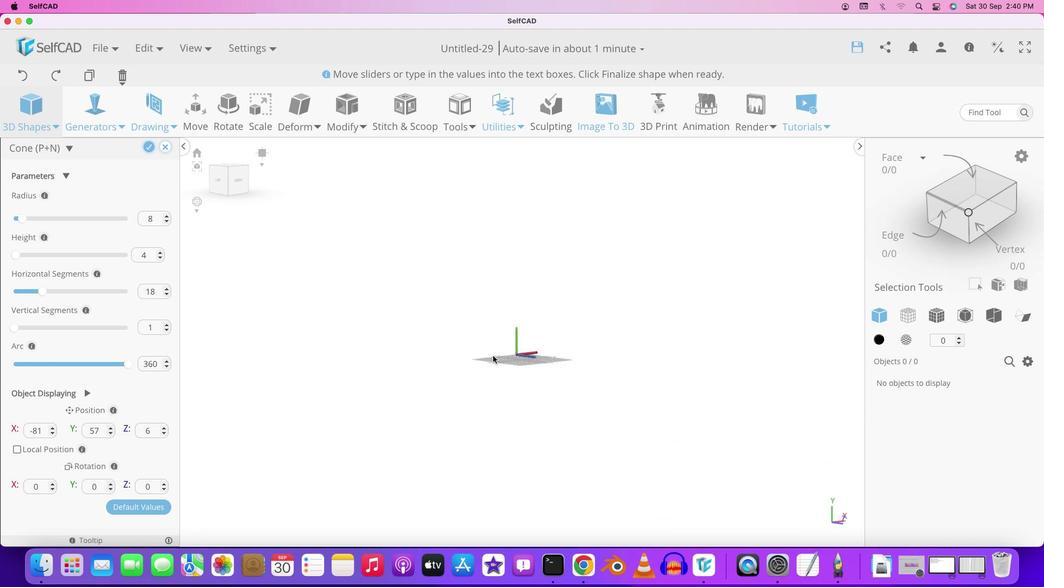 
Action: Mouse scrolled (500, 363) with delta (7, 6)
Screenshot: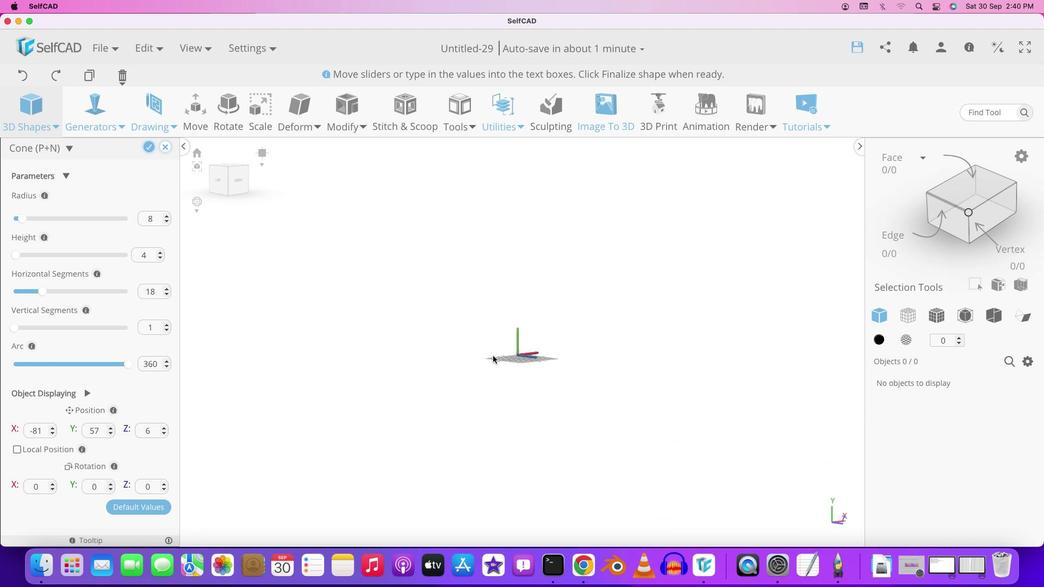 
Action: Mouse scrolled (500, 363) with delta (7, 6)
Screenshot: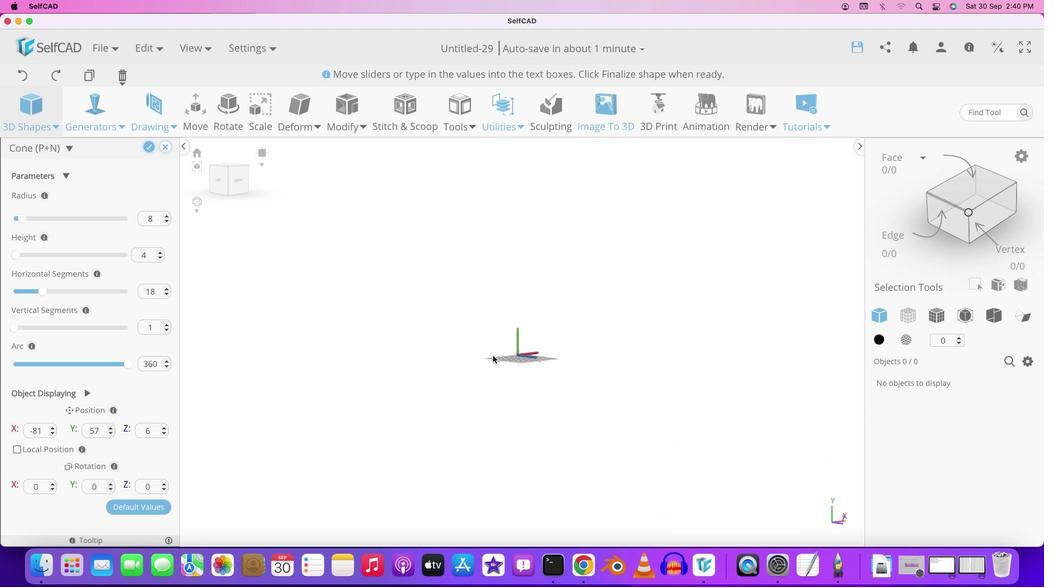 
Action: Mouse scrolled (500, 363) with delta (7, 5)
Screenshot: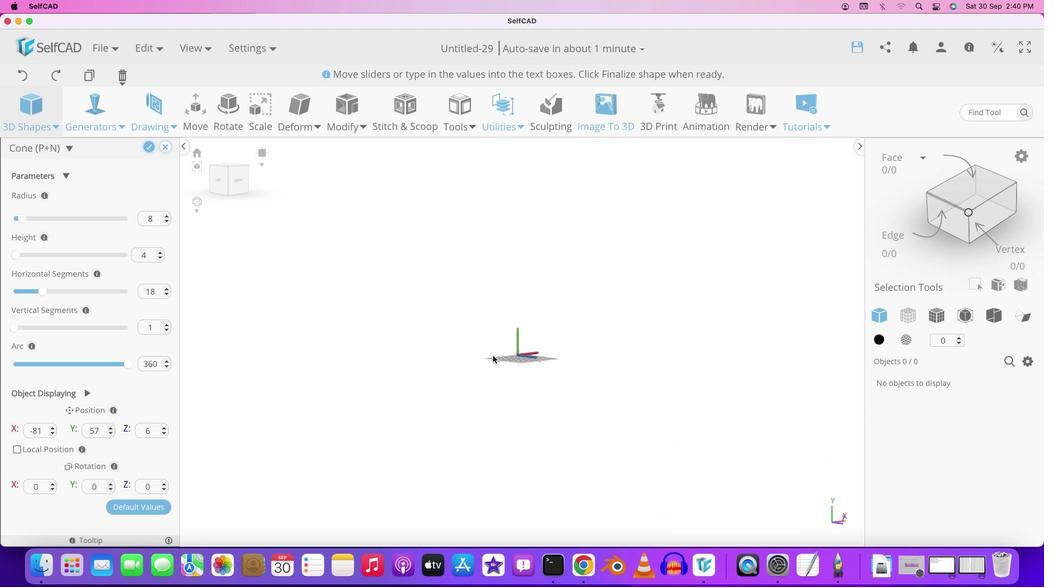 
Action: Mouse scrolled (500, 363) with delta (7, 6)
Screenshot: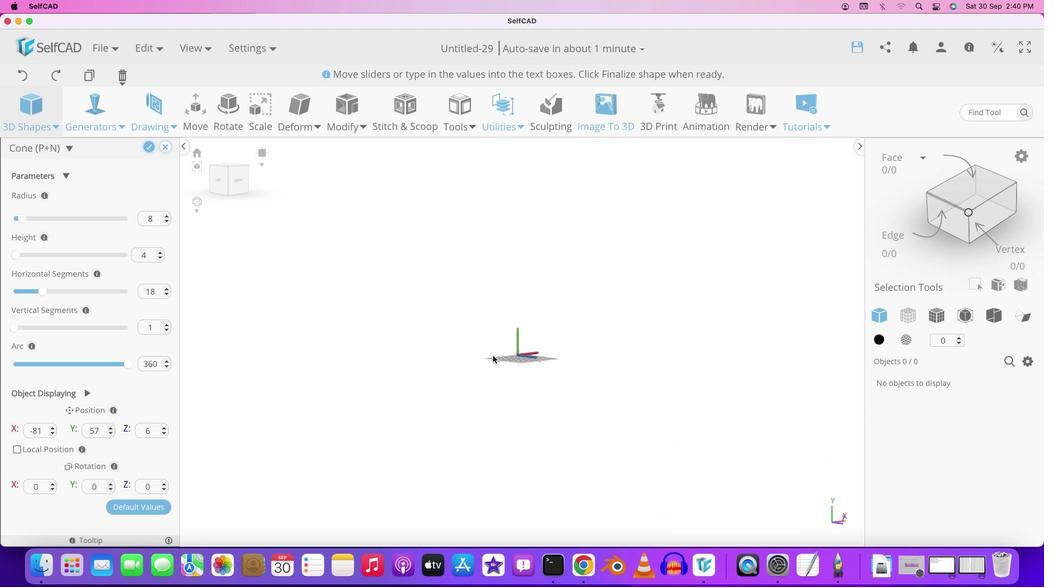 
Action: Mouse scrolled (500, 363) with delta (7, 6)
Screenshot: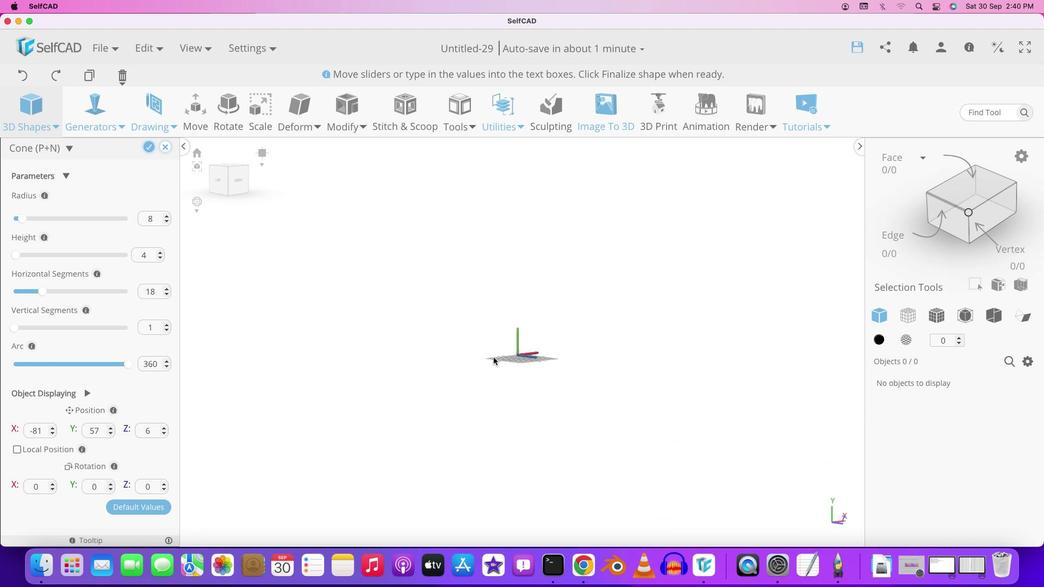 
Action: Mouse scrolled (500, 363) with delta (7, 6)
Screenshot: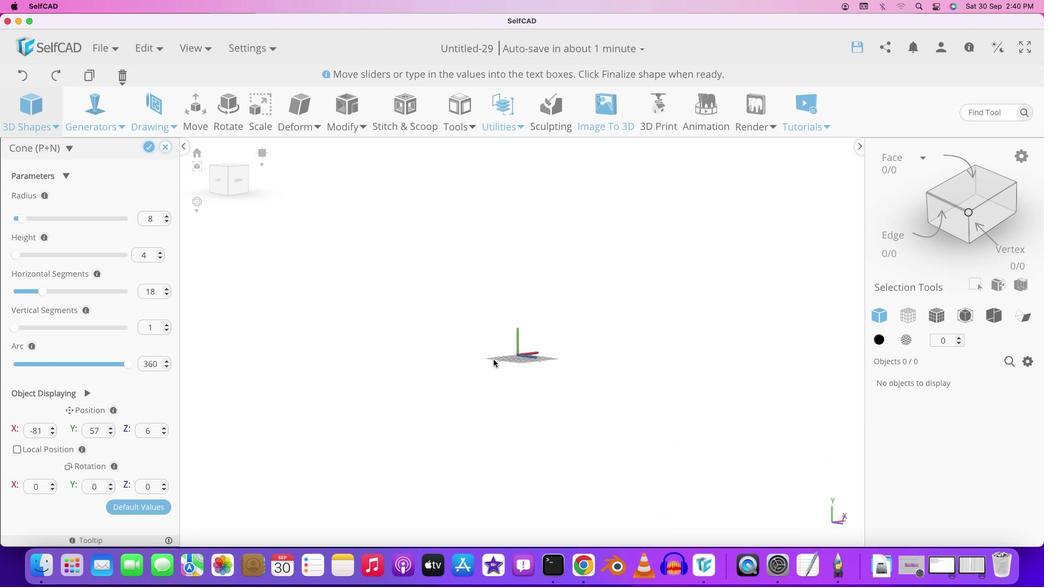 
Action: Mouse moved to (559, 366)
Screenshot: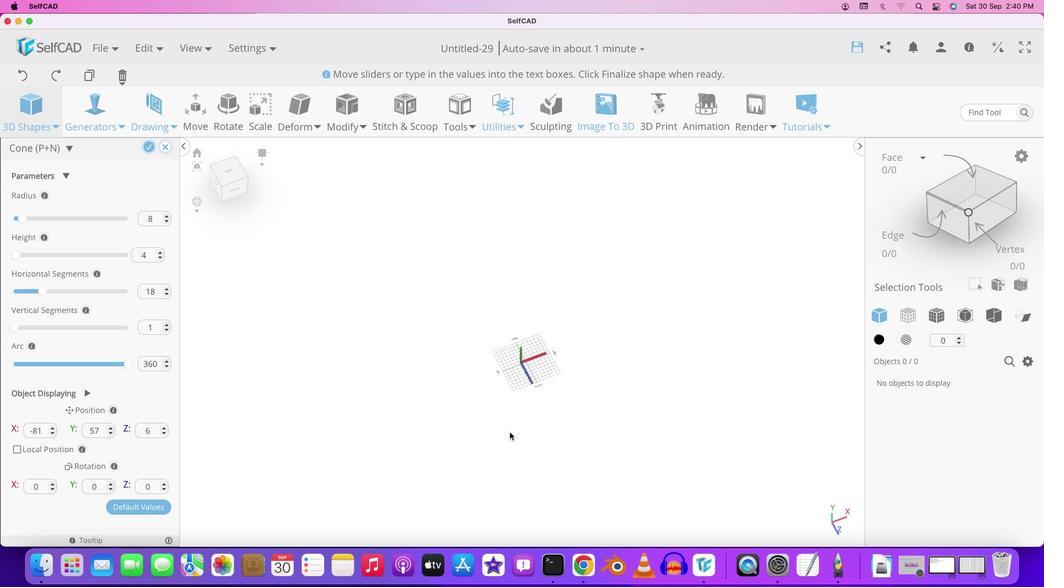 
Action: Key pressed Key.space
Screenshot: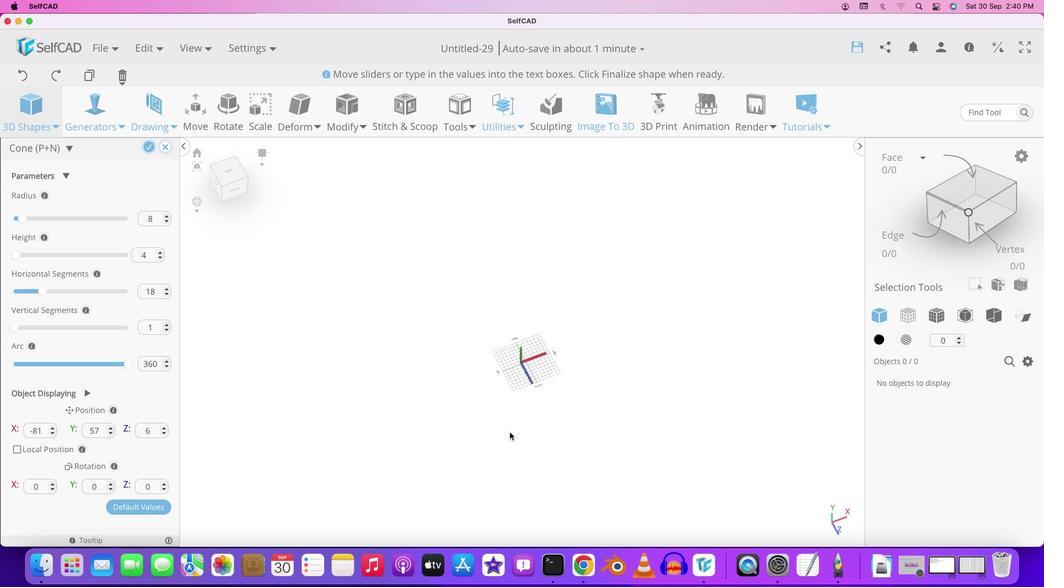 
Action: Mouse moved to (563, 371)
Screenshot: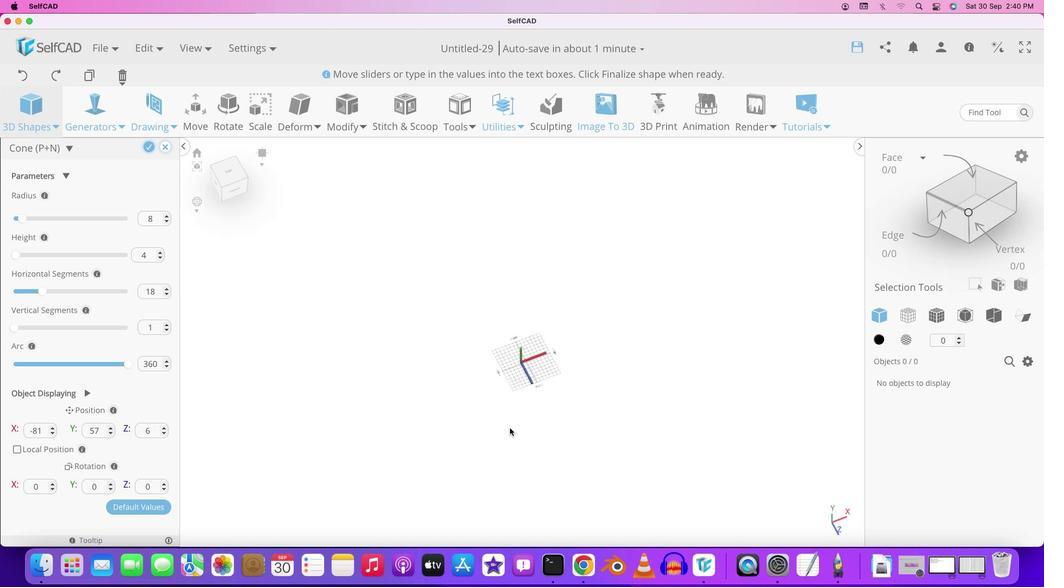 
Action: Mouse pressed left at (563, 371)
Screenshot: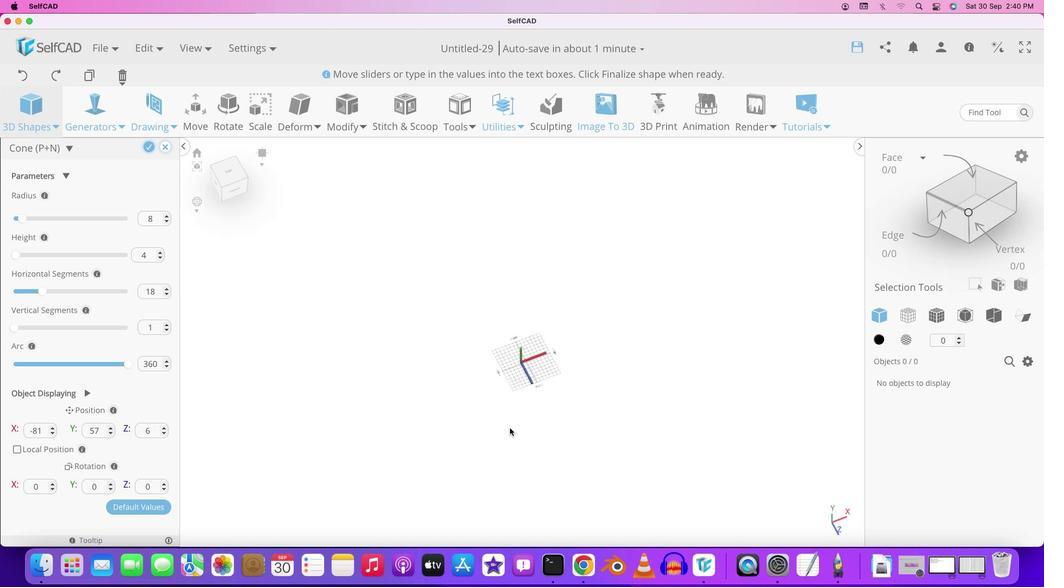 
Action: Mouse moved to (532, 405)
Screenshot: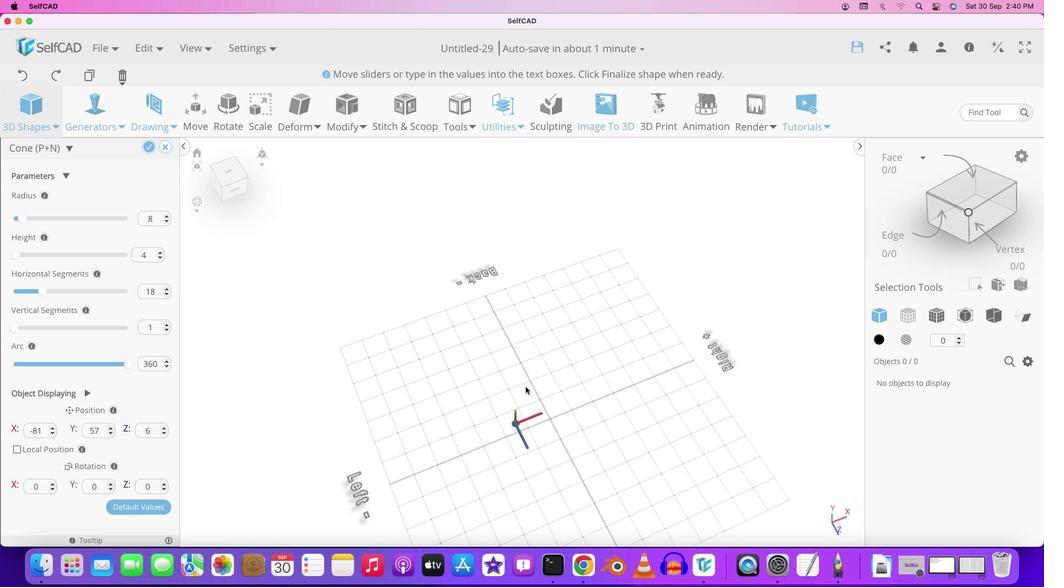 
Action: Key pressed Key.space
Screenshot: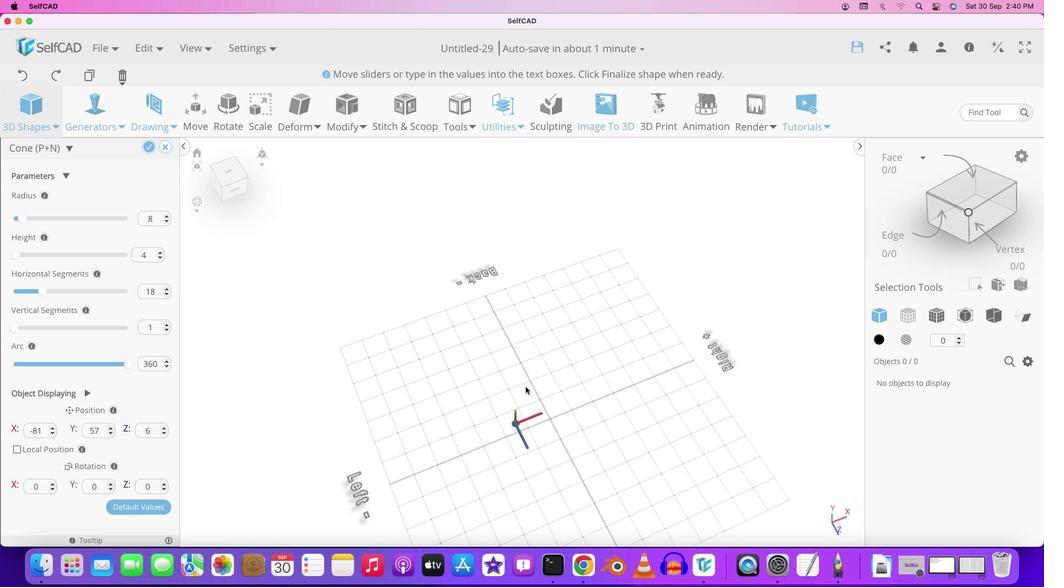 
Action: Mouse moved to (520, 423)
Screenshot: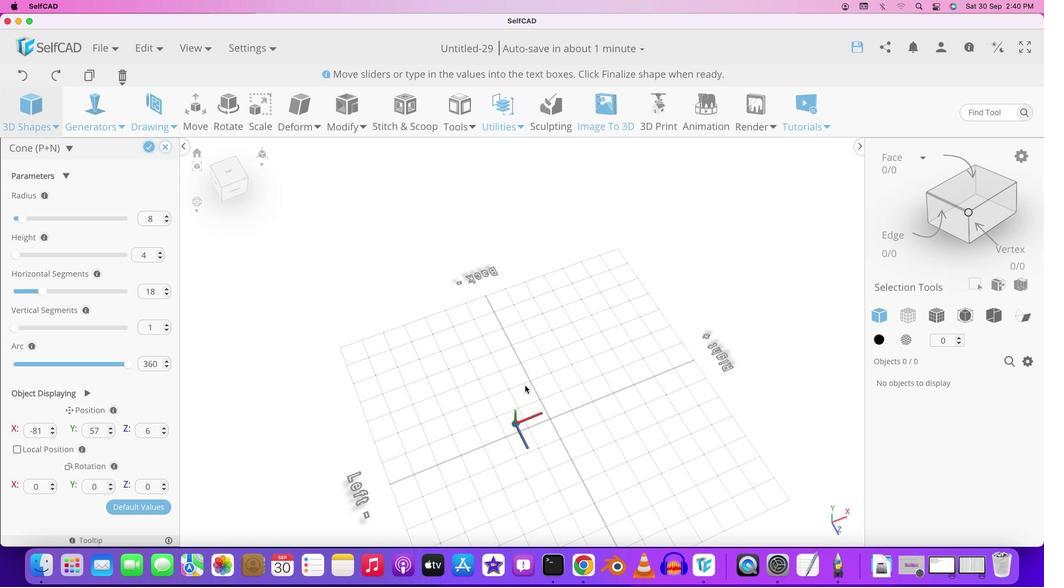 
Action: Key pressed Key.space
Screenshot: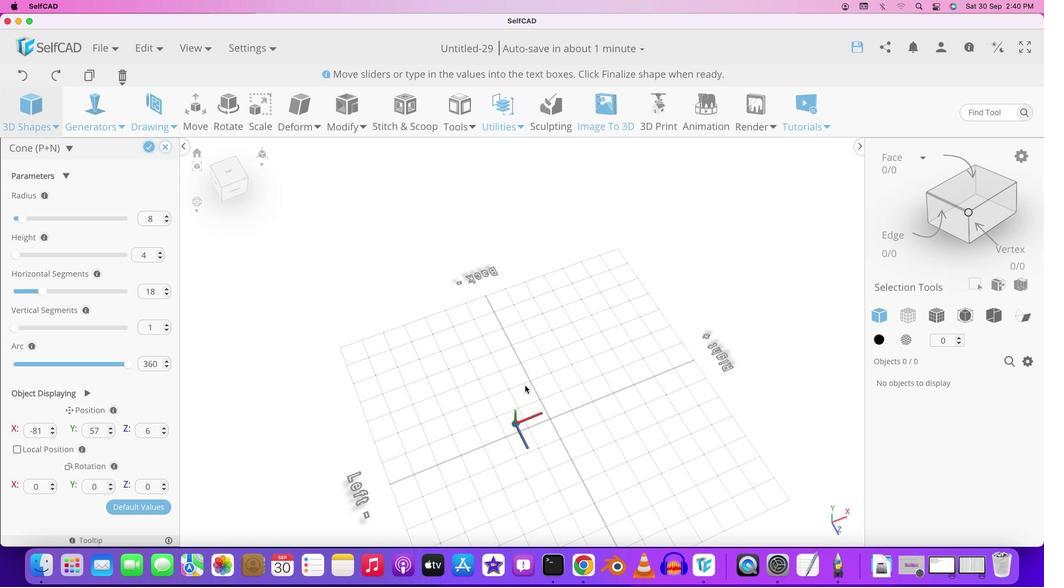 
Action: Mouse moved to (519, 430)
Screenshot: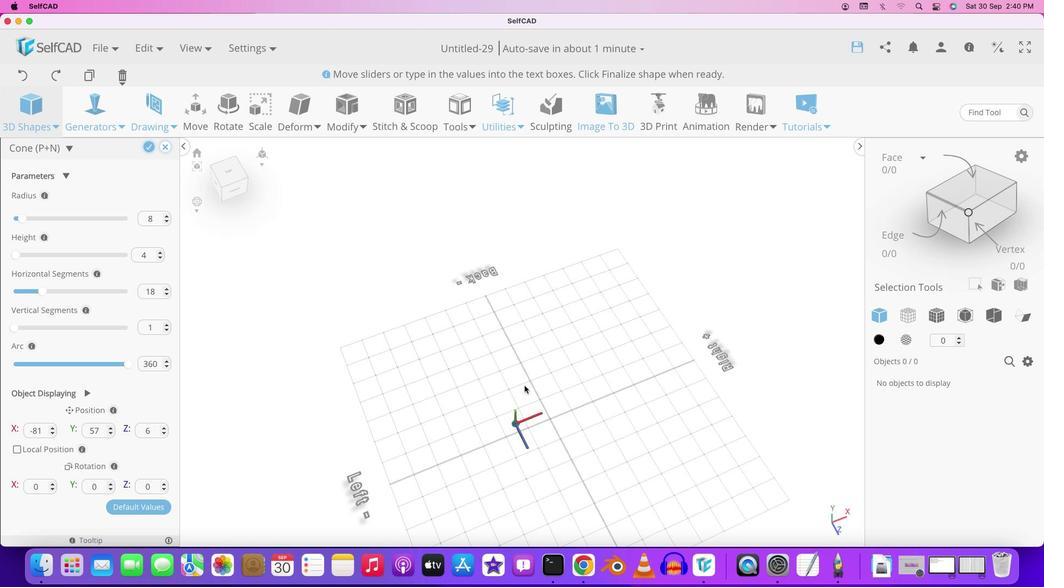 
Action: Key pressed Key.space
Screenshot: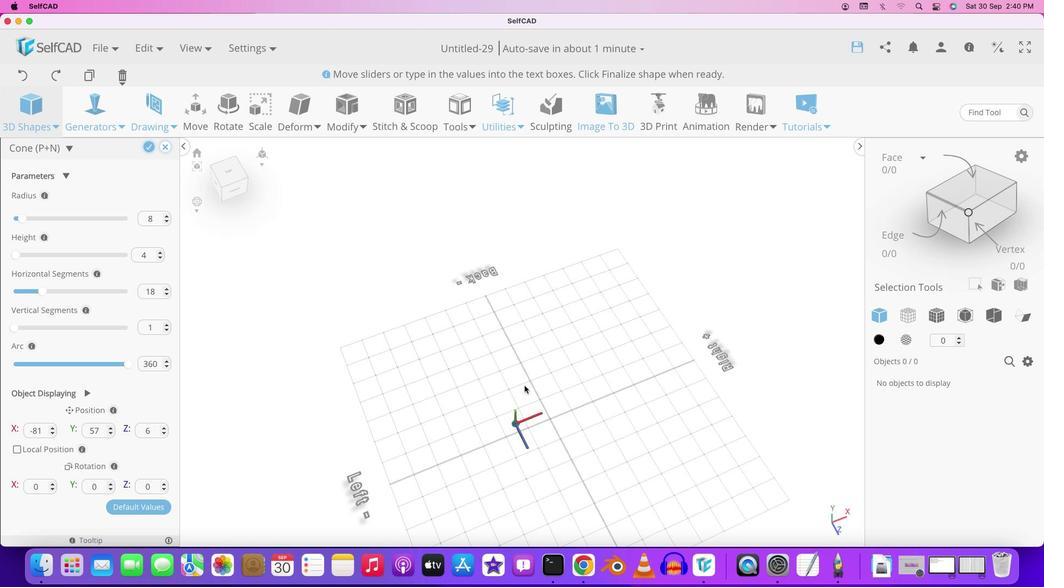 
Action: Mouse moved to (517, 436)
Screenshot: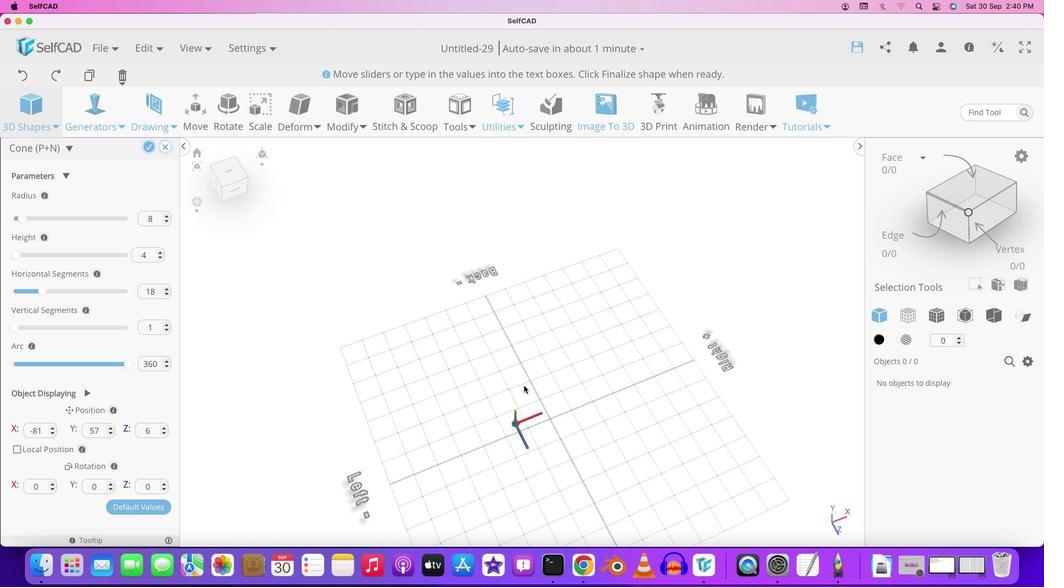 
Action: Key pressed Key.space
Screenshot: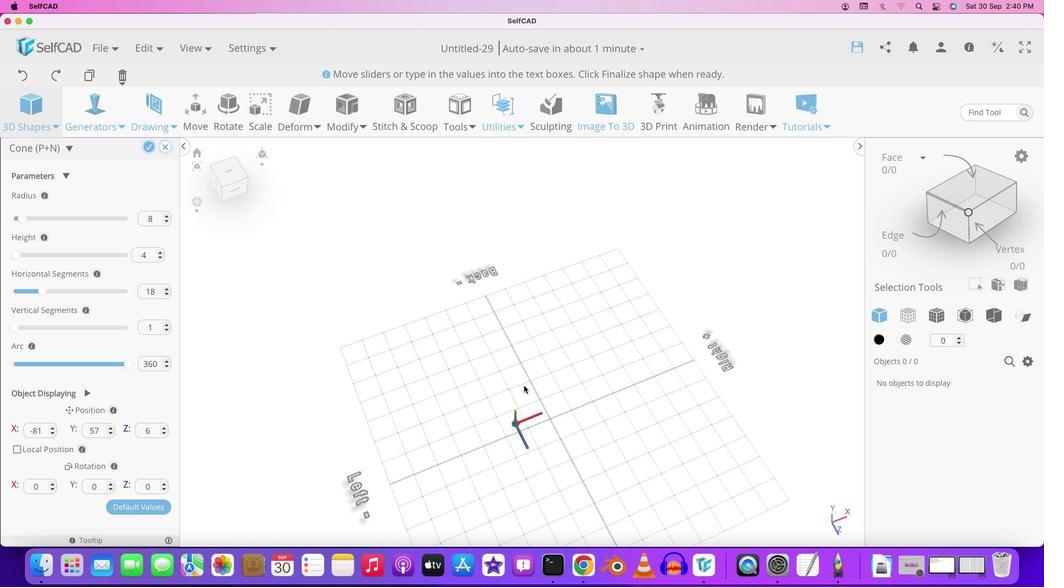 
Action: Mouse moved to (516, 439)
Screenshot: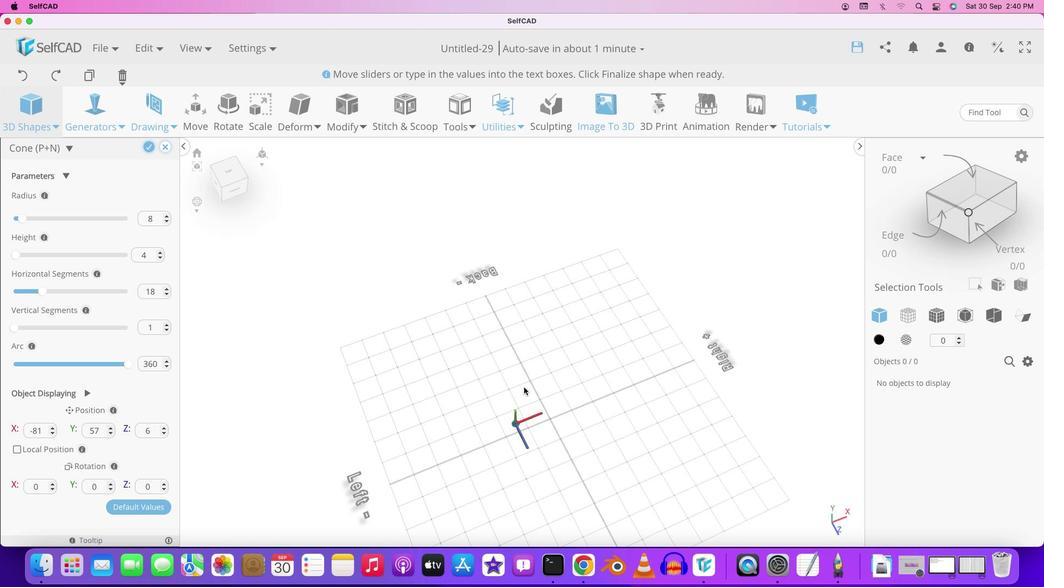 
Action: Key pressed Key.space
Screenshot: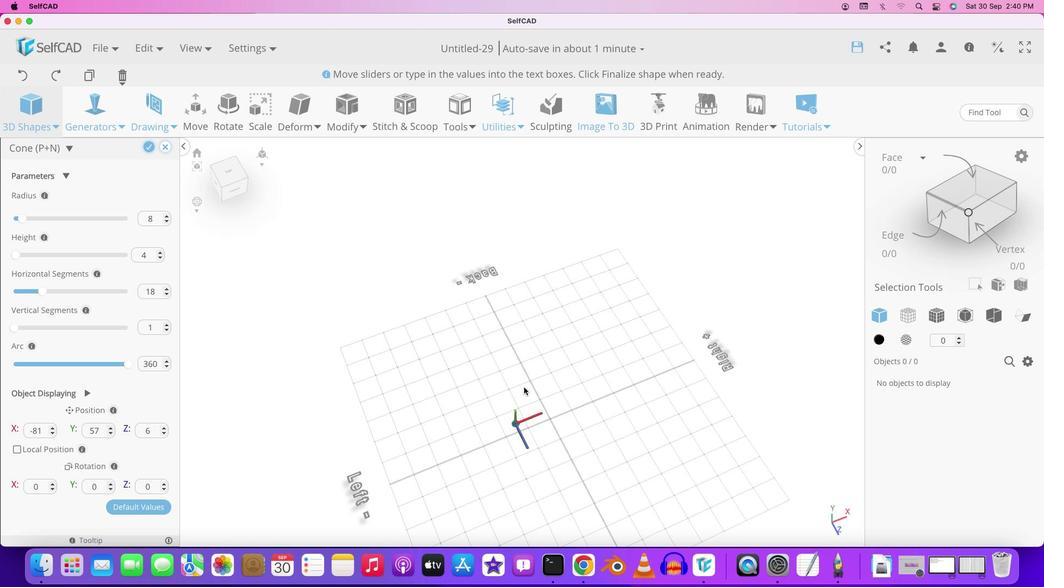 
Action: Mouse moved to (516, 440)
Screenshot: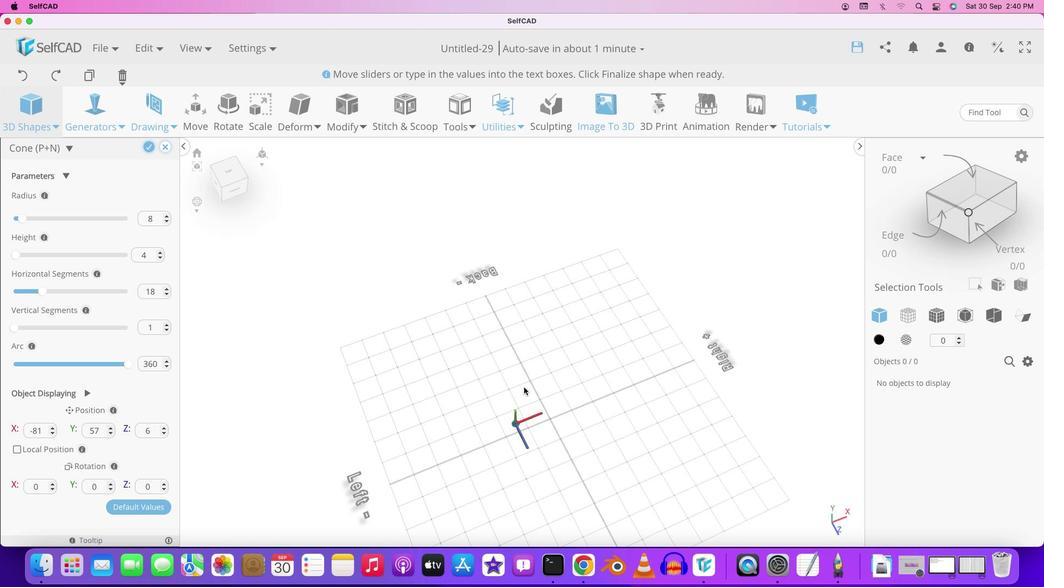 
Action: Key pressed Key.space
Screenshot: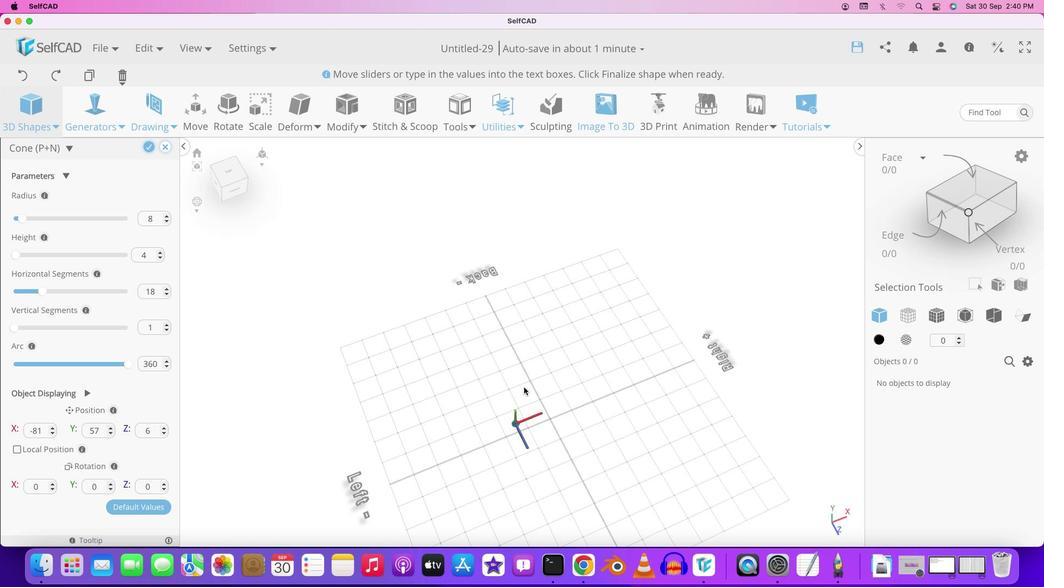 
Action: Mouse moved to (516, 438)
Screenshot: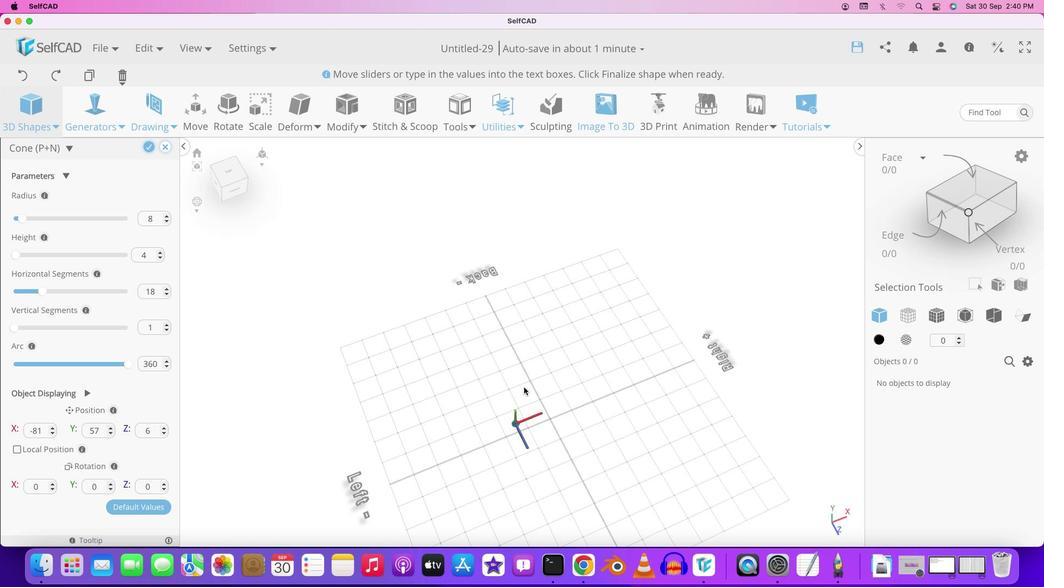 
Action: Key pressed Key.space
Screenshot: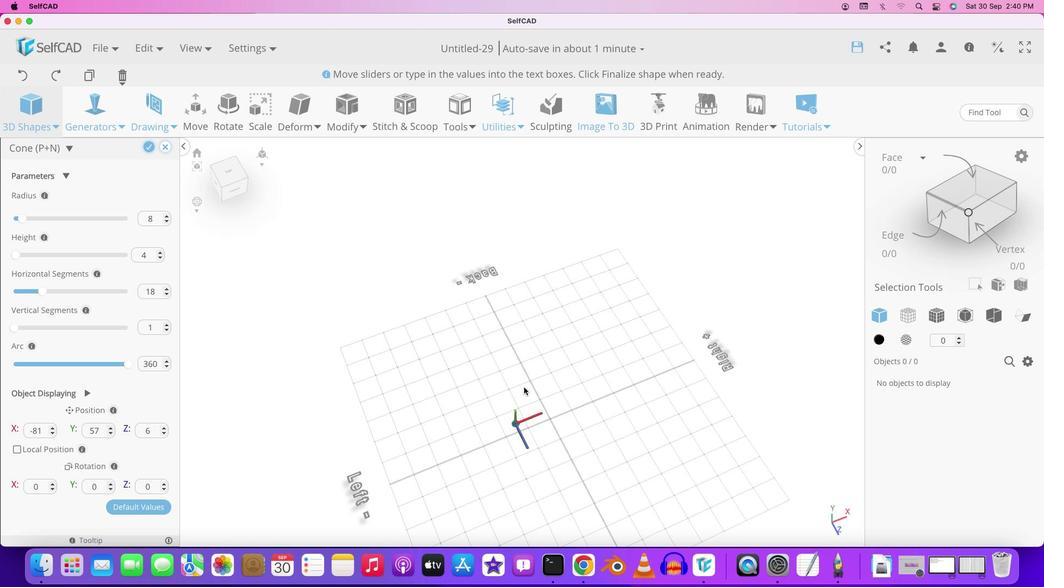 
Action: Mouse moved to (521, 421)
